 Task: Look for Airbnb options in Vlagtwedde, Netherlands from 6th December, 2023 to 10th December, 2023 for 1 adult.1  bedroom having 1 bed and 1 bathroom. Property type can be hotel. Look for 3 properties as per requirement.
Action: Mouse moved to (513, 77)
Screenshot: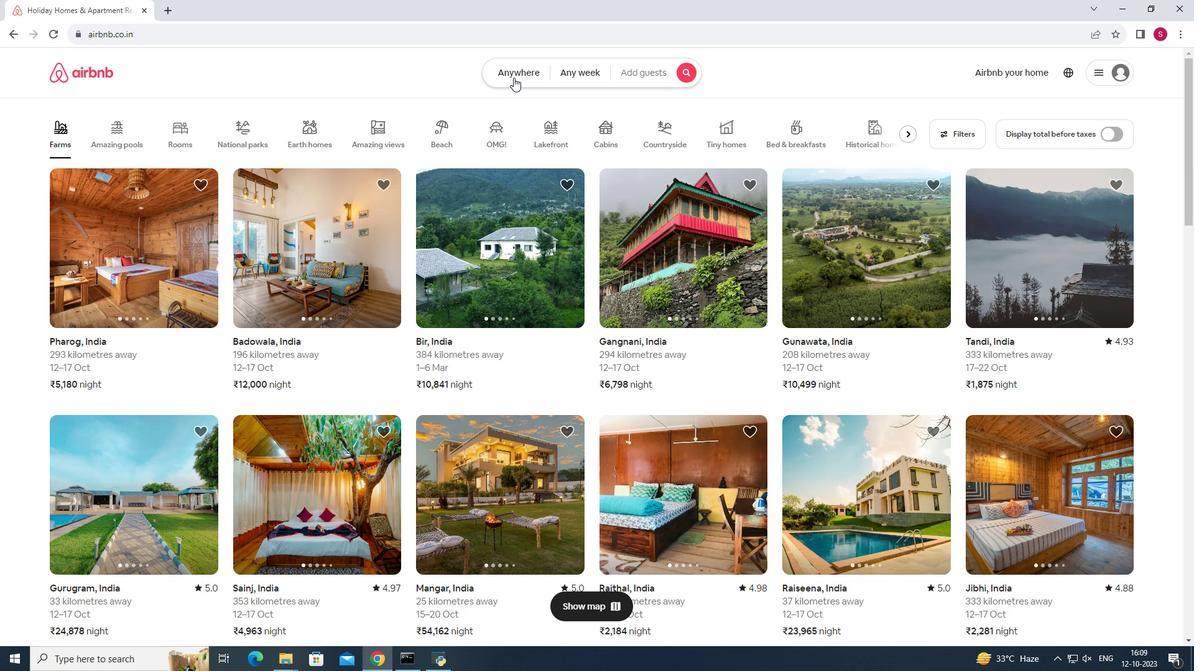 
Action: Mouse pressed left at (513, 77)
Screenshot: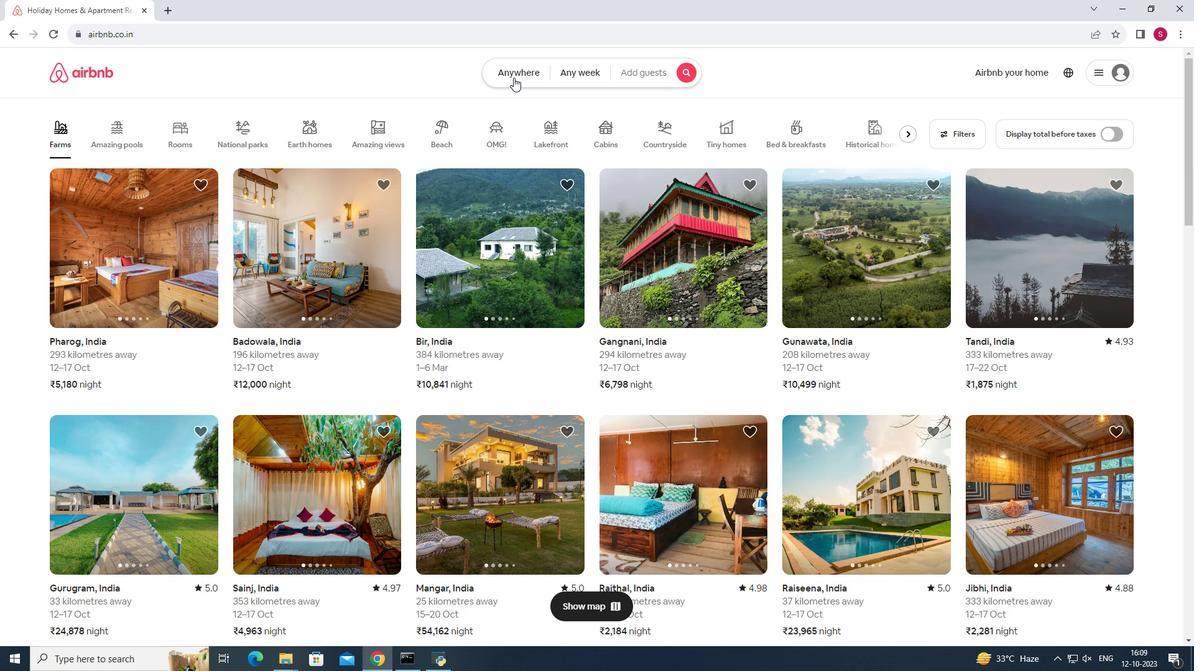 
Action: Mouse moved to (391, 121)
Screenshot: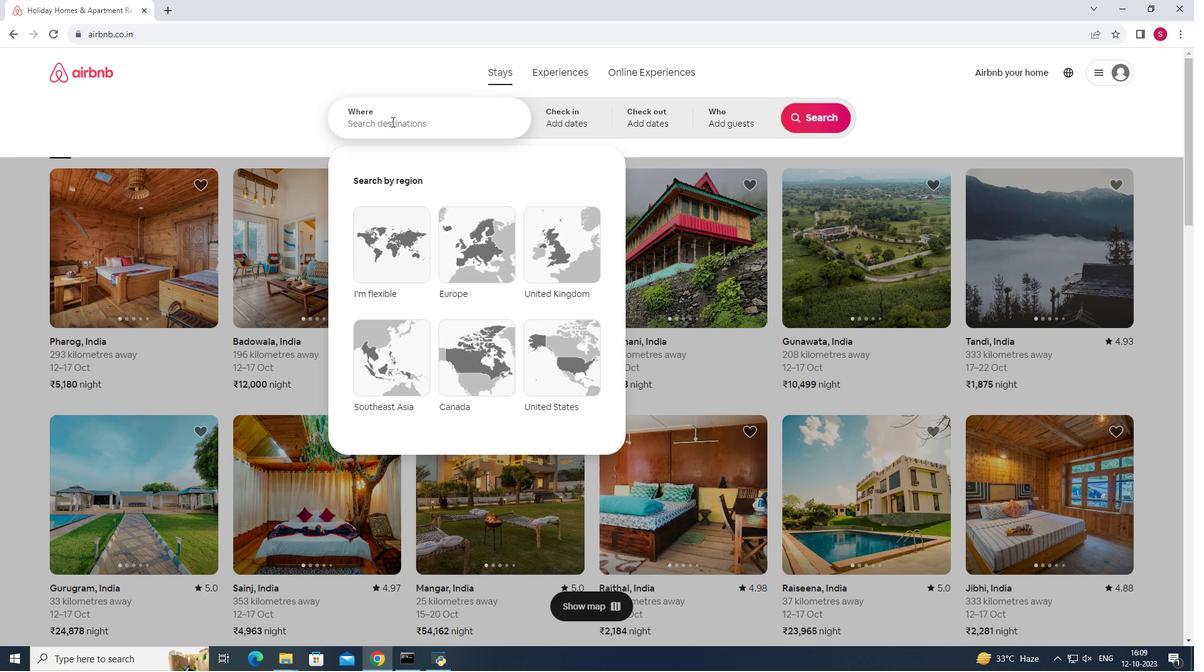
Action: Mouse pressed left at (391, 121)
Screenshot: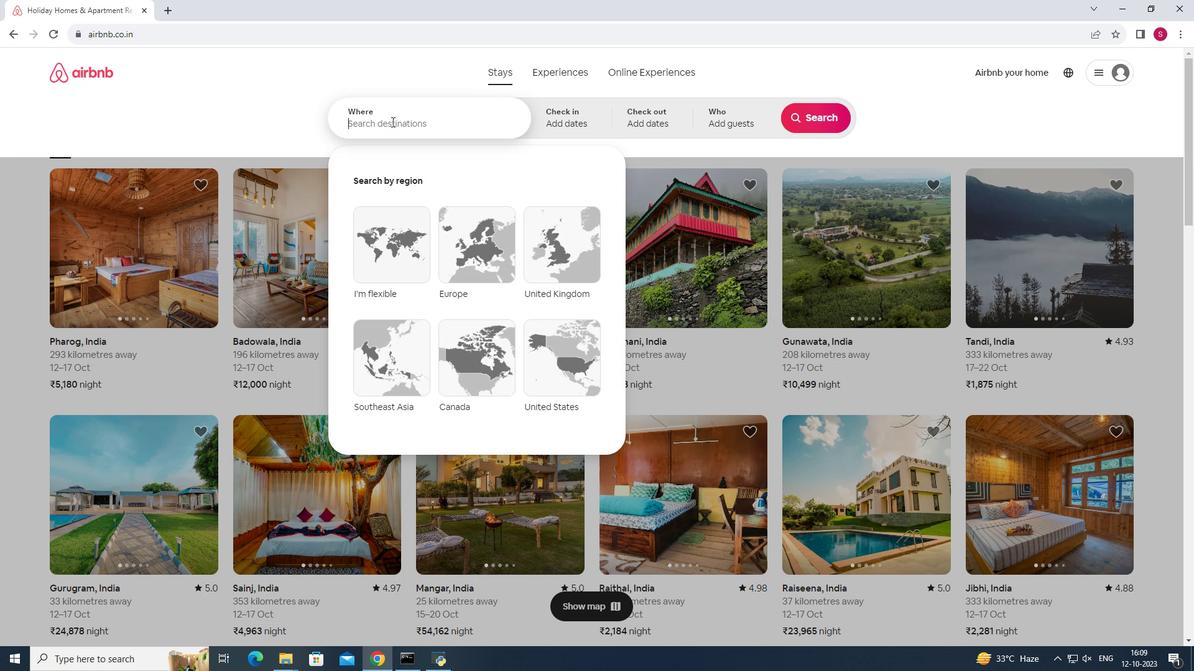 
Action: Key pressed <Key.shift><Key.shift><Key.shift><Key.shift><Key.shift>Vlagtwedde,<Key.space><Key.shift>Netherlands
Screenshot: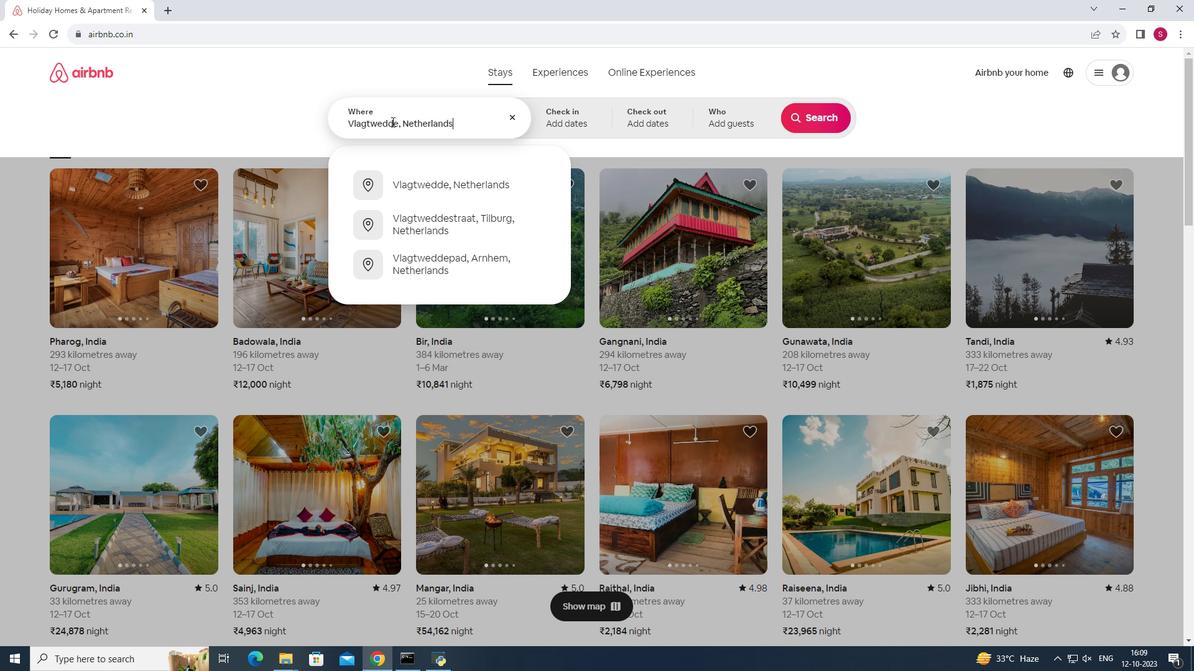 
Action: Mouse moved to (431, 189)
Screenshot: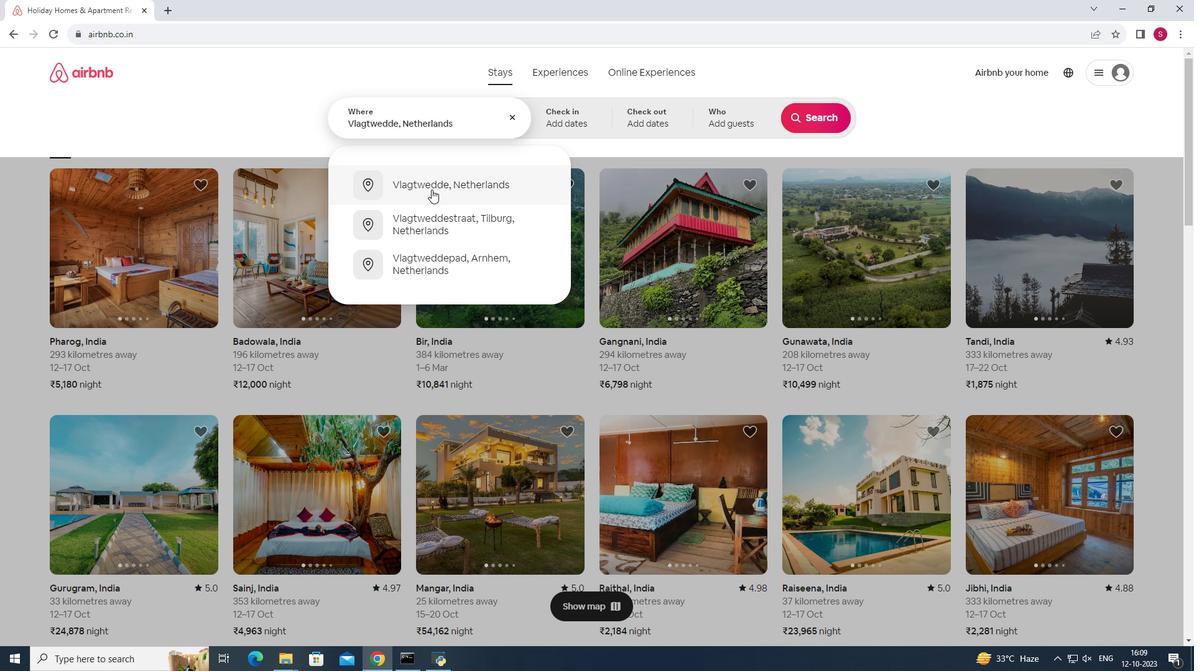 
Action: Mouse pressed left at (431, 189)
Screenshot: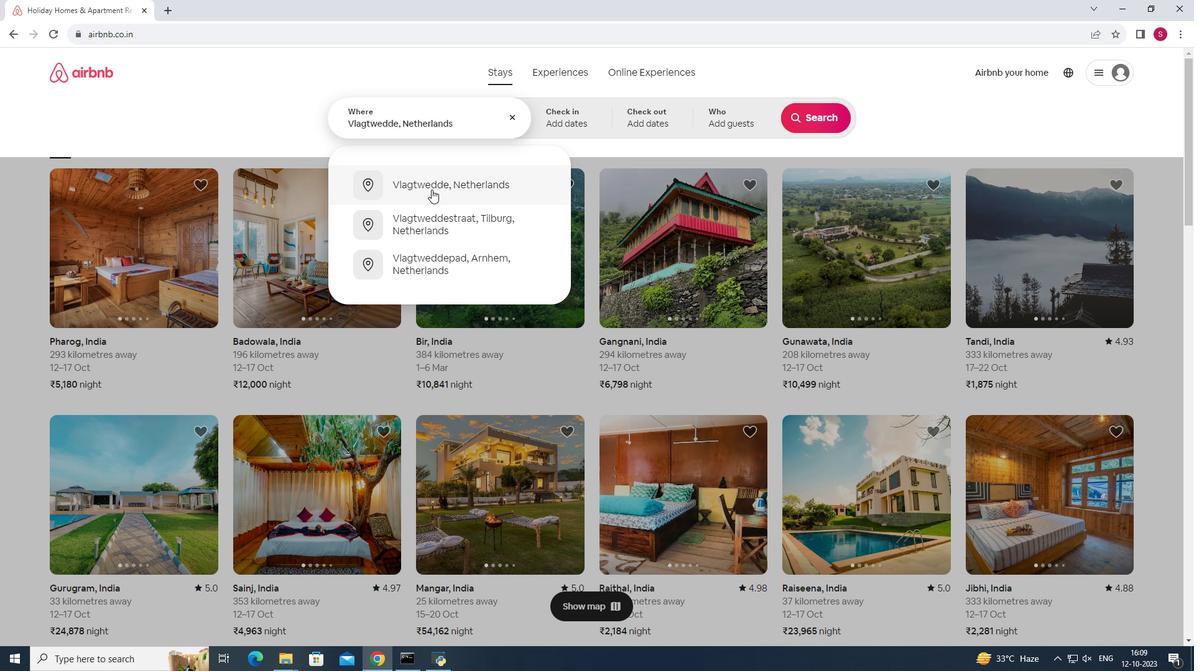 
Action: Mouse moved to (803, 216)
Screenshot: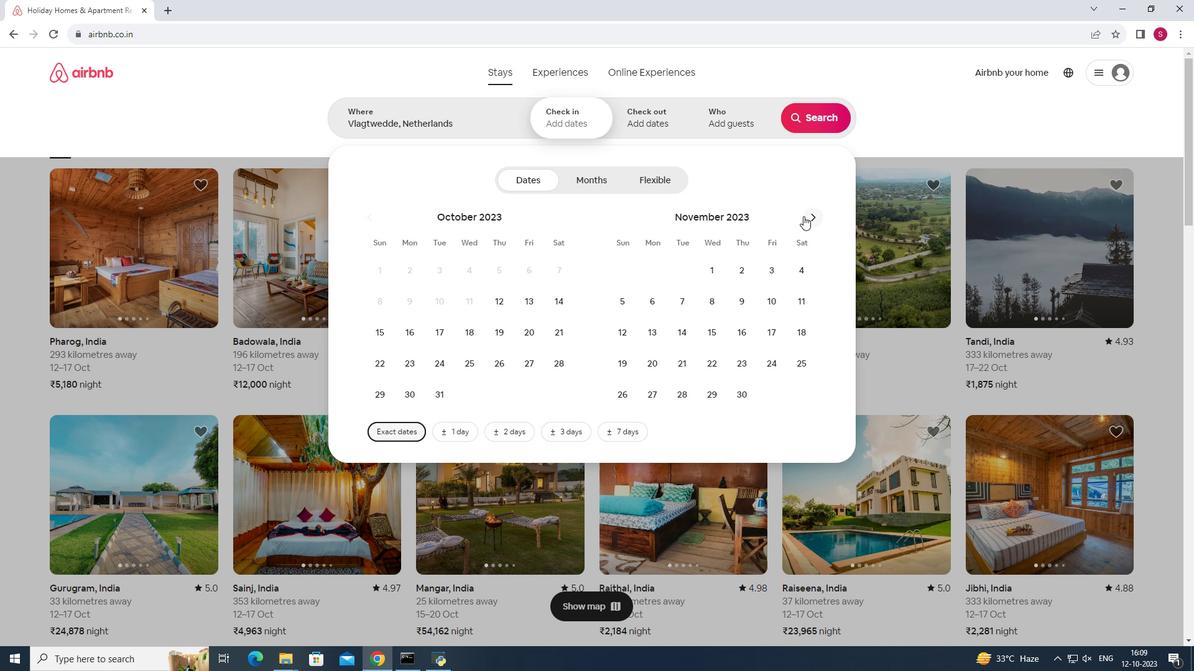 
Action: Mouse pressed left at (803, 216)
Screenshot: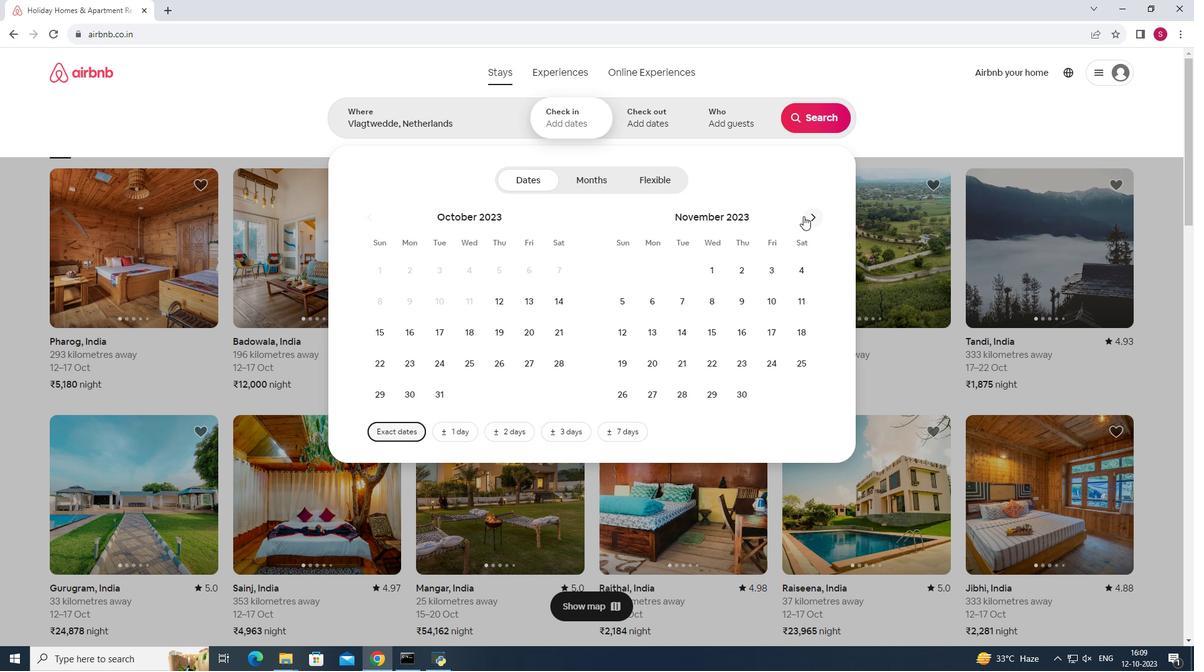 
Action: Mouse moved to (814, 220)
Screenshot: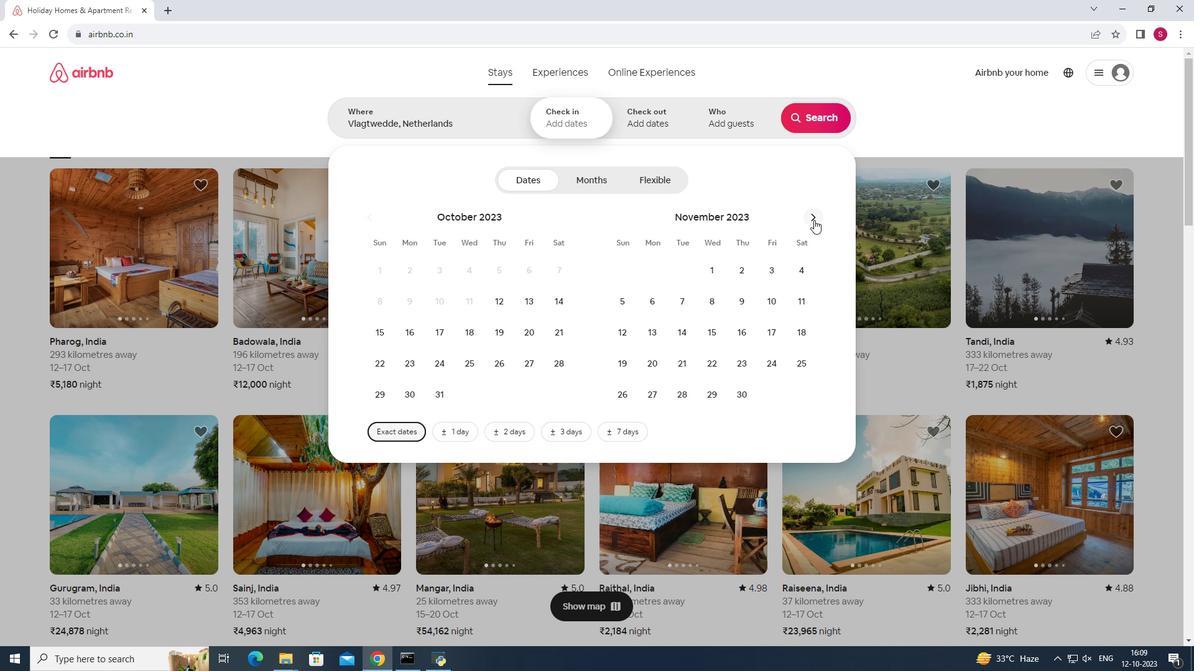 
Action: Mouse pressed left at (814, 220)
Screenshot: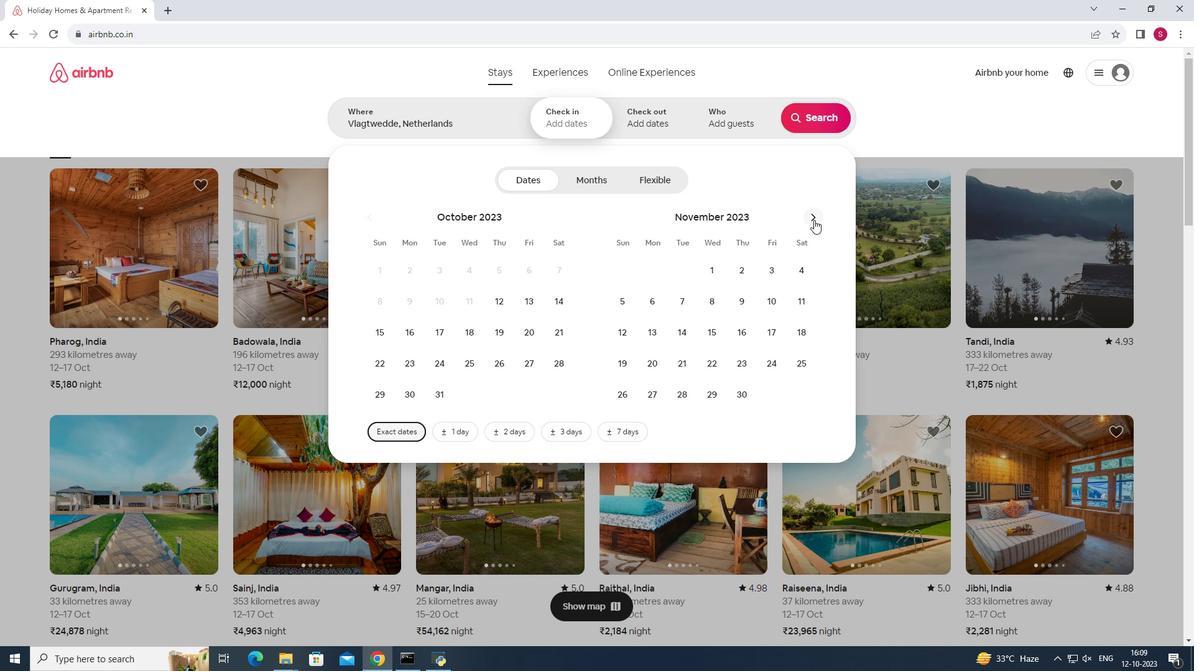 
Action: Mouse moved to (712, 307)
Screenshot: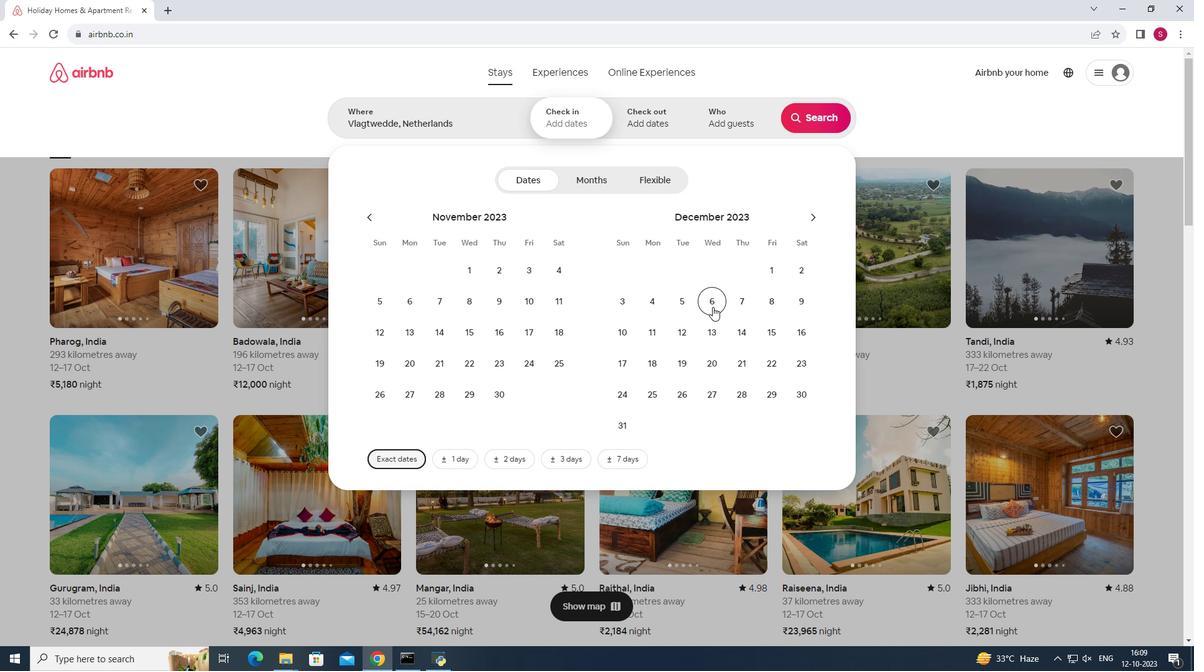 
Action: Mouse pressed left at (712, 307)
Screenshot: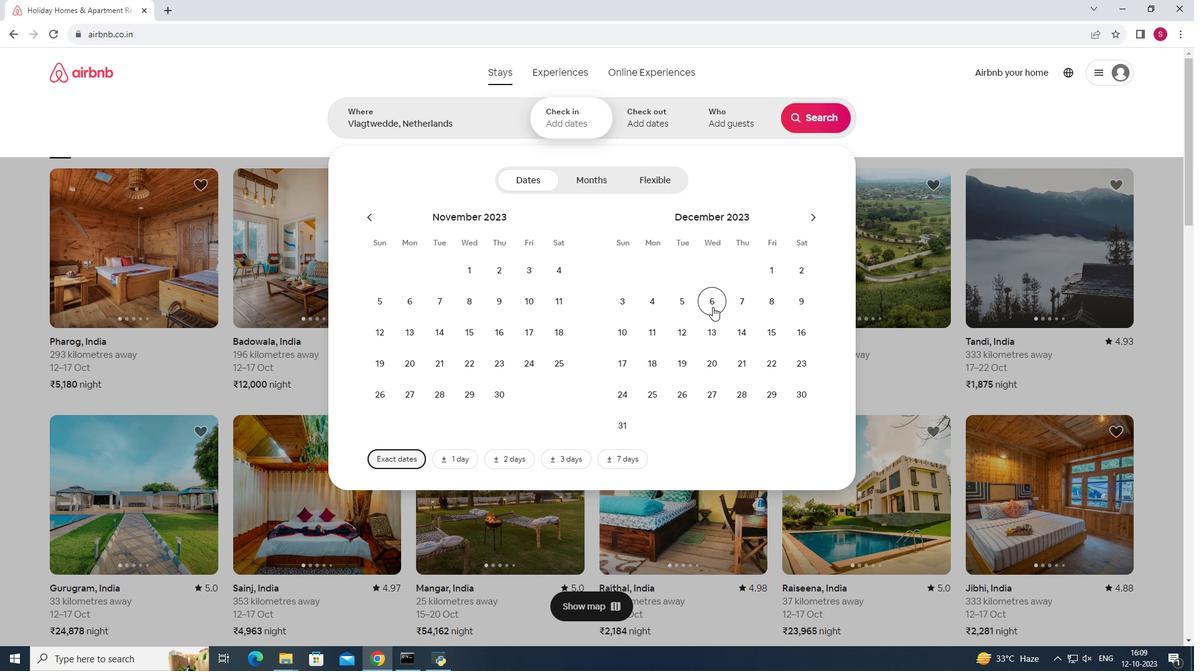 
Action: Mouse moved to (622, 334)
Screenshot: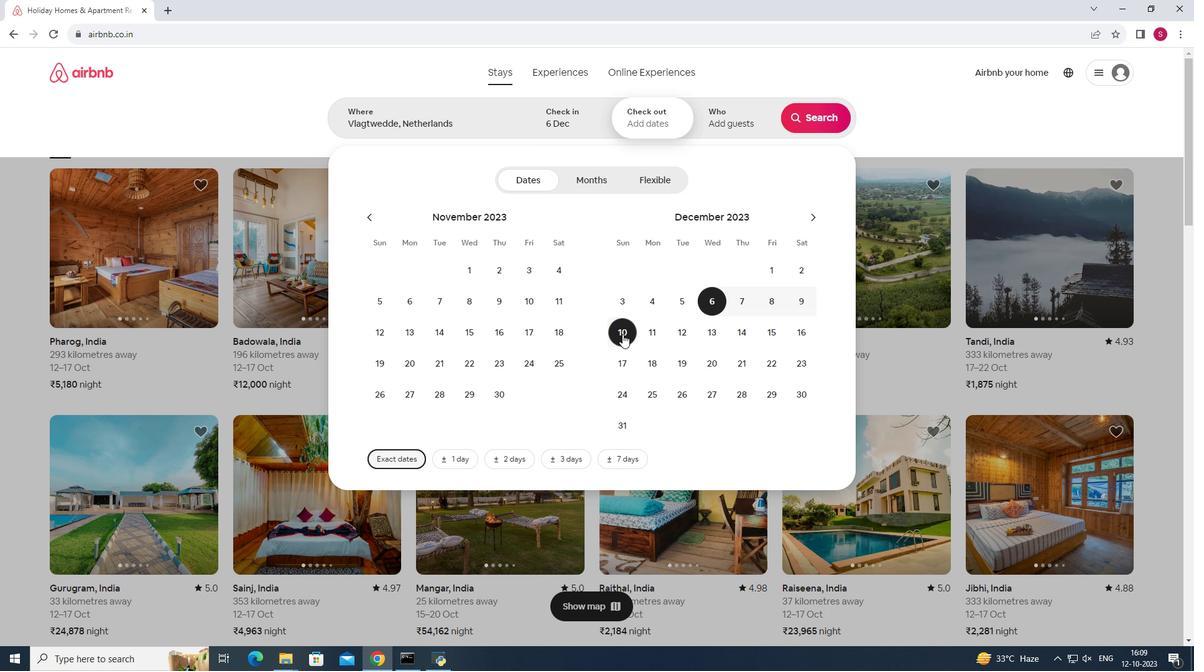 
Action: Mouse pressed left at (622, 334)
Screenshot: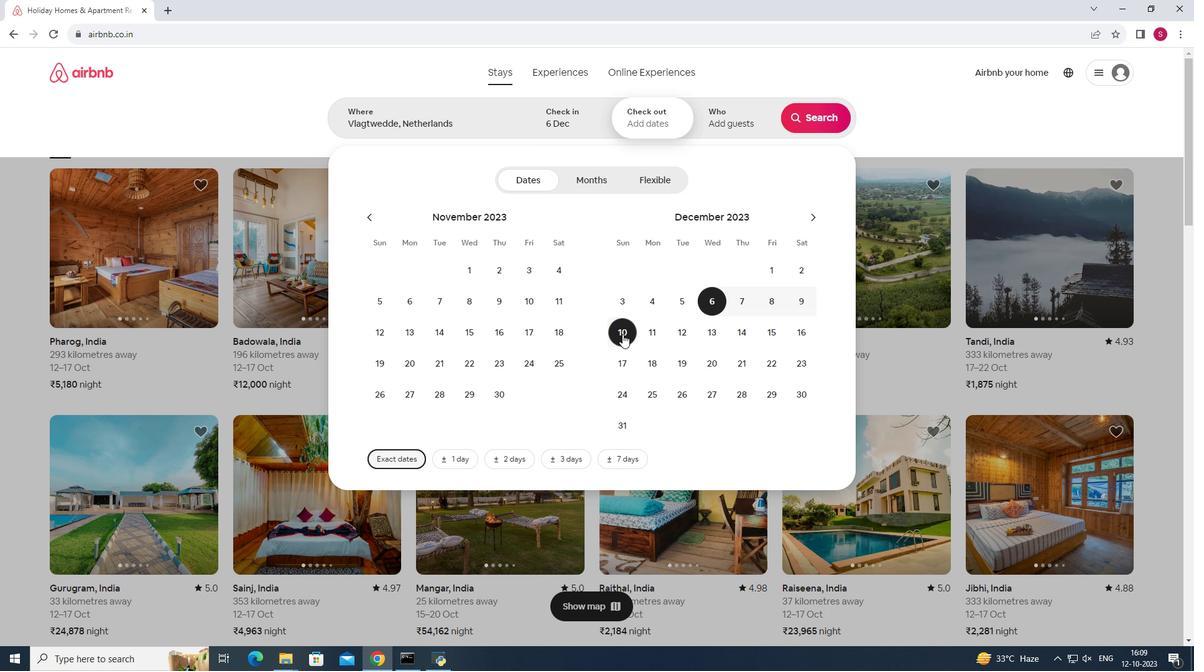 
Action: Mouse moved to (719, 113)
Screenshot: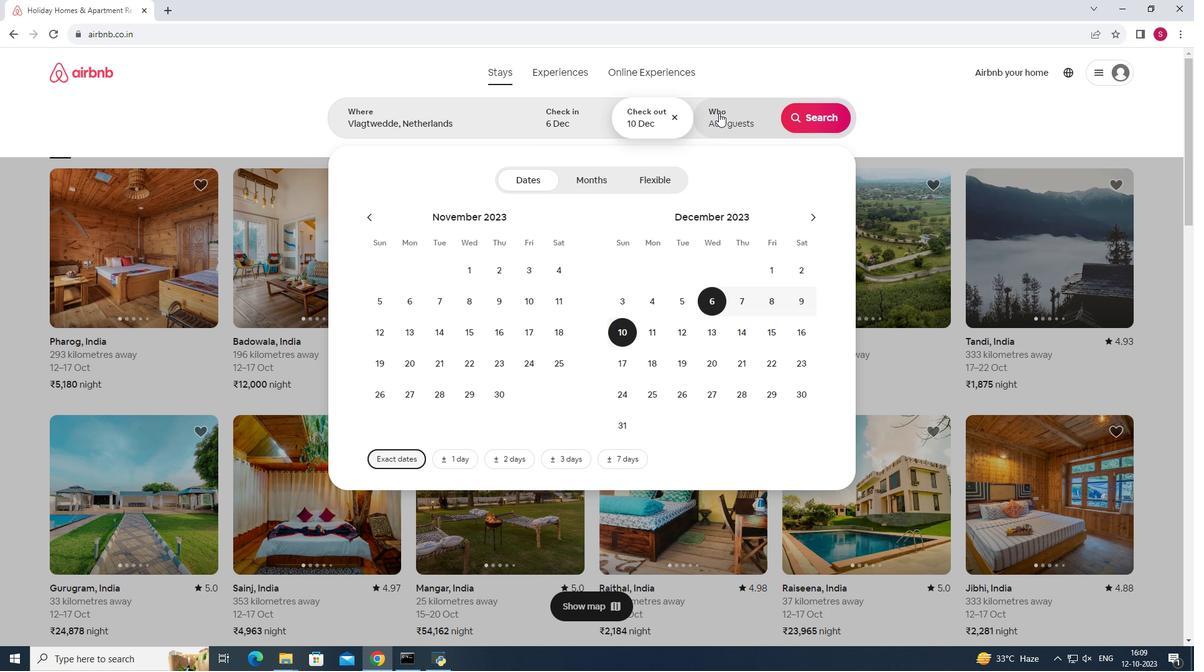 
Action: Mouse pressed left at (719, 113)
Screenshot: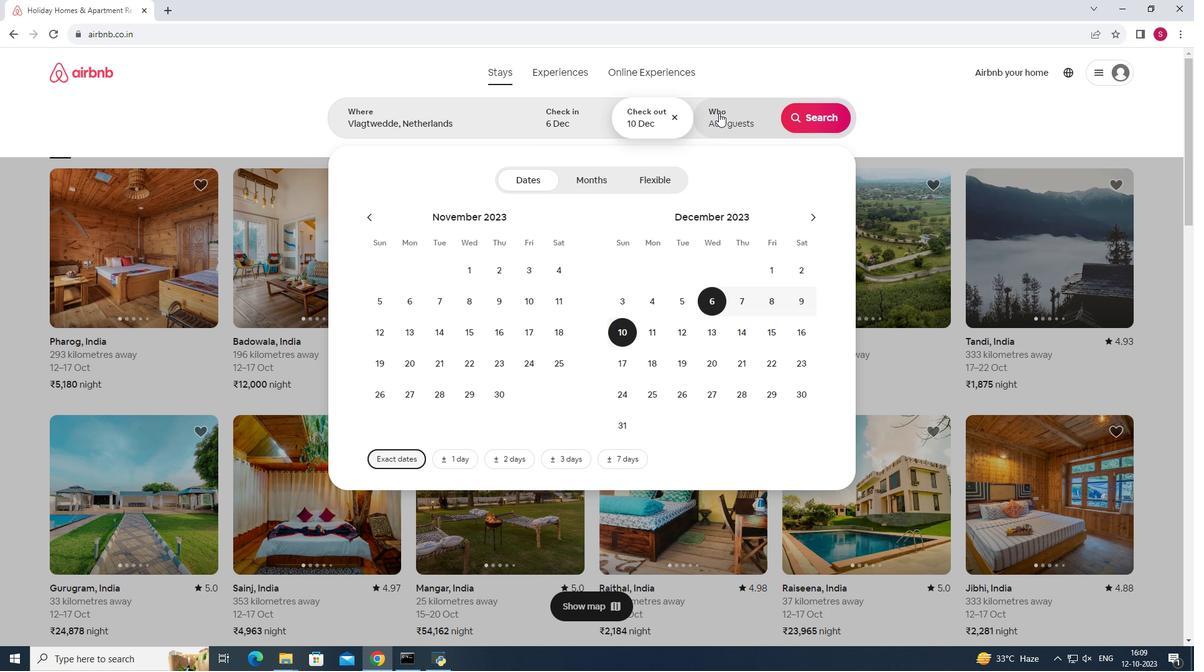 
Action: Mouse moved to (813, 186)
Screenshot: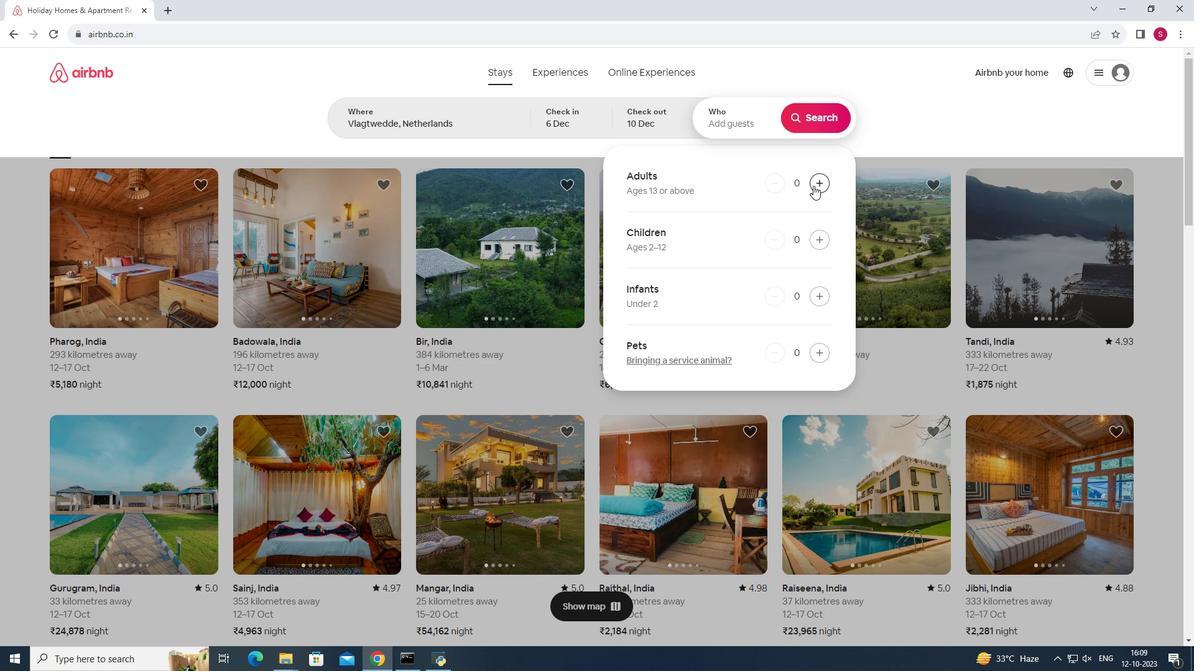 
Action: Mouse pressed left at (813, 186)
Screenshot: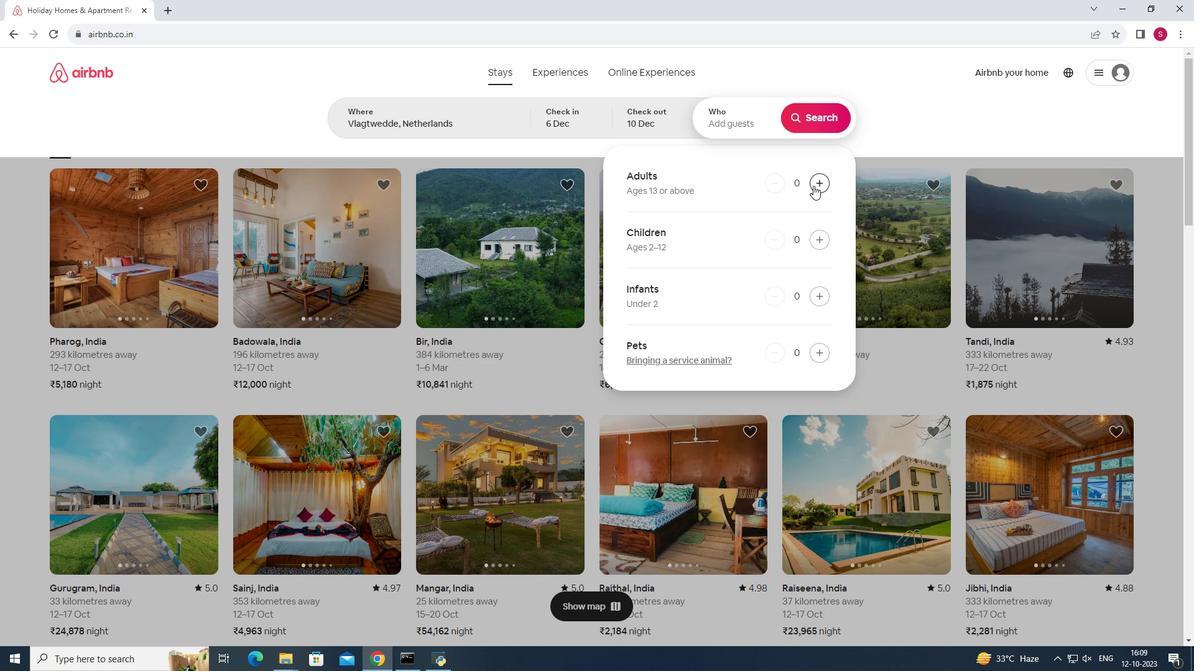 
Action: Mouse moved to (824, 124)
Screenshot: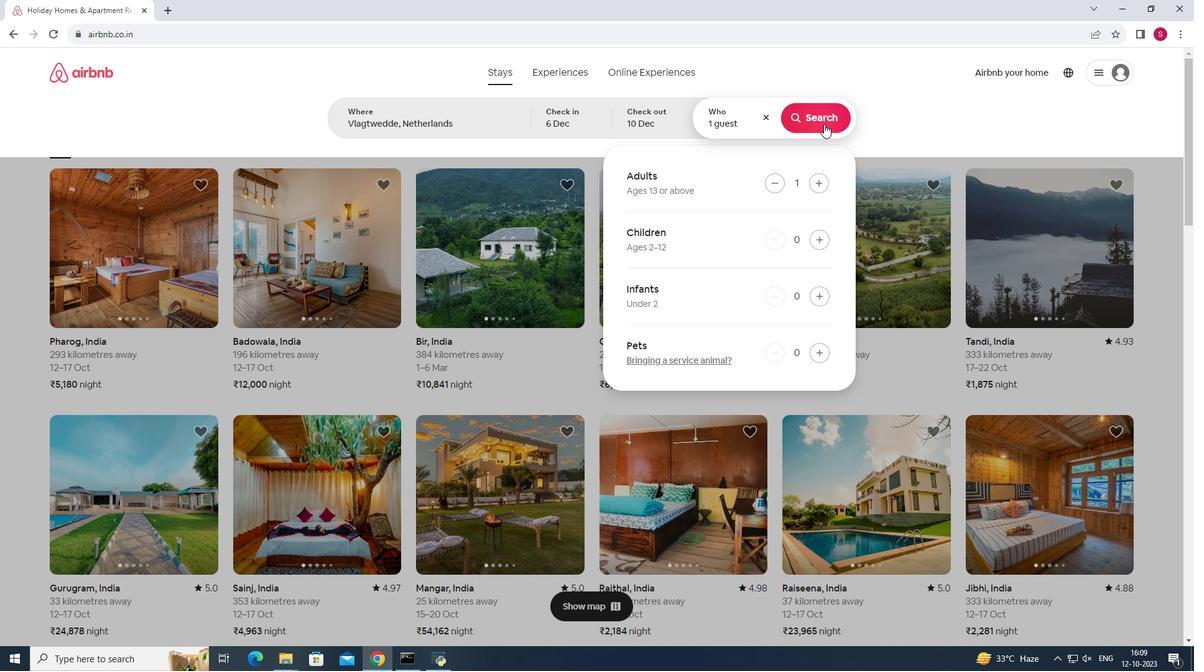 
Action: Mouse pressed left at (824, 124)
Screenshot: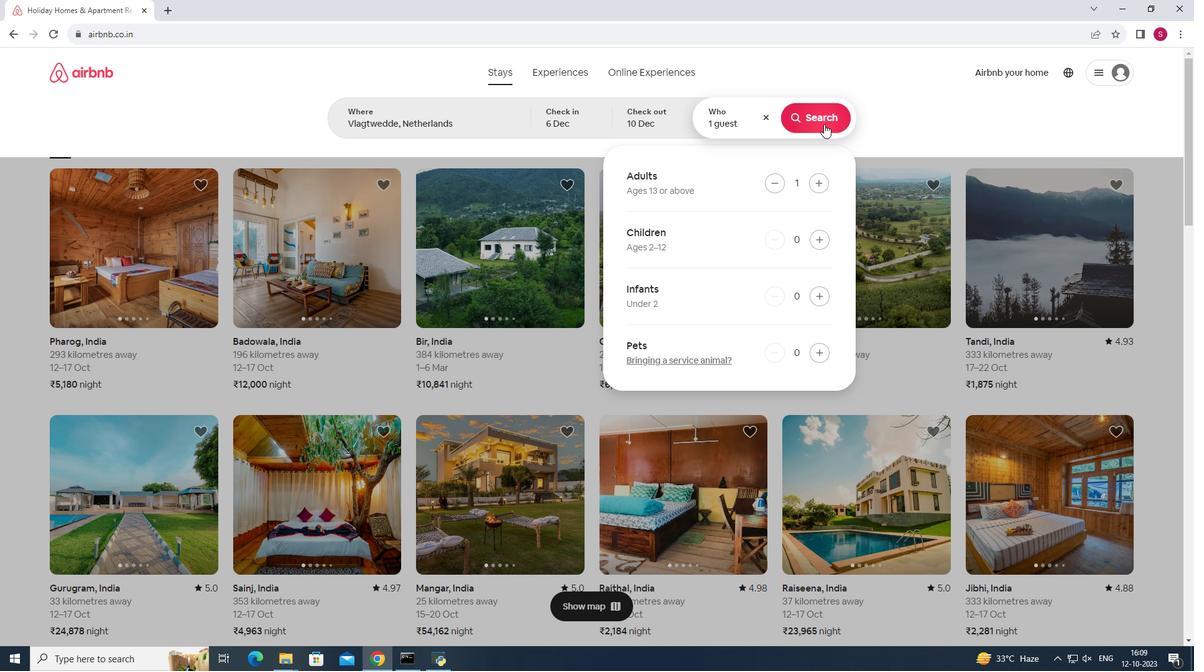 
Action: Mouse moved to (991, 123)
Screenshot: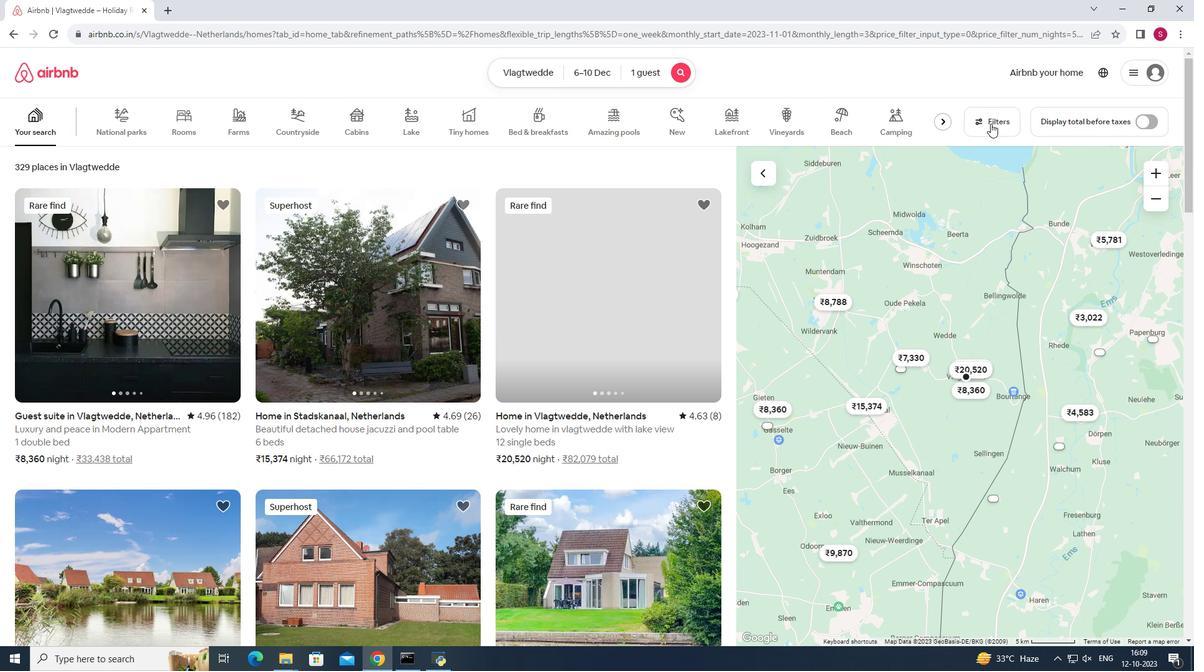 
Action: Mouse pressed left at (991, 123)
Screenshot: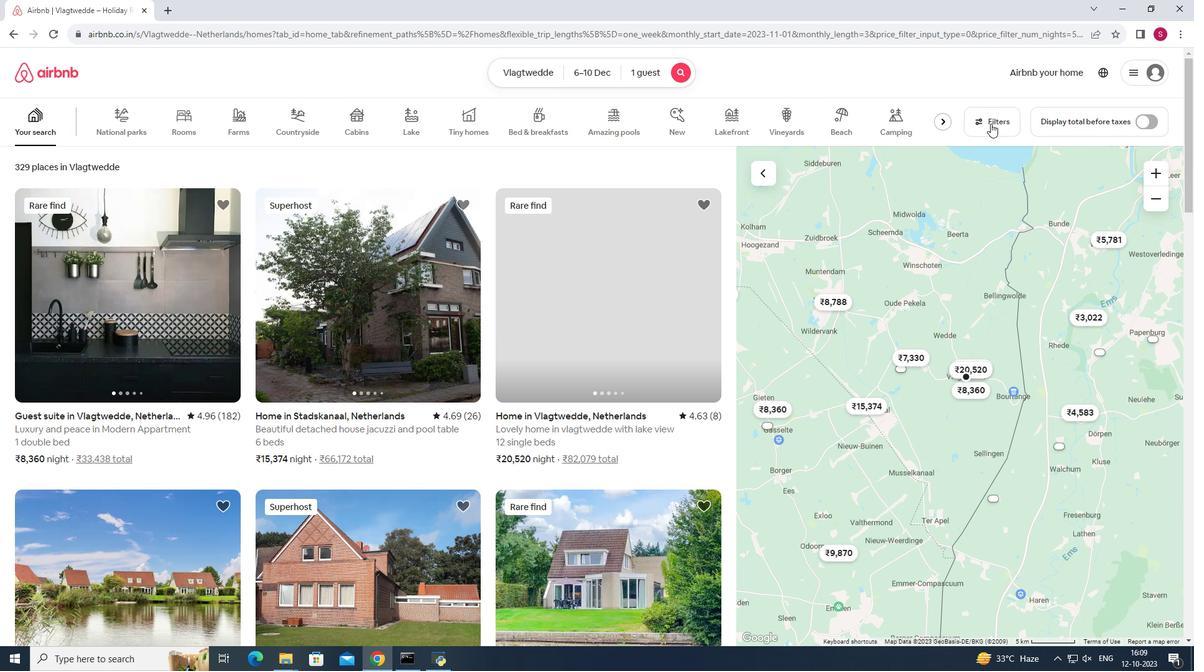 
Action: Mouse moved to (574, 339)
Screenshot: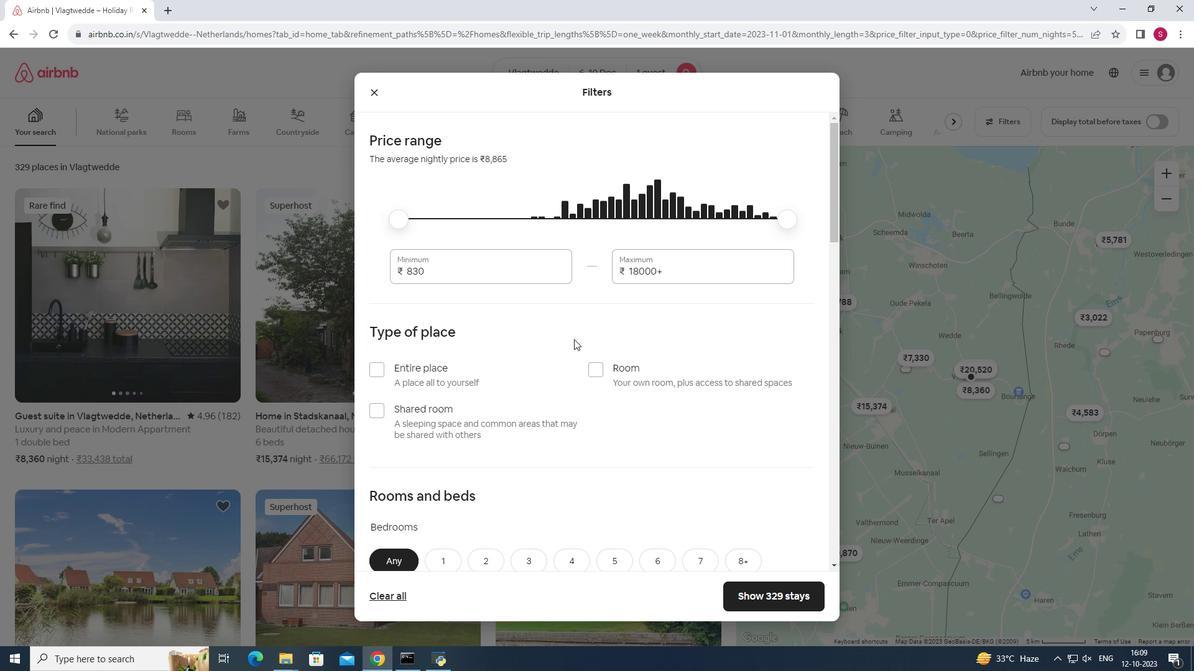 
Action: Mouse scrolled (574, 339) with delta (0, 0)
Screenshot: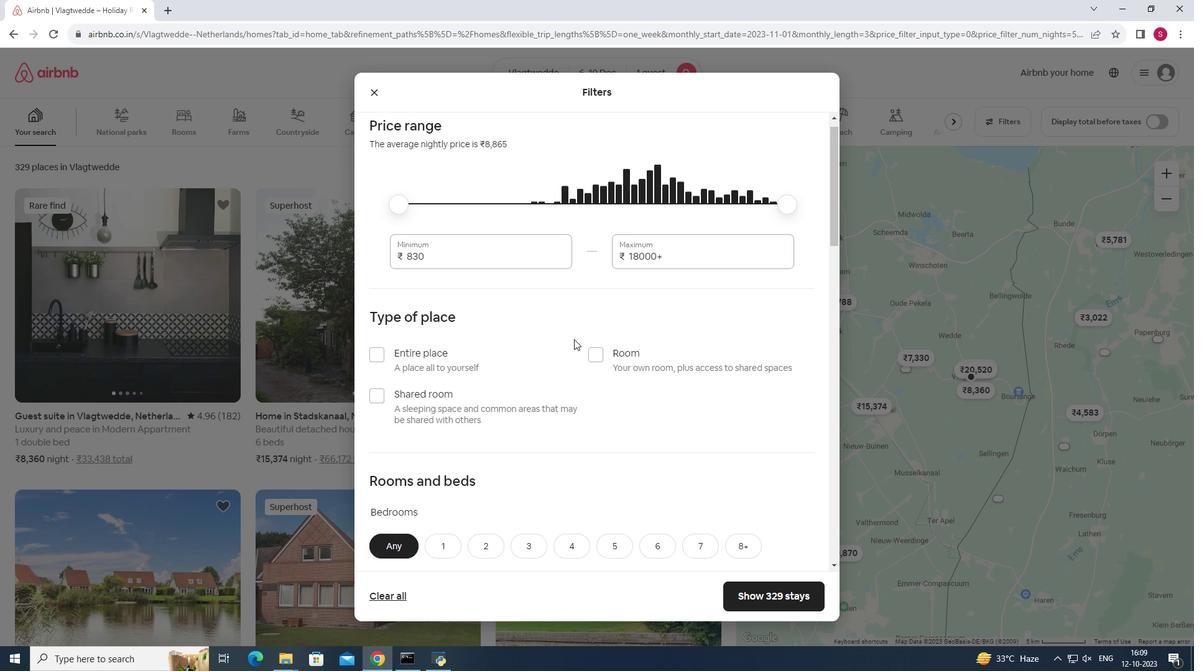
Action: Mouse scrolled (574, 339) with delta (0, 0)
Screenshot: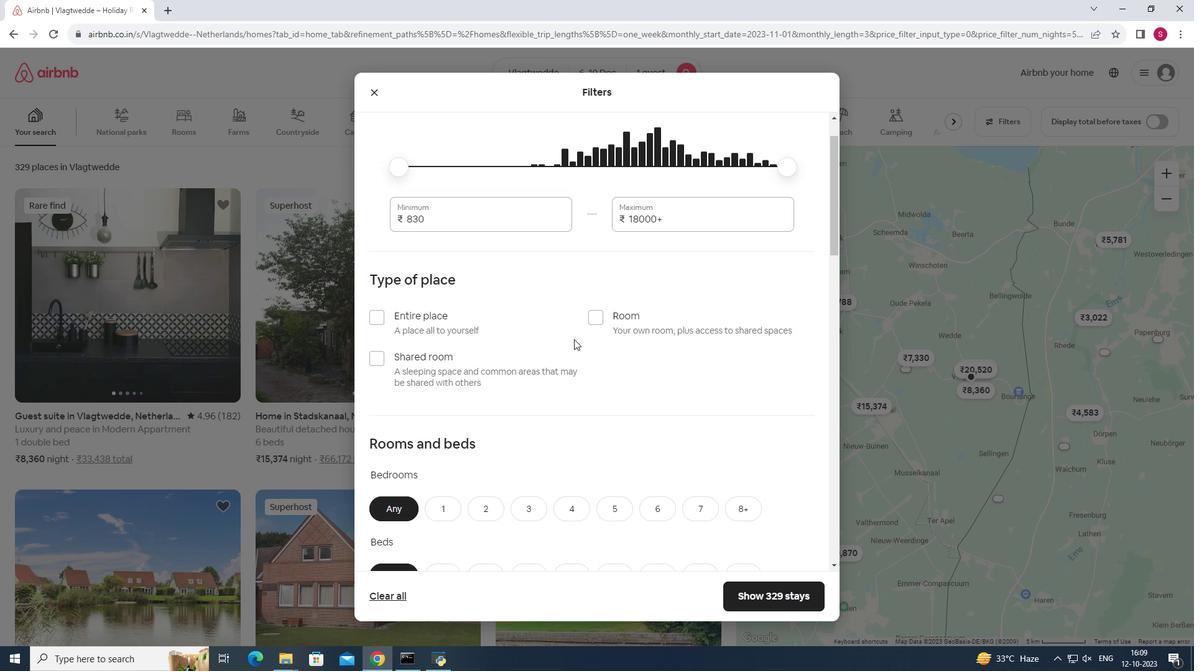 
Action: Mouse scrolled (574, 339) with delta (0, 0)
Screenshot: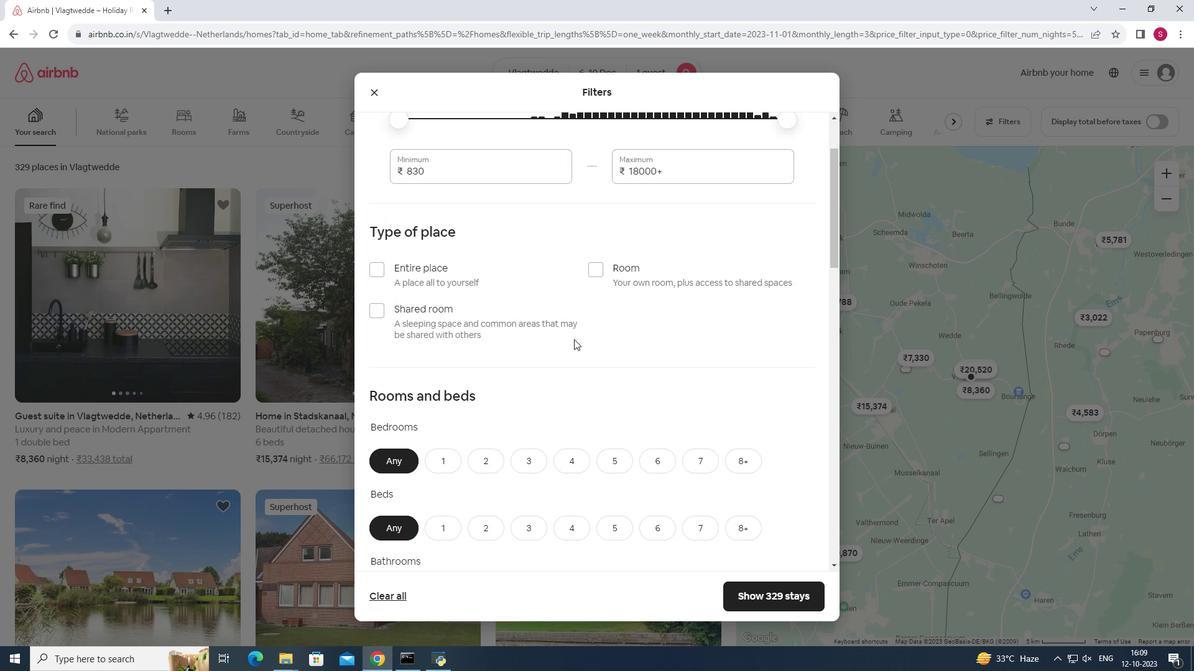 
Action: Mouse scrolled (574, 339) with delta (0, 0)
Screenshot: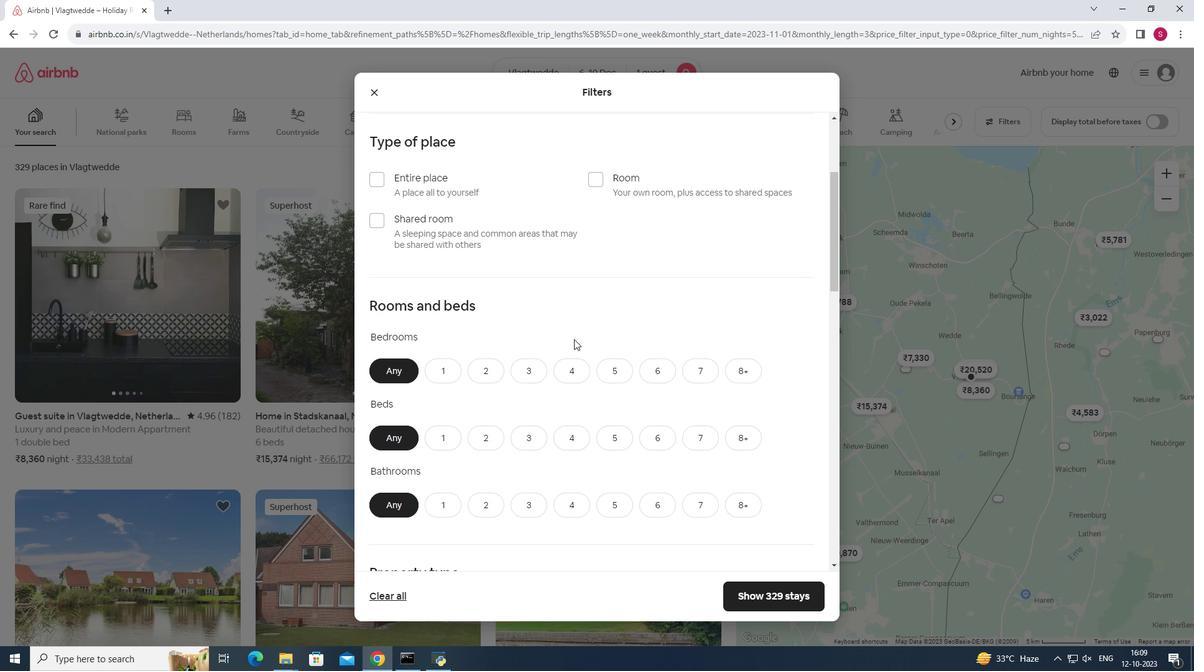
Action: Mouse scrolled (574, 339) with delta (0, 0)
Screenshot: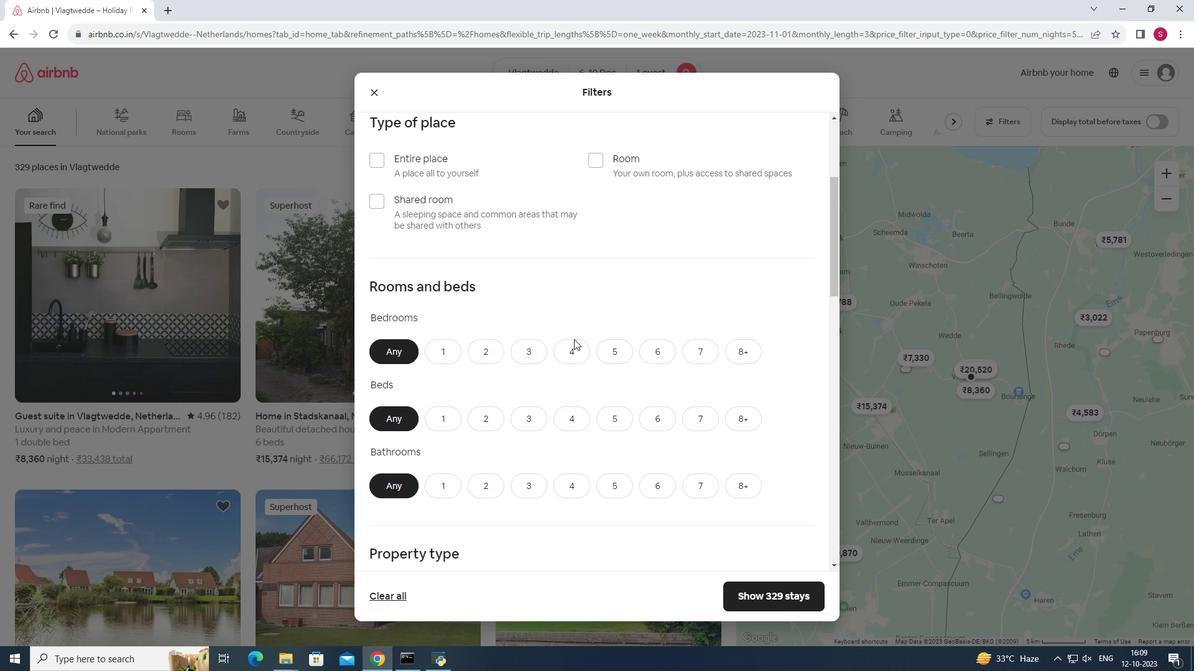 
Action: Mouse moved to (445, 255)
Screenshot: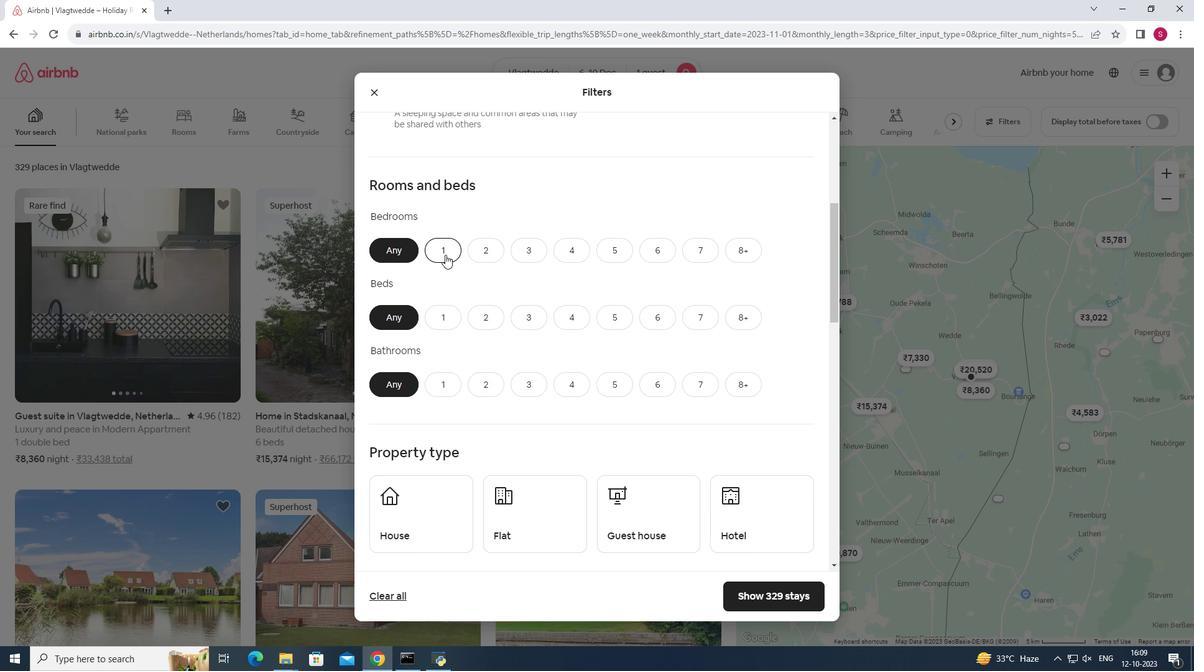
Action: Mouse pressed left at (445, 255)
Screenshot: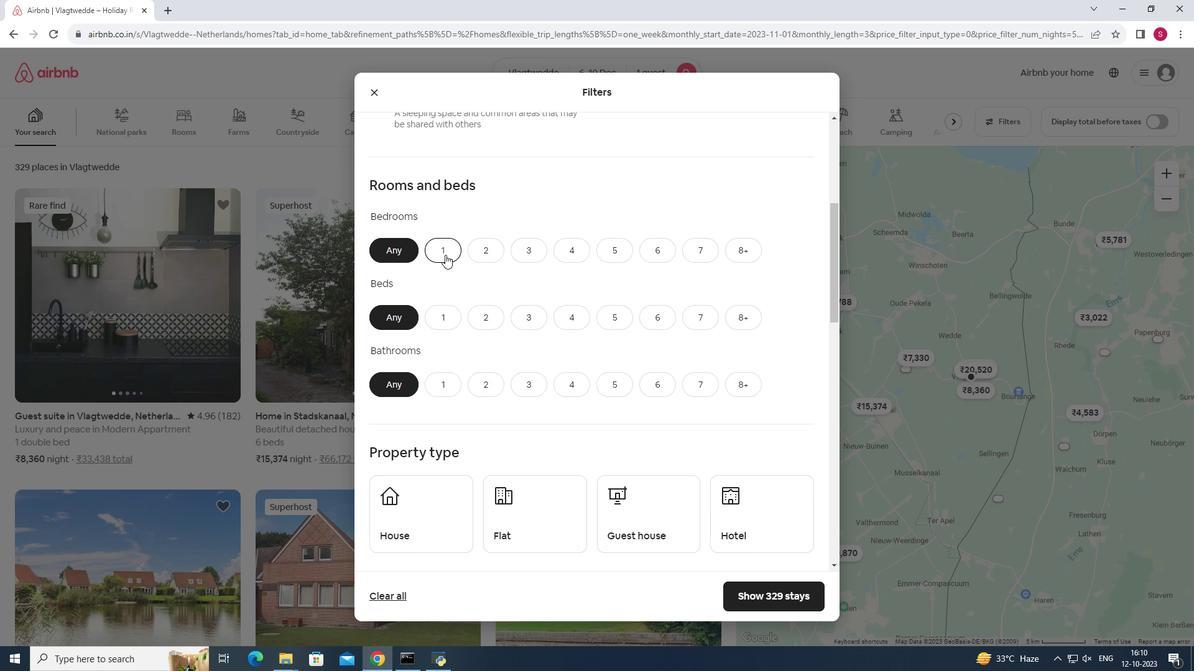 
Action: Mouse moved to (449, 323)
Screenshot: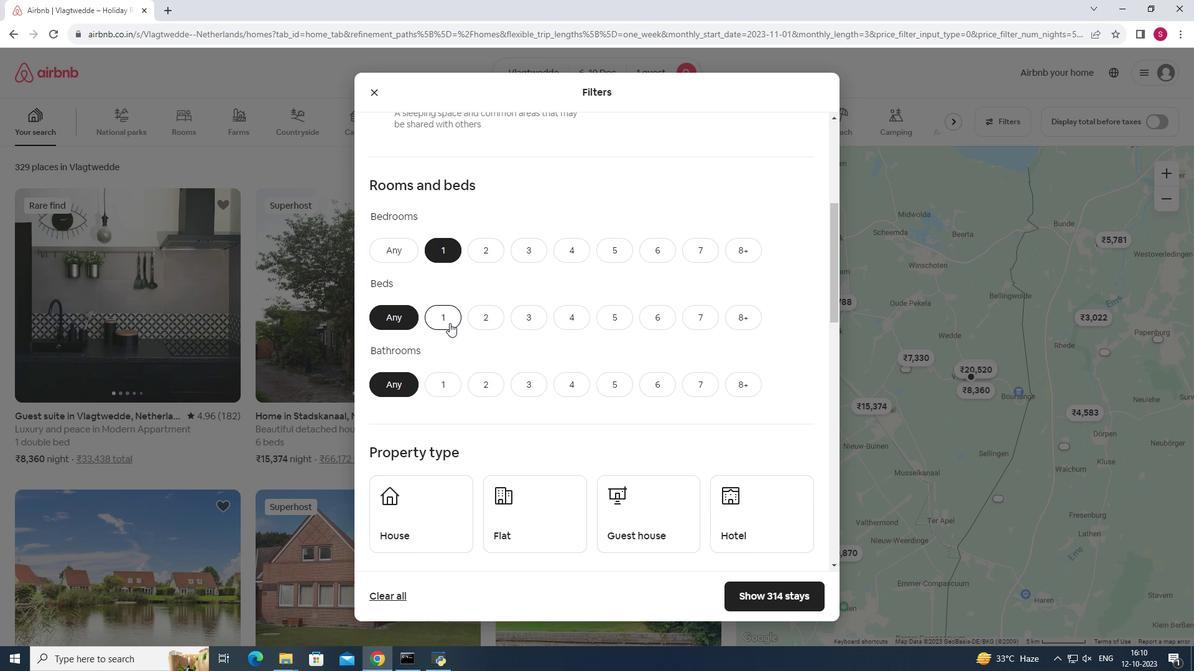 
Action: Mouse pressed left at (449, 323)
Screenshot: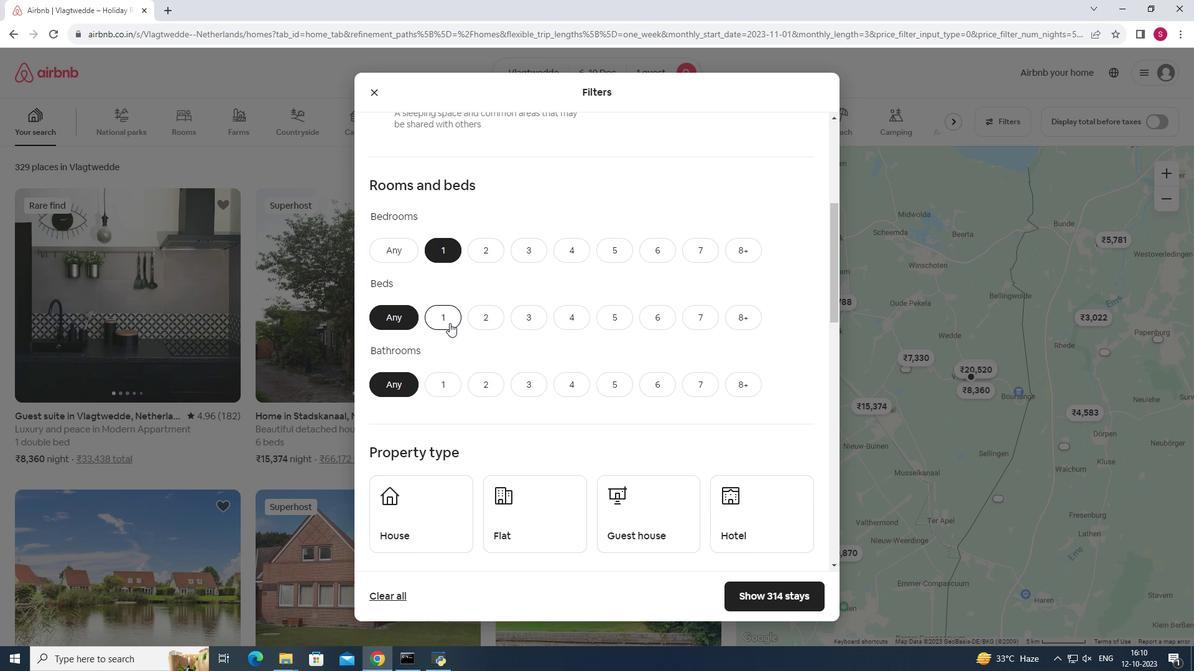 
Action: Mouse moved to (449, 395)
Screenshot: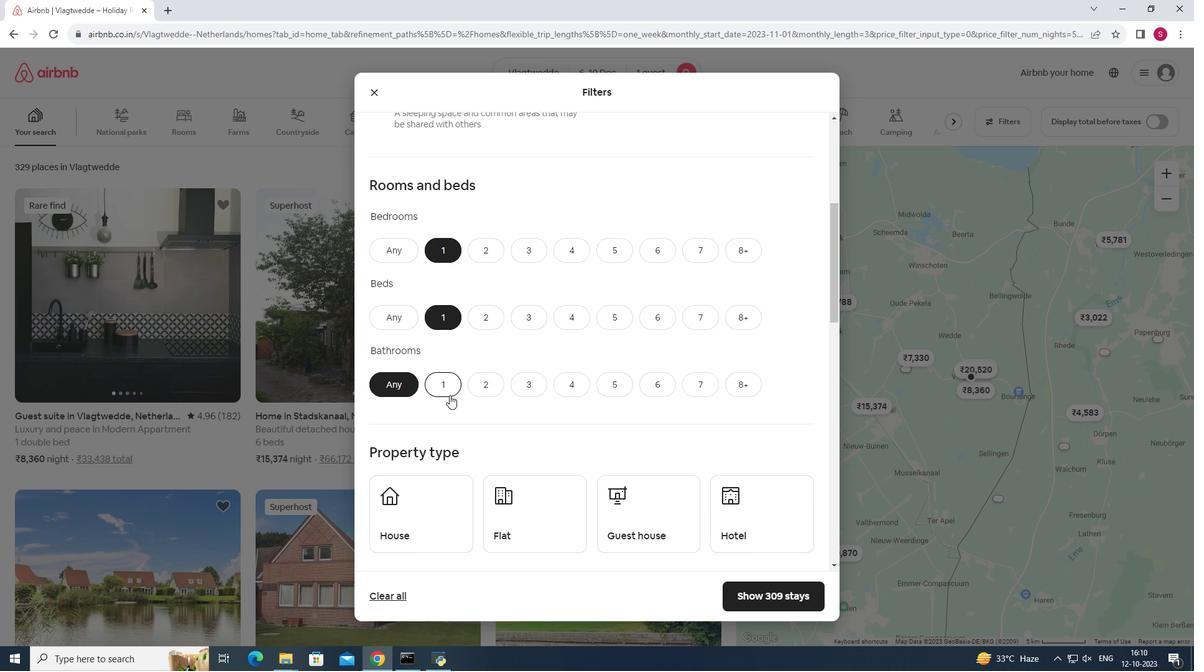 
Action: Mouse pressed left at (449, 395)
Screenshot: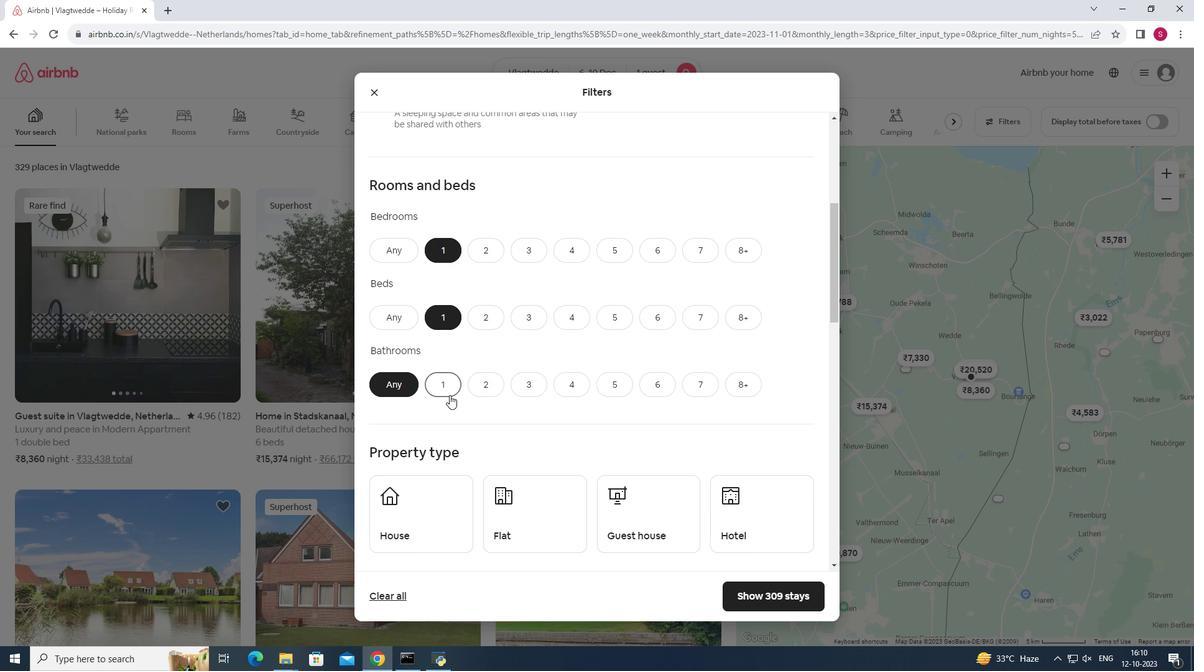 
Action: Mouse moved to (462, 391)
Screenshot: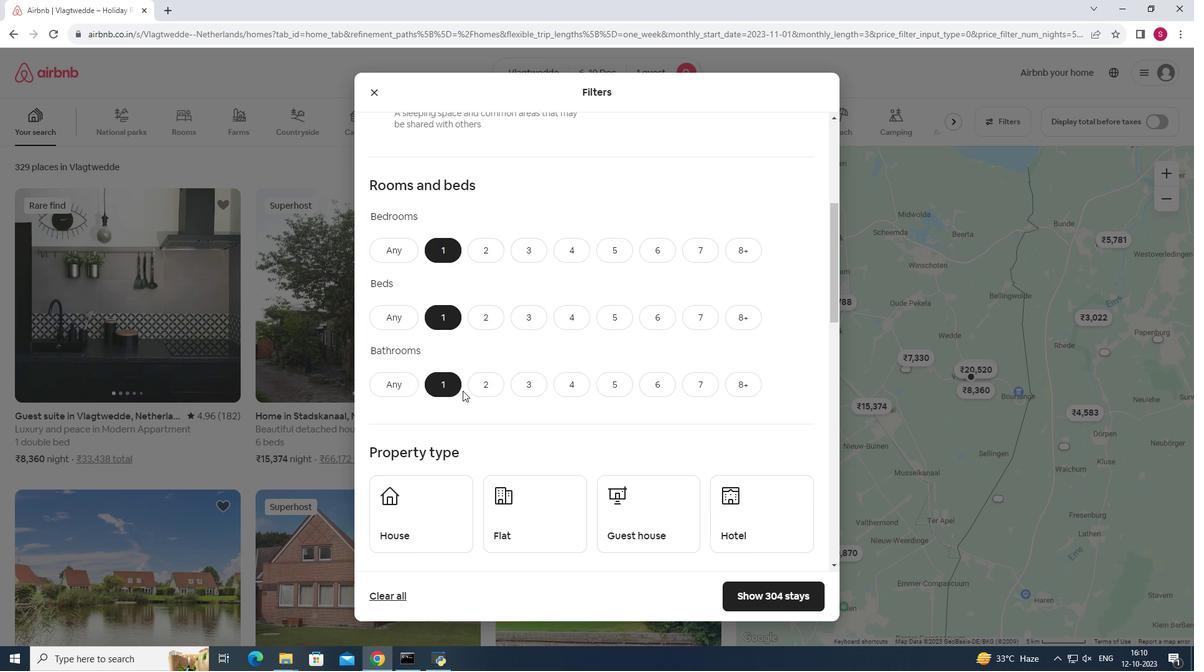 
Action: Mouse scrolled (462, 390) with delta (0, 0)
Screenshot: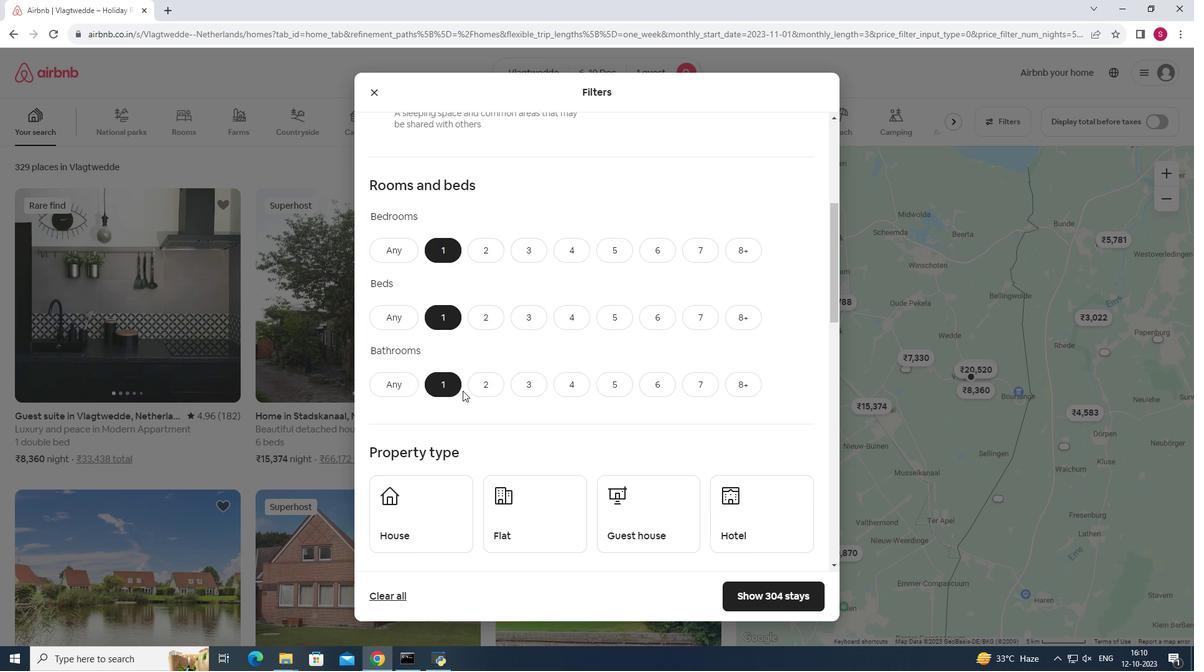 
Action: Mouse moved to (462, 391)
Screenshot: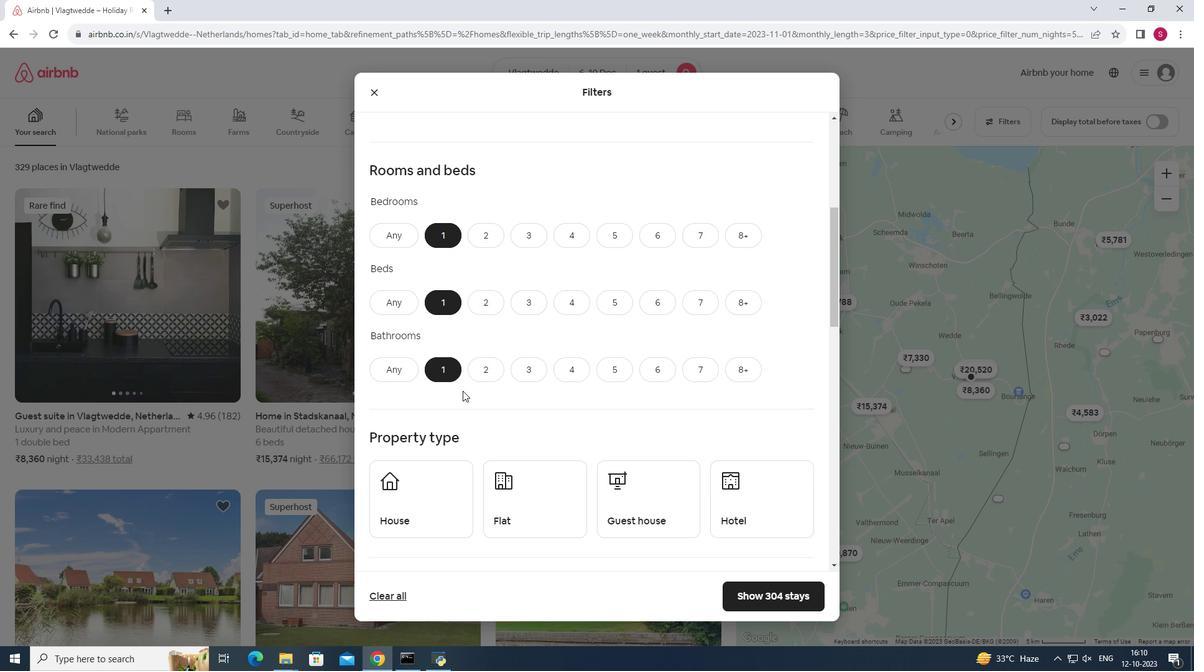 
Action: Mouse scrolled (462, 390) with delta (0, 0)
Screenshot: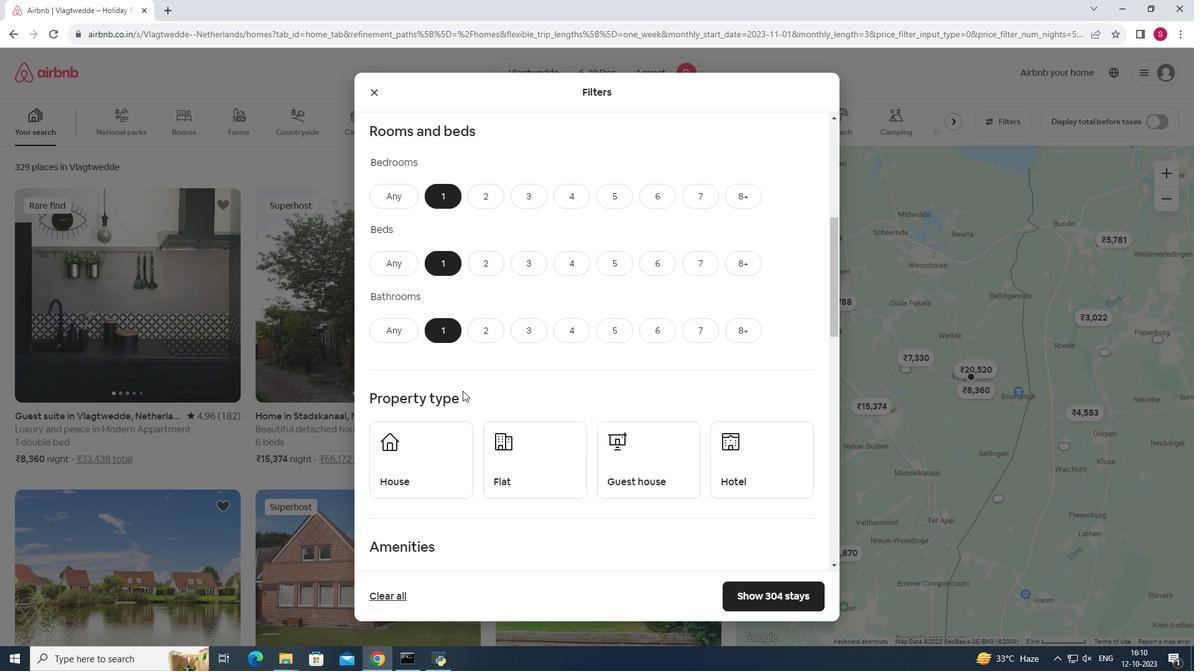 
Action: Mouse moved to (736, 402)
Screenshot: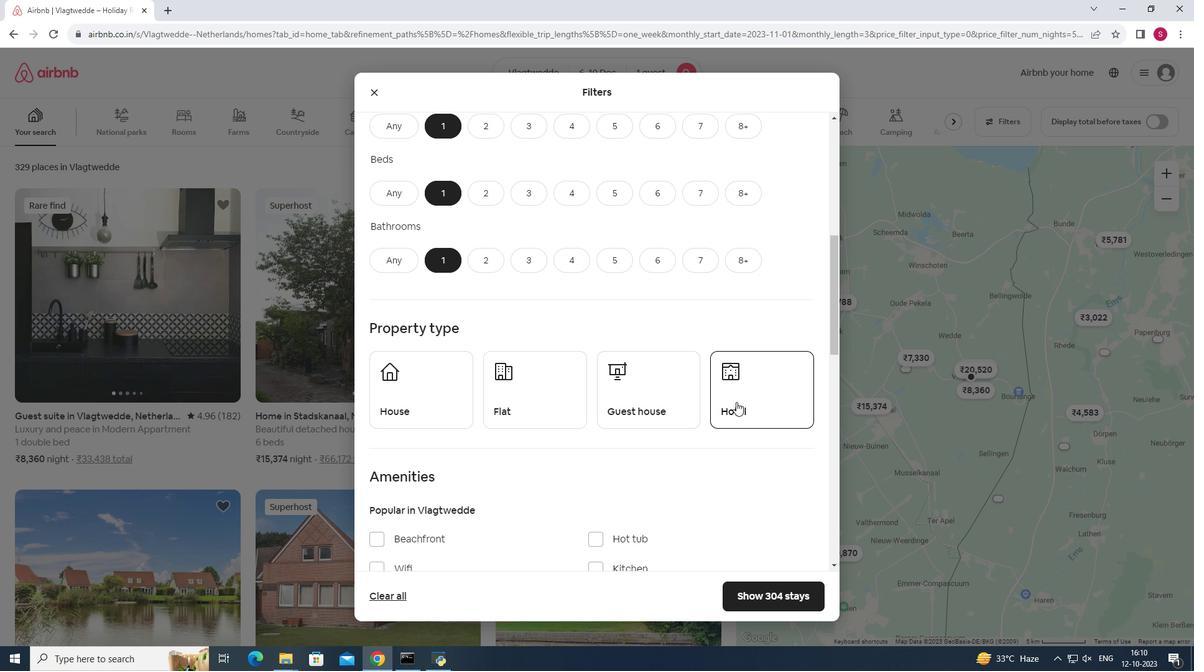 
Action: Mouse pressed left at (736, 402)
Screenshot: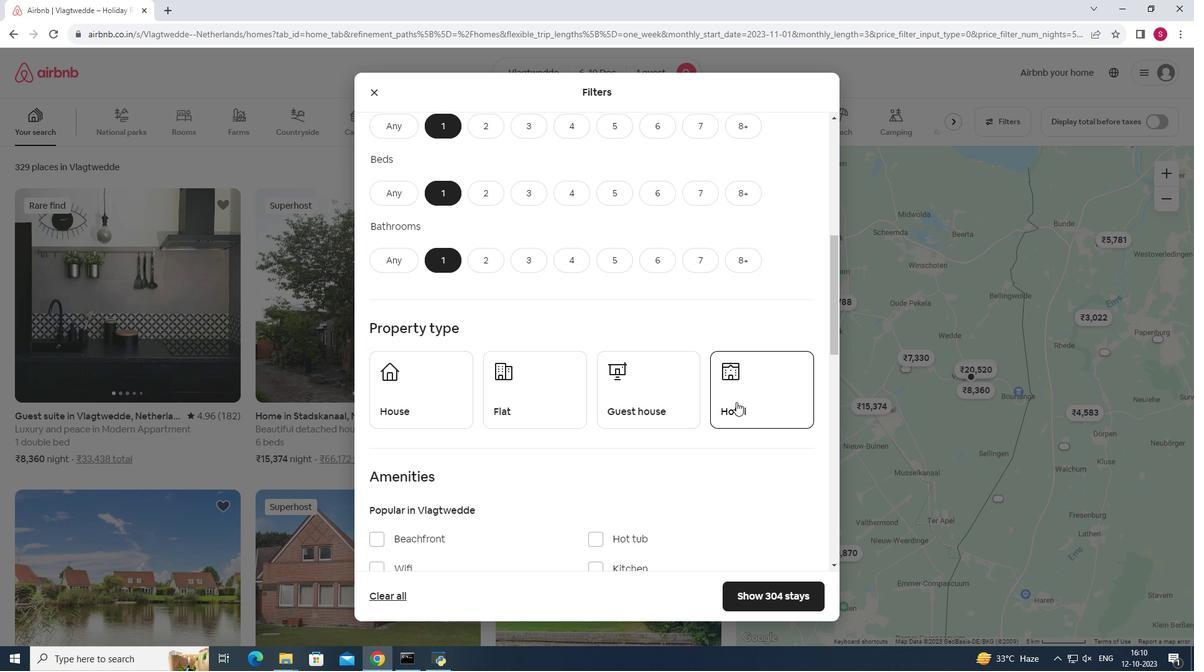 
Action: Mouse scrolled (736, 401) with delta (0, 0)
Screenshot: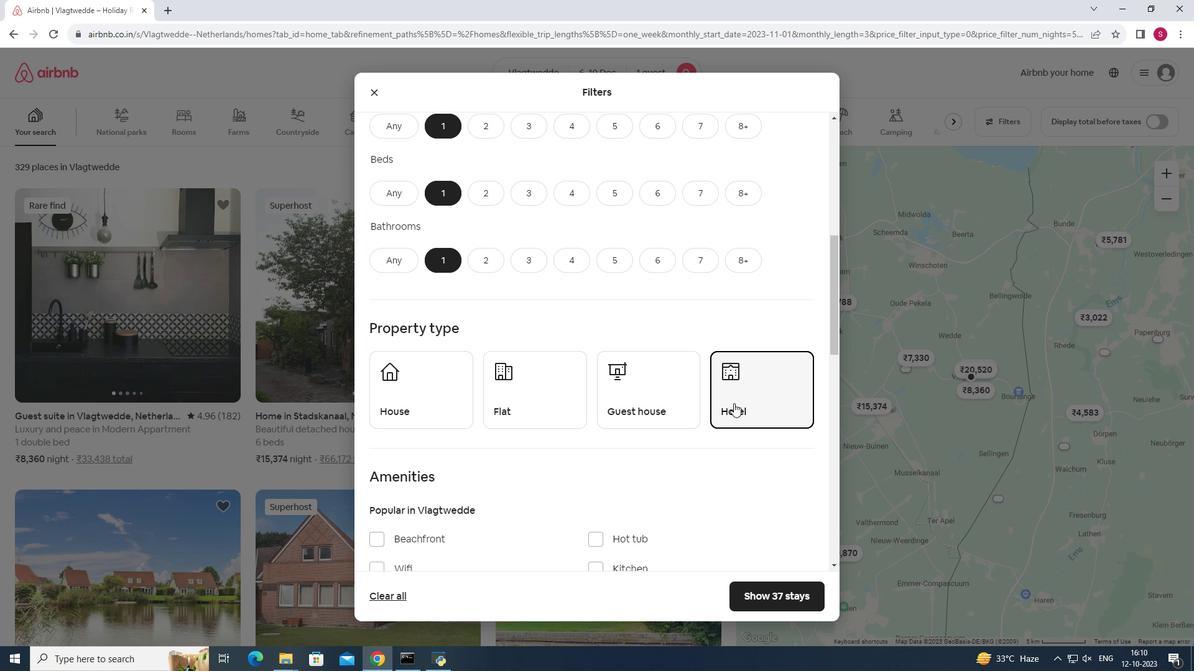 
Action: Mouse moved to (768, 596)
Screenshot: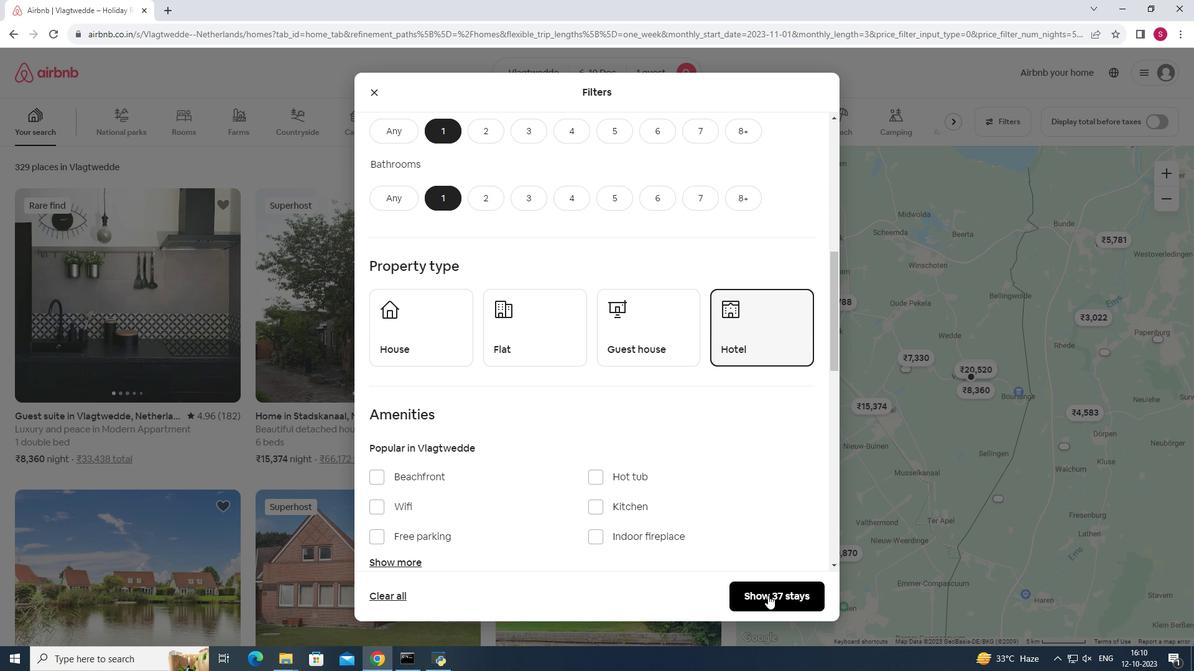 
Action: Mouse pressed left at (768, 596)
Screenshot: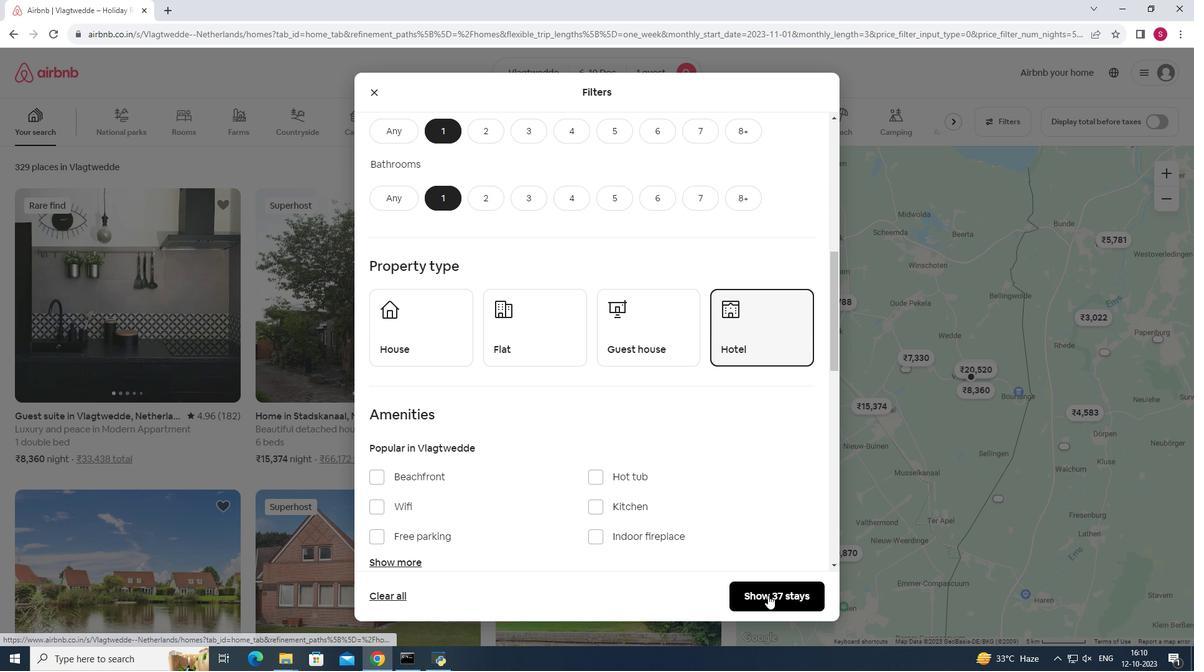 
Action: Mouse moved to (319, 452)
Screenshot: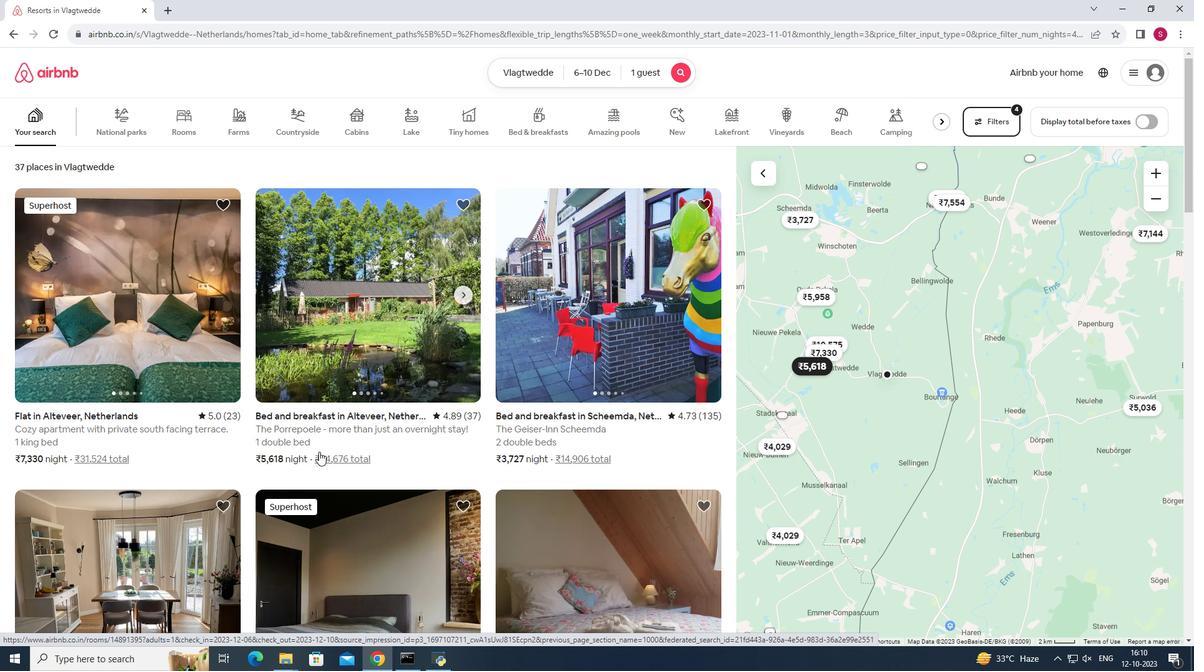 
Action: Mouse scrolled (319, 451) with delta (0, 0)
Screenshot: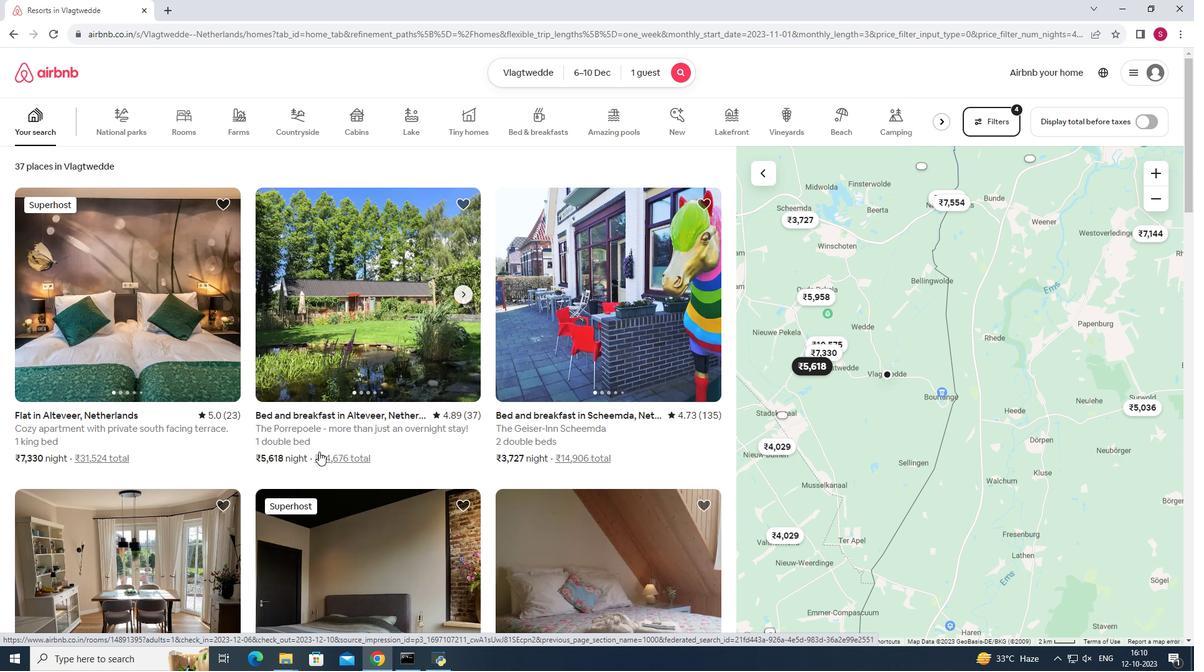 
Action: Mouse moved to (319, 452)
Screenshot: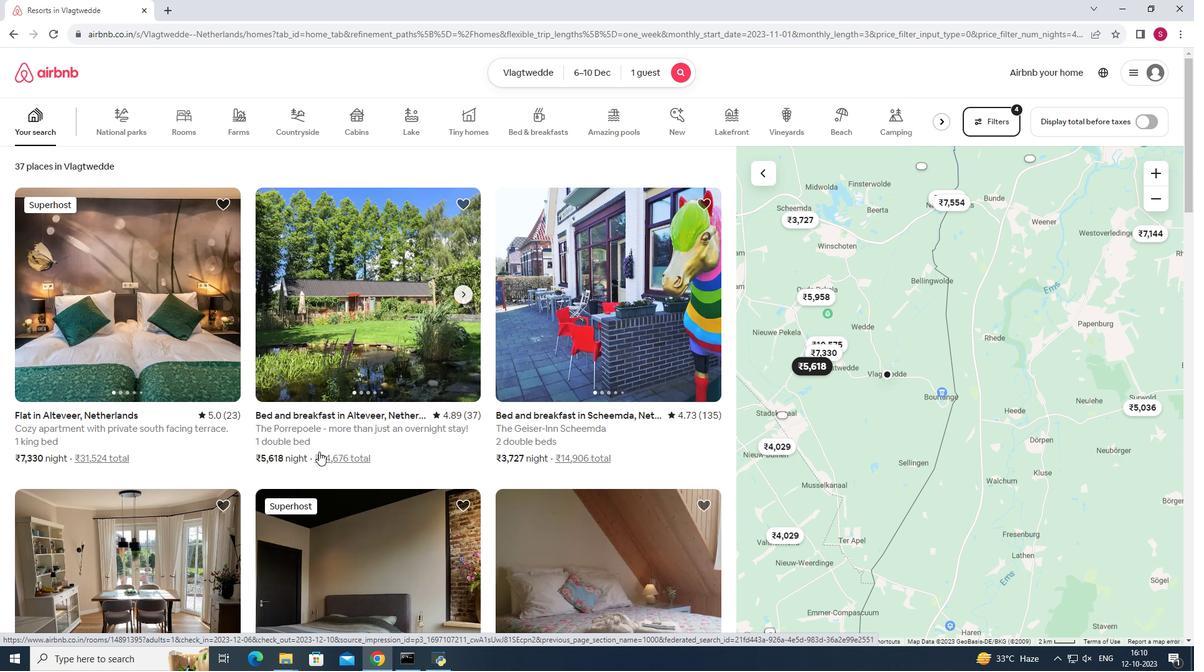 
Action: Mouse scrolled (319, 451) with delta (0, 0)
Screenshot: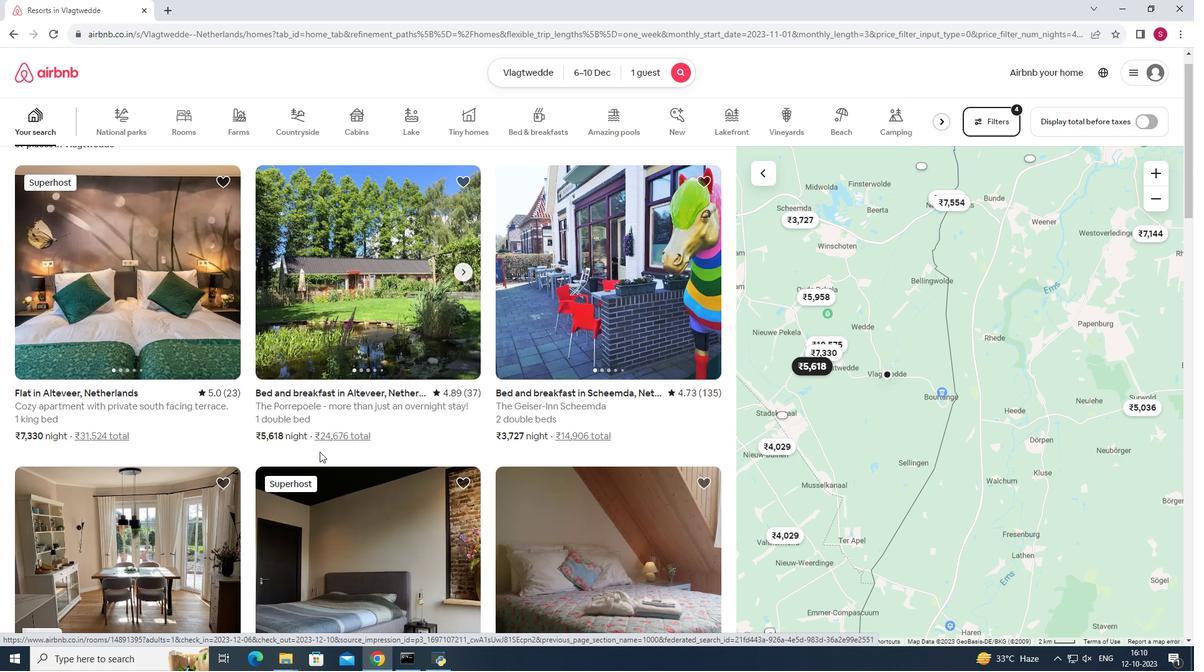 
Action: Mouse moved to (320, 452)
Screenshot: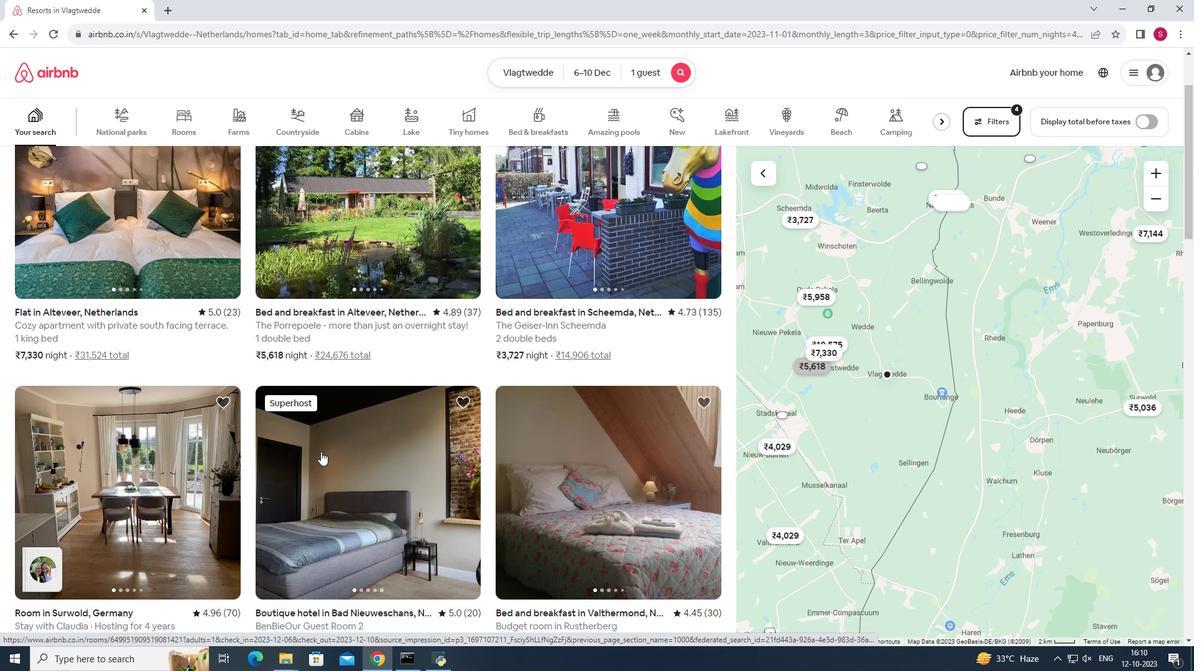 
Action: Mouse scrolled (320, 451) with delta (0, 0)
Screenshot: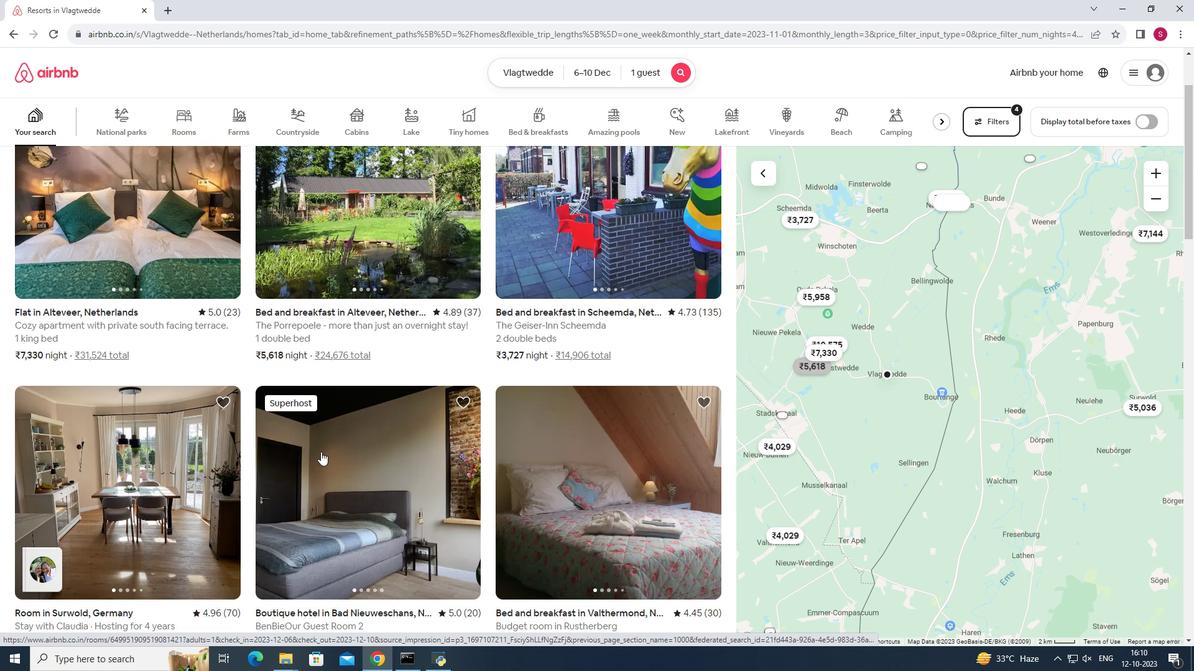 
Action: Mouse moved to (321, 451)
Screenshot: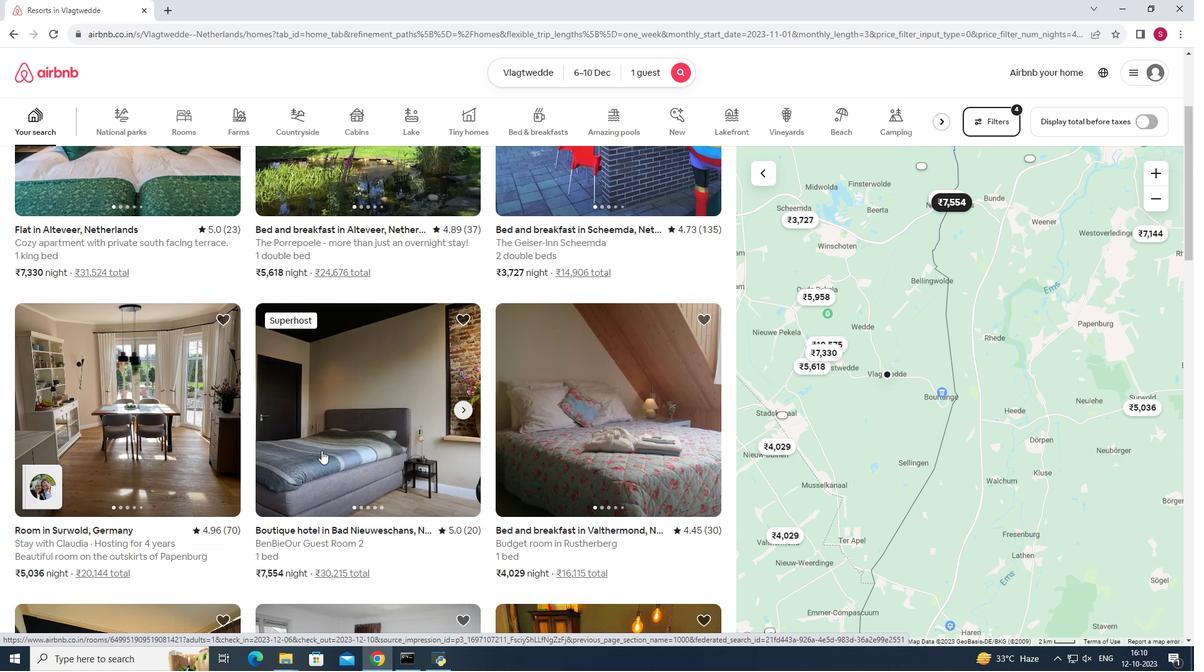
Action: Mouse scrolled (321, 450) with delta (0, 0)
Screenshot: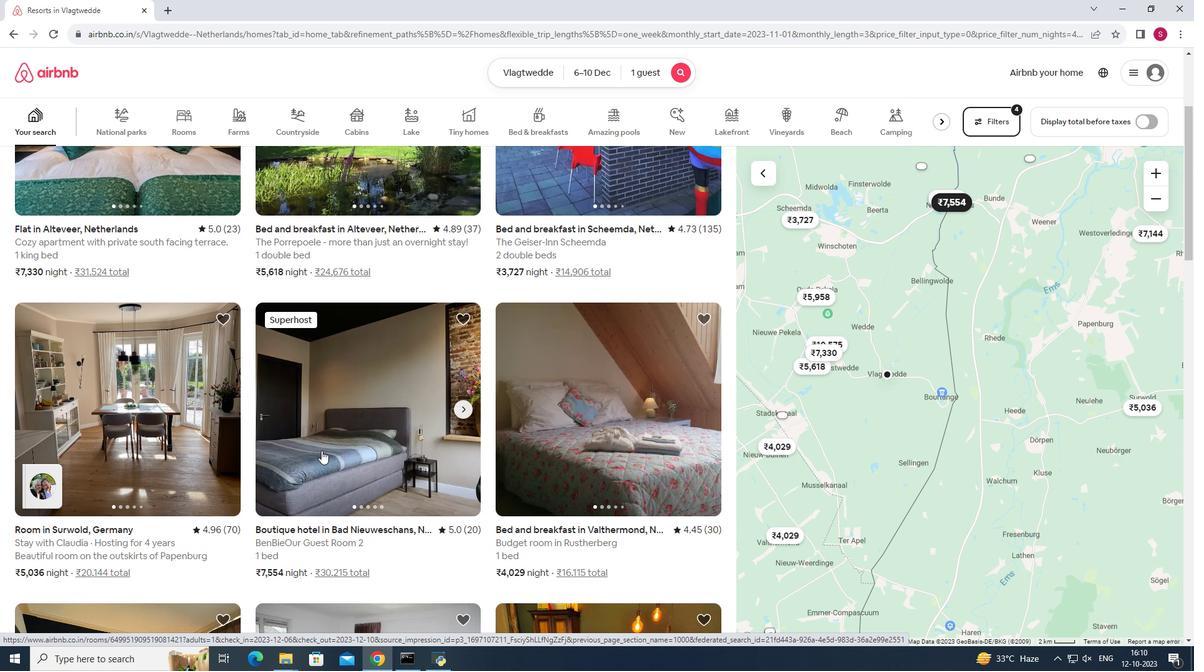 
Action: Mouse scrolled (321, 450) with delta (0, 0)
Screenshot: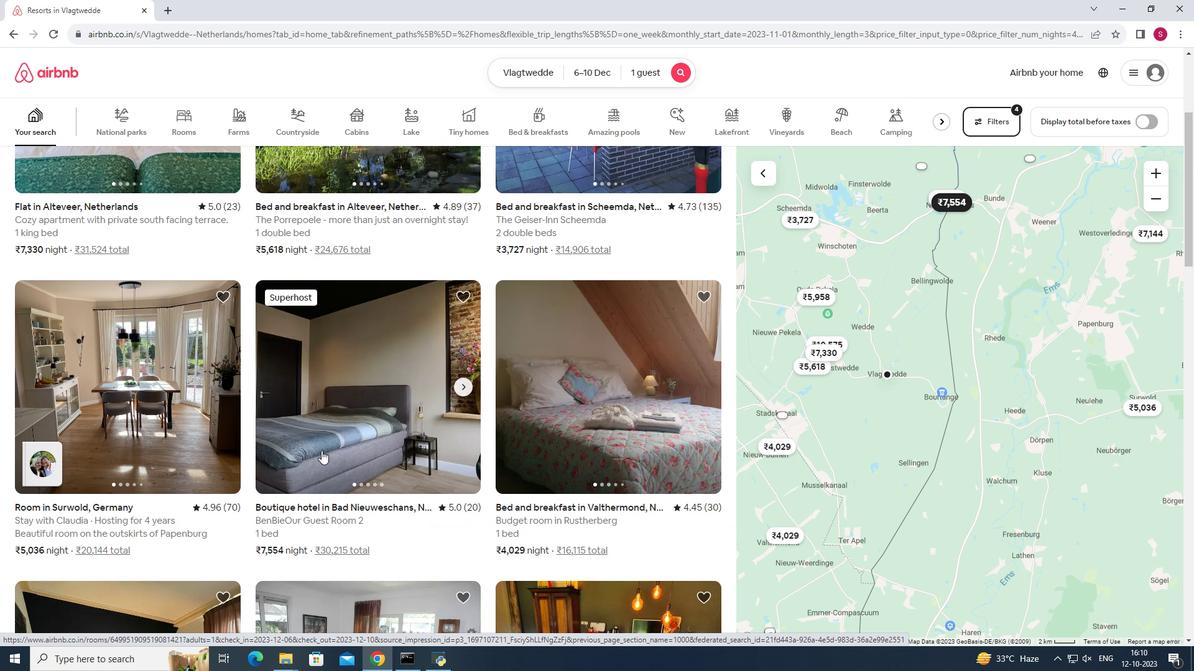 
Action: Mouse scrolled (321, 450) with delta (0, 0)
Screenshot: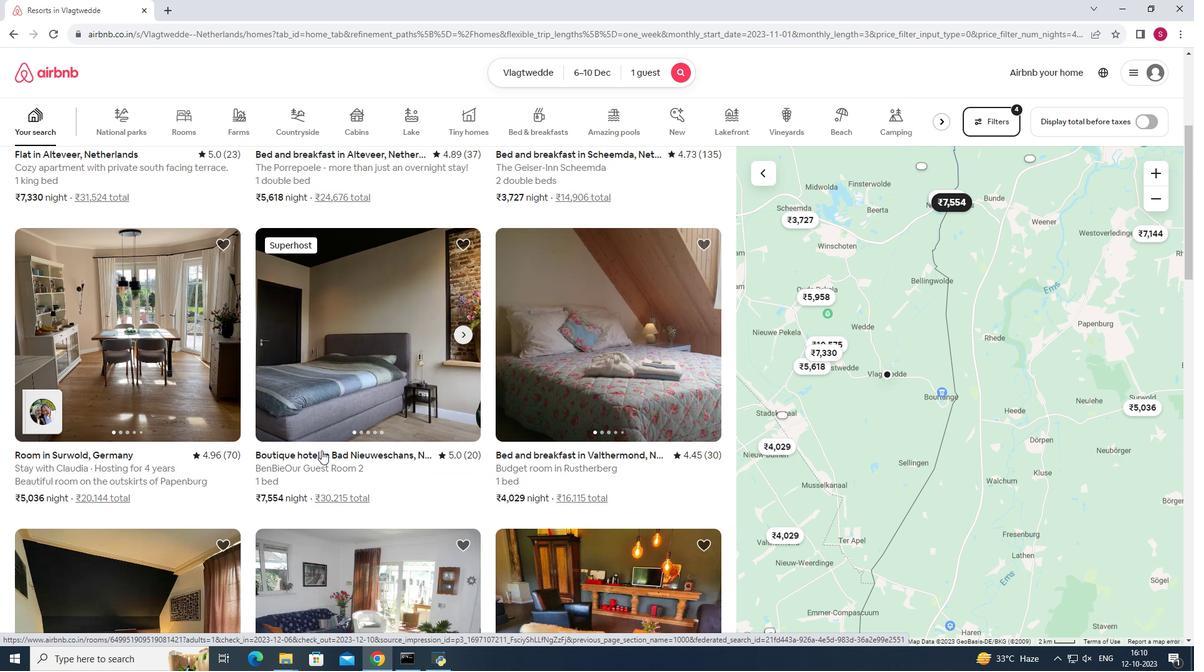 
Action: Mouse moved to (322, 450)
Screenshot: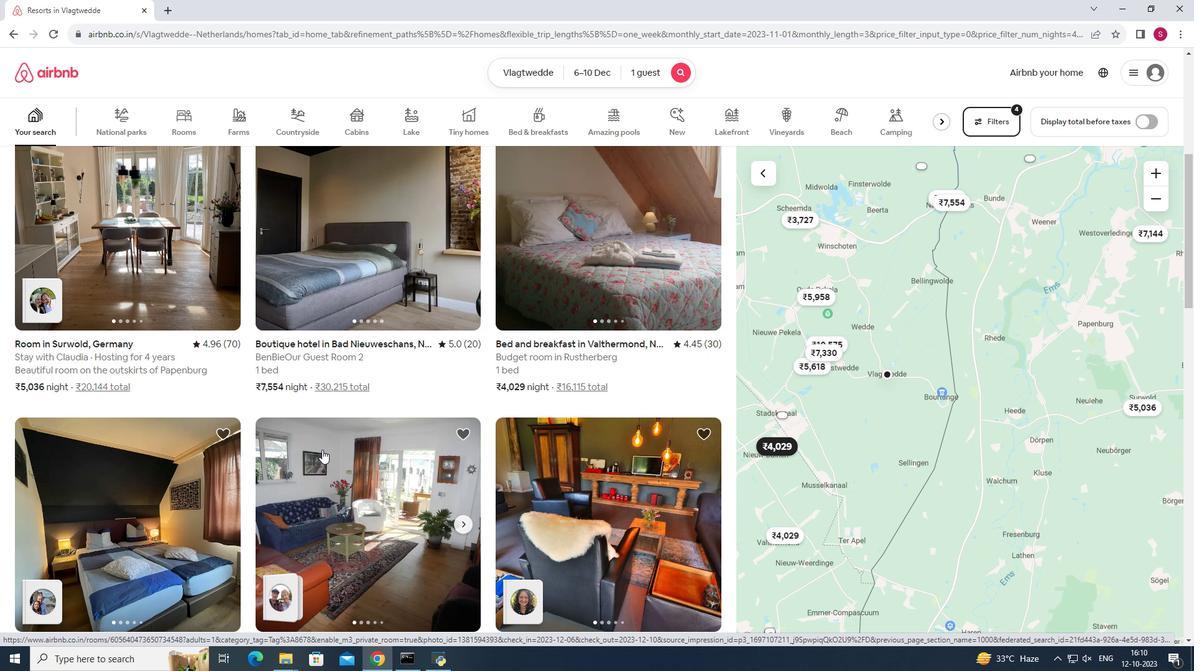 
Action: Mouse scrolled (322, 449) with delta (0, 0)
Screenshot: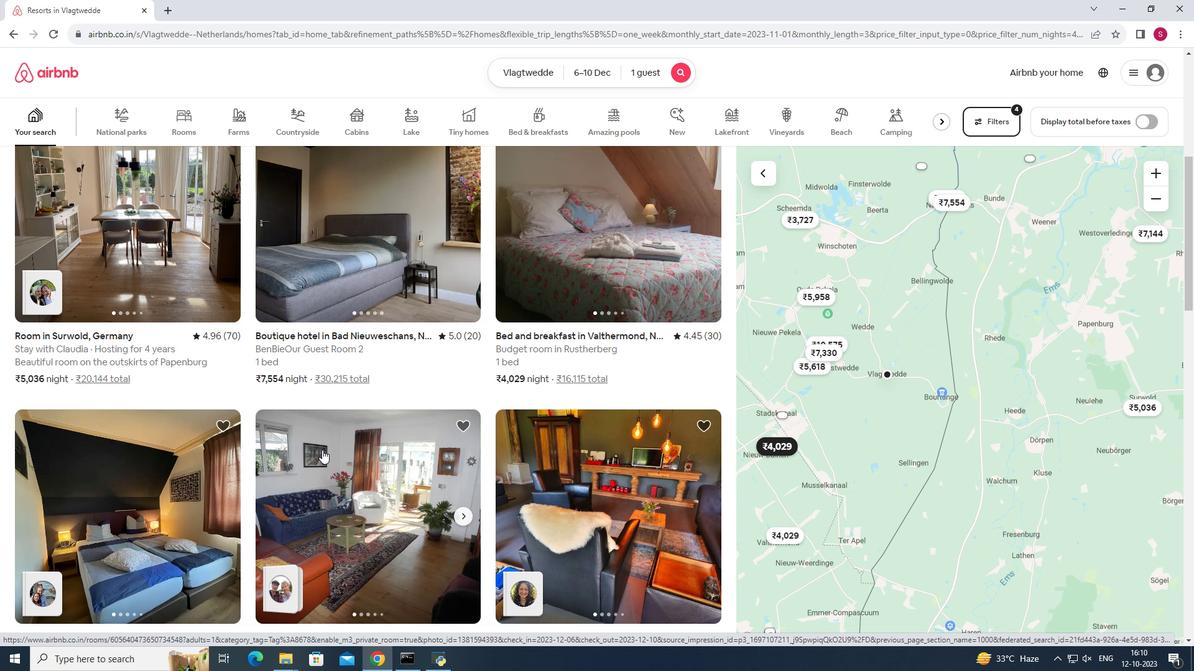 
Action: Mouse scrolled (322, 449) with delta (0, 0)
Screenshot: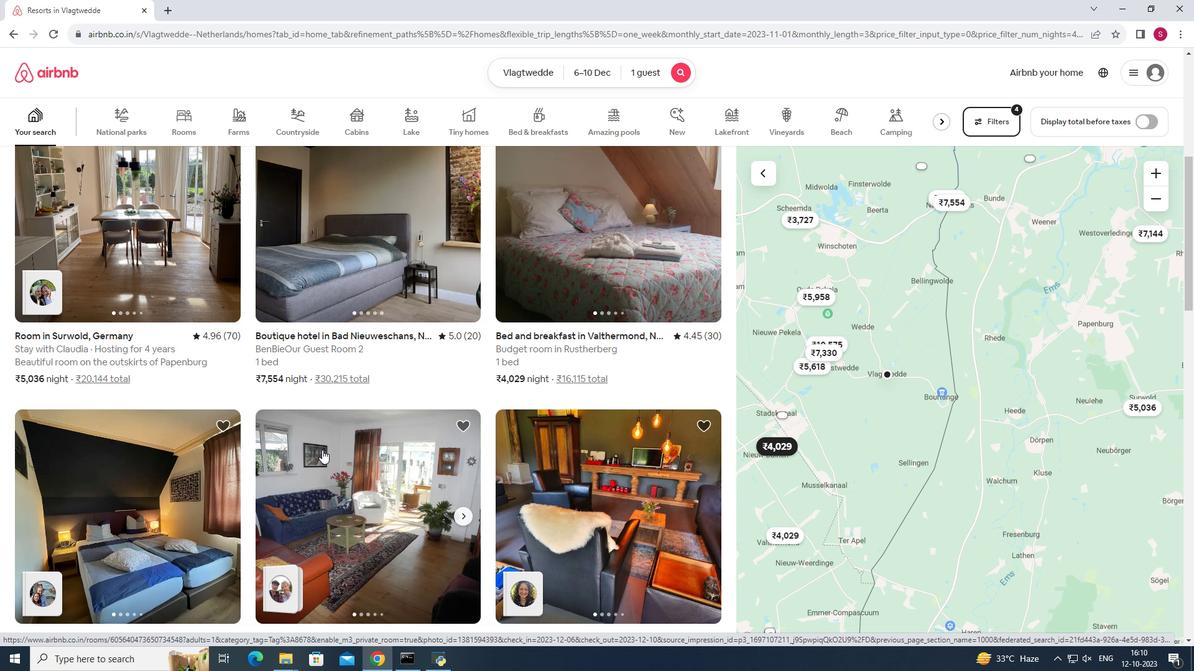 
Action: Mouse scrolled (322, 449) with delta (0, 0)
Screenshot: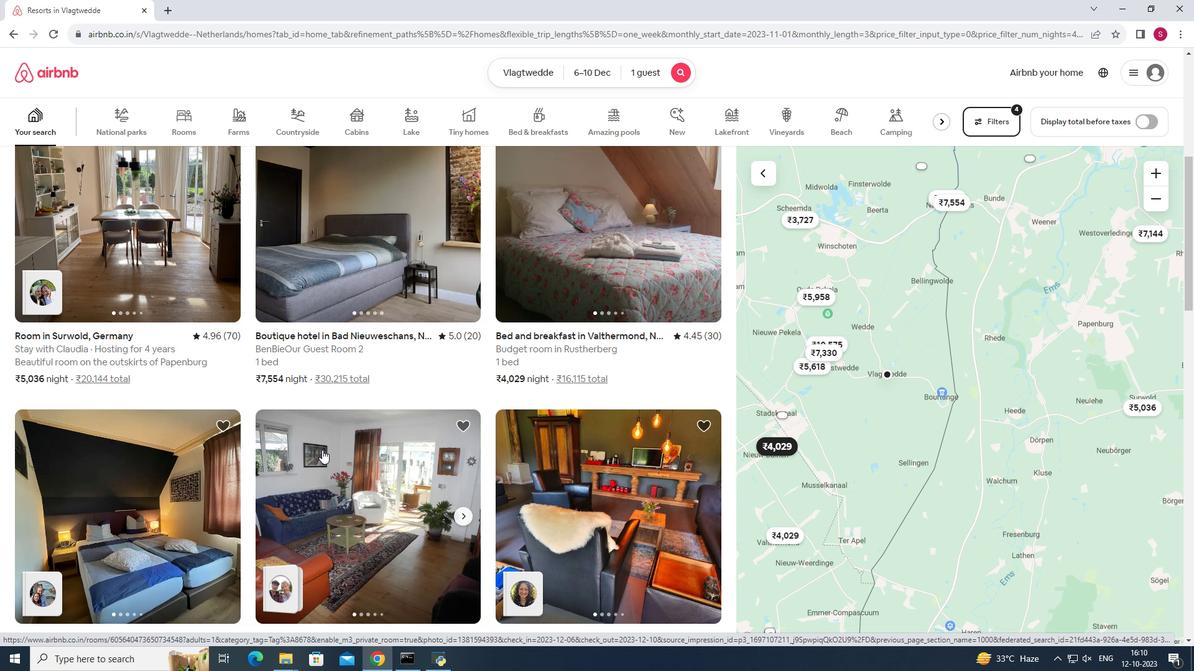 
Action: Mouse scrolled (322, 449) with delta (0, 0)
Screenshot: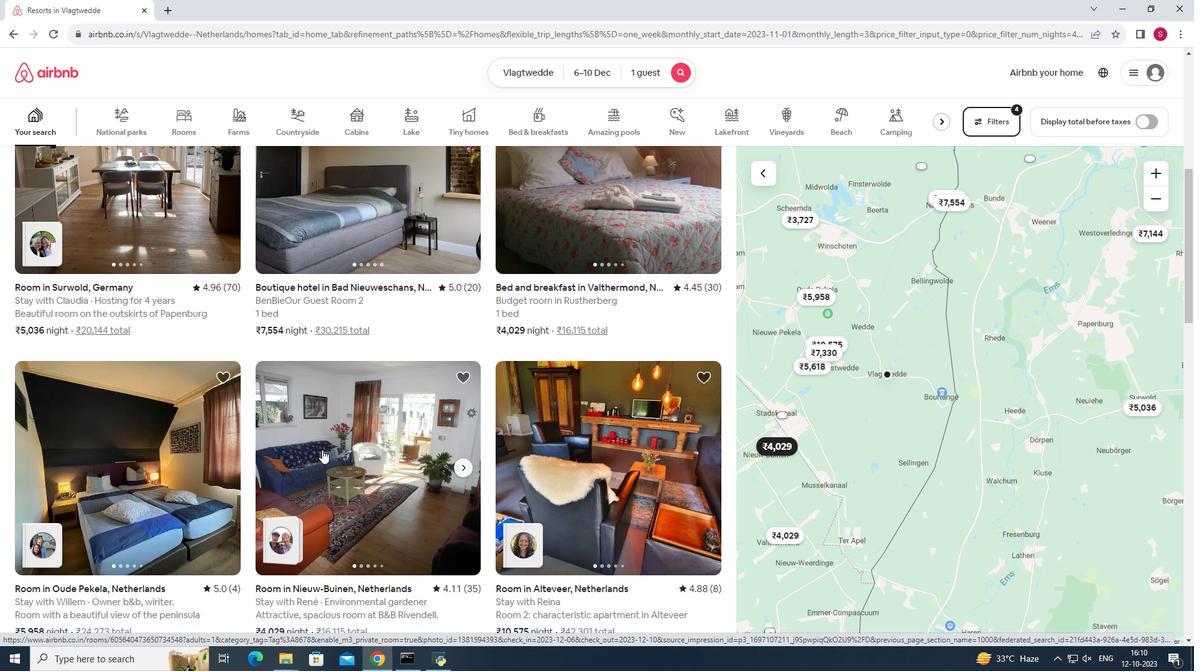 
Action: Mouse moved to (604, 467)
Screenshot: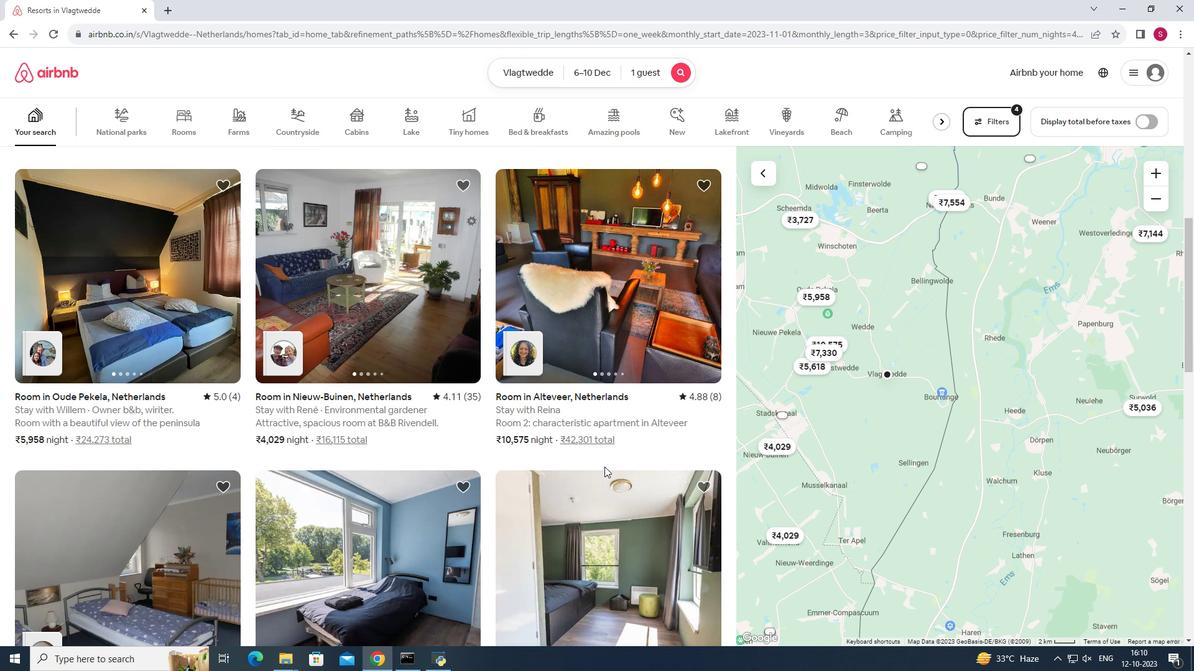 
Action: Mouse scrolled (604, 466) with delta (0, 0)
Screenshot: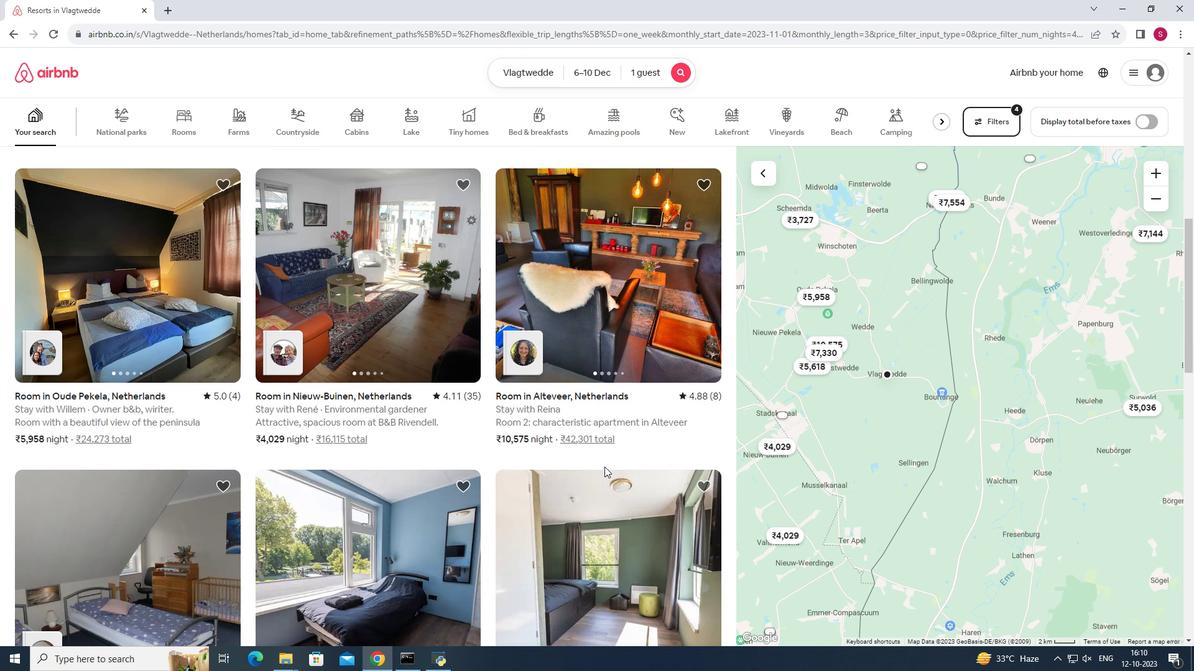 
Action: Mouse scrolled (604, 466) with delta (0, 0)
Screenshot: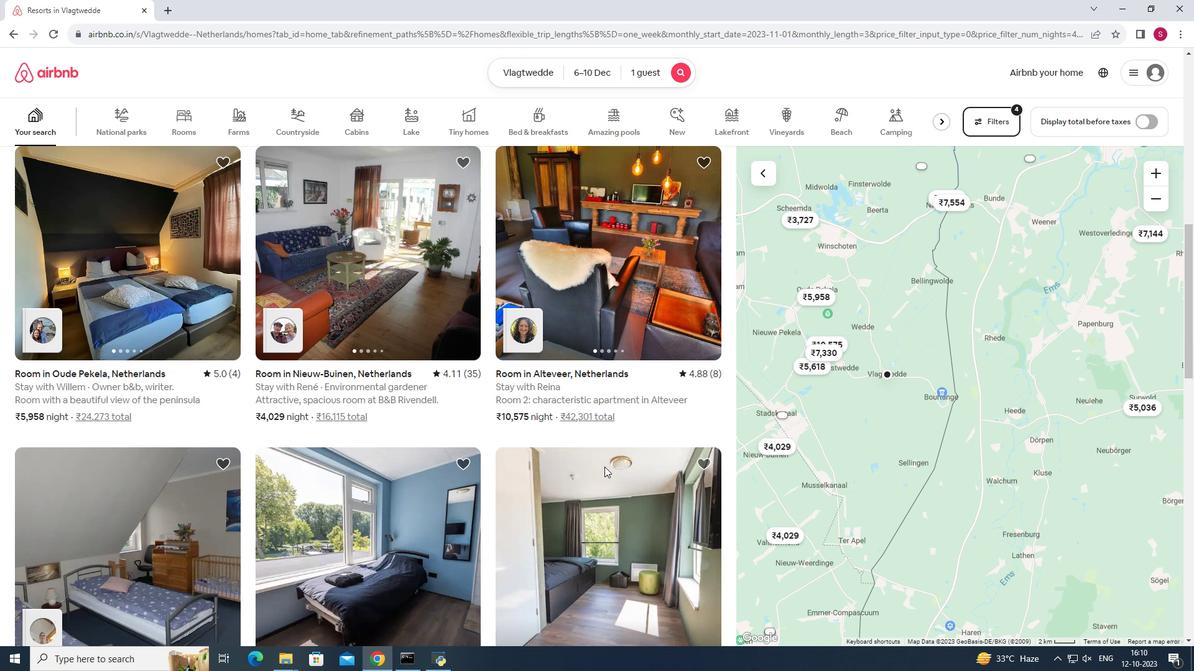 
Action: Mouse scrolled (604, 466) with delta (0, 0)
Screenshot: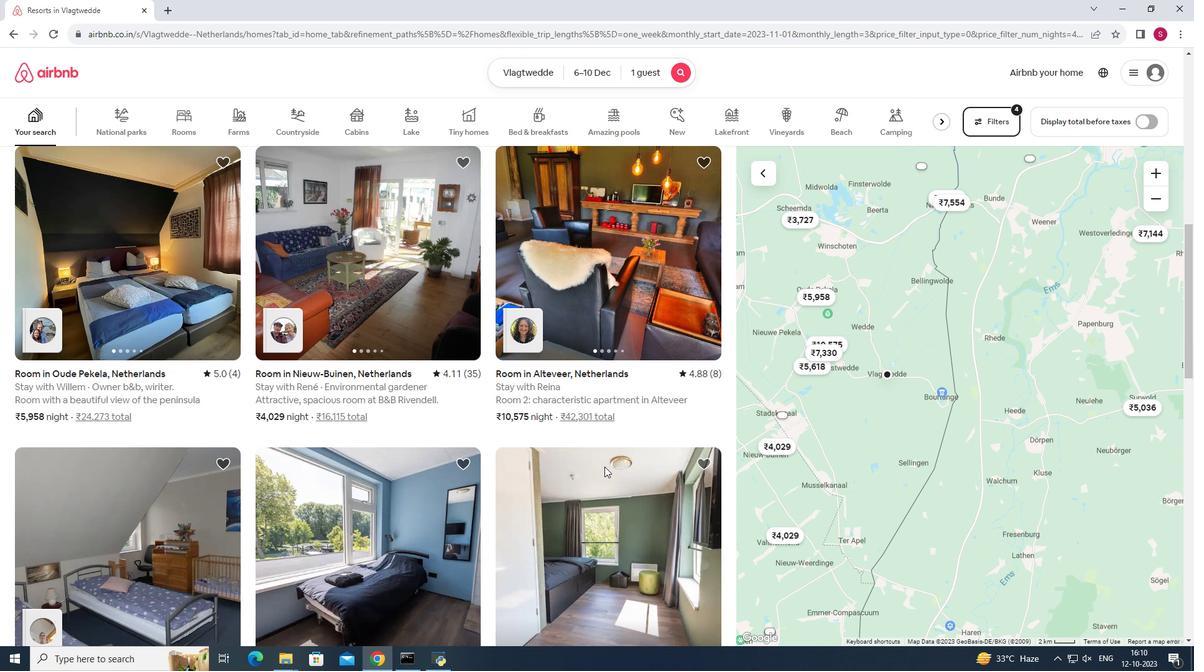 
Action: Mouse scrolled (604, 466) with delta (0, 0)
Screenshot: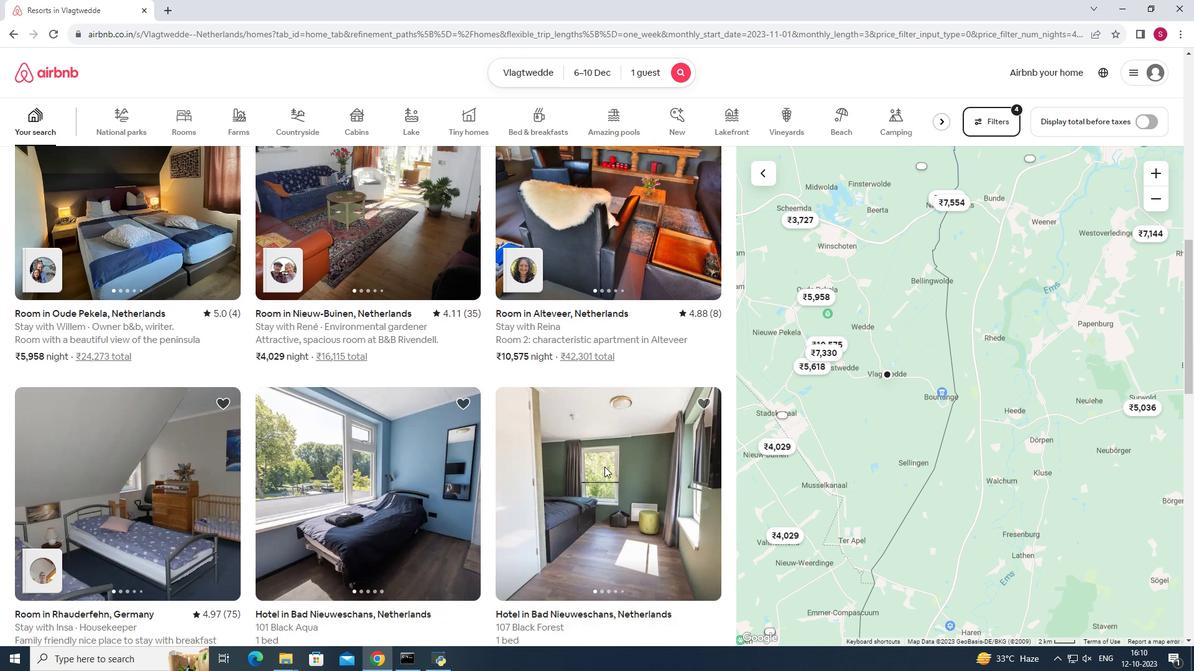 
Action: Mouse moved to (396, 360)
Screenshot: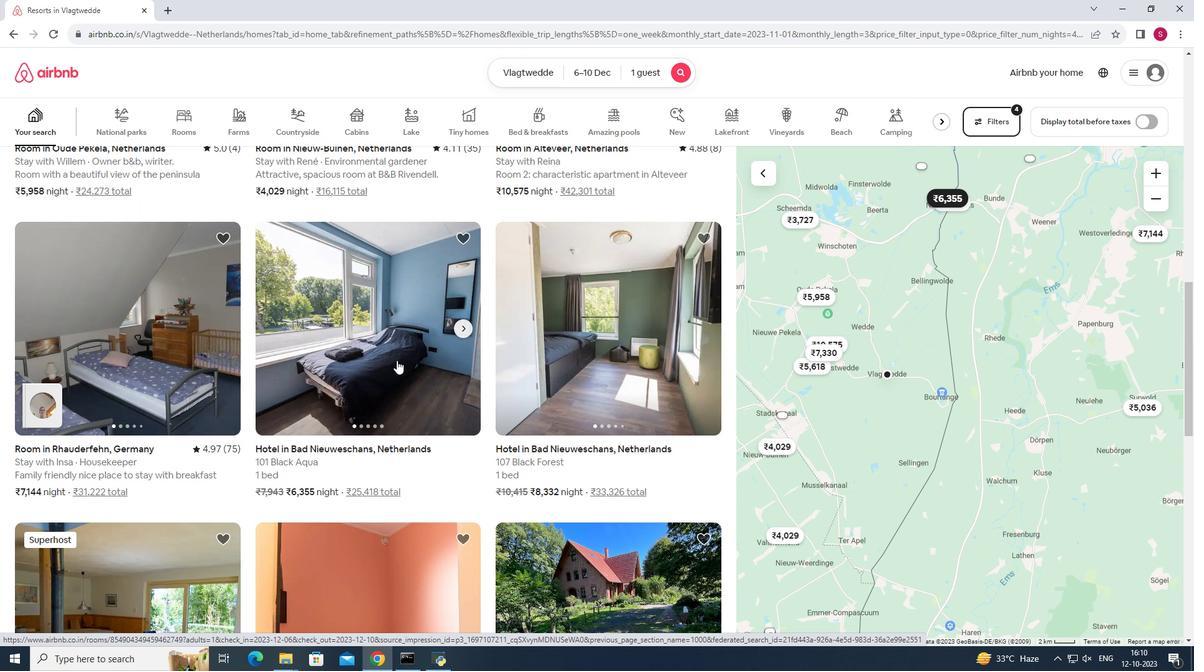 
Action: Mouse scrolled (396, 359) with delta (0, 0)
Screenshot: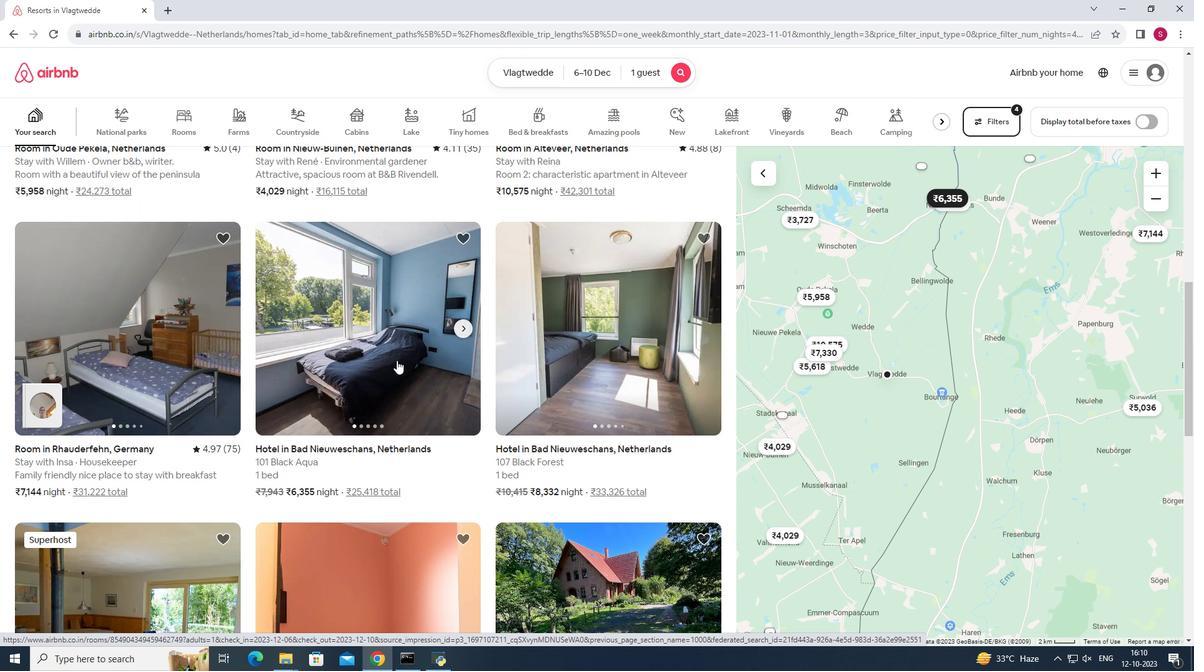 
Action: Mouse moved to (396, 361)
Screenshot: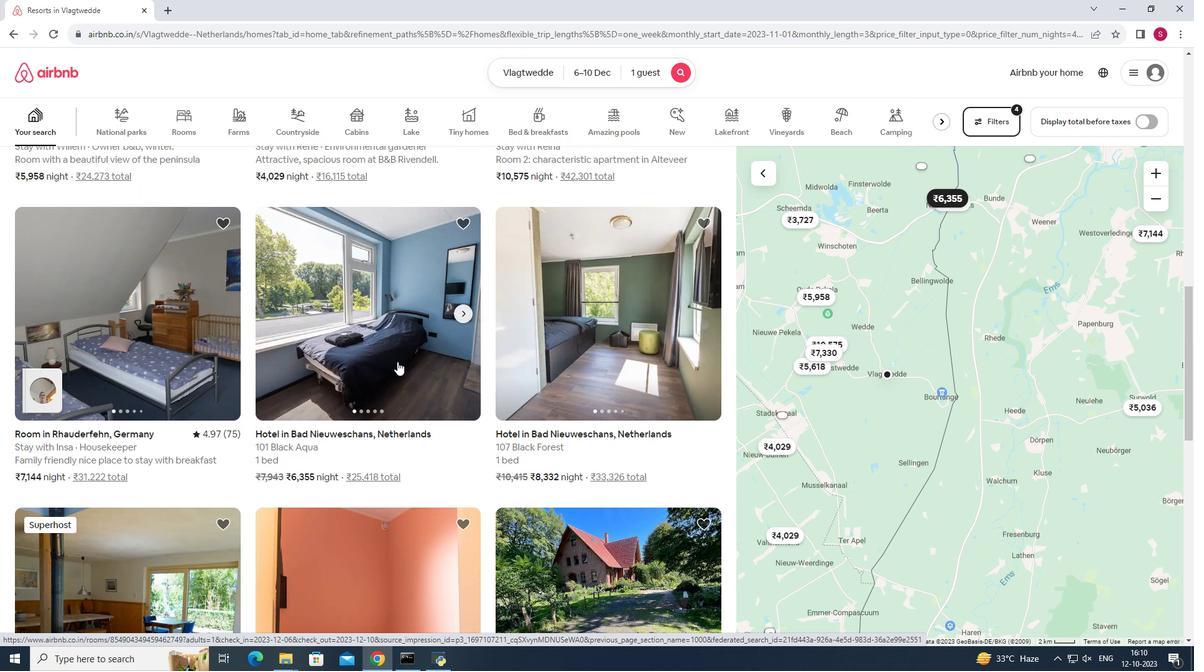 
Action: Mouse scrolled (396, 360) with delta (0, 0)
Screenshot: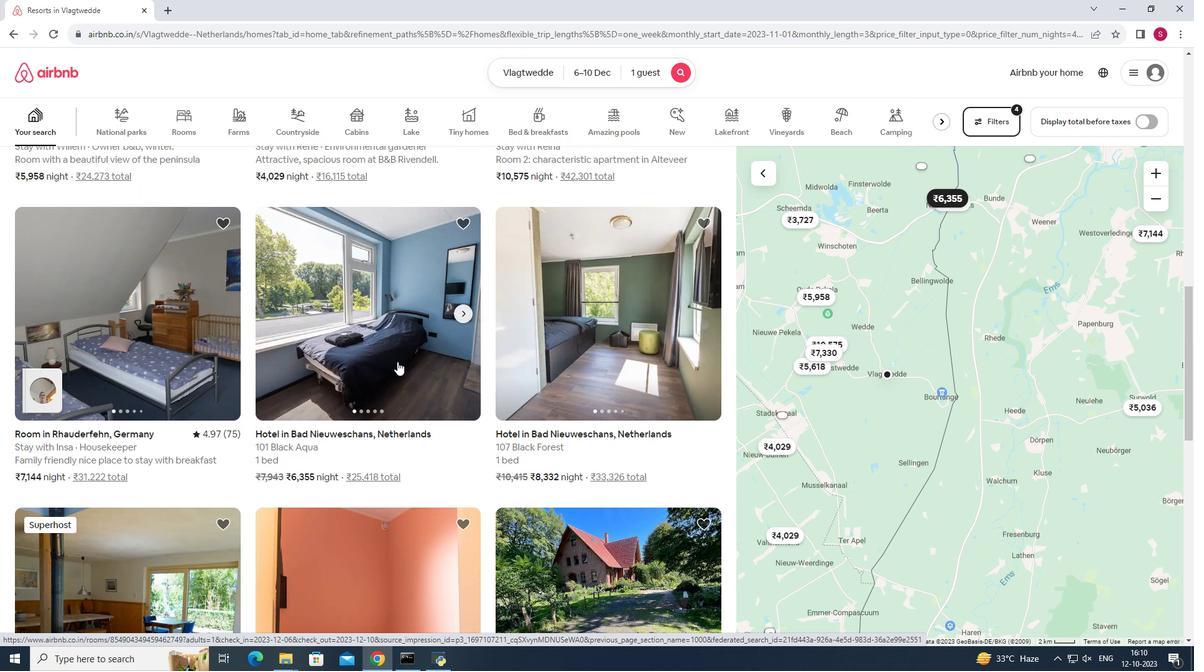 
Action: Mouse moved to (397, 362)
Screenshot: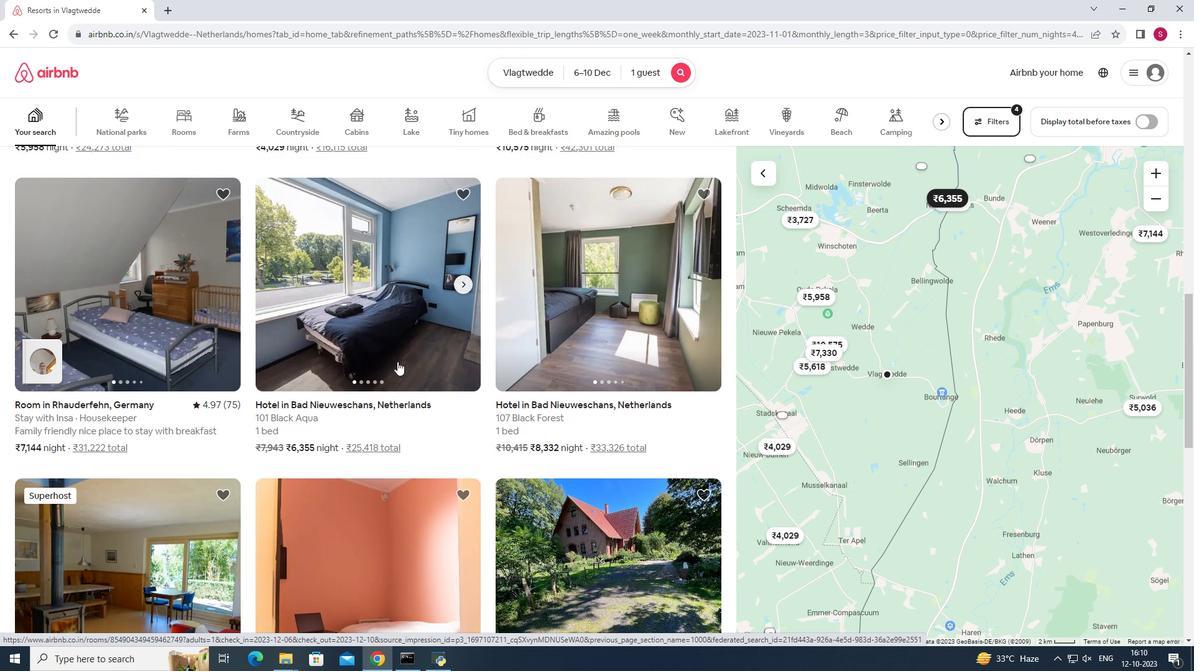 
Action: Mouse scrolled (397, 361) with delta (0, 0)
Screenshot: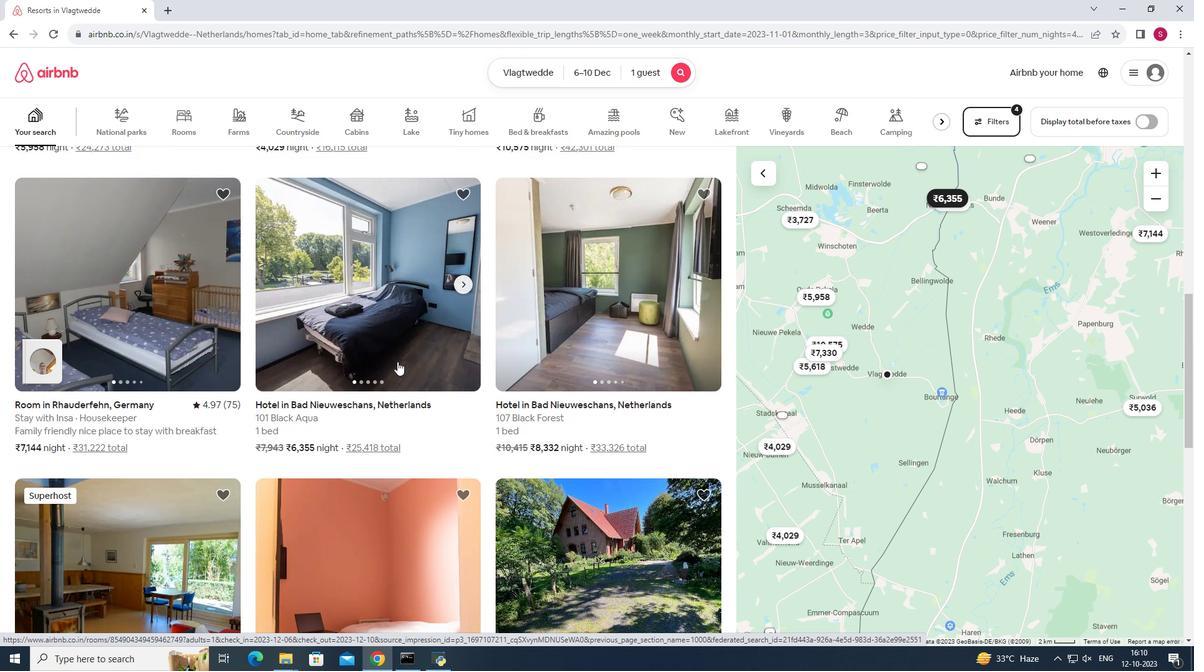 
Action: Mouse scrolled (397, 362) with delta (0, 0)
Screenshot: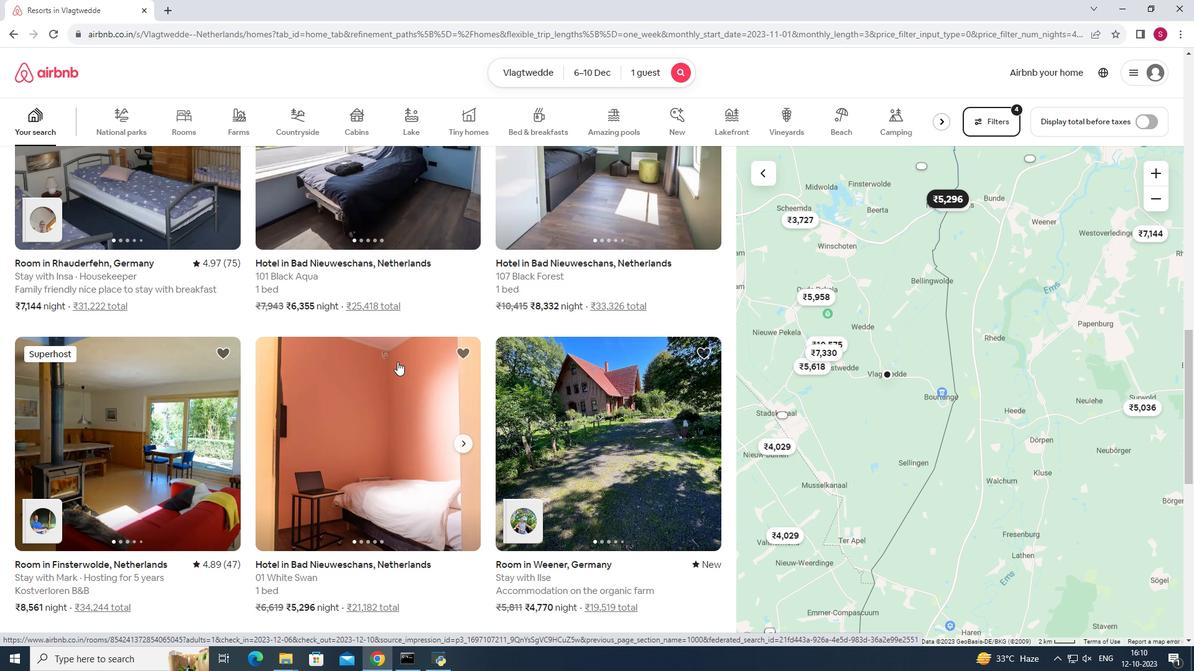 
Action: Mouse moved to (355, 239)
Screenshot: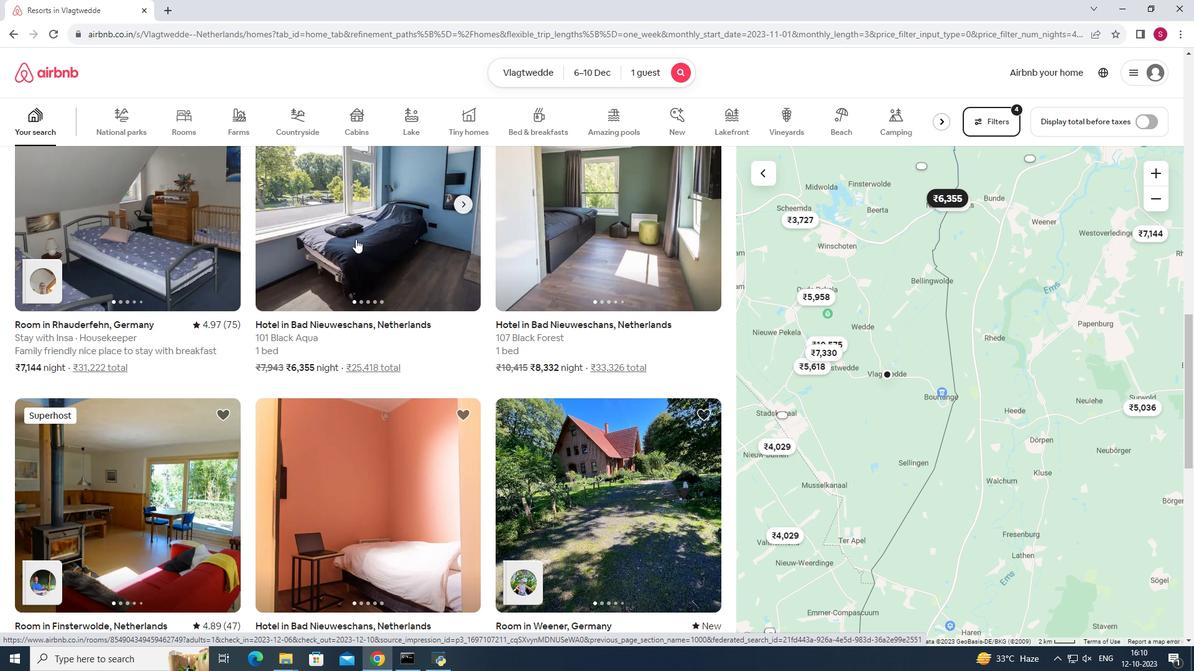 
Action: Mouse pressed left at (355, 239)
Screenshot: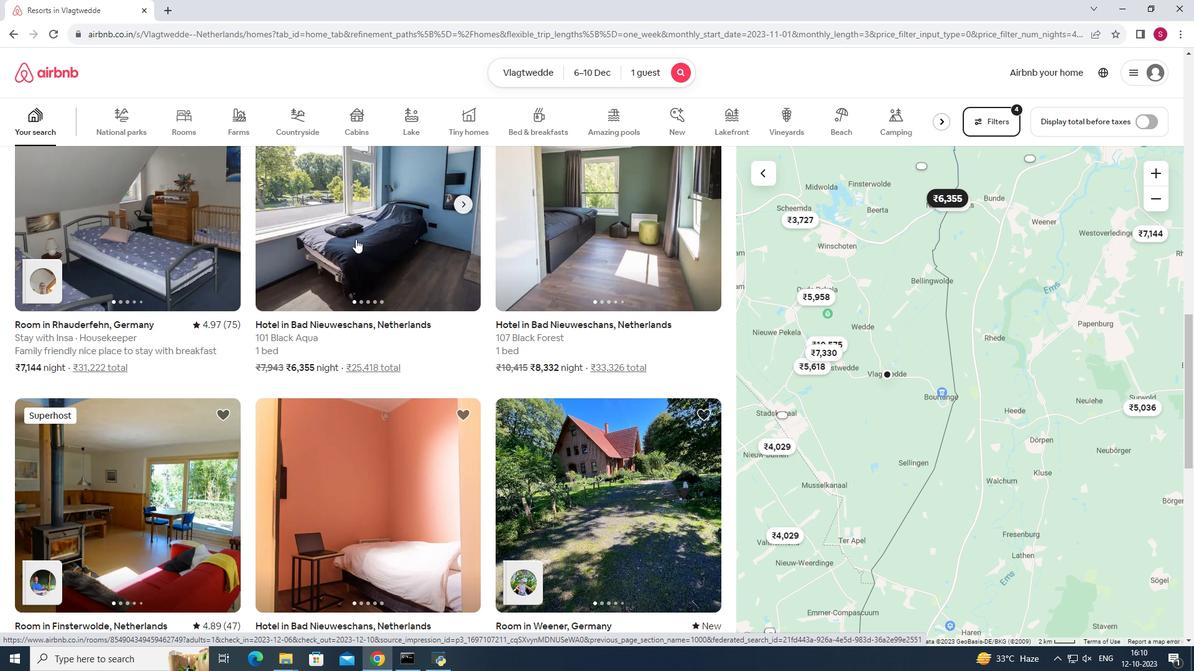
Action: Mouse moved to (902, 462)
Screenshot: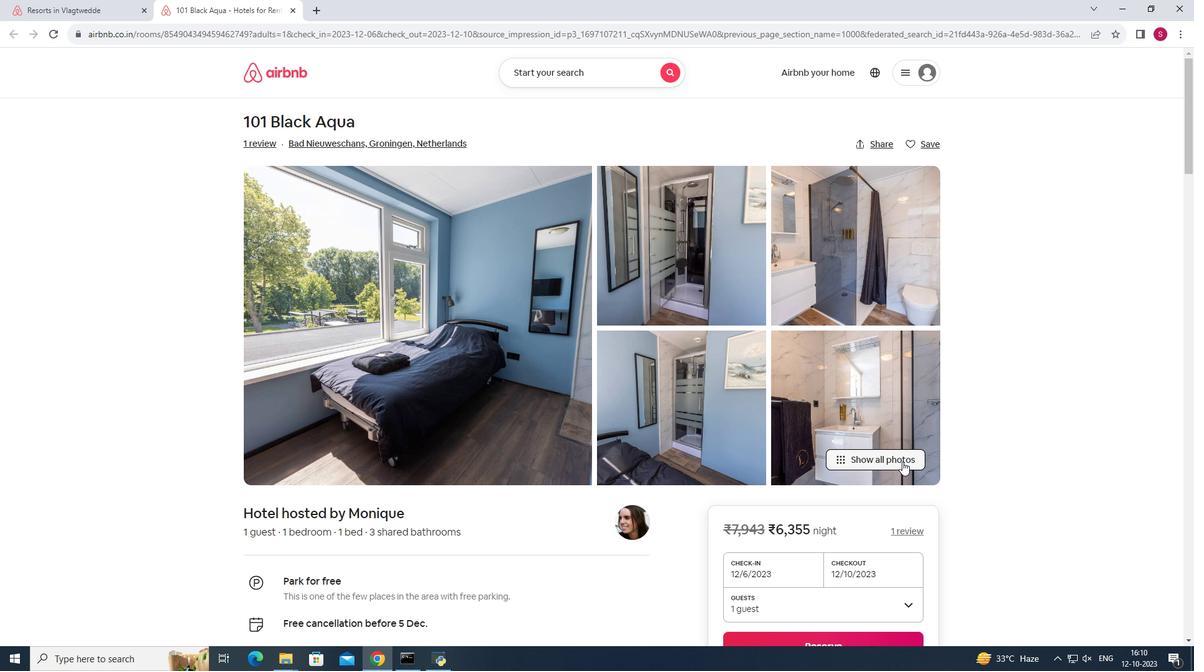 
Action: Mouse pressed left at (902, 462)
Screenshot: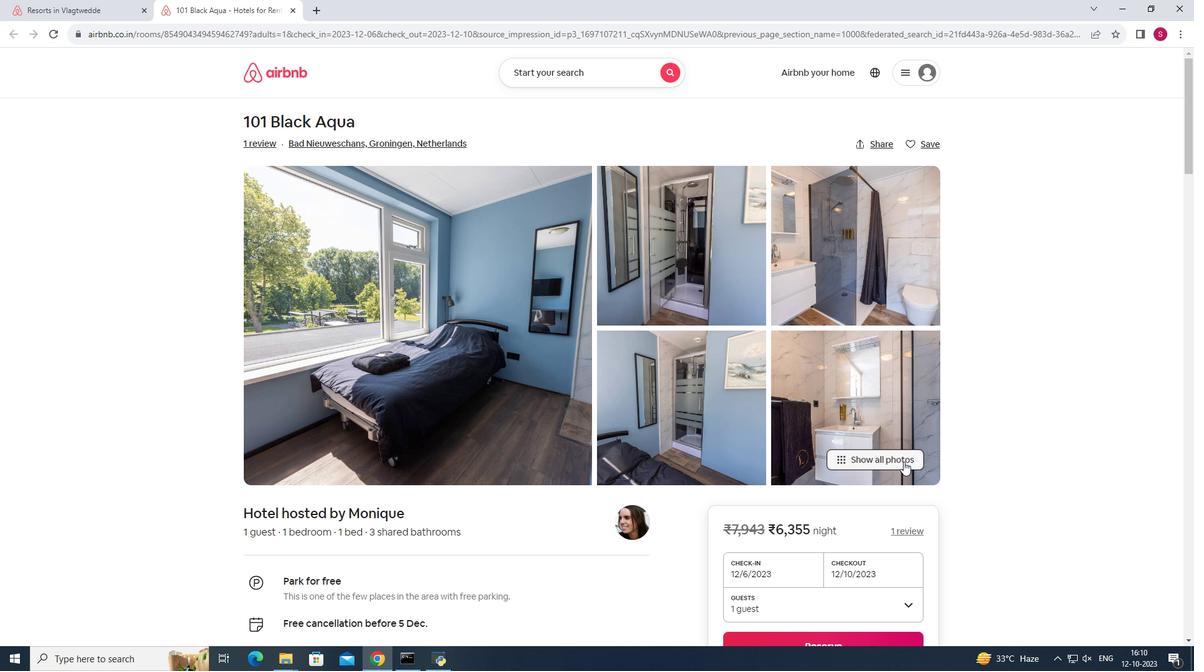 
Action: Mouse moved to (885, 483)
Screenshot: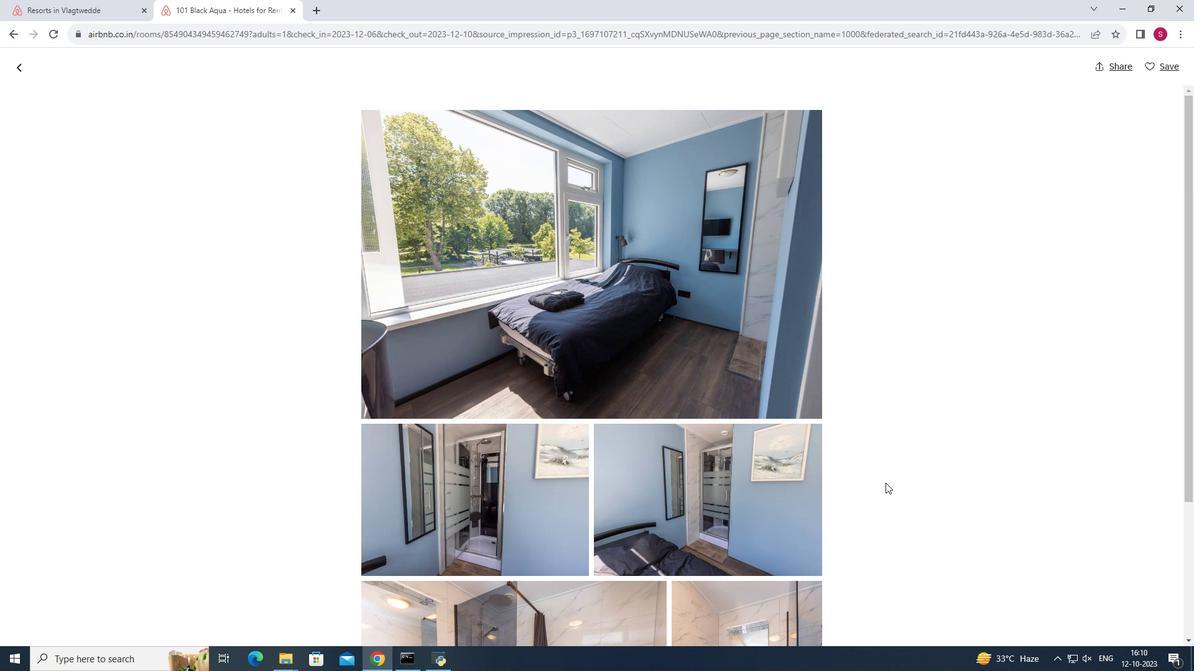 
Action: Mouse scrolled (885, 482) with delta (0, 0)
Screenshot: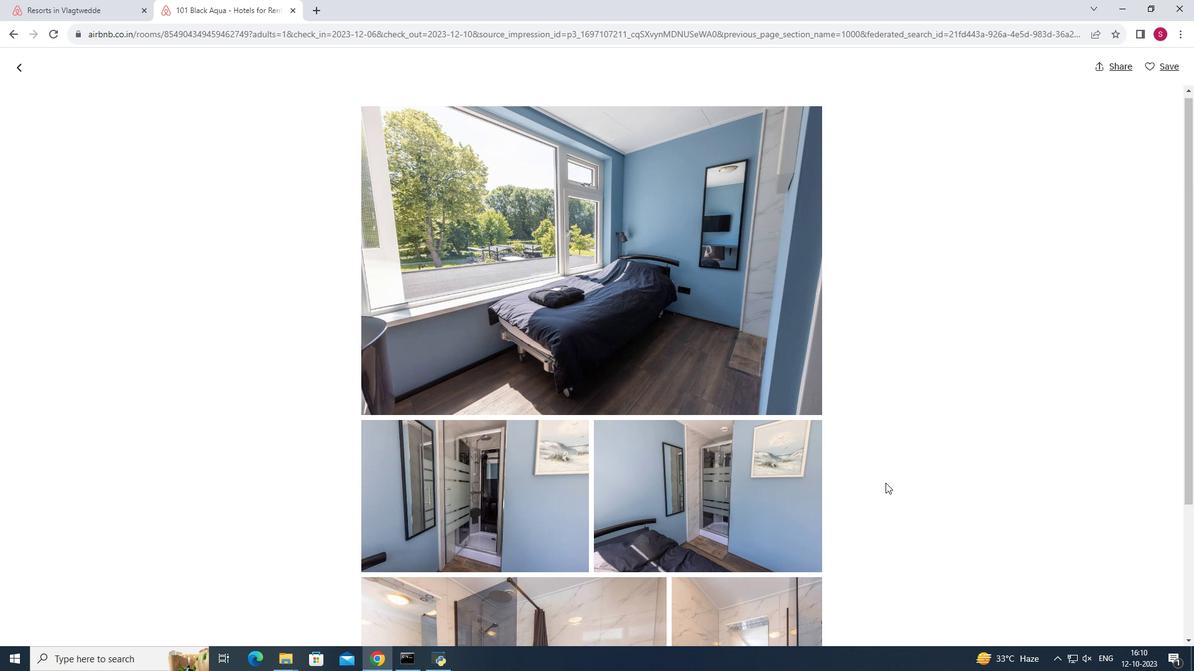 
Action: Mouse scrolled (885, 482) with delta (0, 0)
Screenshot: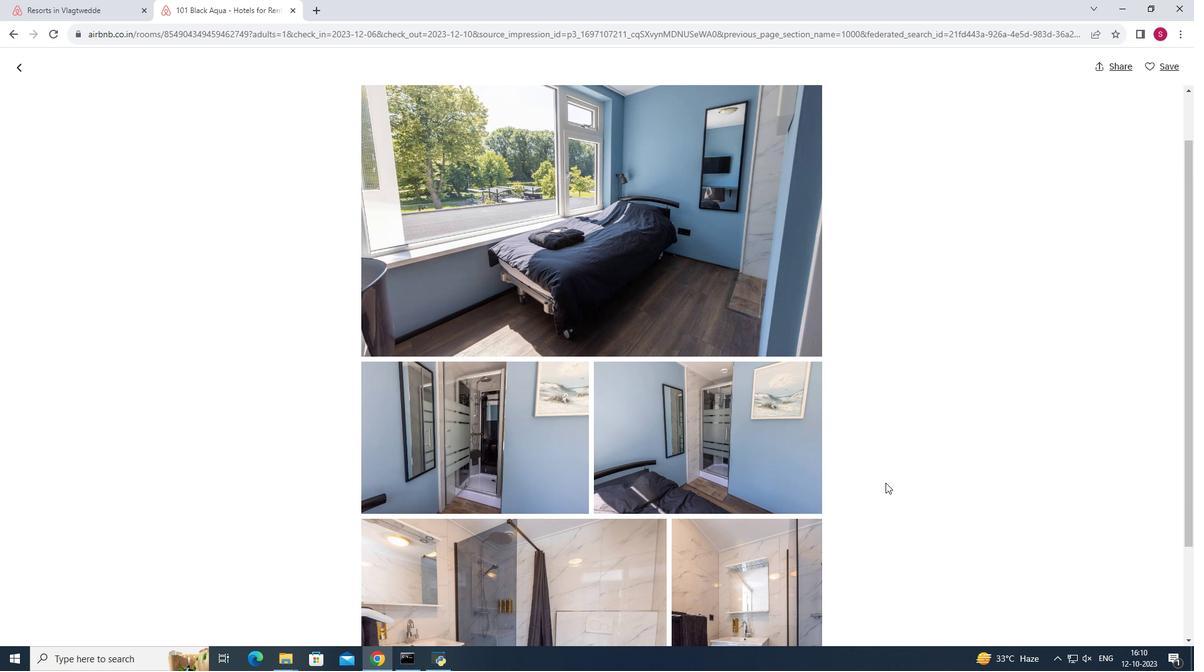 
Action: Mouse scrolled (885, 482) with delta (0, 0)
Screenshot: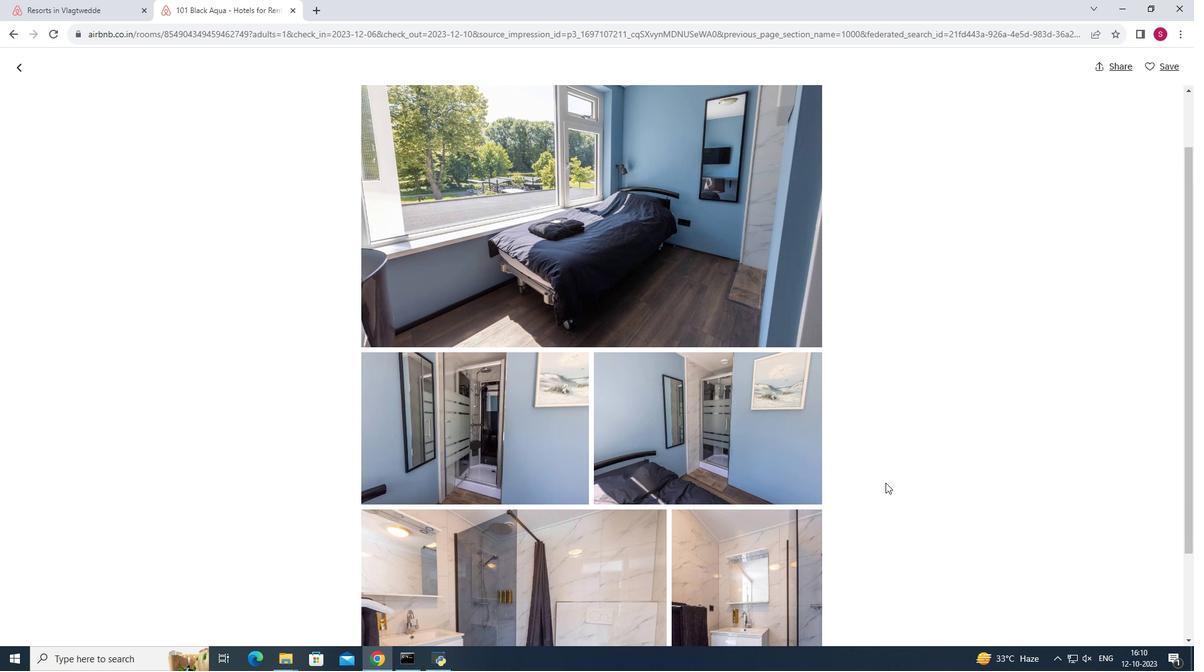 
Action: Mouse scrolled (885, 482) with delta (0, 0)
Screenshot: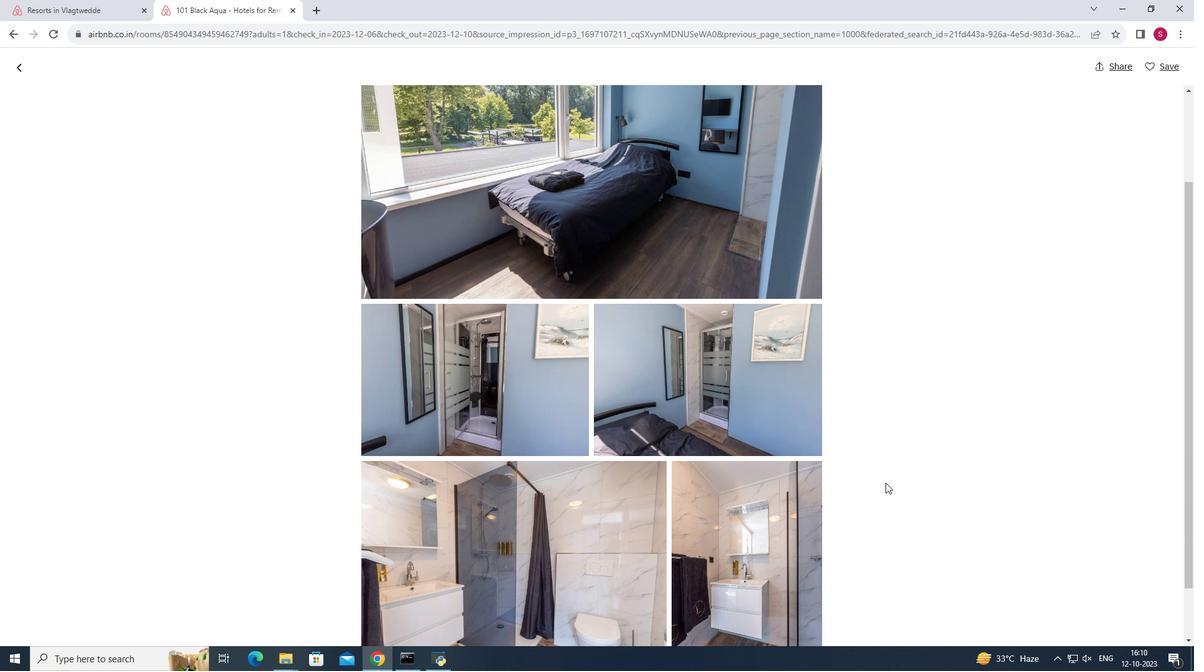 
Action: Mouse moved to (887, 484)
Screenshot: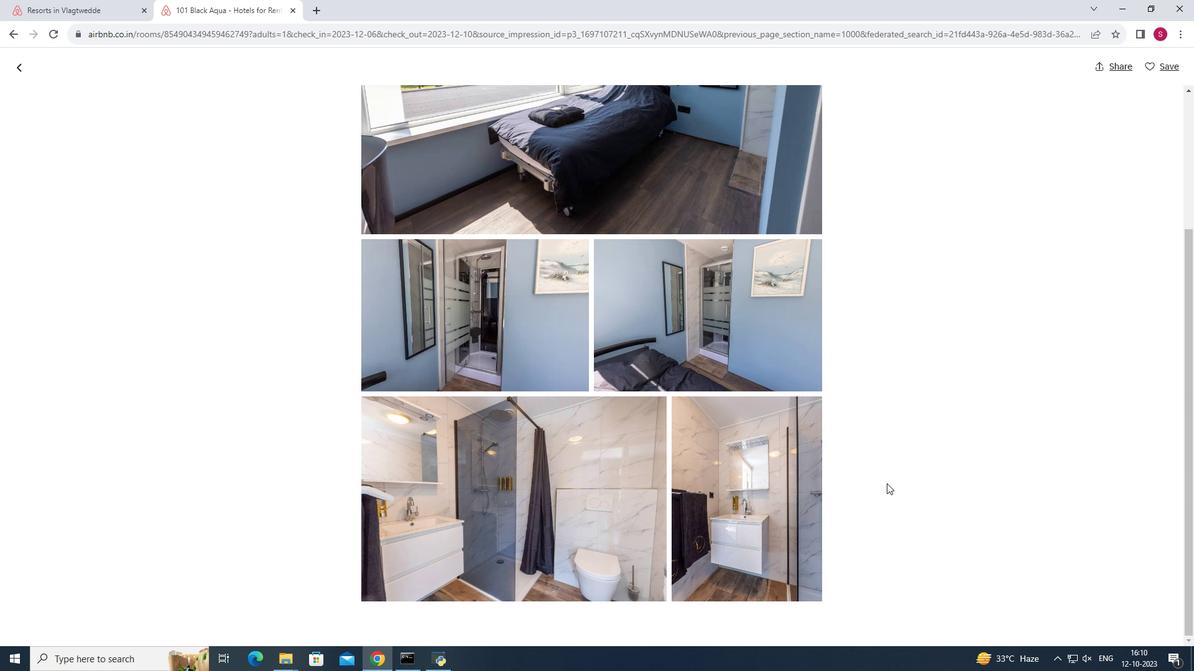 
Action: Mouse scrolled (887, 484) with delta (0, 0)
Screenshot: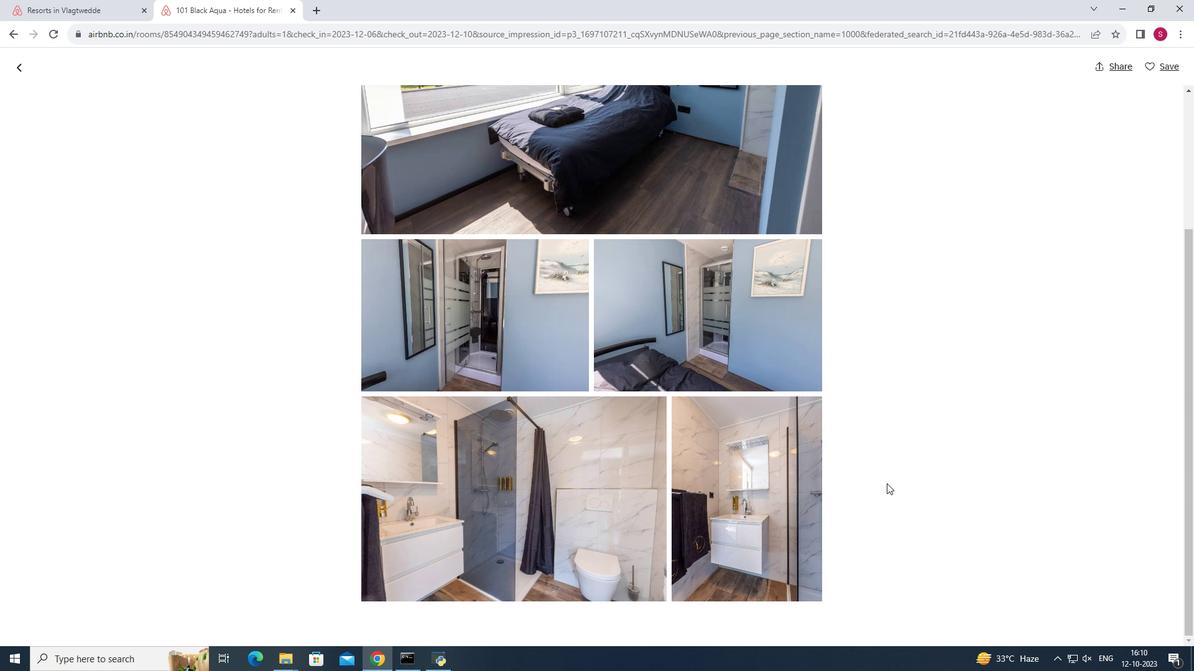 
Action: Mouse scrolled (887, 484) with delta (0, 0)
Screenshot: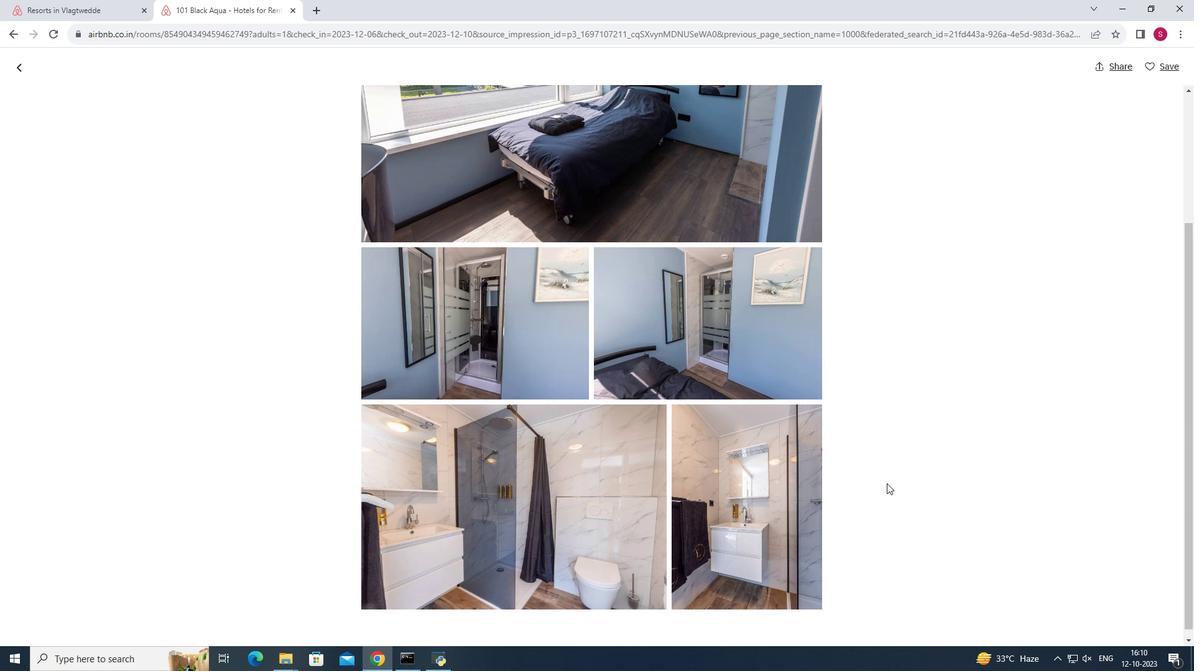 
Action: Mouse scrolled (887, 484) with delta (0, 0)
Screenshot: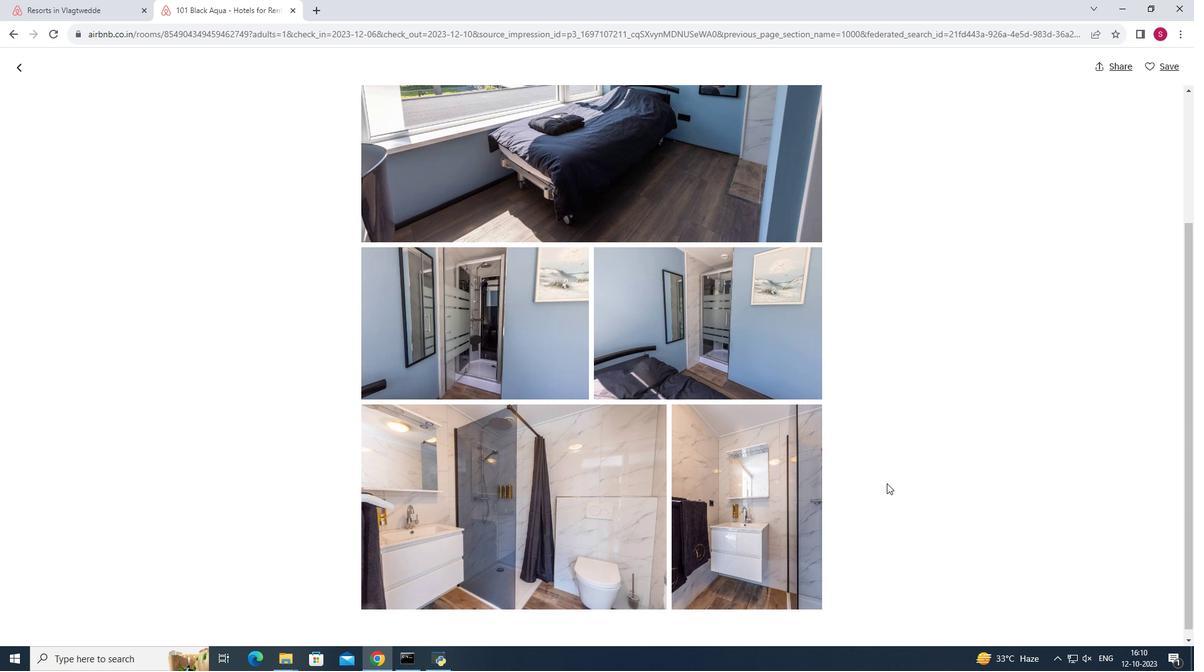 
Action: Mouse moved to (23, 65)
Screenshot: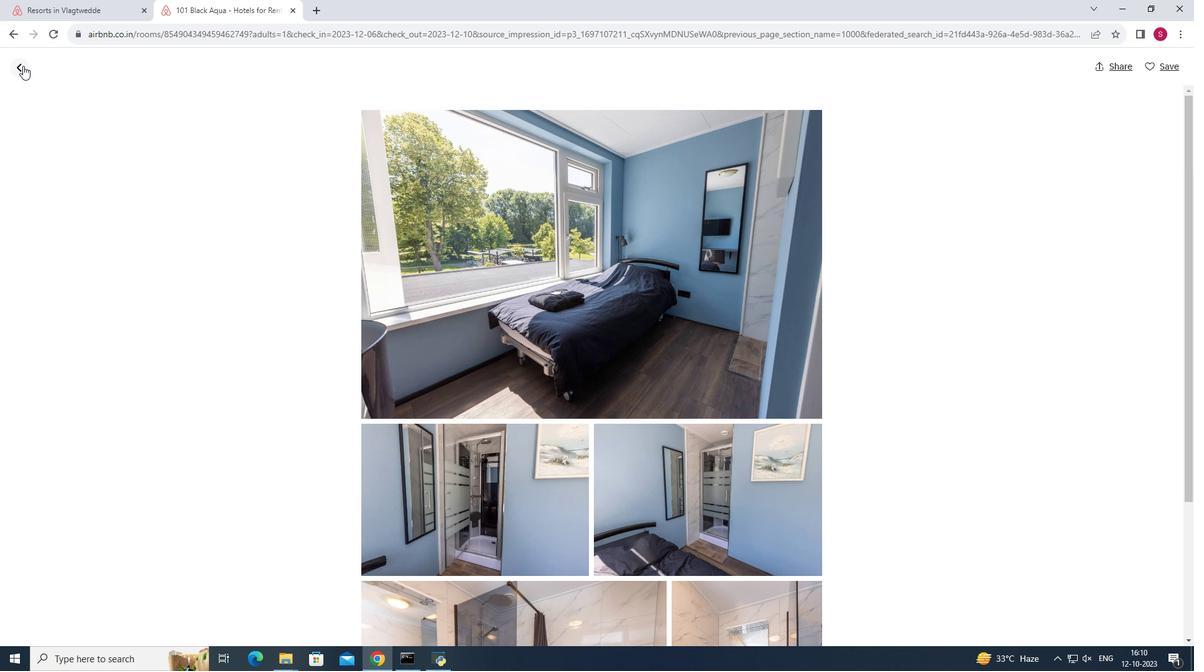 
Action: Mouse pressed left at (23, 65)
Screenshot: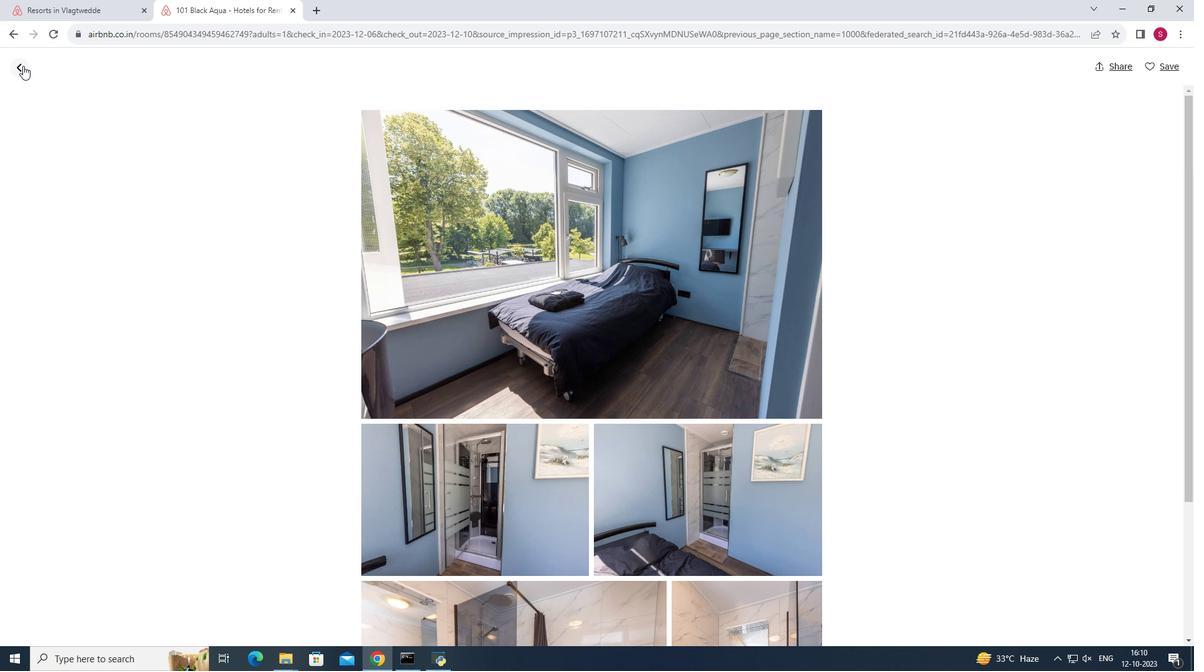 
Action: Mouse moved to (1068, 486)
Screenshot: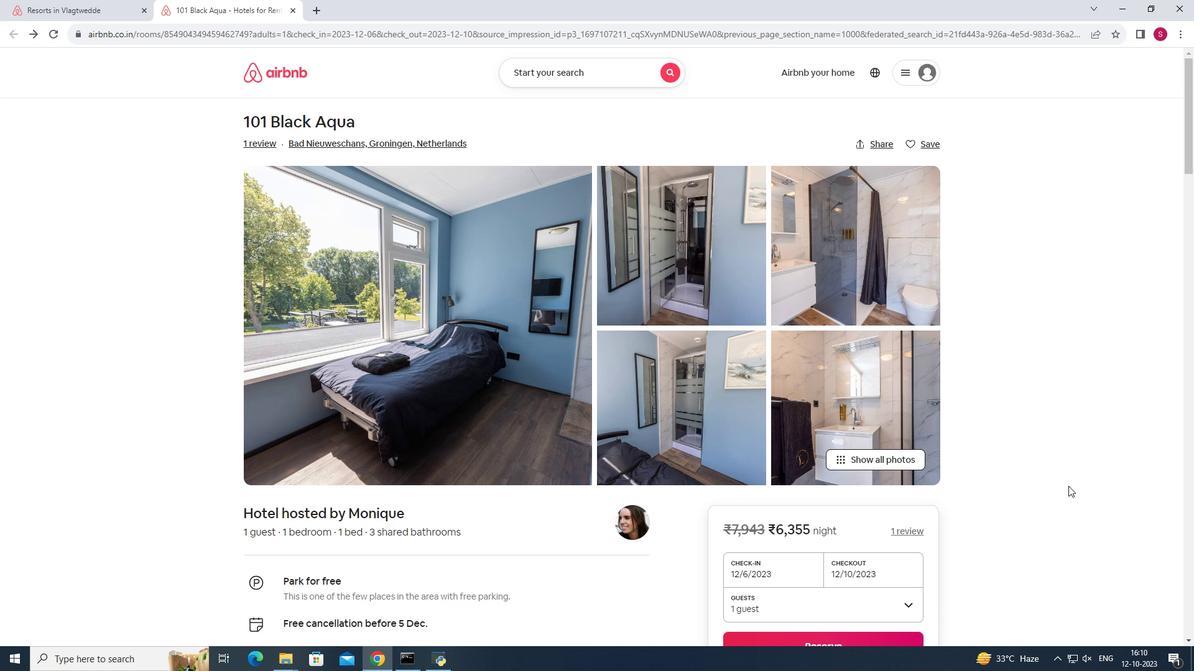 
Action: Mouse scrolled (1068, 485) with delta (0, 0)
Screenshot: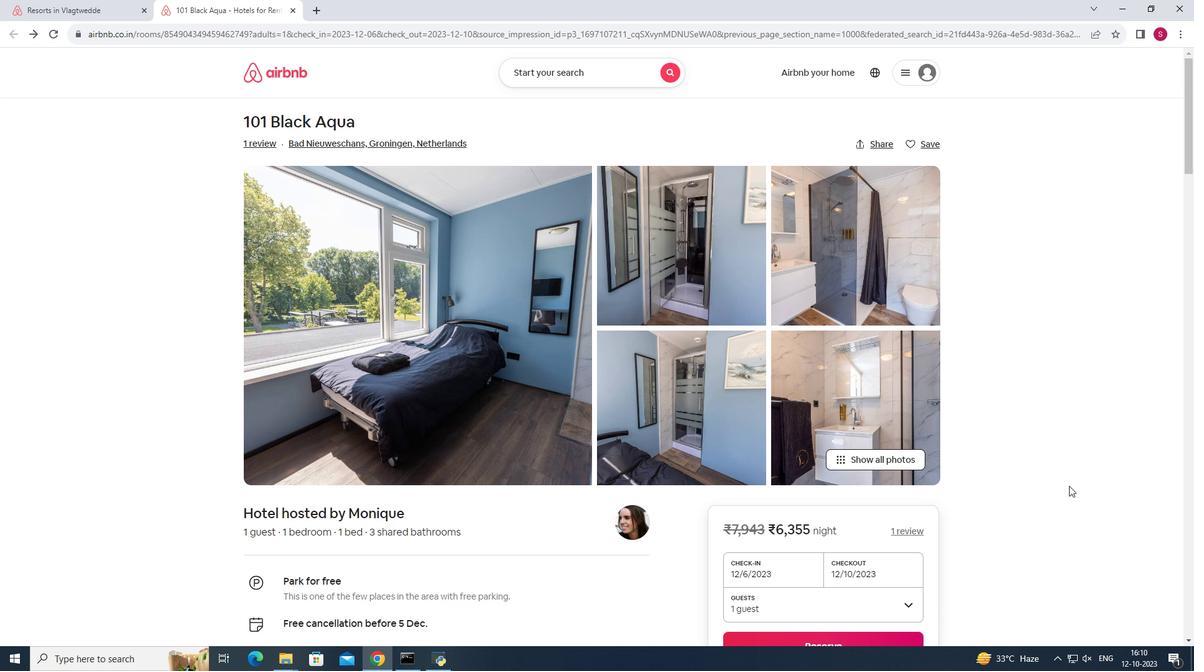 
Action: Mouse moved to (1069, 486)
Screenshot: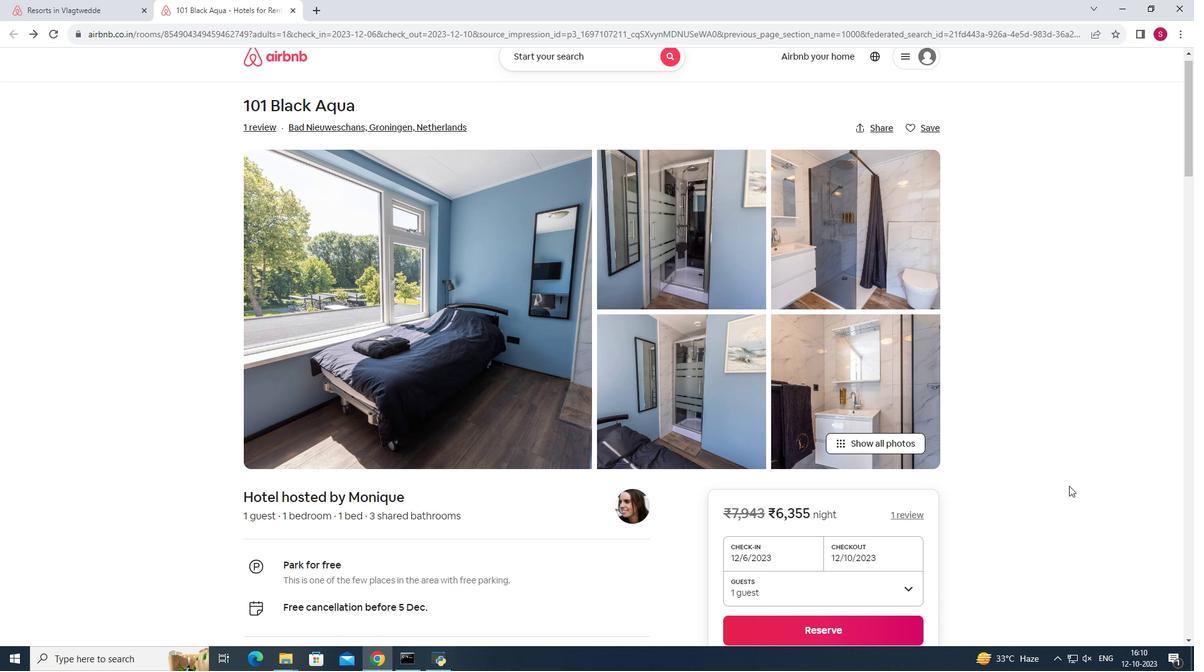 
Action: Mouse scrolled (1069, 485) with delta (0, 0)
Screenshot: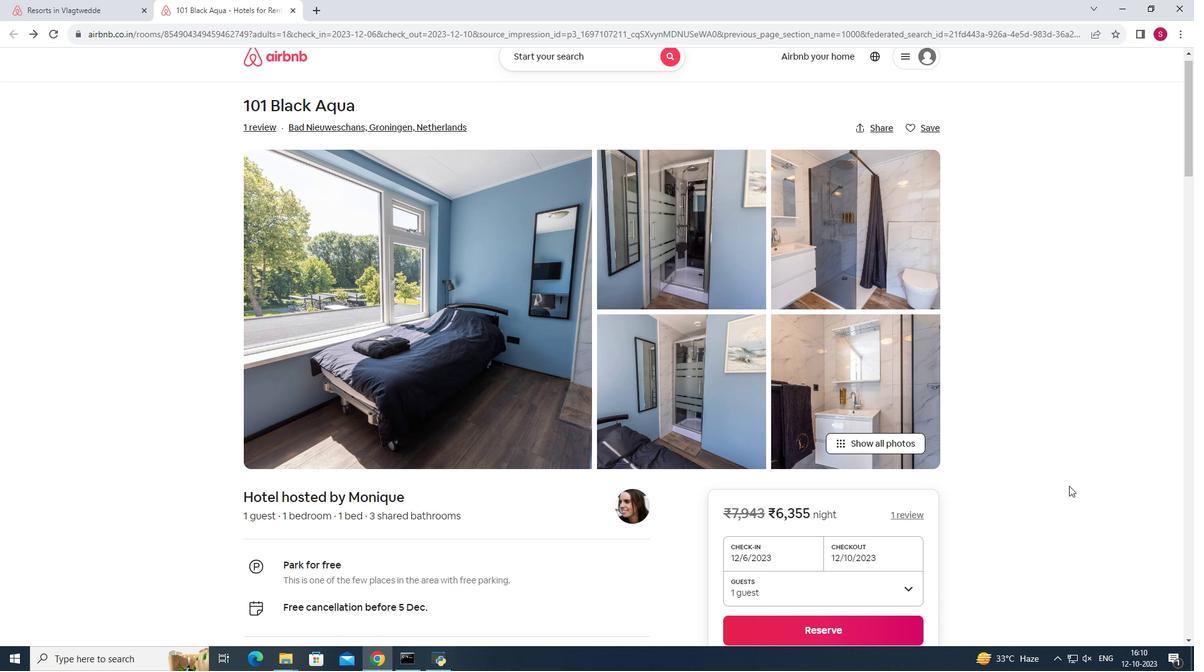 
Action: Mouse scrolled (1069, 485) with delta (0, 0)
Screenshot: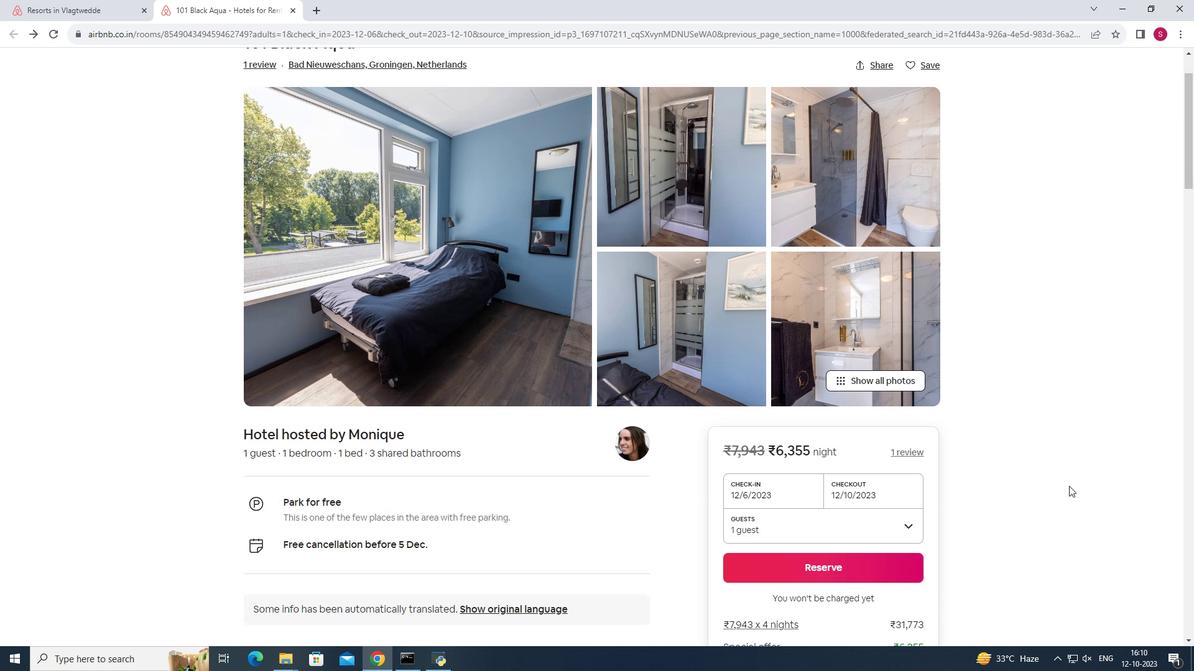 
Action: Mouse scrolled (1069, 485) with delta (0, 0)
Screenshot: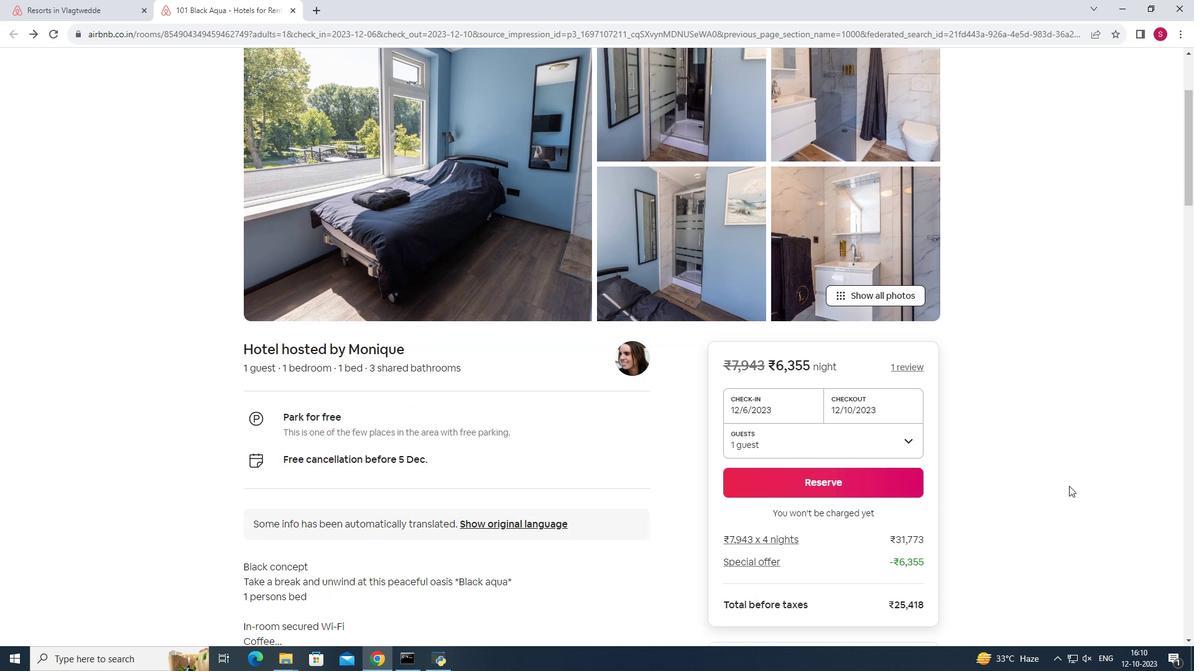 
Action: Mouse moved to (1070, 486)
Screenshot: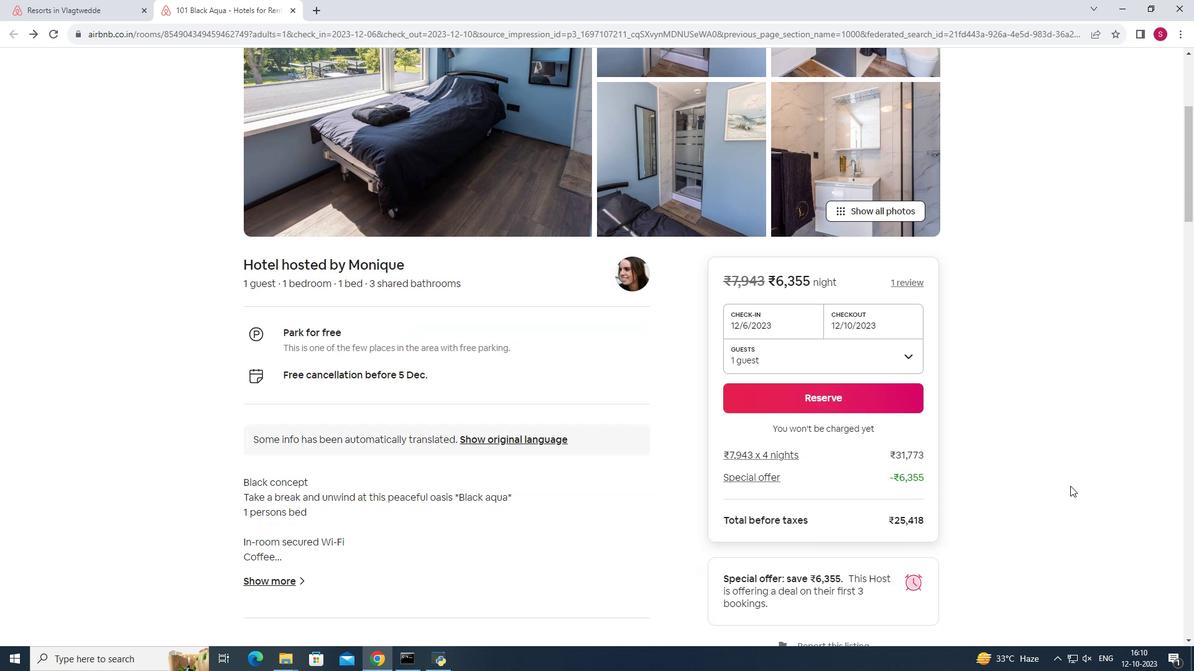 
Action: Mouse scrolled (1070, 485) with delta (0, 0)
Screenshot: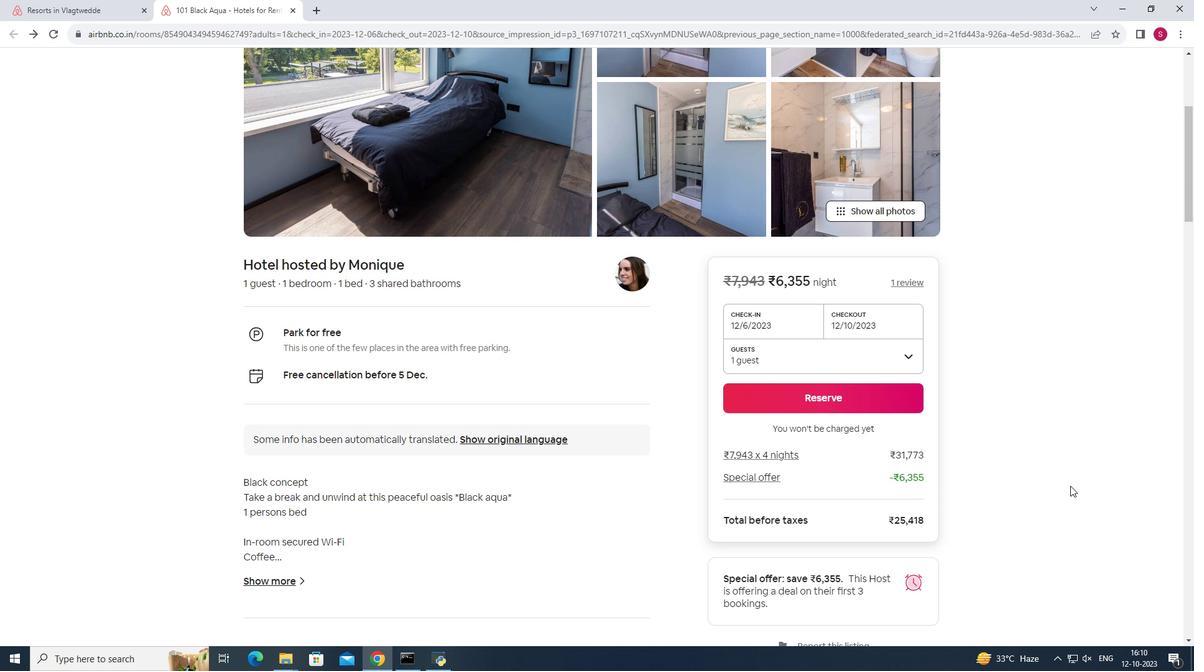 
Action: Mouse scrolled (1070, 485) with delta (0, 0)
Screenshot: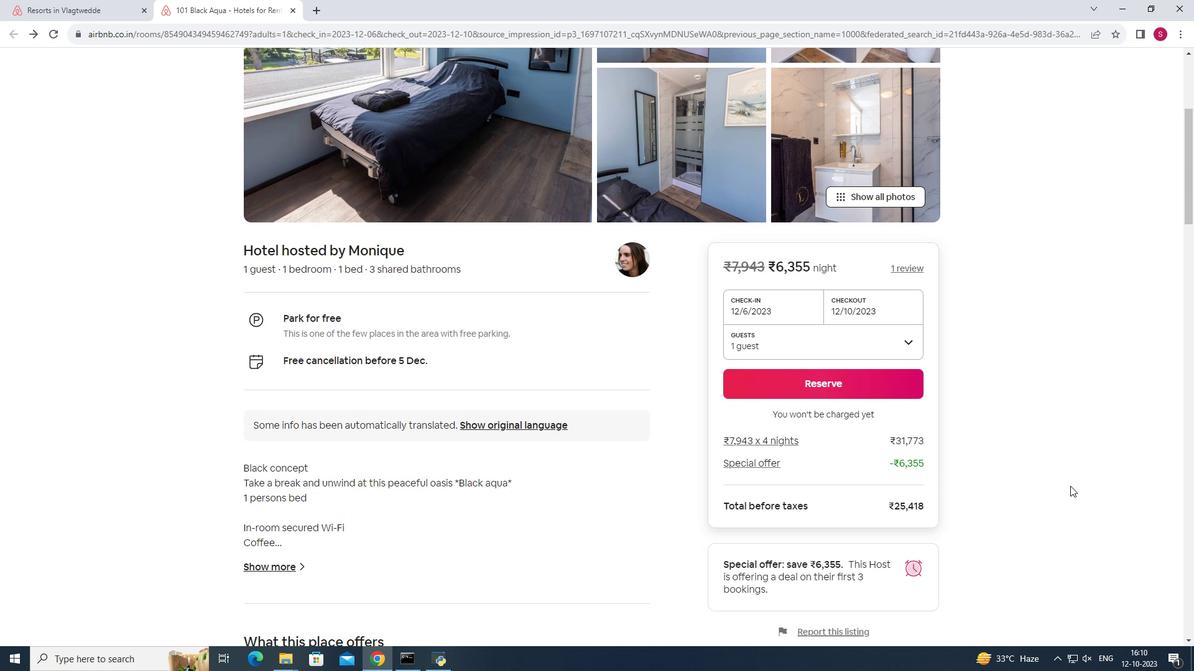 
Action: Mouse scrolled (1070, 485) with delta (0, 0)
Screenshot: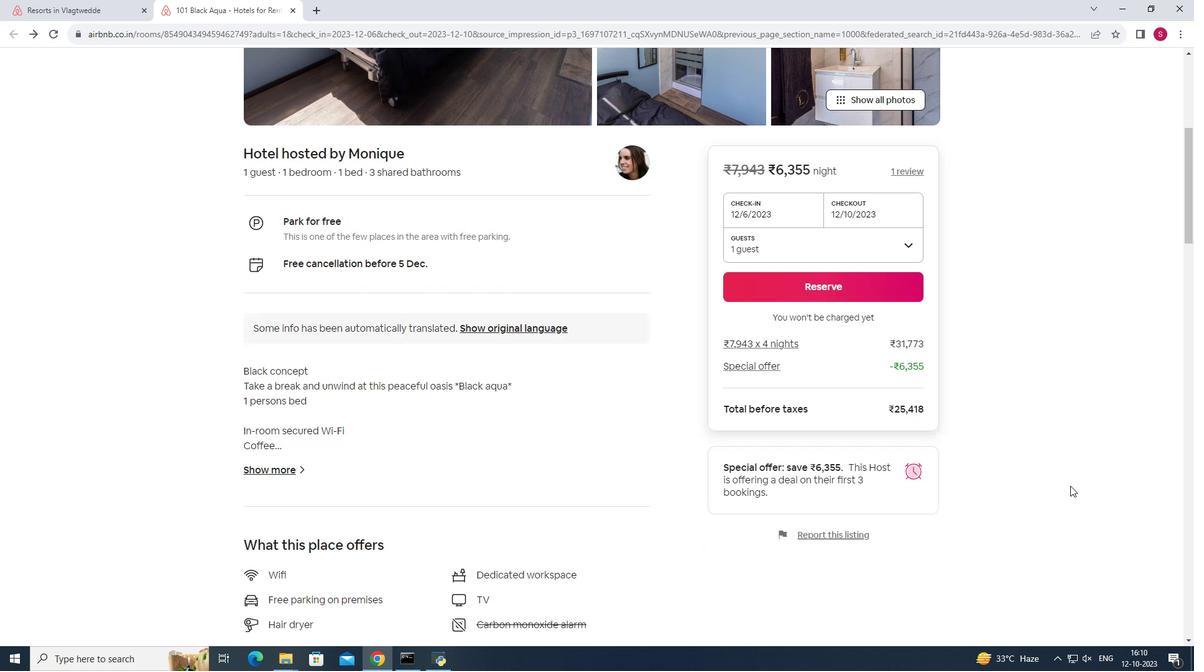 
Action: Mouse moved to (287, 395)
Screenshot: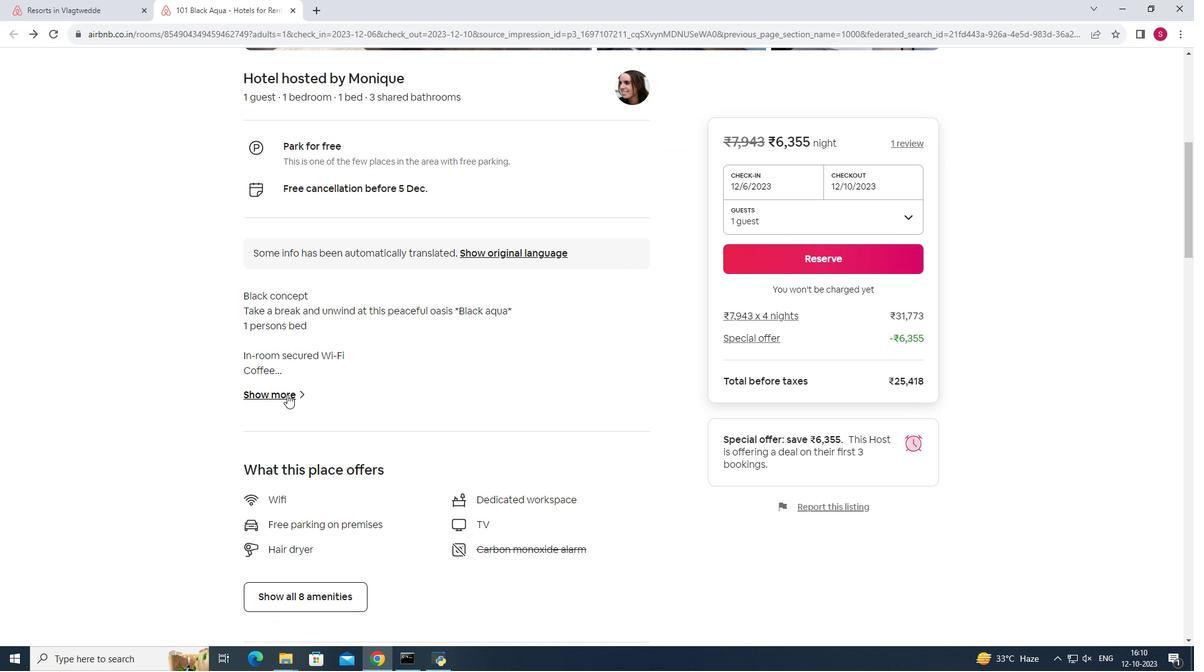 
Action: Mouse pressed left at (287, 395)
Screenshot: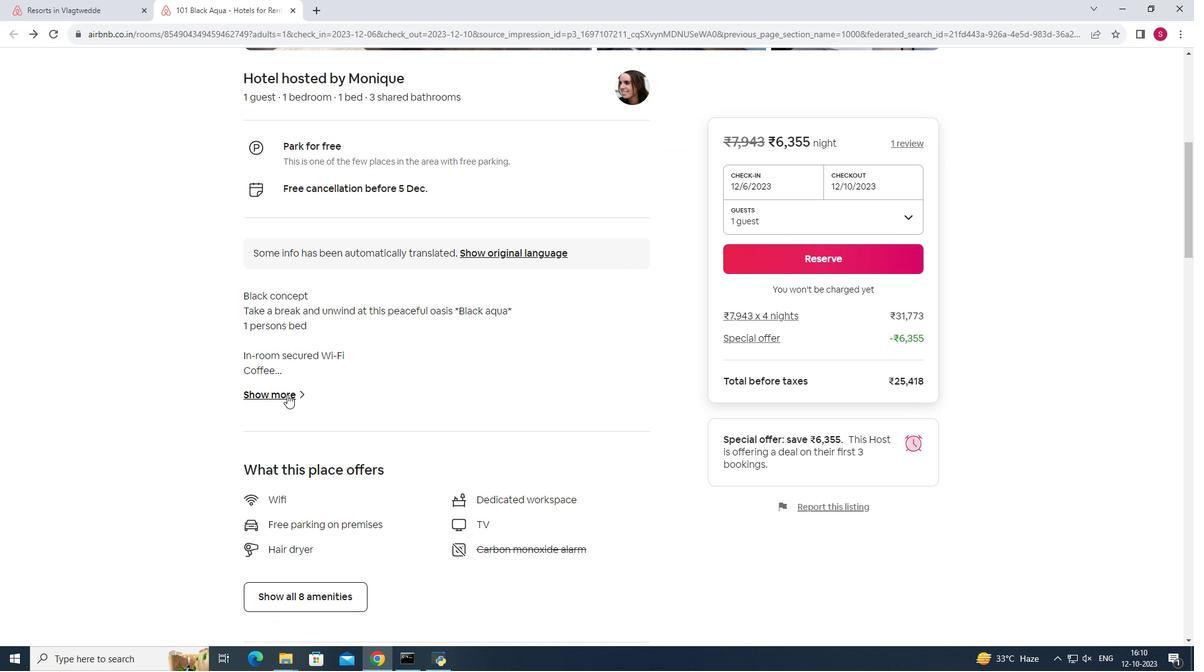 
Action: Mouse moved to (373, 222)
Screenshot: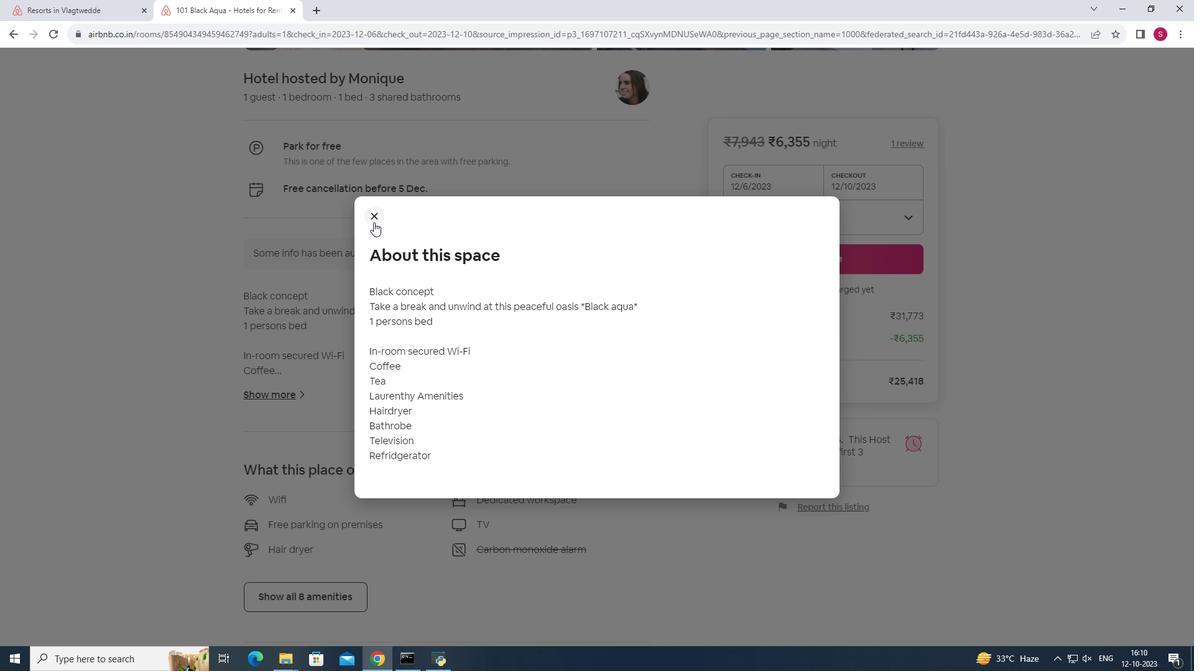 
Action: Mouse pressed left at (373, 222)
Screenshot: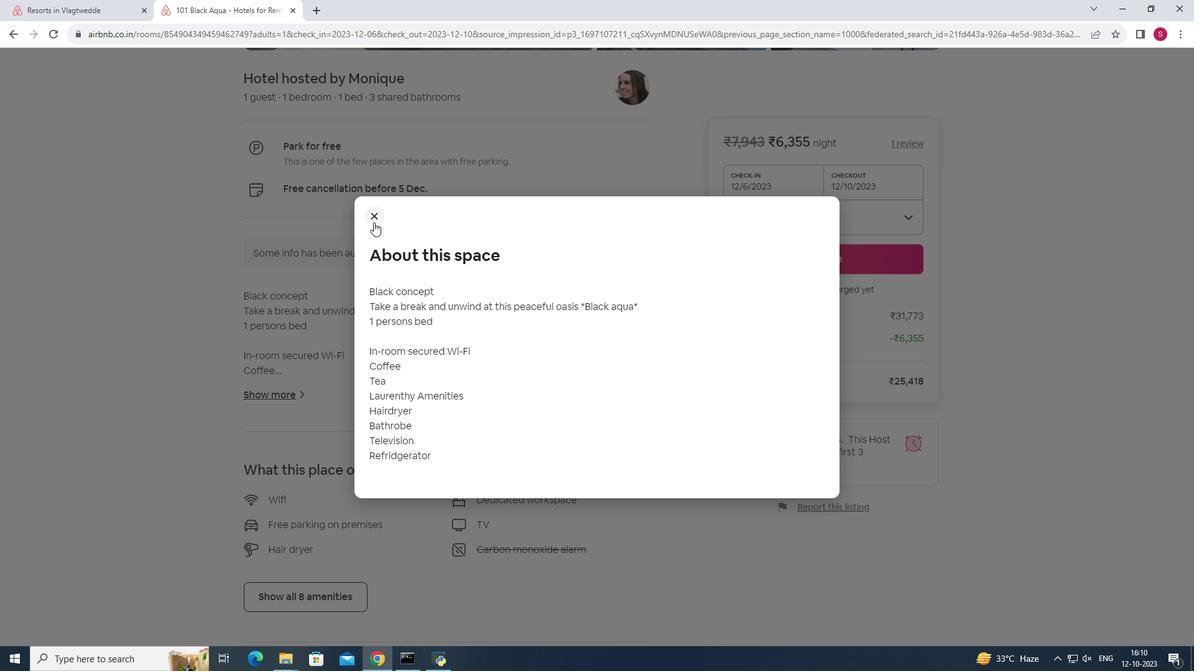 
Action: Mouse moved to (304, 592)
Screenshot: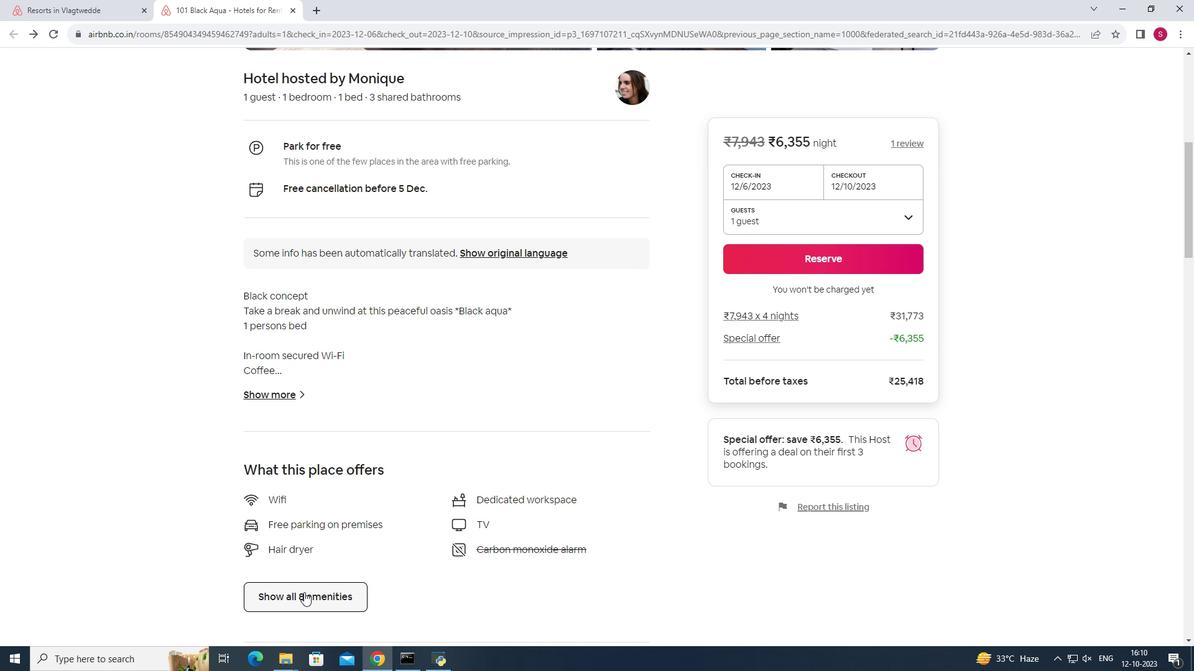 
Action: Mouse pressed left at (304, 592)
Screenshot: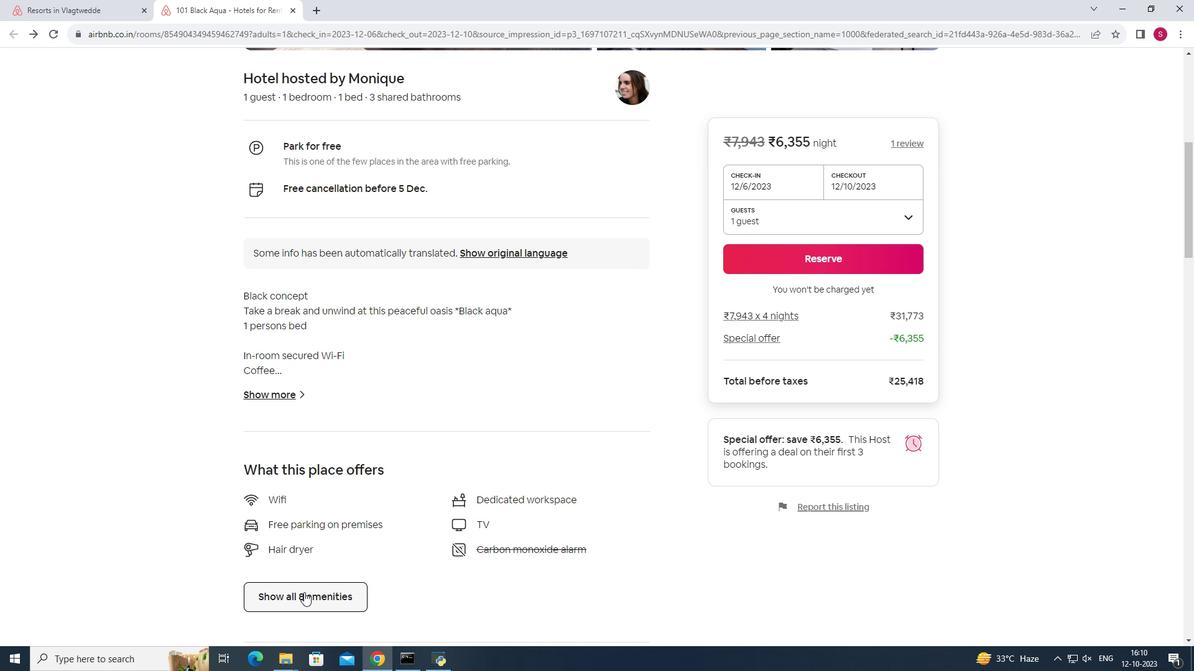 
Action: Mouse moved to (643, 577)
Screenshot: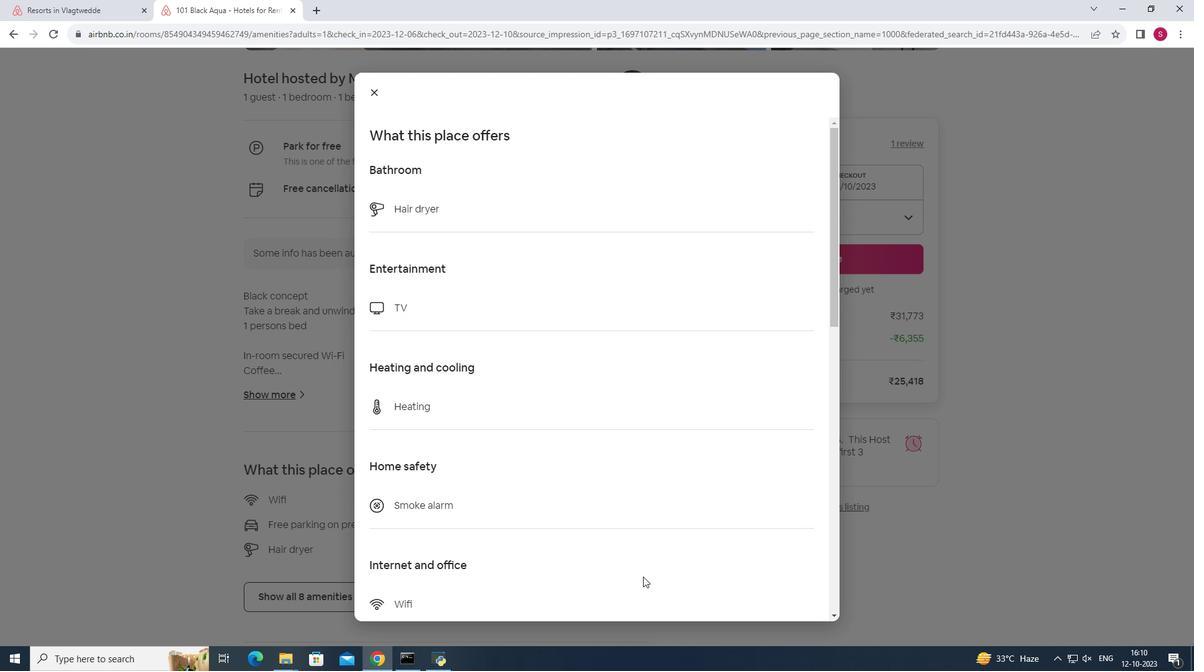 
Action: Mouse scrolled (643, 576) with delta (0, 0)
Screenshot: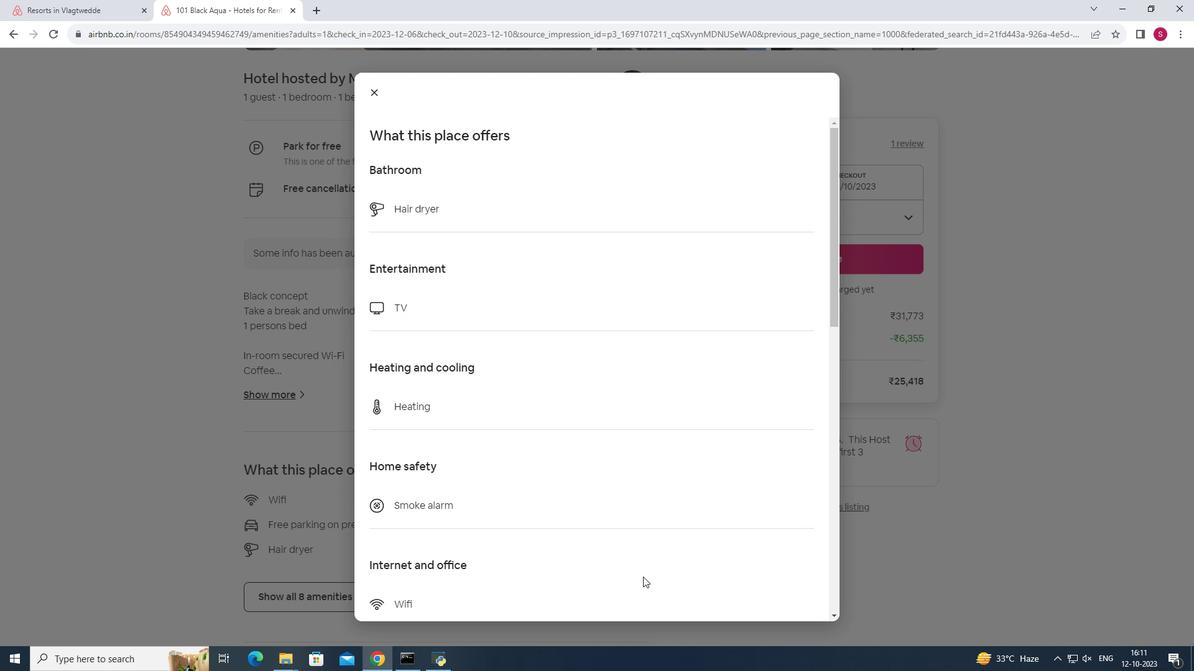 
Action: Mouse scrolled (643, 576) with delta (0, 0)
Screenshot: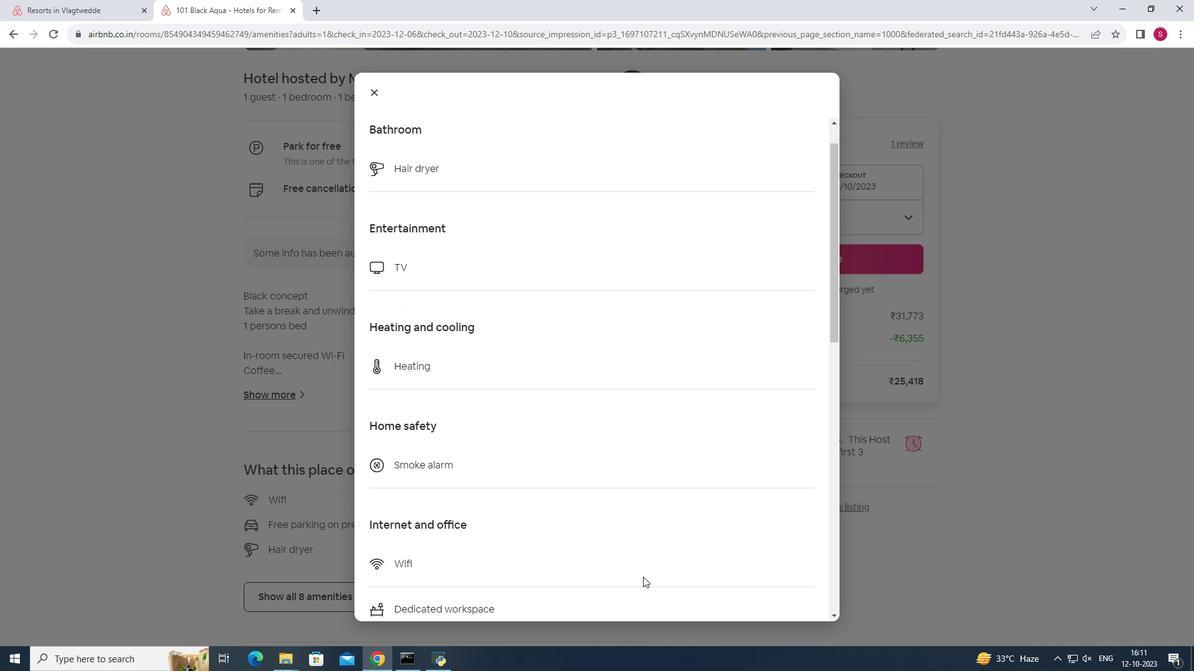 
Action: Mouse scrolled (643, 576) with delta (0, 0)
Screenshot: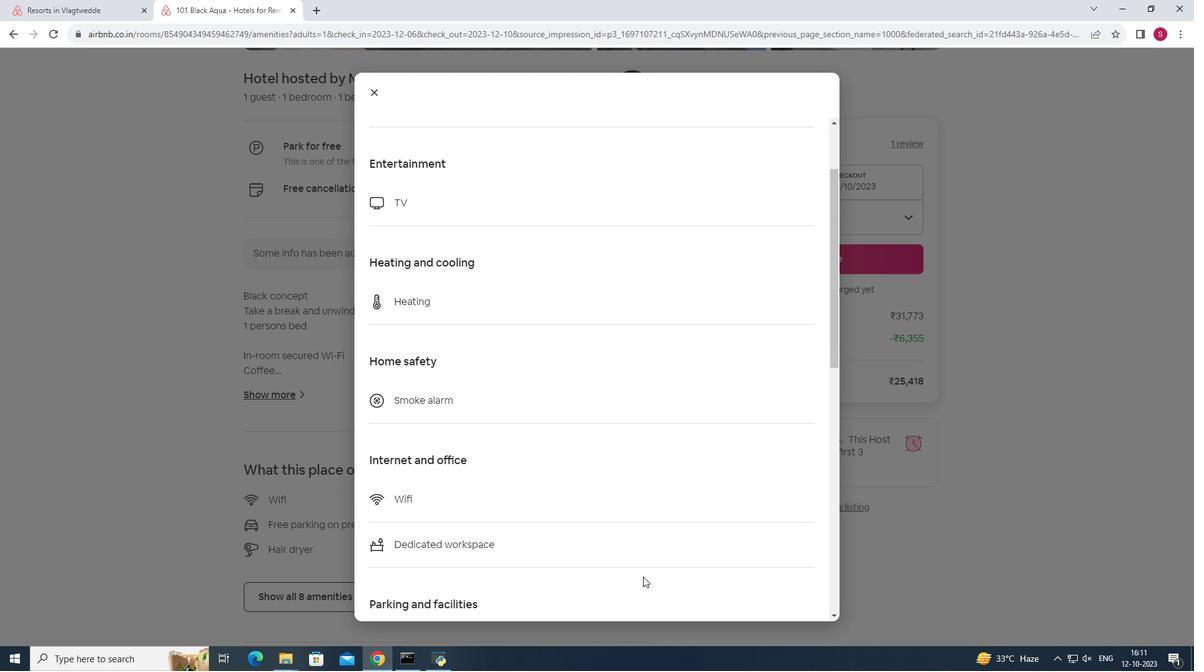 
Action: Mouse scrolled (643, 576) with delta (0, 0)
Screenshot: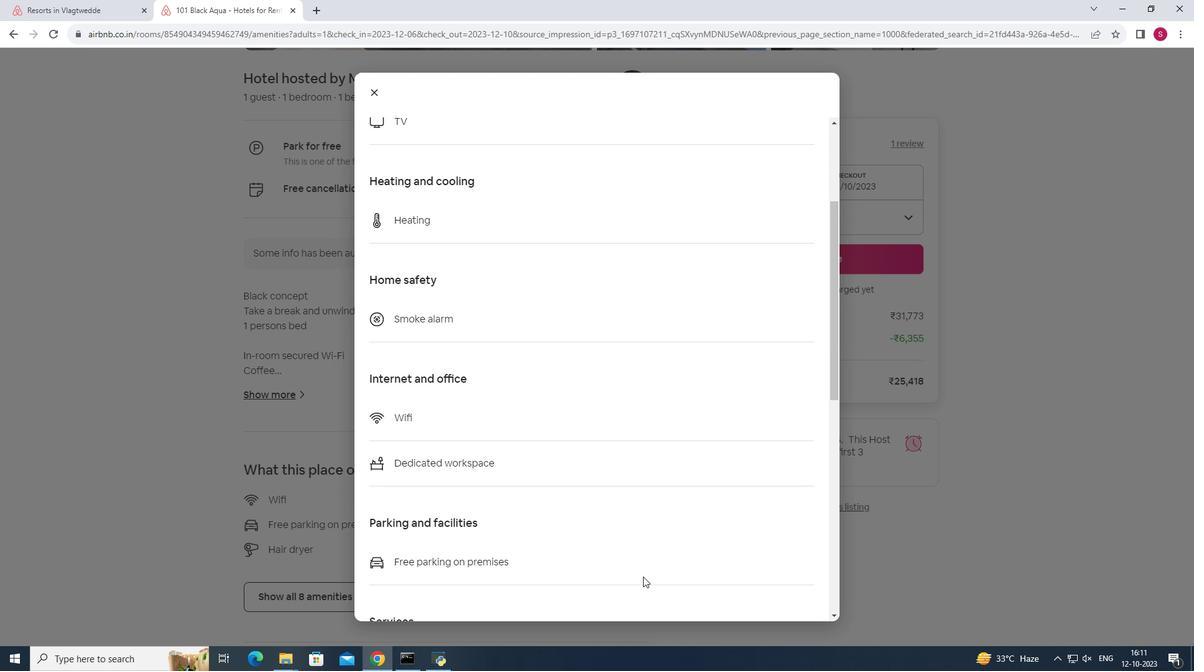 
Action: Mouse scrolled (643, 576) with delta (0, 0)
Screenshot: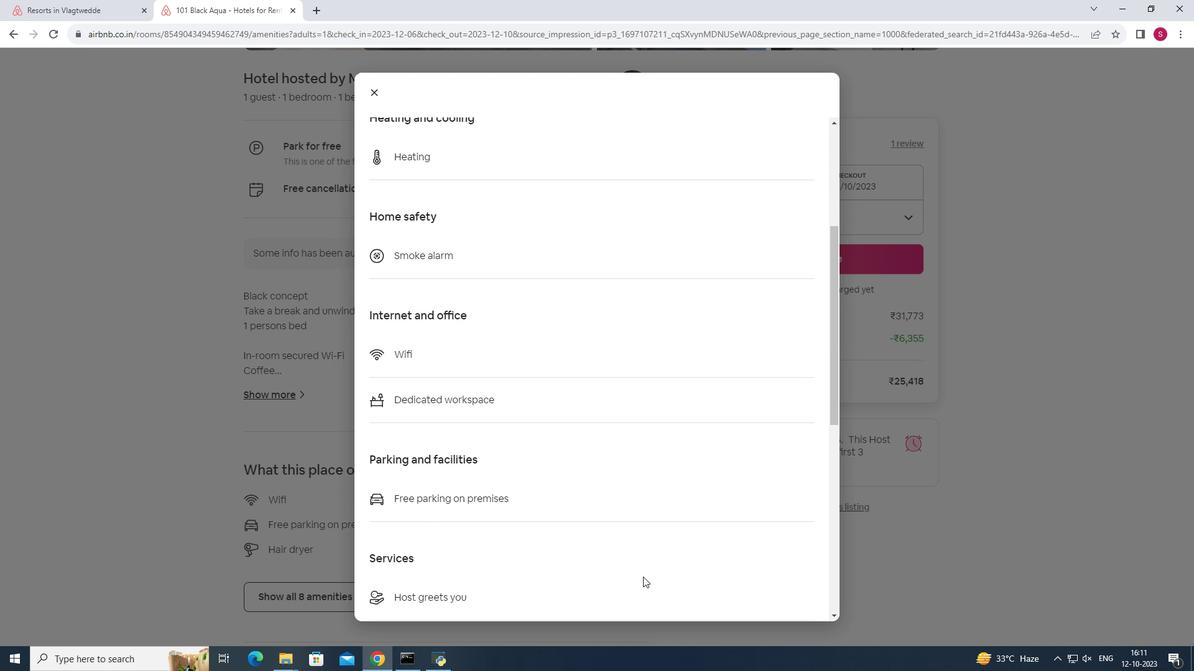 
Action: Mouse moved to (645, 577)
Screenshot: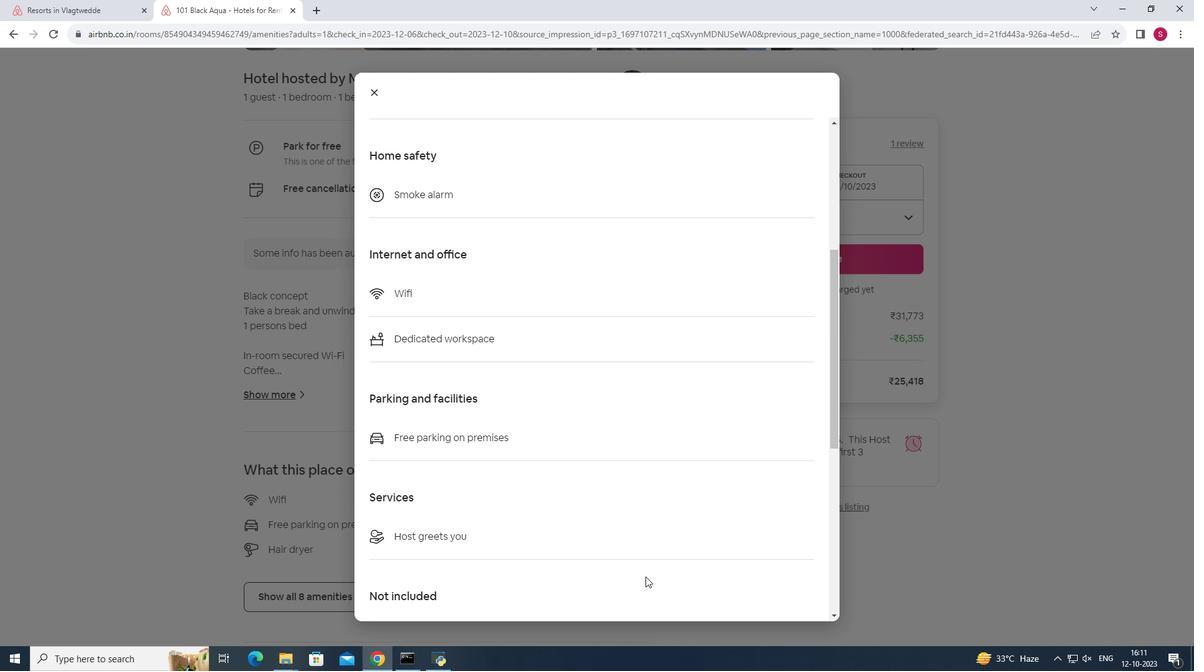 
Action: Mouse scrolled (645, 576) with delta (0, 0)
Screenshot: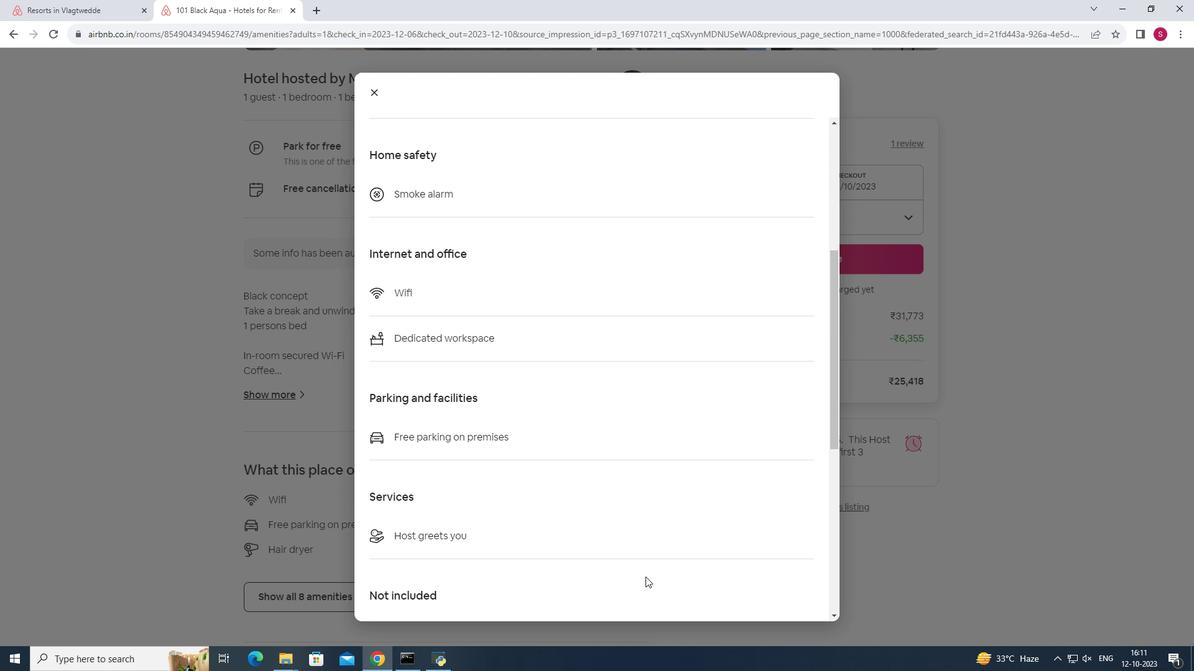 
Action: Mouse scrolled (645, 576) with delta (0, 0)
Screenshot: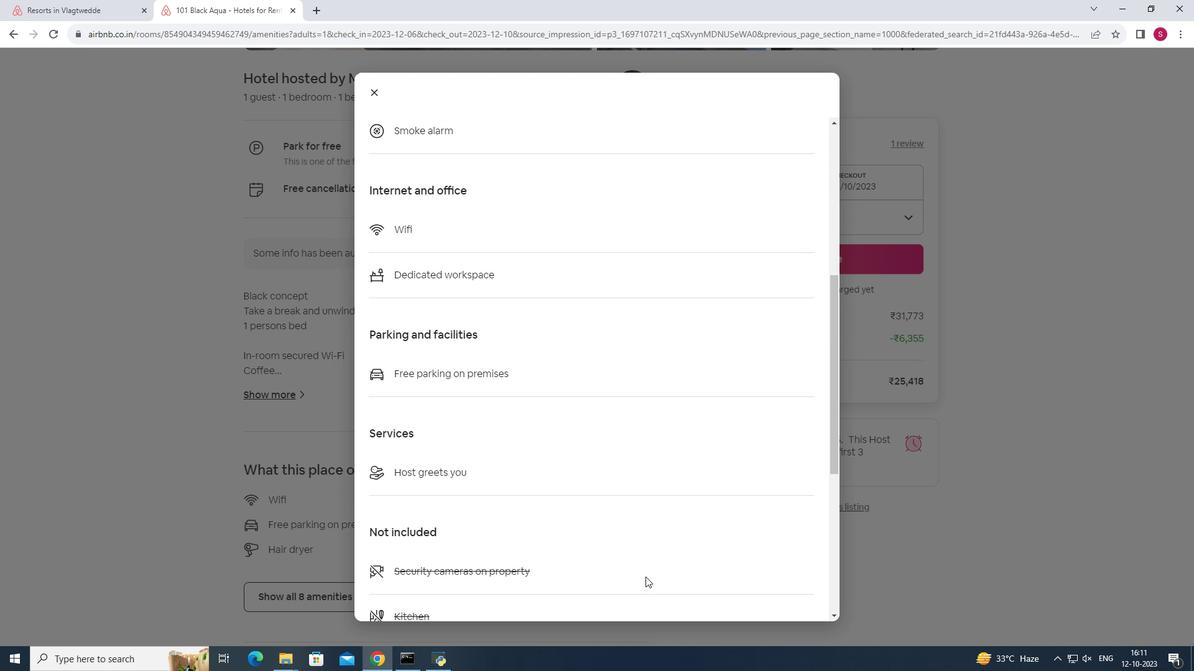 
Action: Mouse scrolled (645, 576) with delta (0, 0)
Screenshot: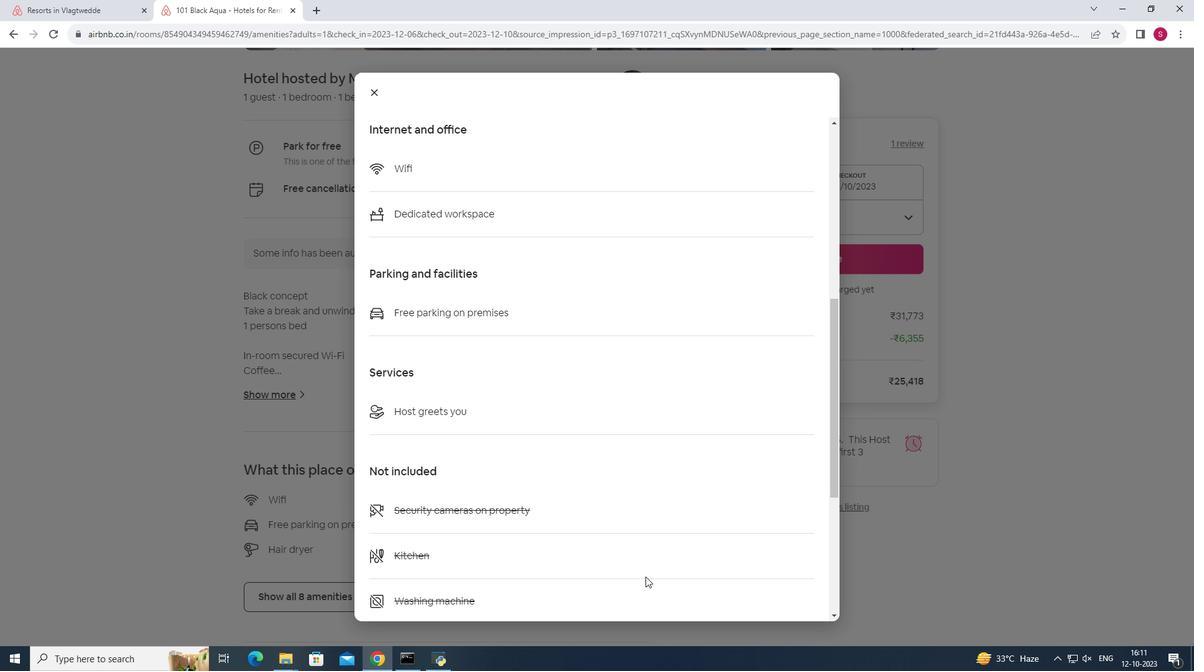 
Action: Mouse scrolled (645, 576) with delta (0, 0)
Screenshot: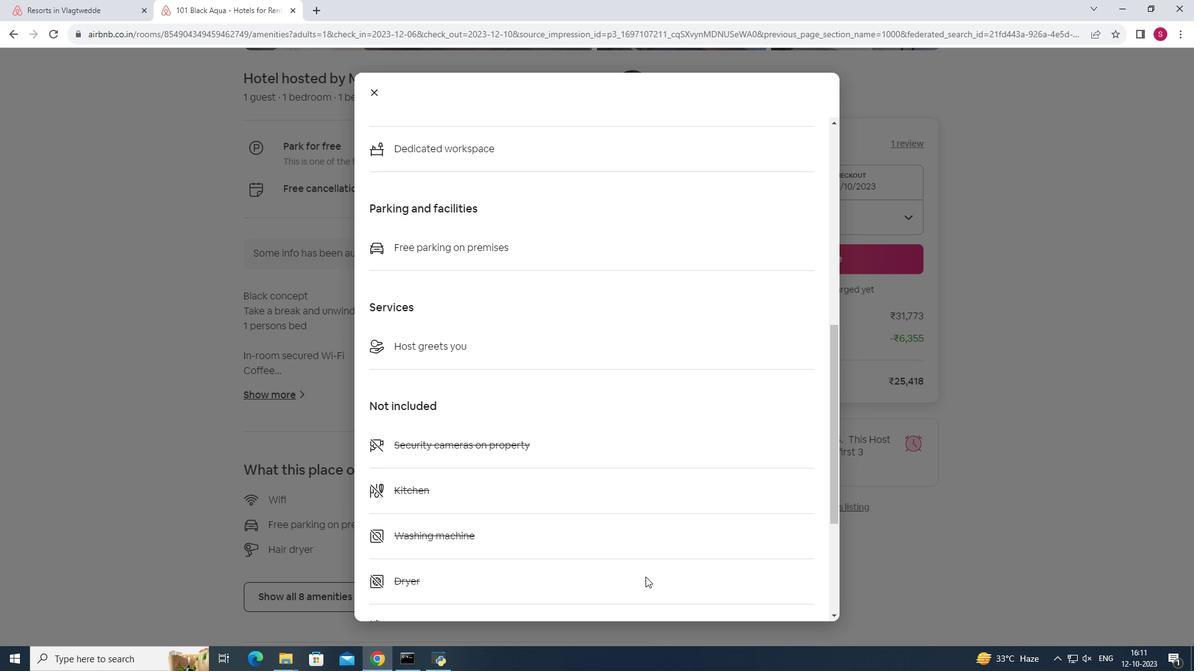 
Action: Mouse scrolled (645, 576) with delta (0, 0)
Screenshot: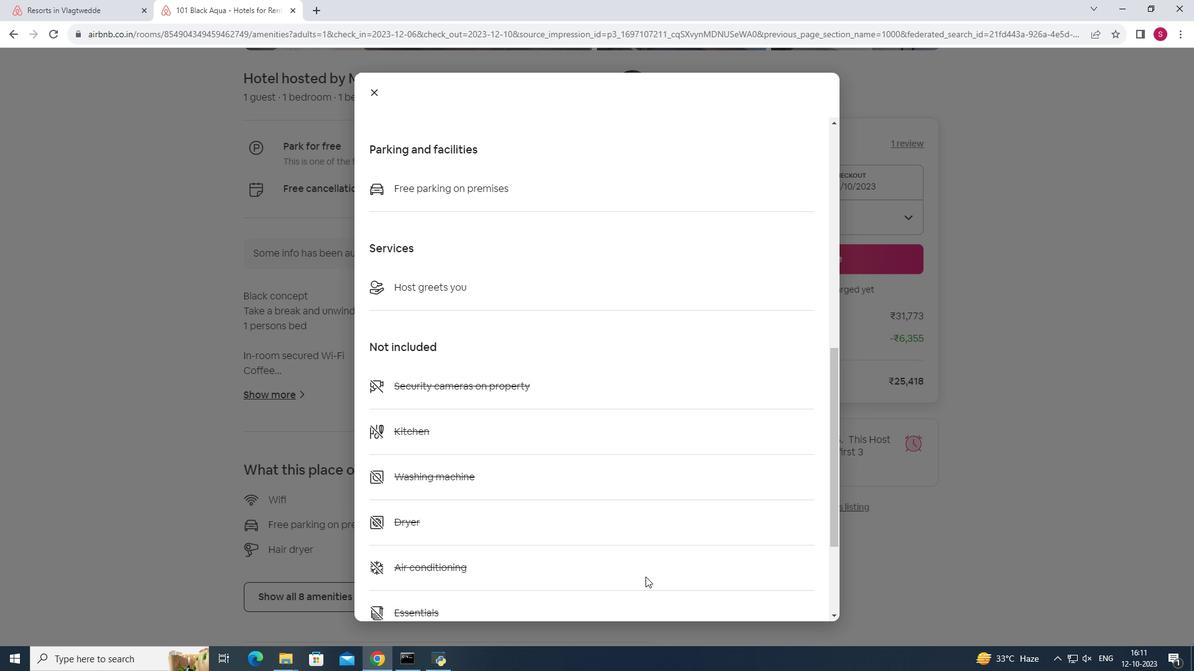 
Action: Mouse scrolled (645, 576) with delta (0, 0)
Screenshot: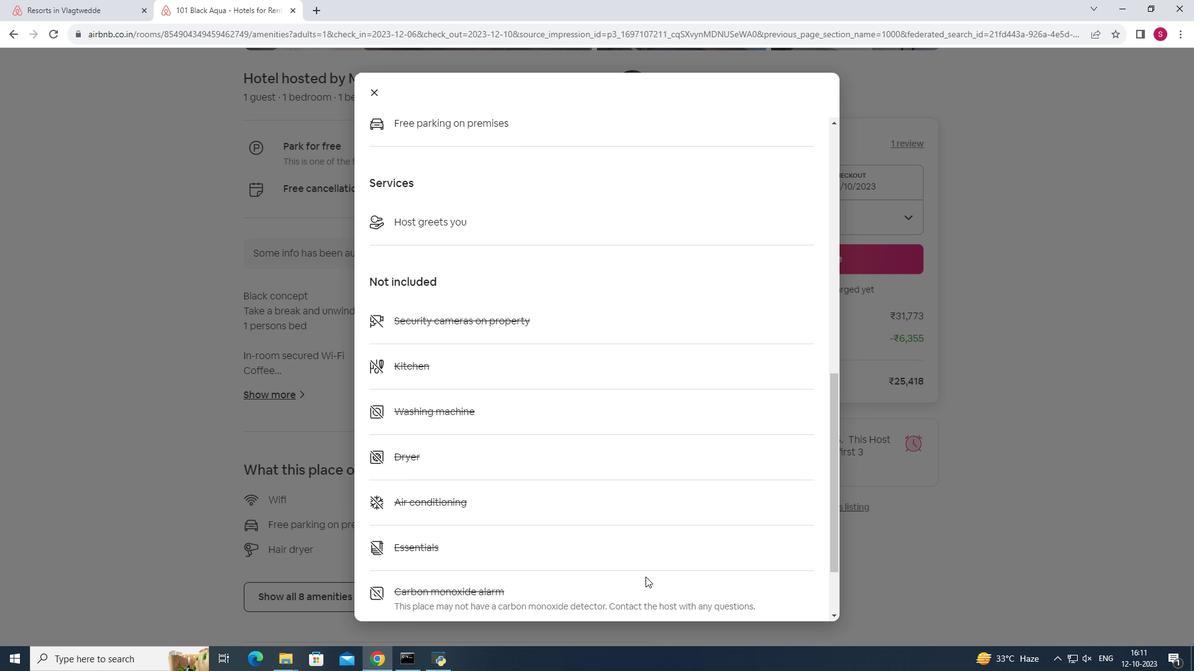 
Action: Mouse scrolled (645, 576) with delta (0, 0)
Screenshot: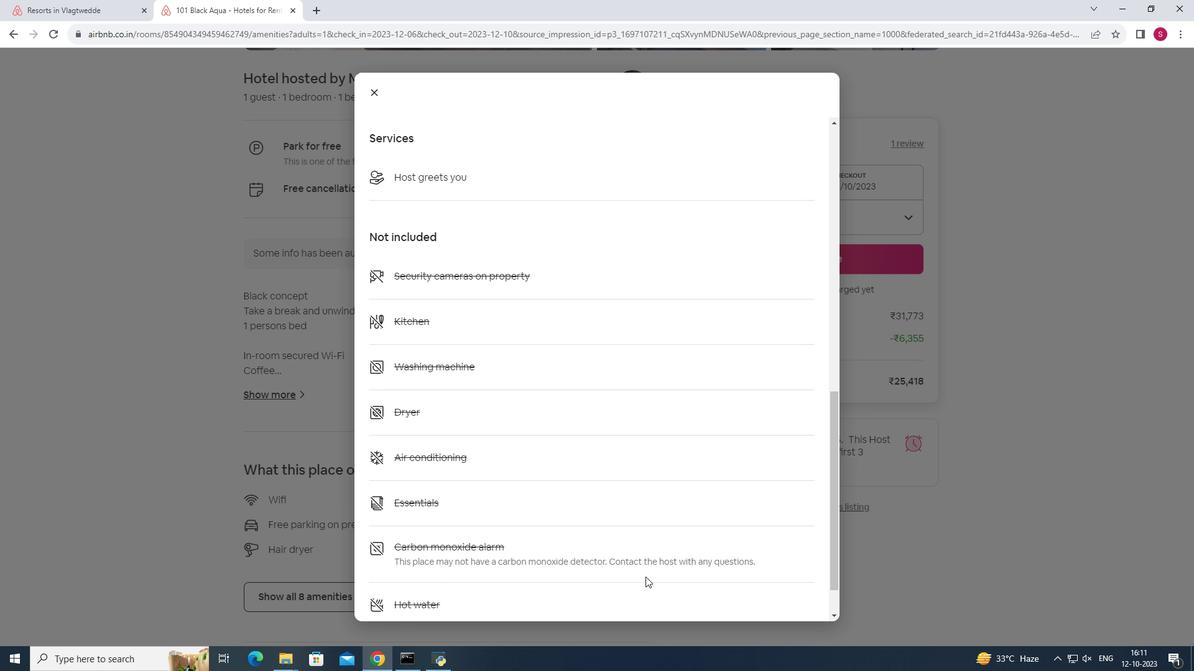 
Action: Mouse scrolled (645, 576) with delta (0, 0)
Screenshot: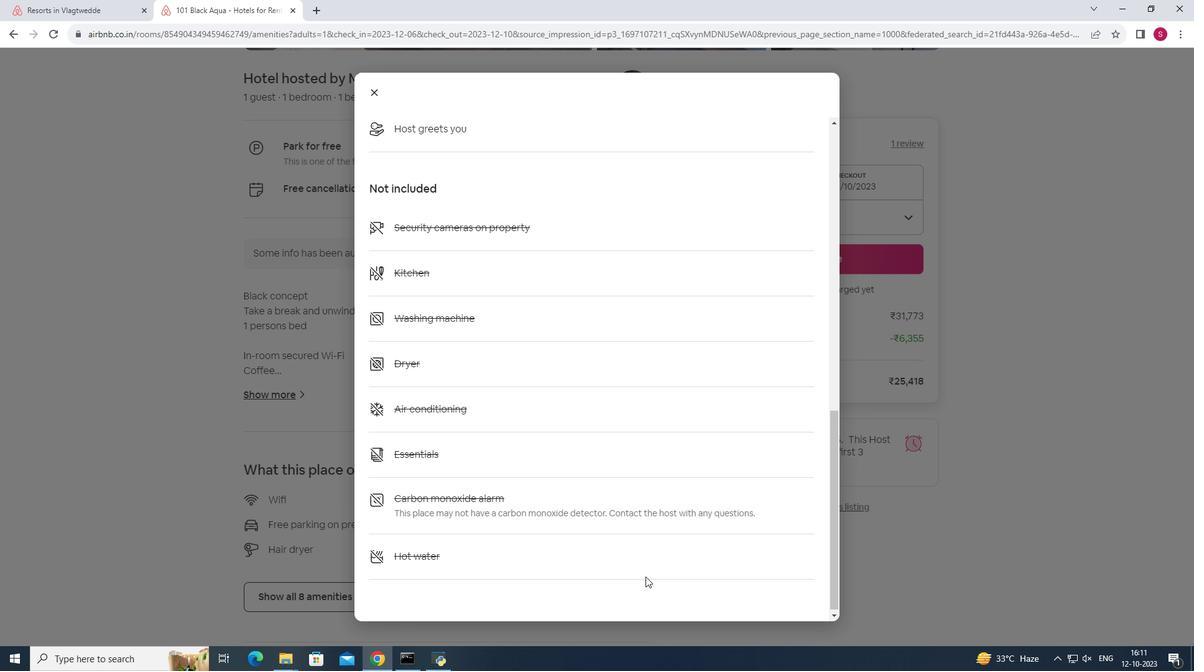 
Action: Mouse moved to (637, 500)
Screenshot: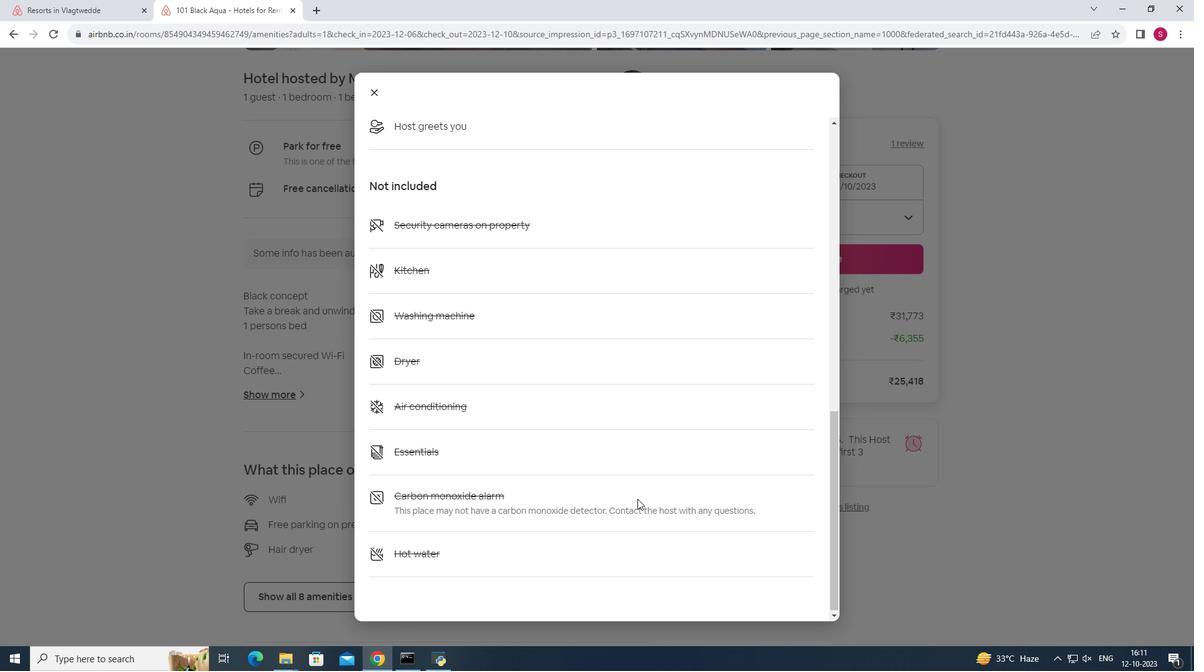 
Action: Mouse scrolled (637, 500) with delta (0, 0)
Screenshot: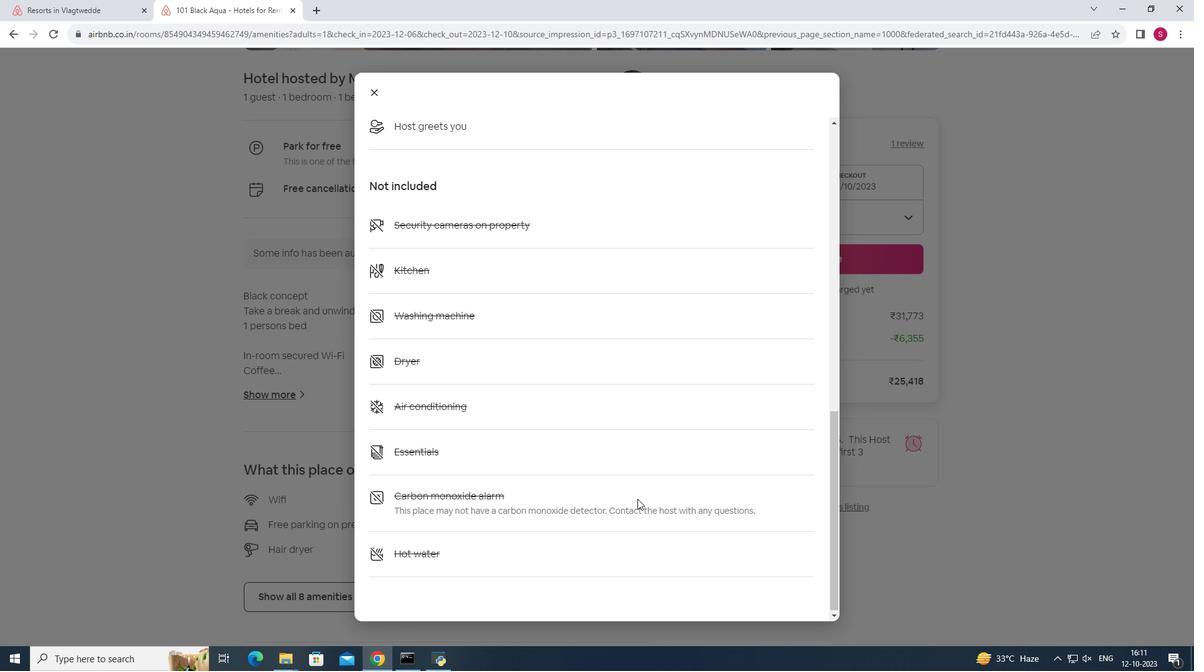 
Action: Mouse moved to (637, 499)
Screenshot: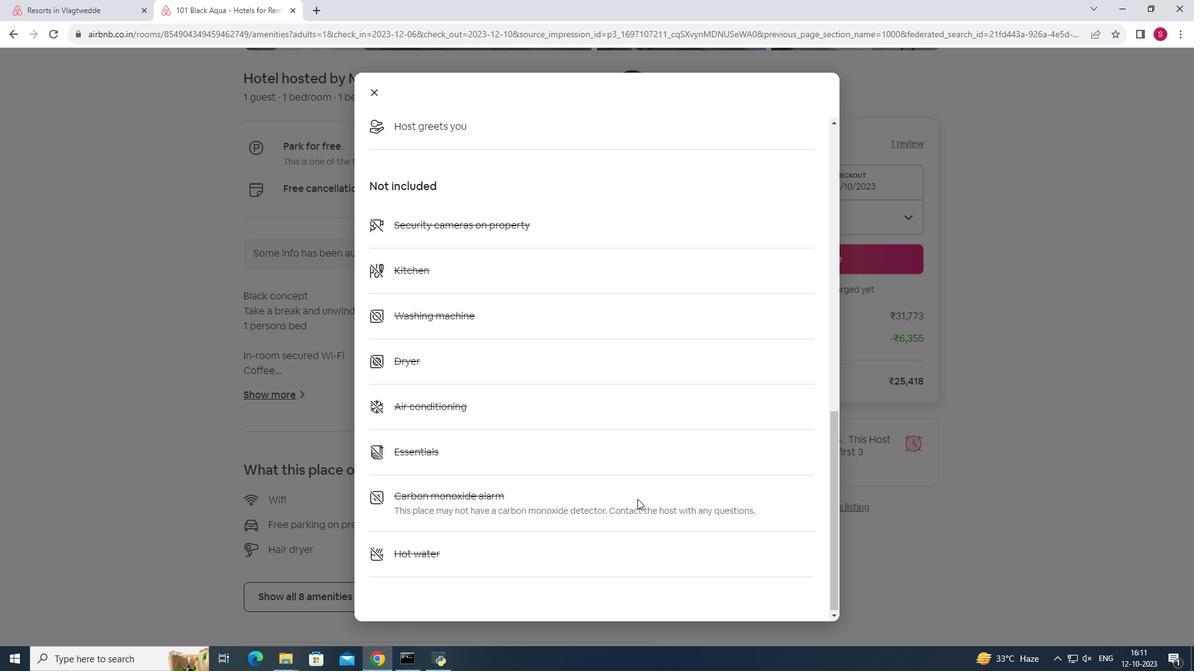 
Action: Mouse scrolled (637, 500) with delta (0, 0)
Screenshot: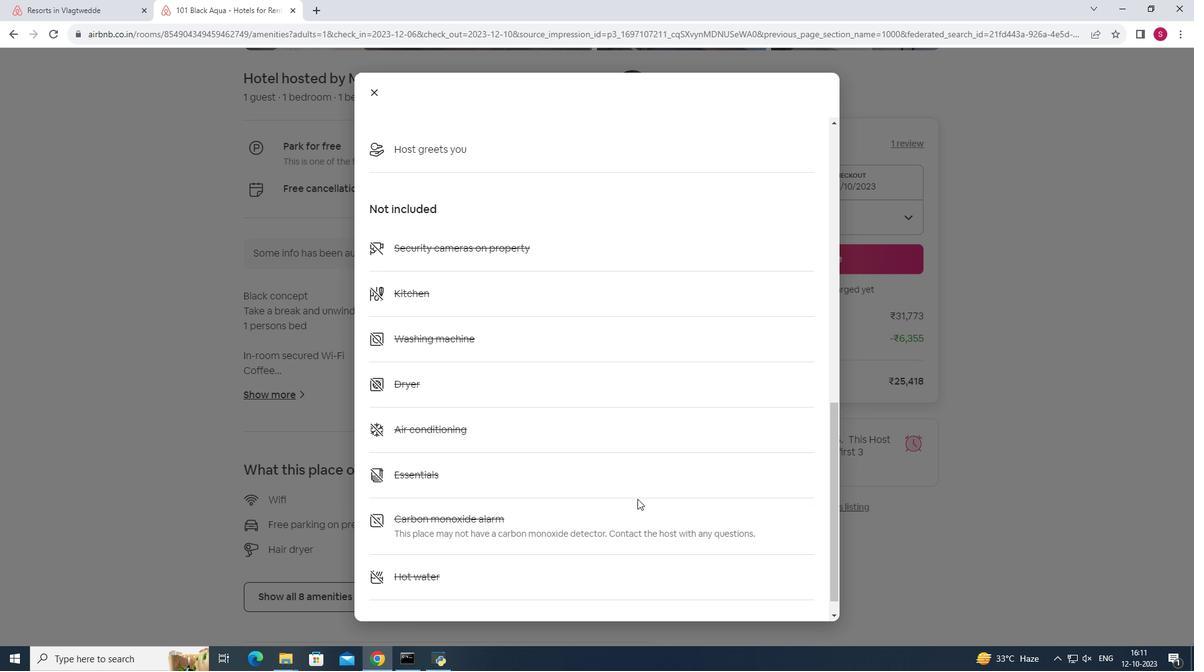 
Action: Mouse moved to (375, 91)
Screenshot: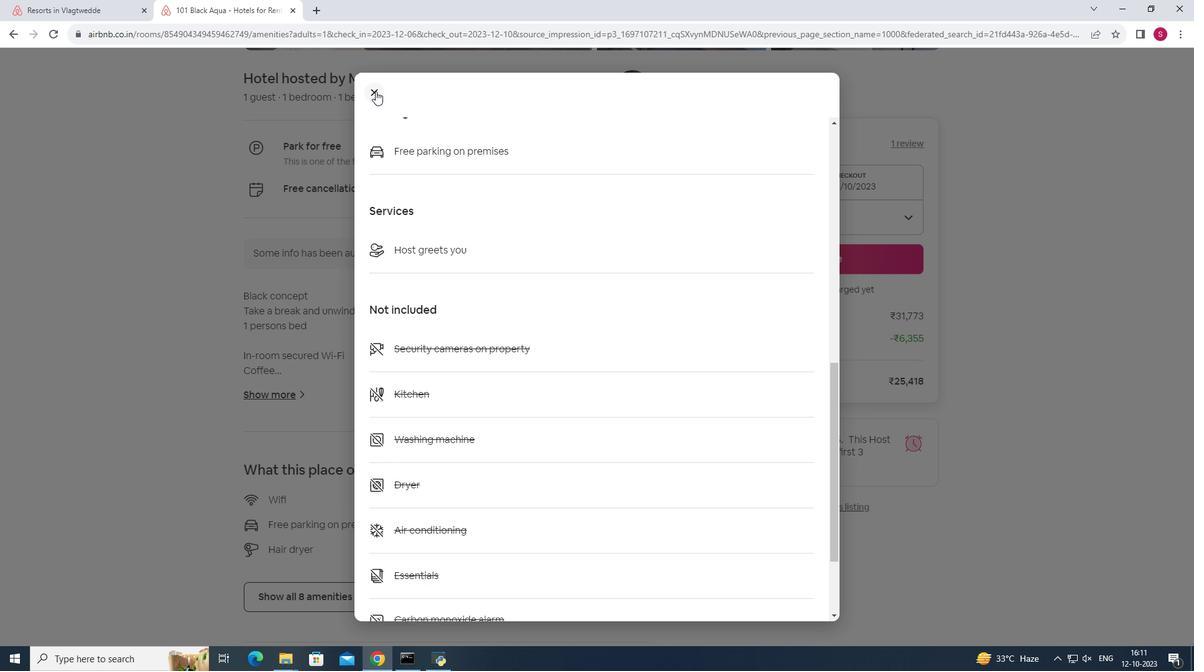 
Action: Mouse pressed left at (375, 91)
Screenshot: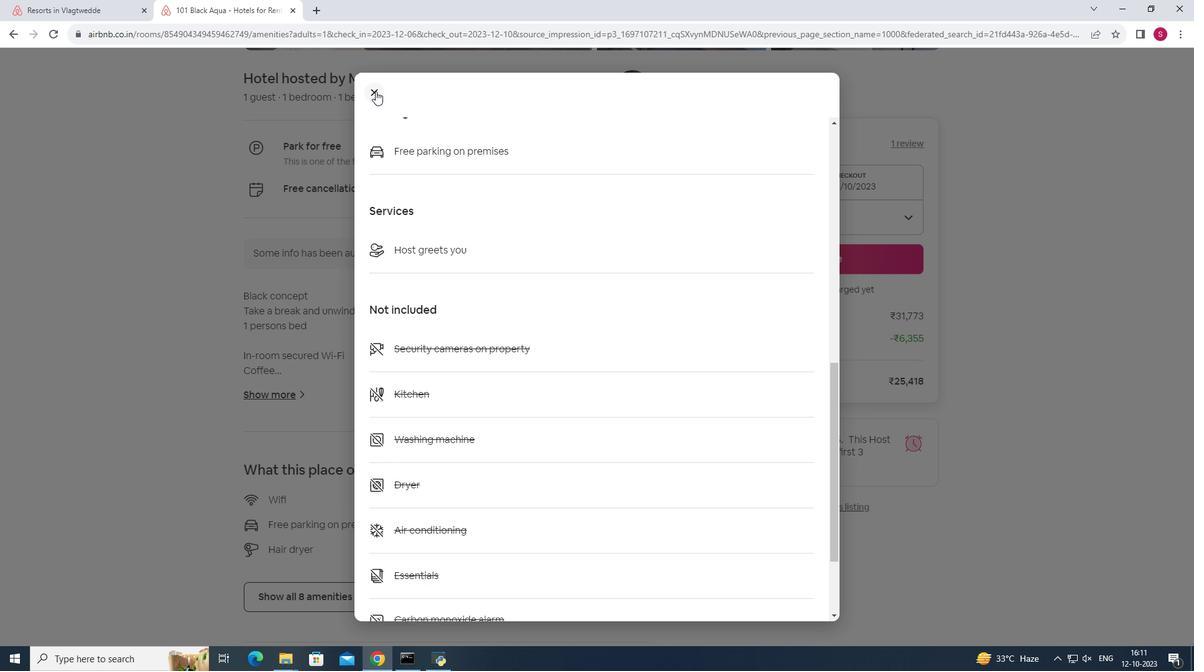 
Action: Mouse moved to (1028, 529)
Screenshot: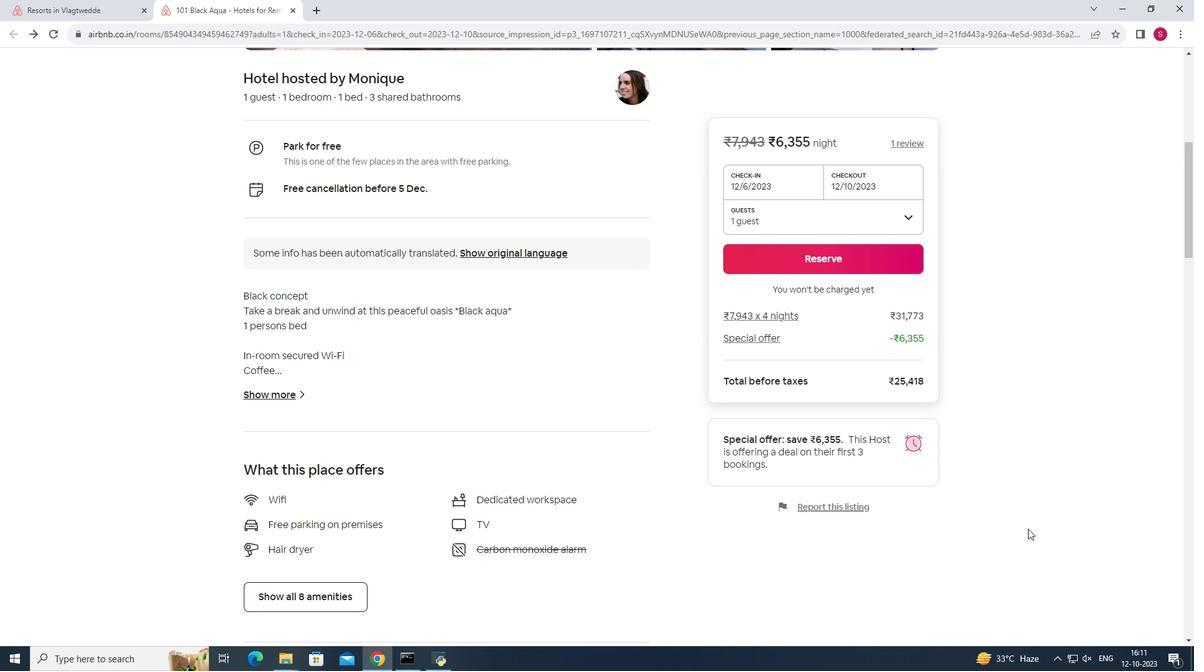 
Action: Mouse scrolled (1028, 528) with delta (0, 0)
Screenshot: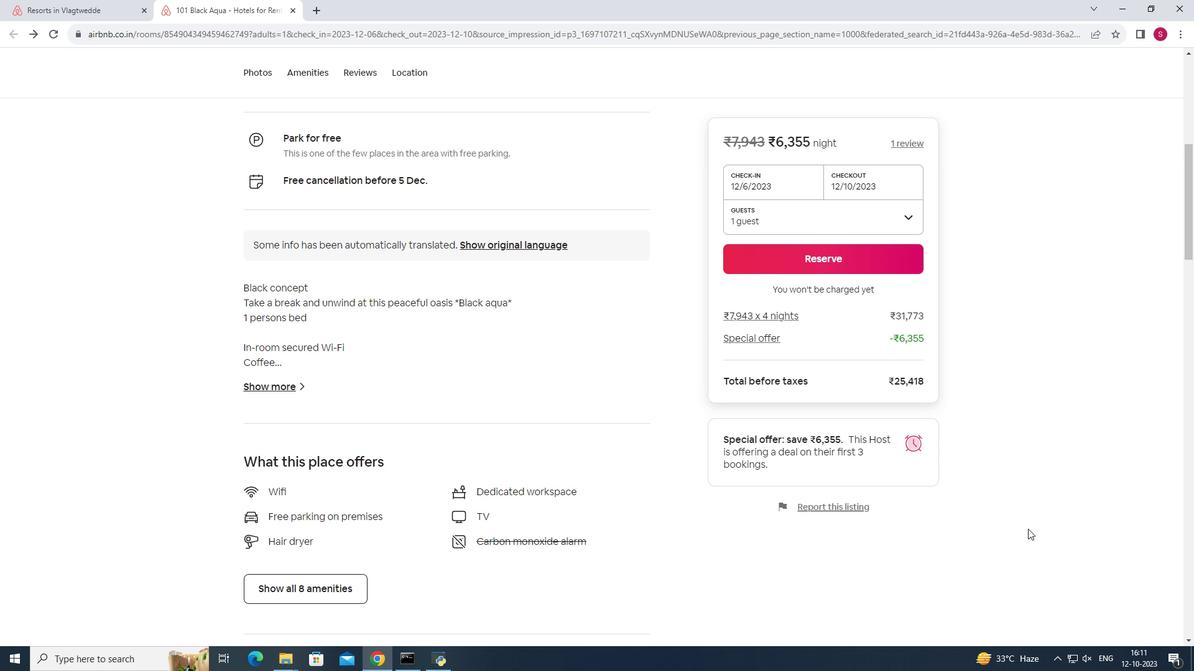 
Action: Mouse moved to (1028, 529)
Screenshot: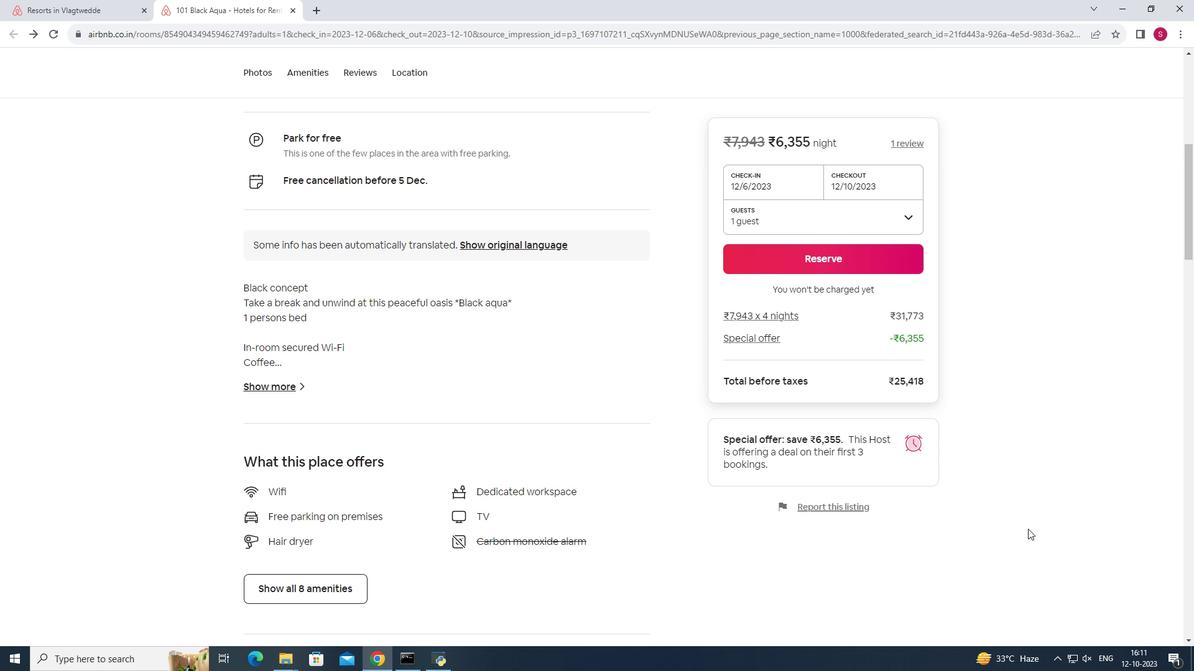 
Action: Mouse scrolled (1028, 528) with delta (0, 0)
Screenshot: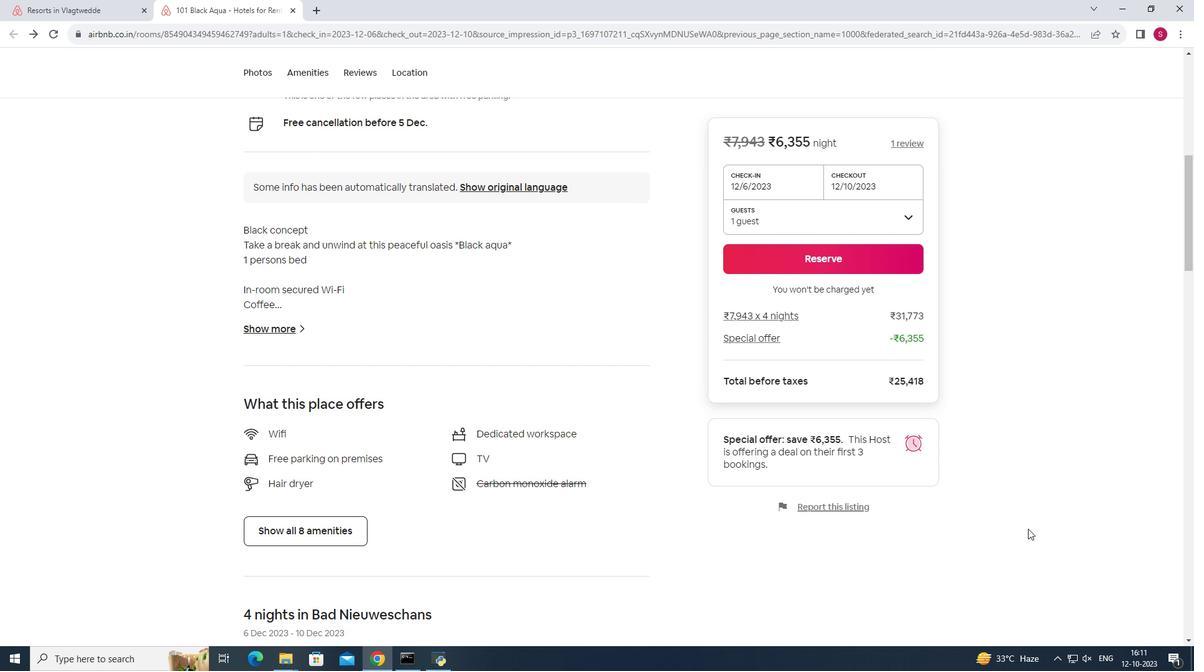 
Action: Mouse scrolled (1028, 528) with delta (0, 0)
Screenshot: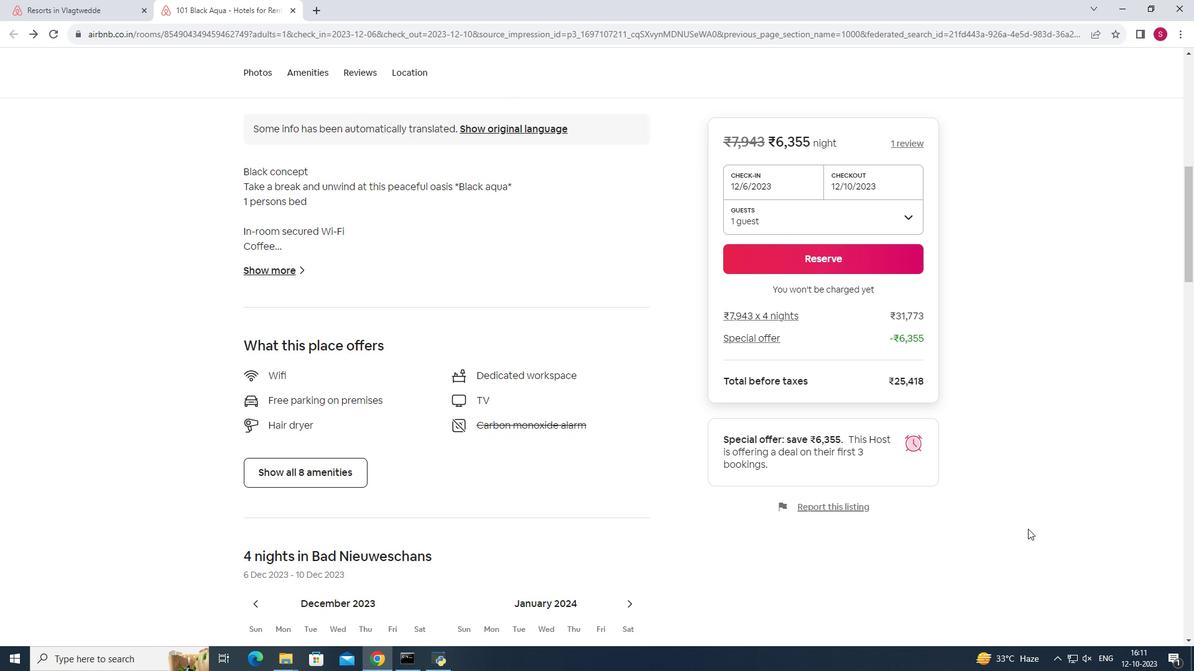 
Action: Mouse scrolled (1028, 528) with delta (0, 0)
Screenshot: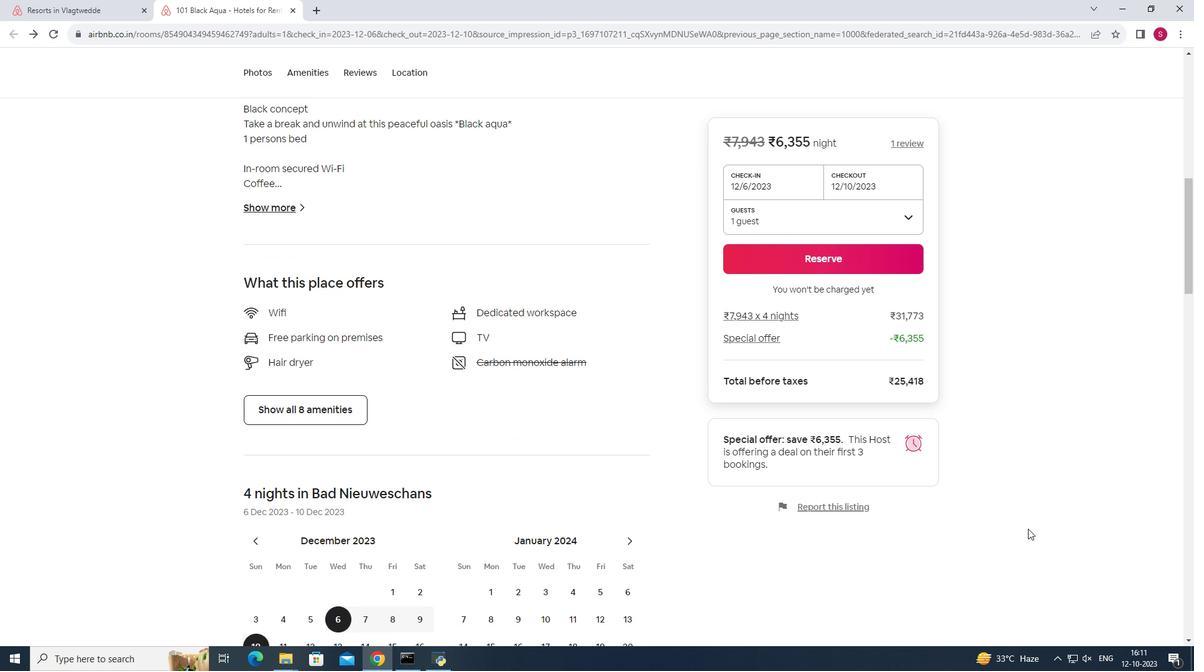 
Action: Mouse scrolled (1028, 528) with delta (0, 0)
Screenshot: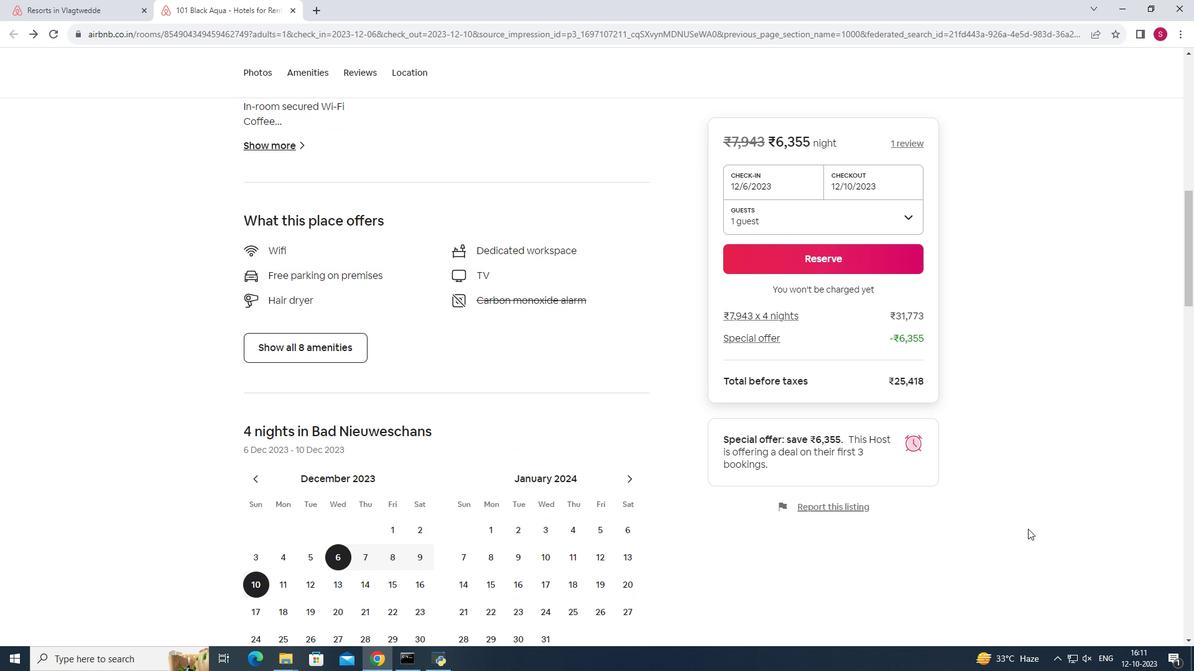 
Action: Mouse scrolled (1028, 528) with delta (0, 0)
Screenshot: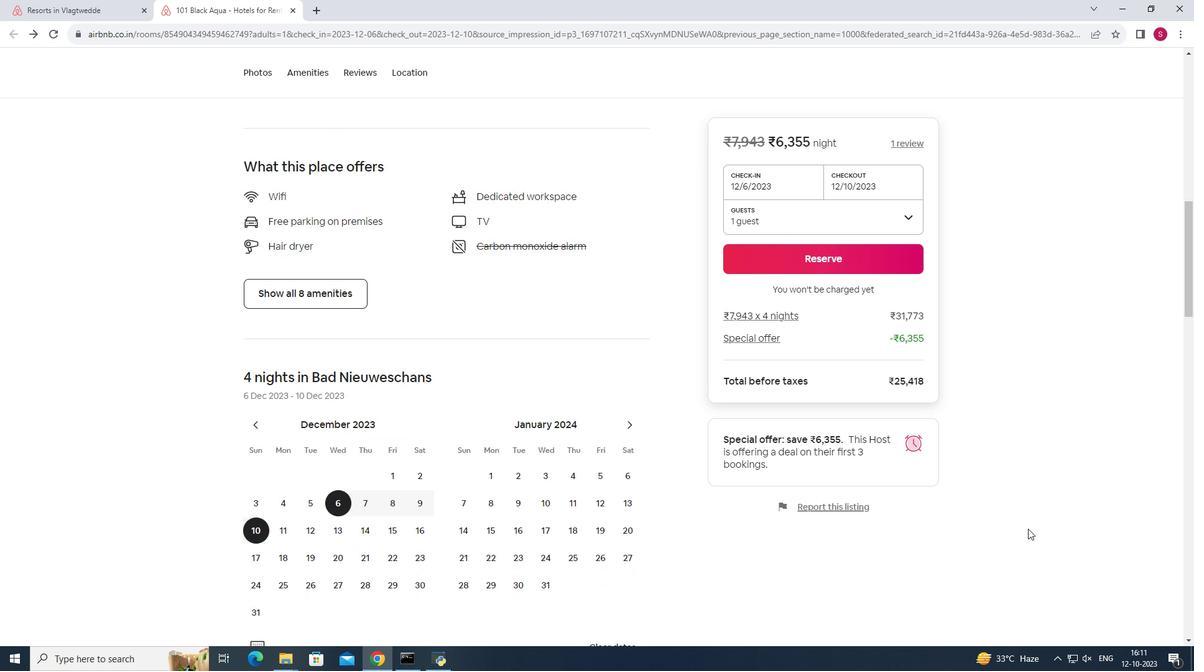 
Action: Mouse scrolled (1028, 528) with delta (0, 0)
Screenshot: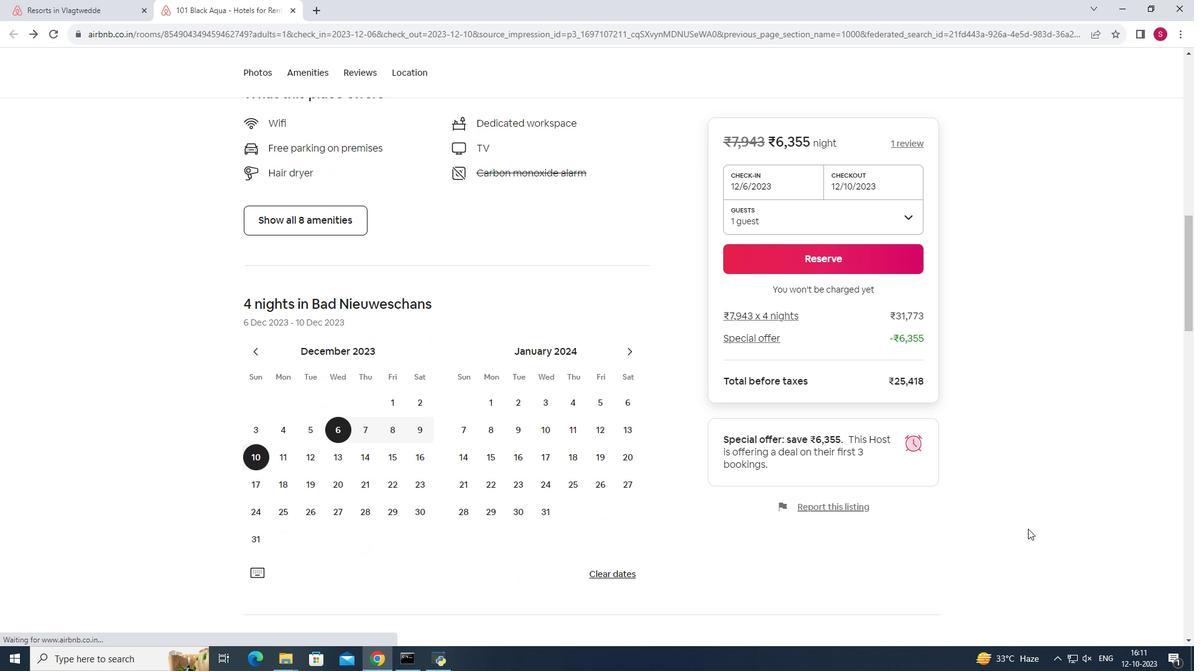
Action: Mouse scrolled (1028, 528) with delta (0, 0)
Screenshot: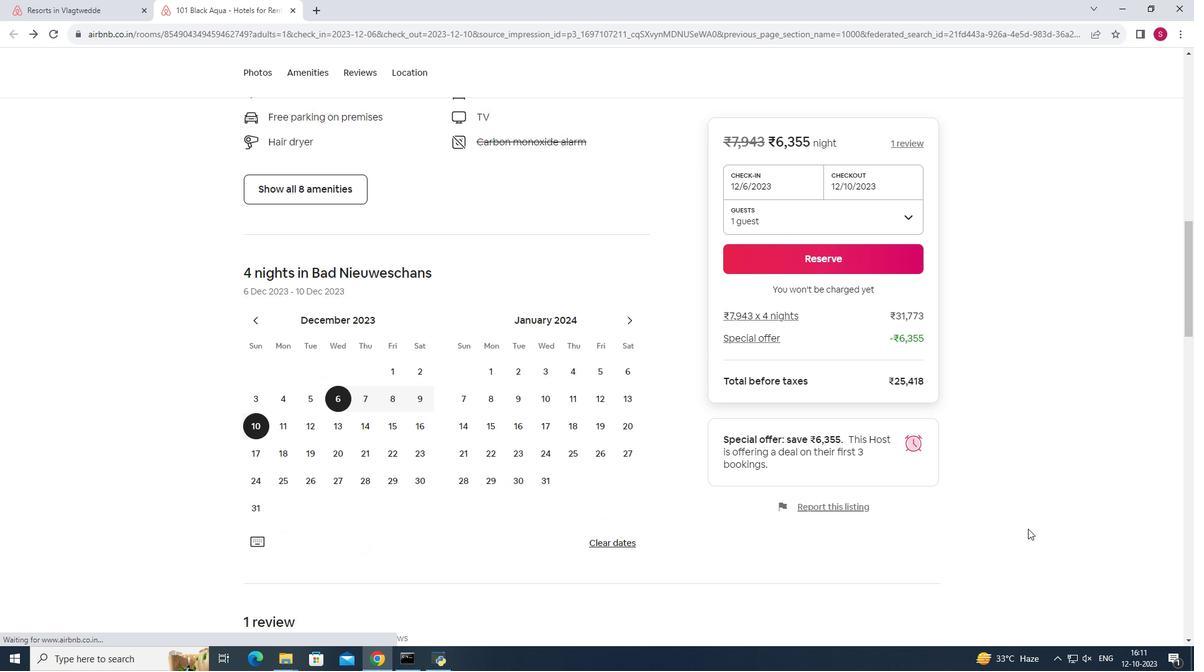 
Action: Mouse scrolled (1028, 528) with delta (0, 0)
Screenshot: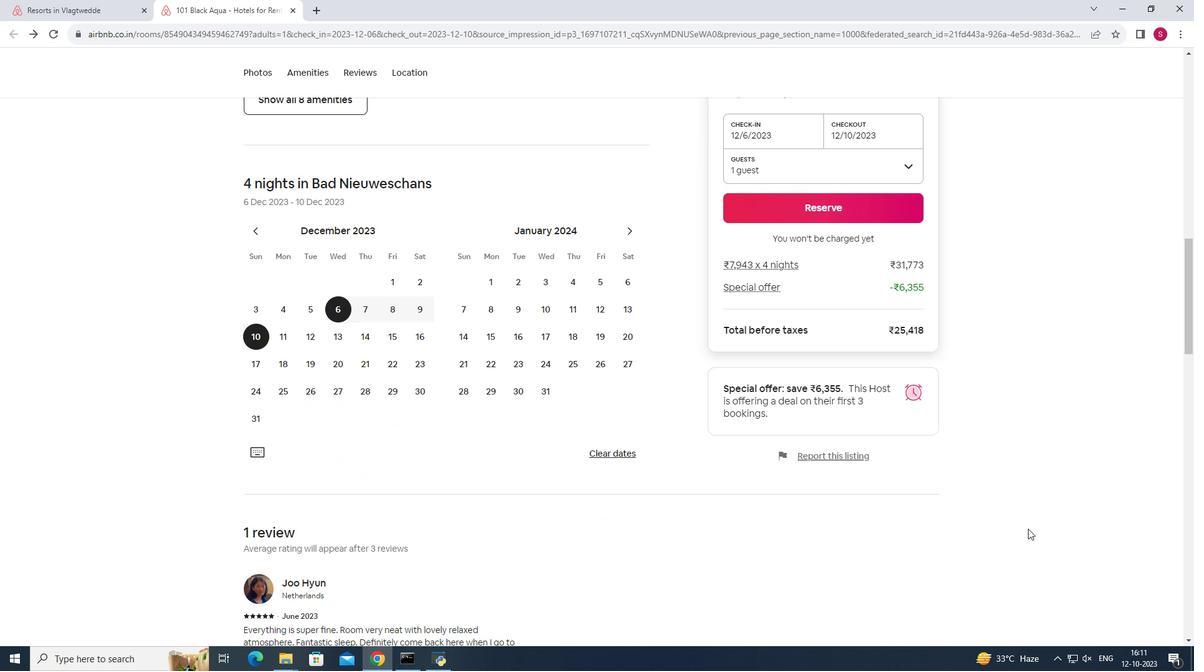 
Action: Mouse scrolled (1028, 528) with delta (0, 0)
Screenshot: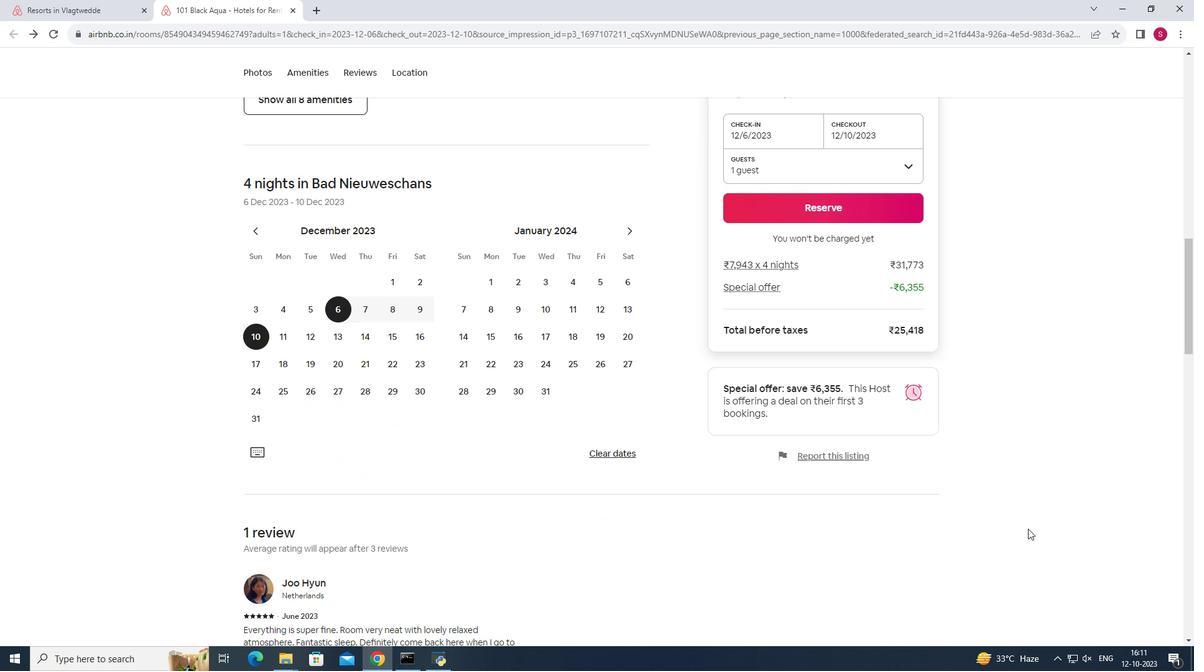 
Action: Mouse scrolled (1028, 528) with delta (0, 0)
Screenshot: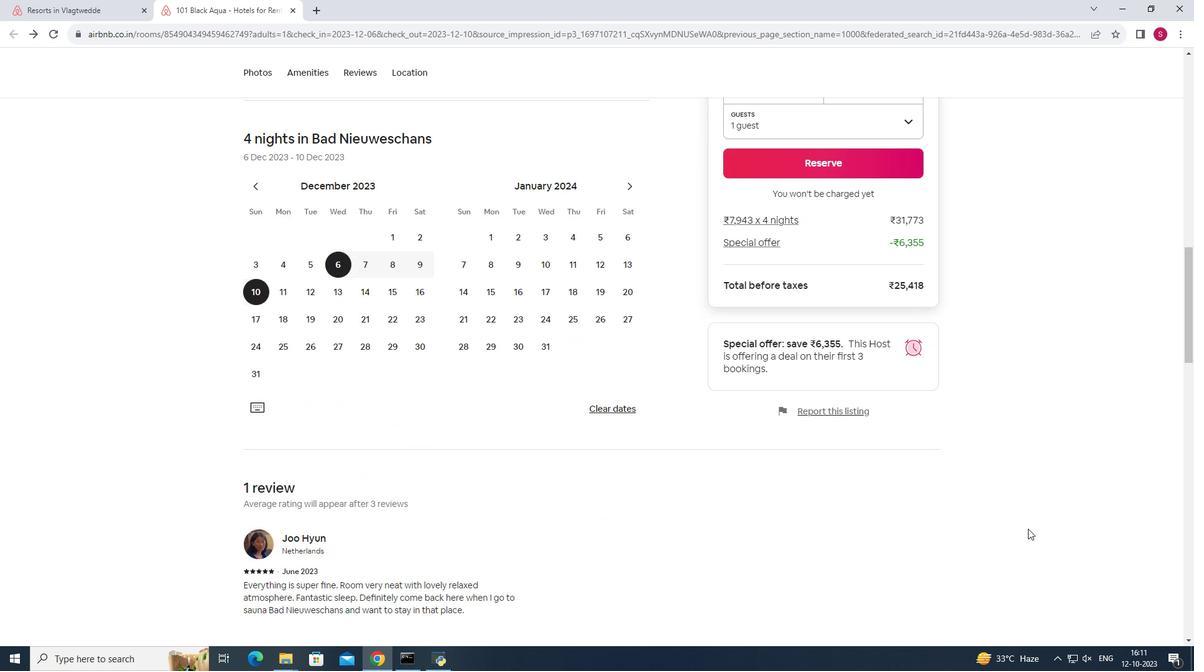 
Action: Mouse scrolled (1028, 528) with delta (0, 0)
Screenshot: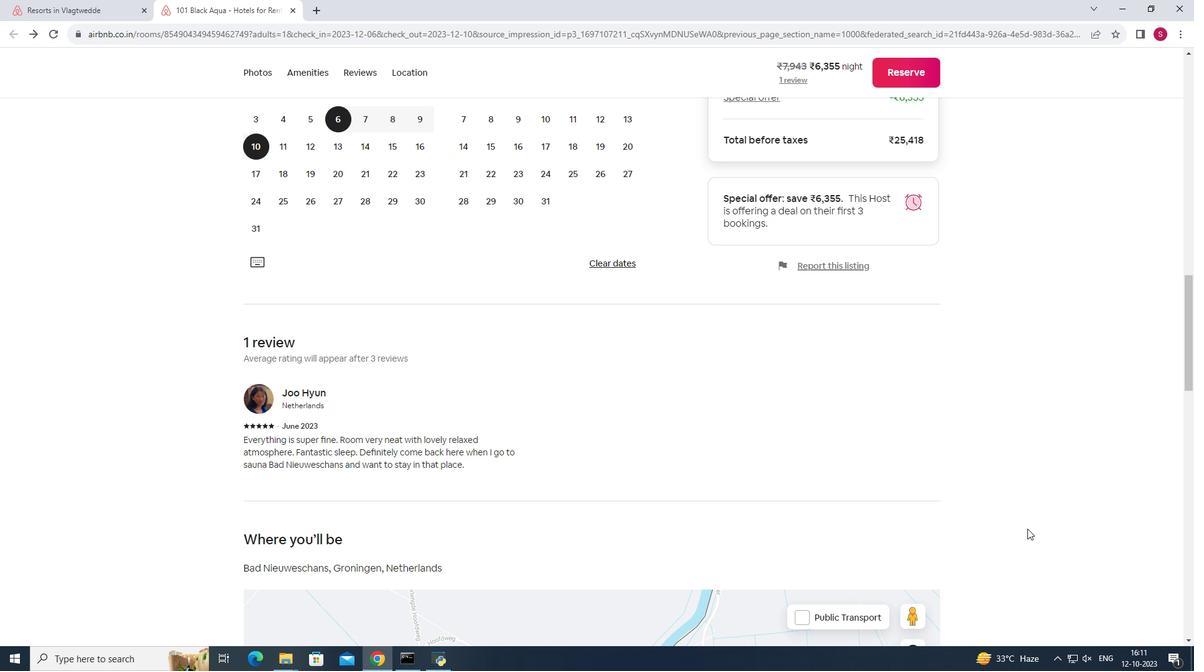 
Action: Mouse moved to (1027, 529)
Screenshot: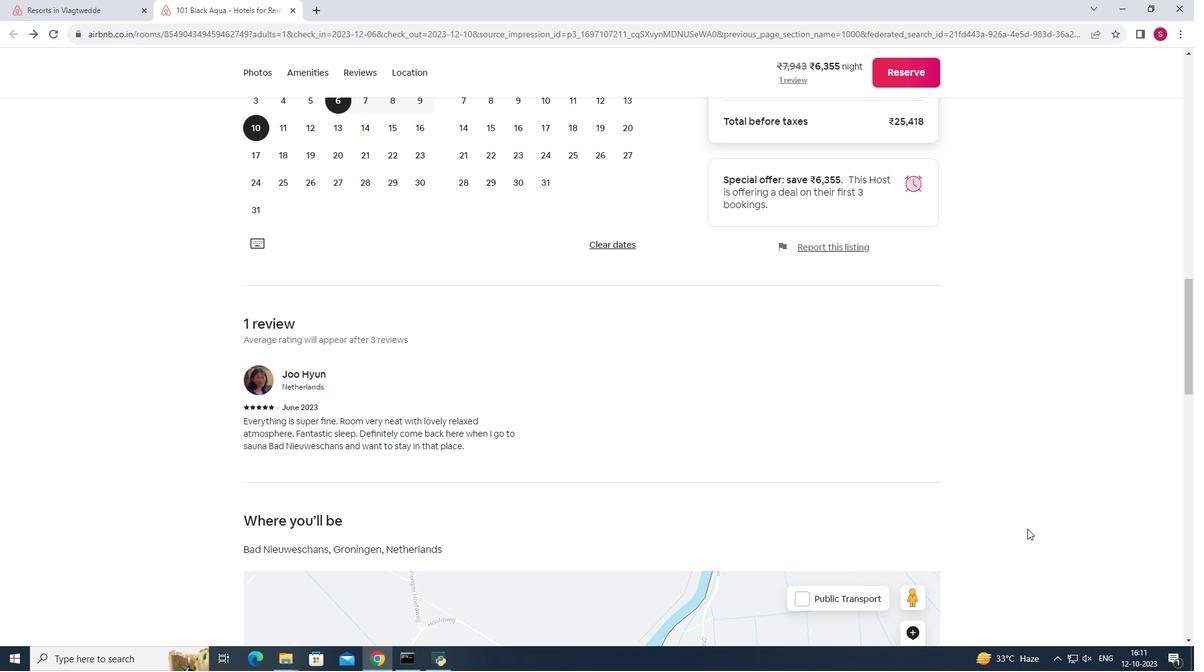 
Action: Mouse scrolled (1027, 528) with delta (0, 0)
Screenshot: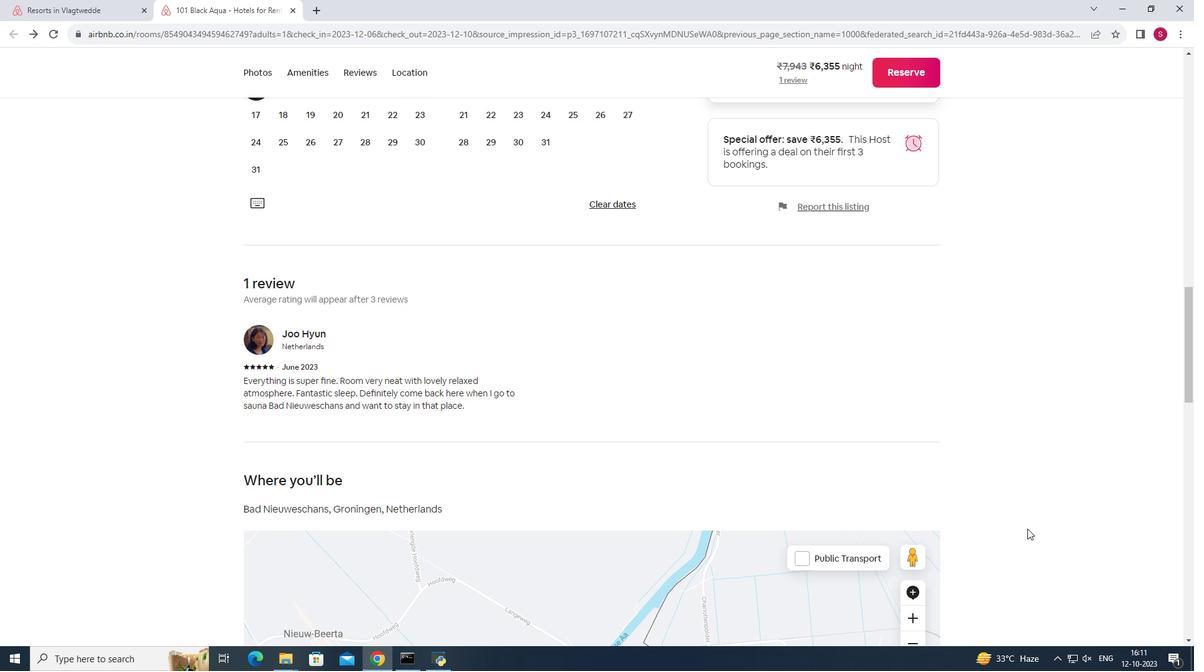 
Action: Mouse scrolled (1027, 528) with delta (0, 0)
Screenshot: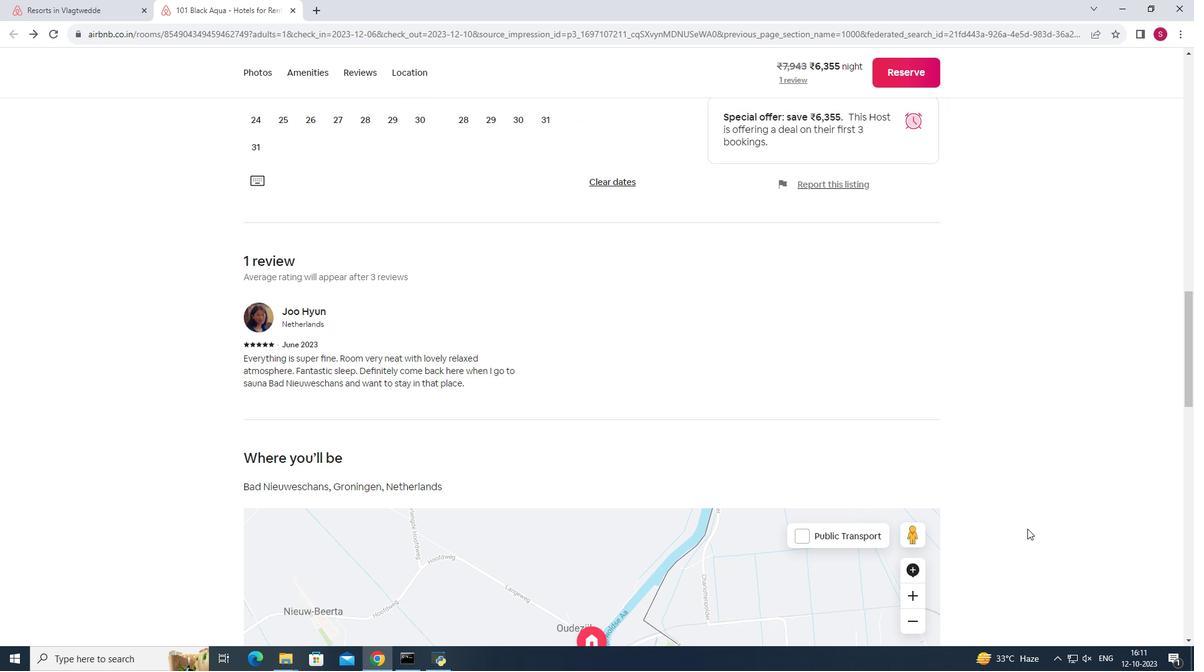 
Action: Mouse scrolled (1027, 528) with delta (0, 0)
Screenshot: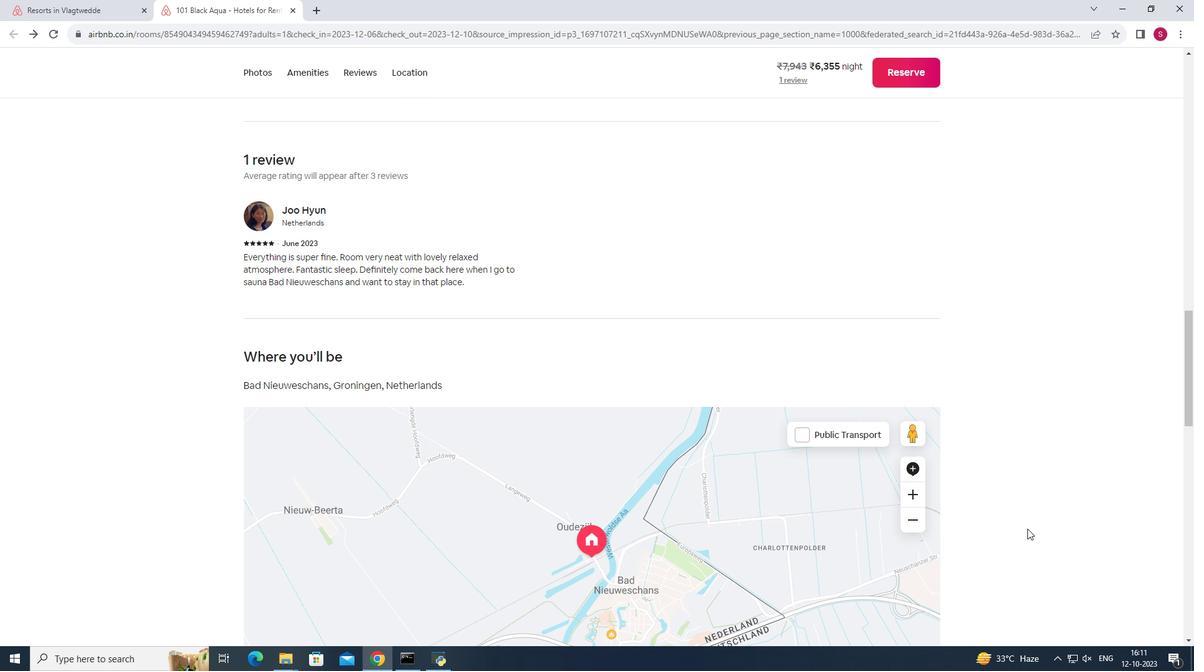 
Action: Mouse scrolled (1027, 528) with delta (0, 0)
Screenshot: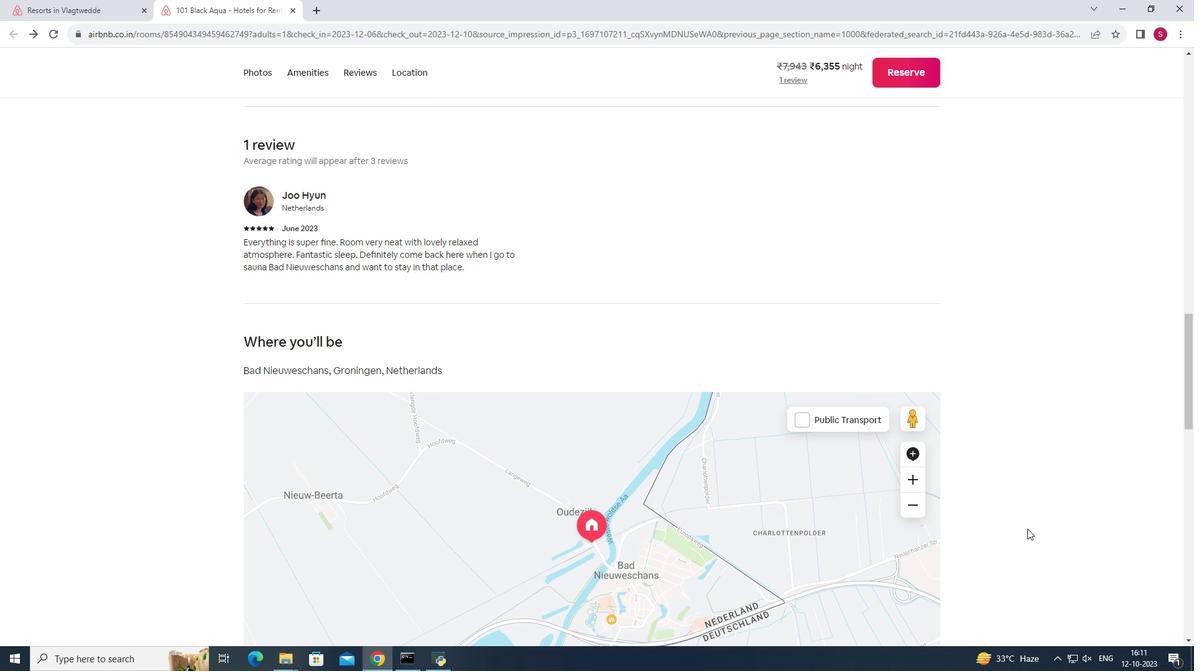 
Action: Mouse scrolled (1027, 528) with delta (0, 0)
Screenshot: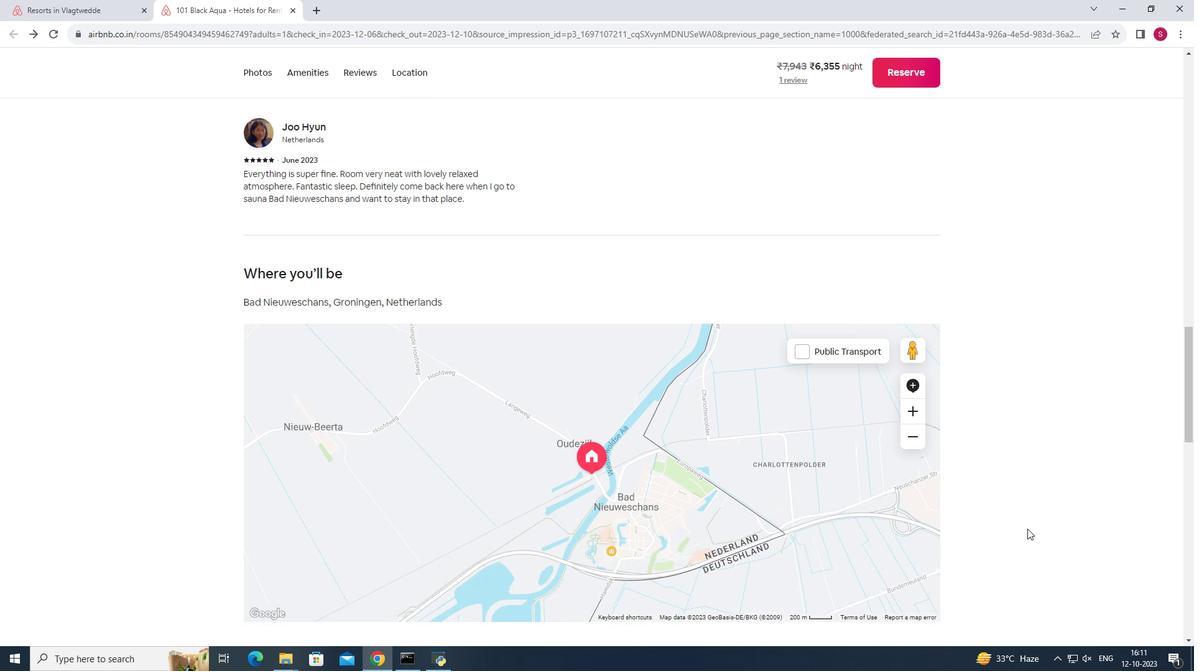 
Action: Mouse scrolled (1027, 528) with delta (0, 0)
Screenshot: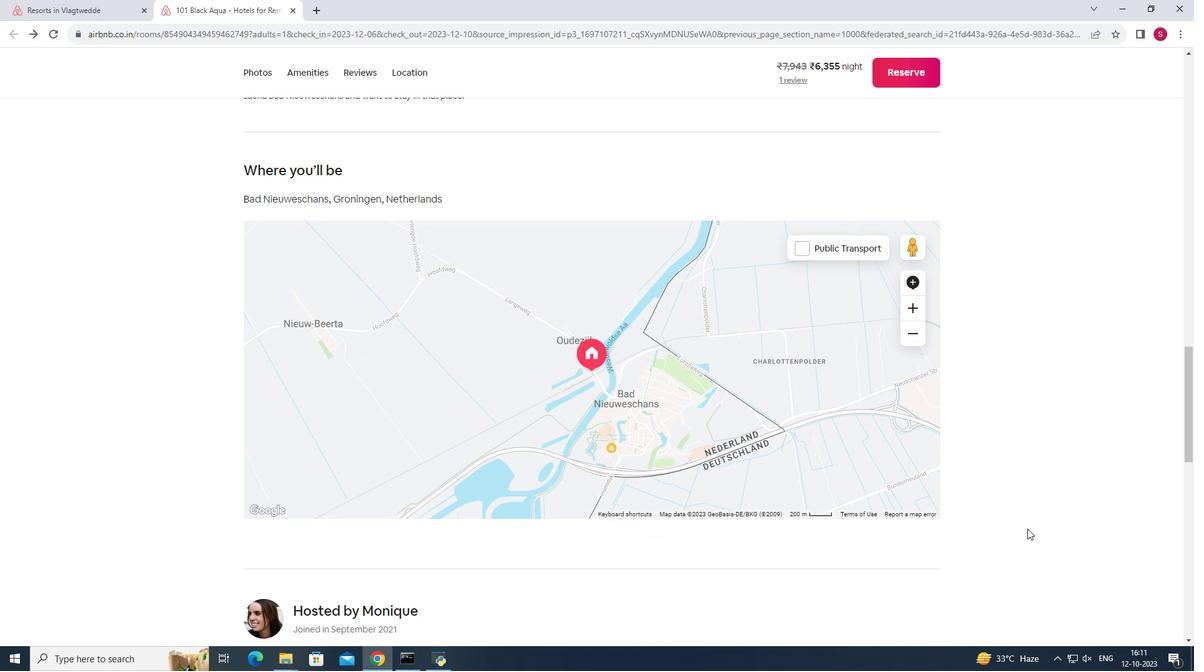 
Action: Mouse scrolled (1027, 528) with delta (0, 0)
Screenshot: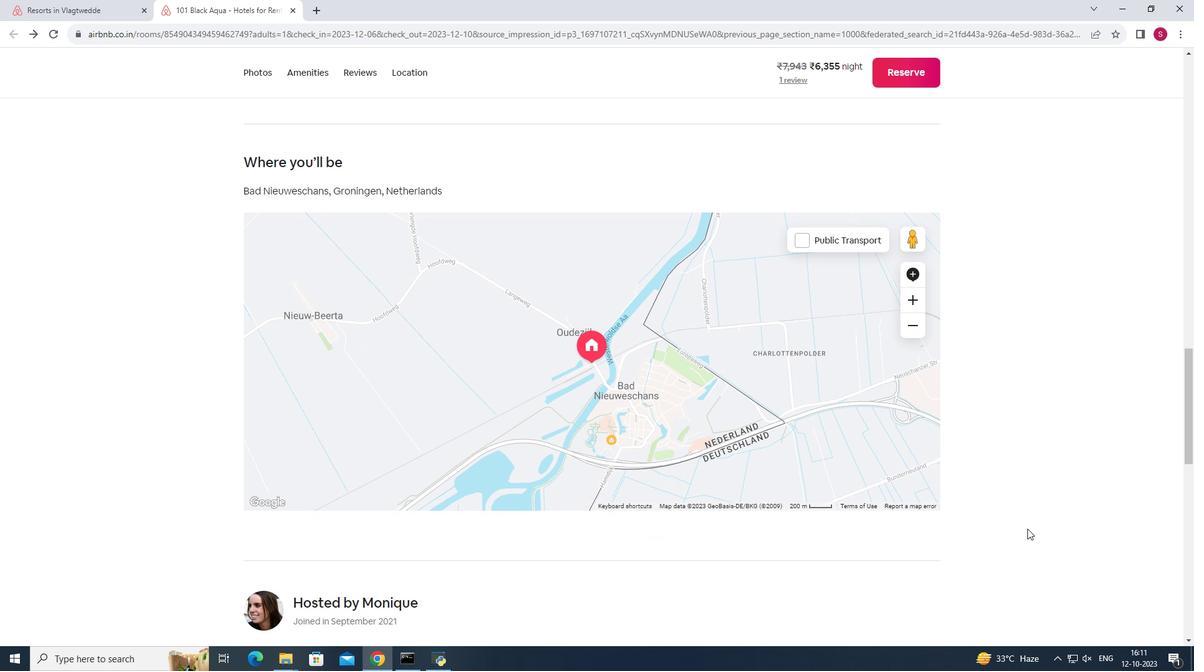 
Action: Mouse scrolled (1027, 528) with delta (0, 0)
Screenshot: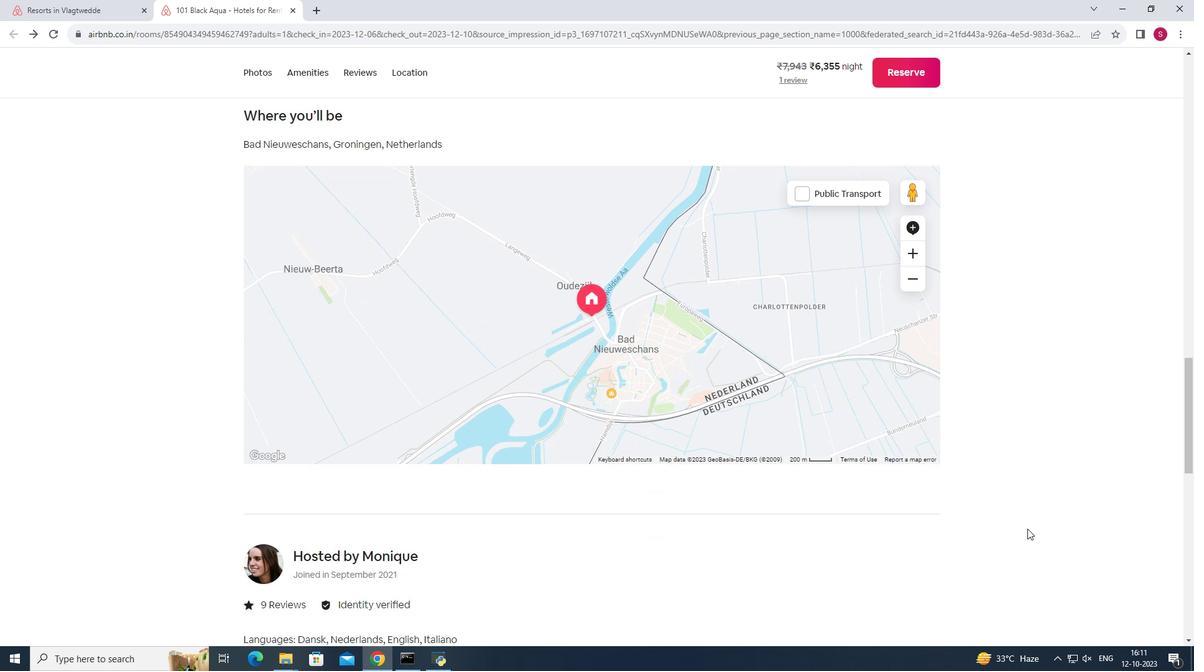 
Action: Mouse scrolled (1027, 528) with delta (0, 0)
Screenshot: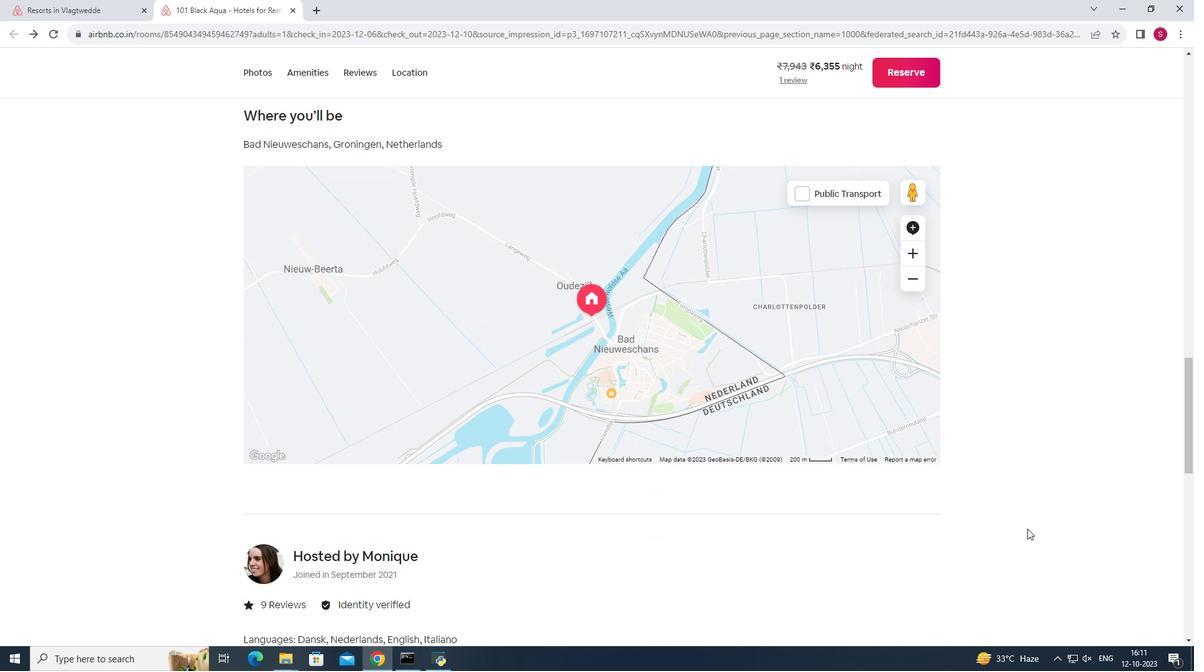 
Action: Mouse scrolled (1027, 528) with delta (0, 0)
Screenshot: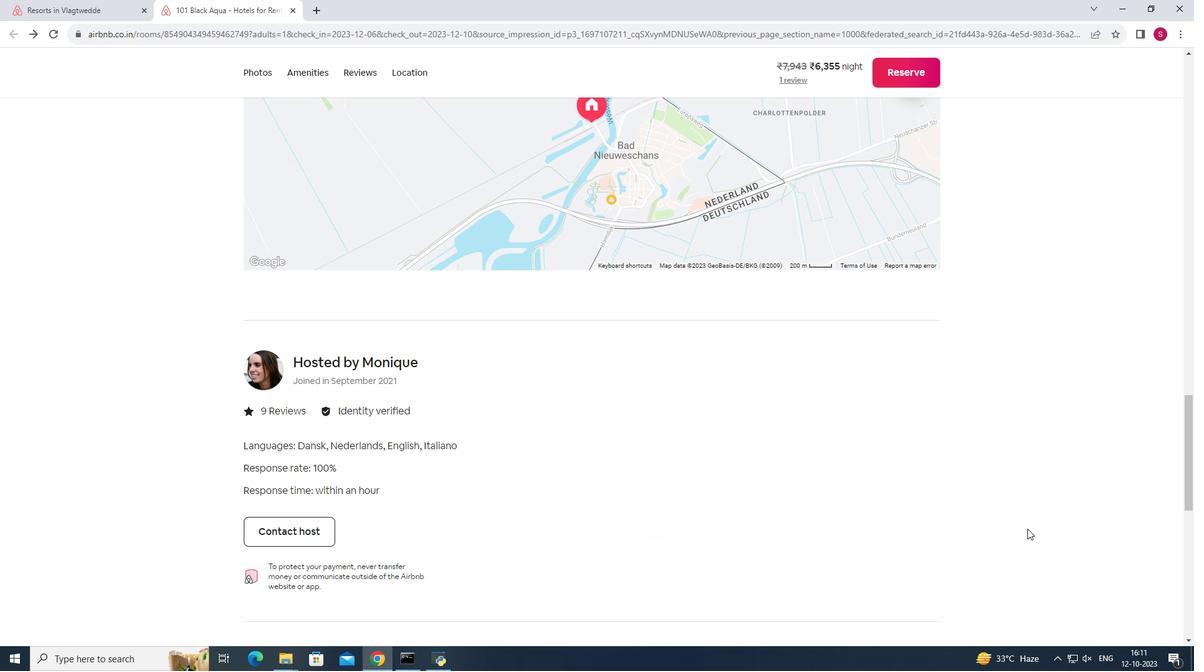 
Action: Mouse scrolled (1027, 528) with delta (0, 0)
Screenshot: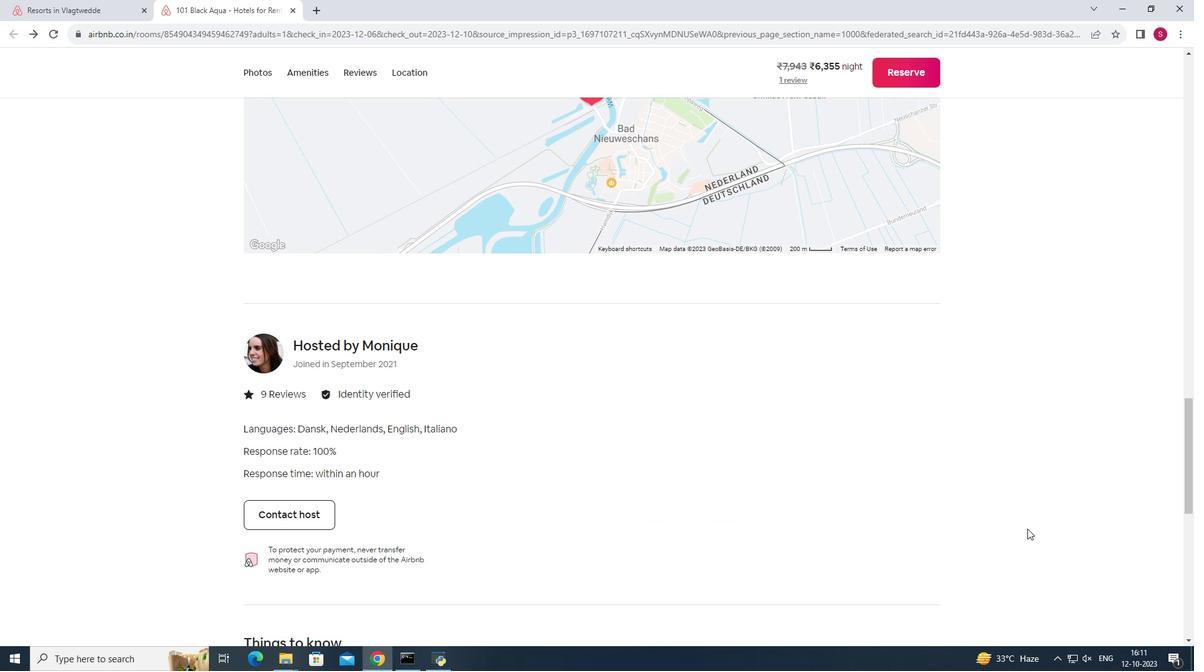 
Action: Mouse scrolled (1027, 528) with delta (0, 0)
Screenshot: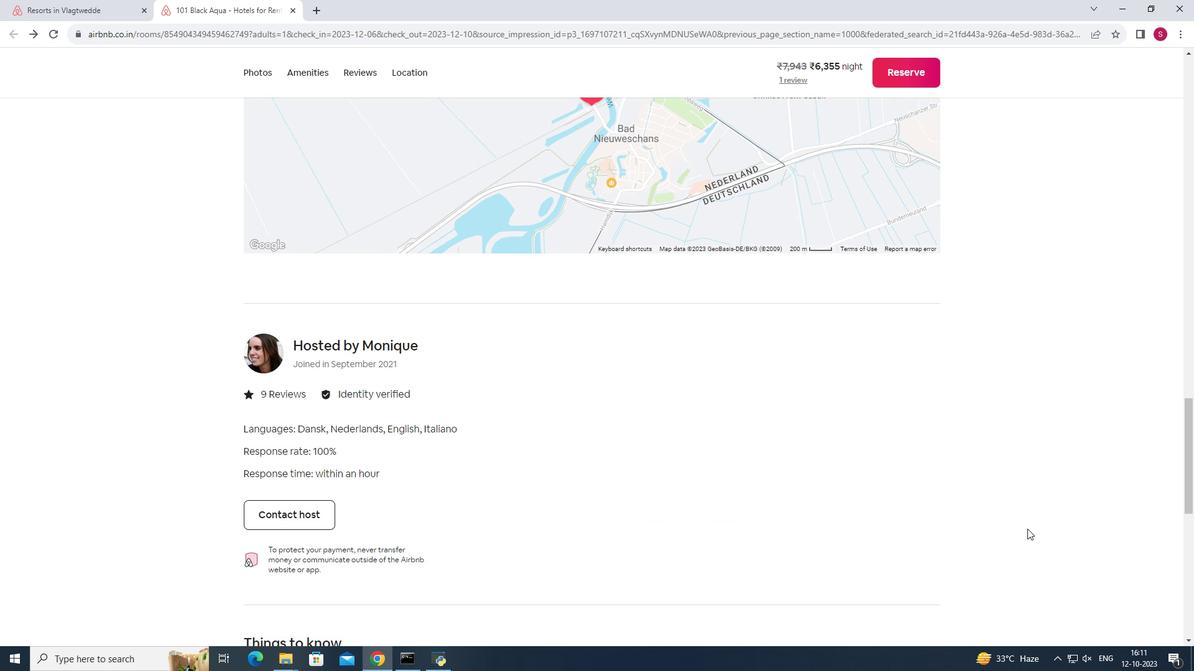 
Action: Mouse scrolled (1027, 528) with delta (0, 0)
Screenshot: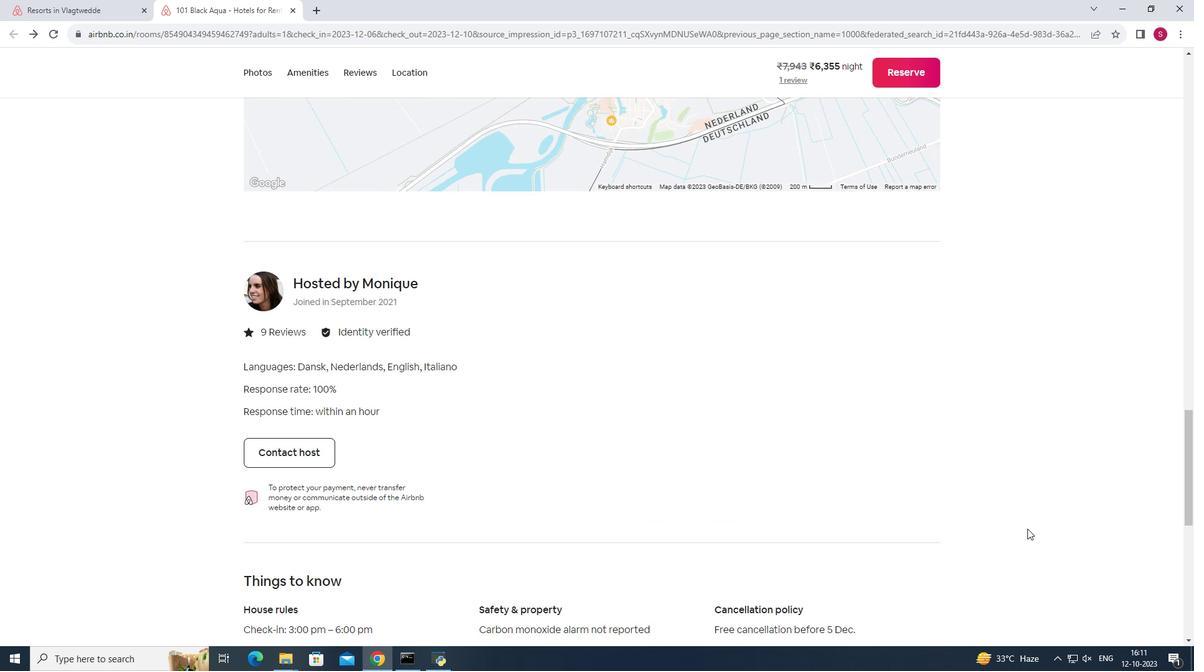
Action: Mouse scrolled (1027, 528) with delta (0, 0)
Screenshot: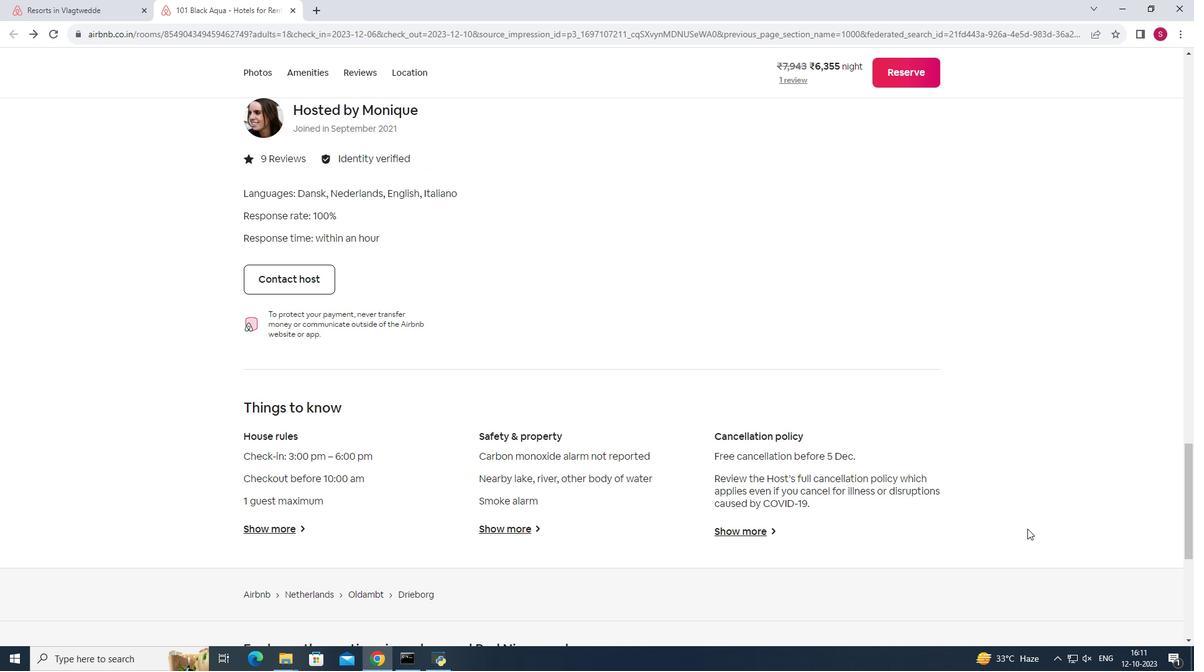 
Action: Mouse scrolled (1027, 528) with delta (0, 0)
Screenshot: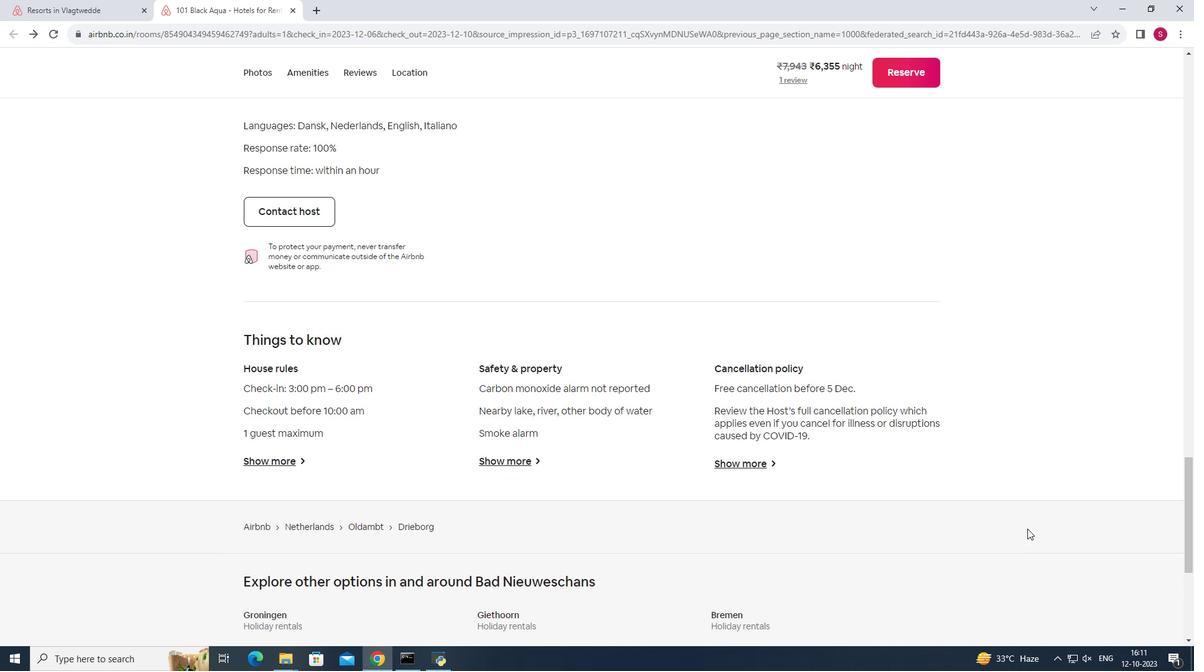 
Action: Mouse moved to (284, 409)
Screenshot: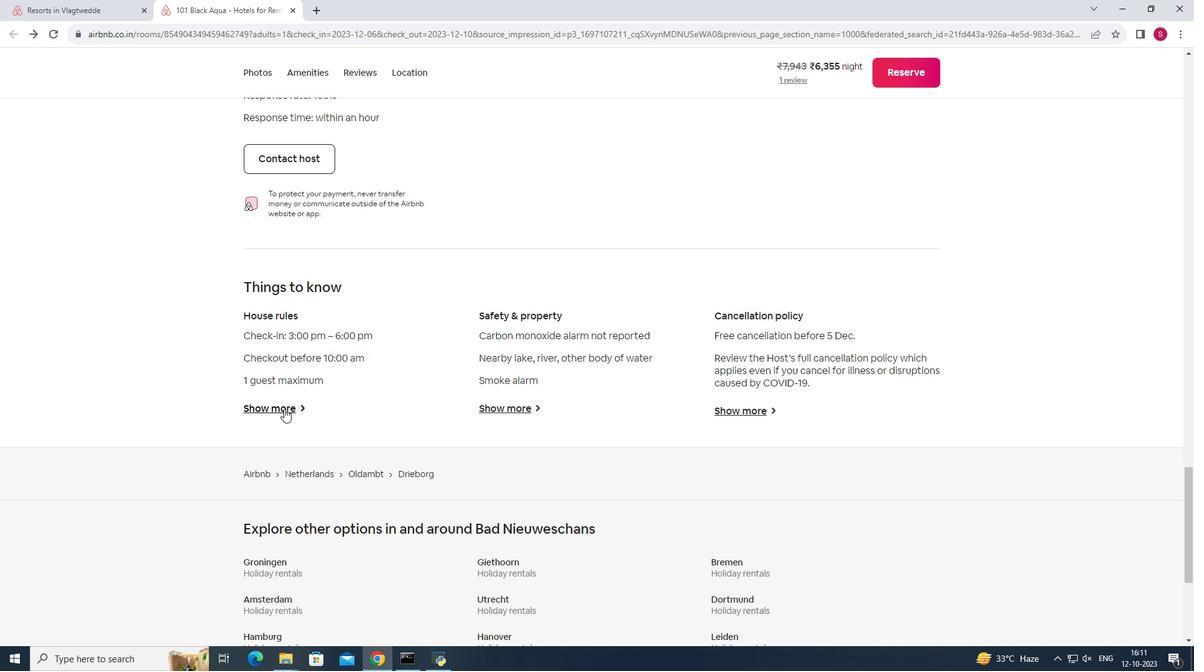 
Action: Mouse pressed left at (284, 409)
Screenshot: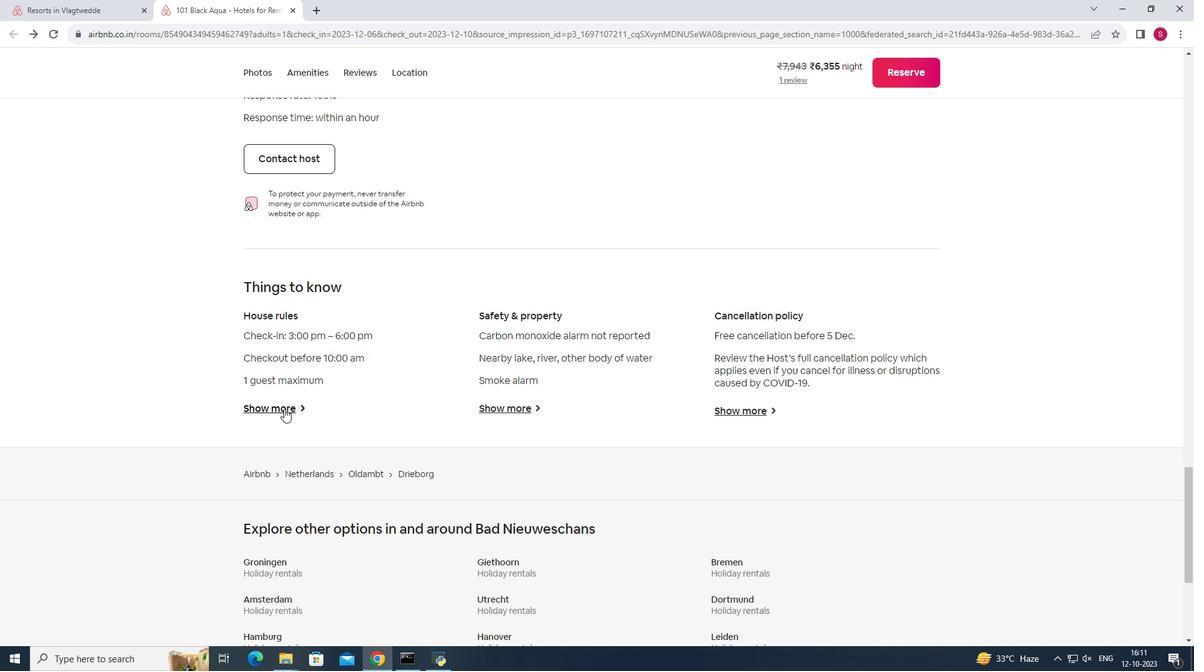 
Action: Mouse moved to (799, 563)
Screenshot: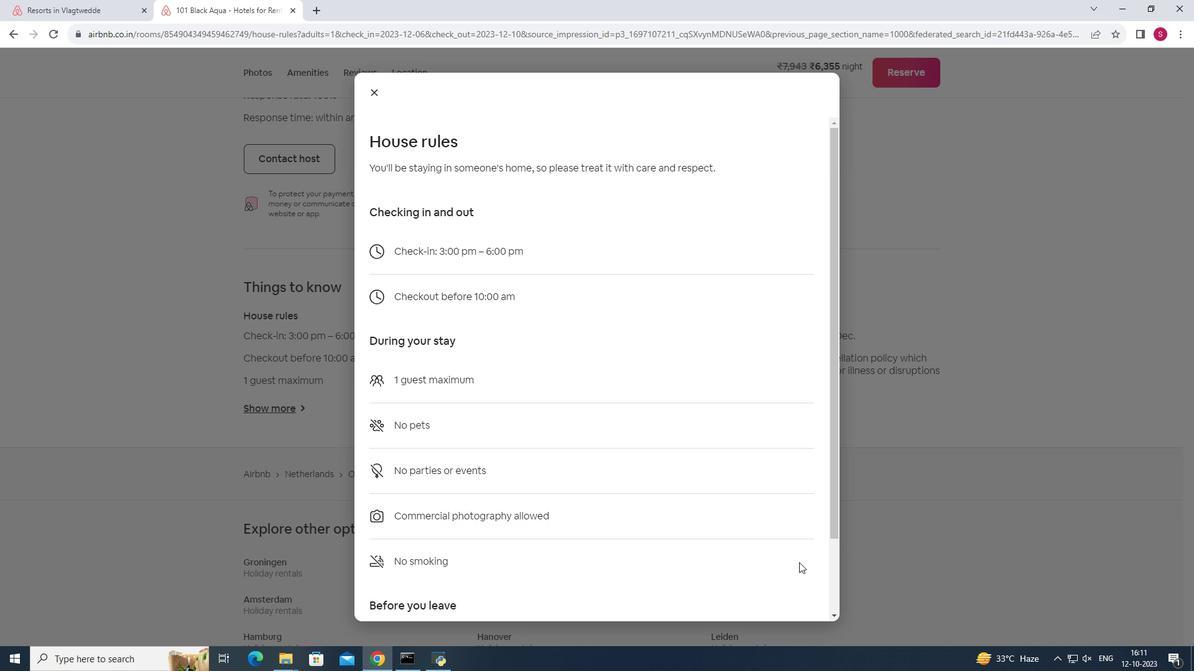 
Action: Mouse scrolled (799, 562) with delta (0, 0)
Screenshot: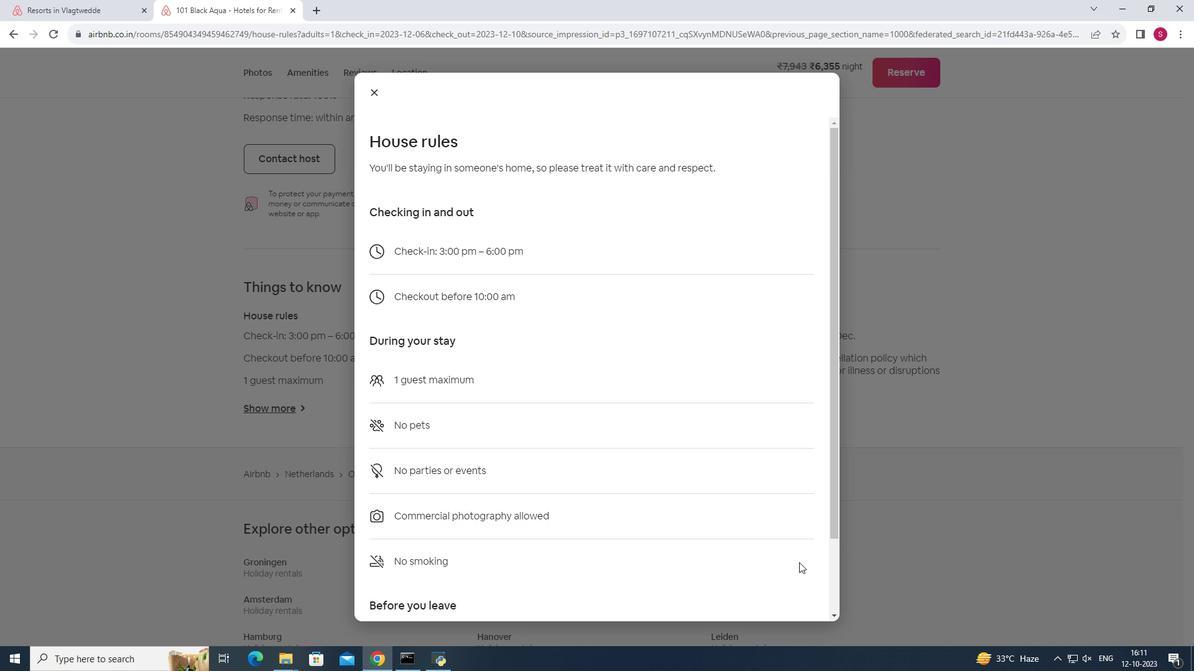 
Action: Mouse scrolled (799, 562) with delta (0, 0)
Screenshot: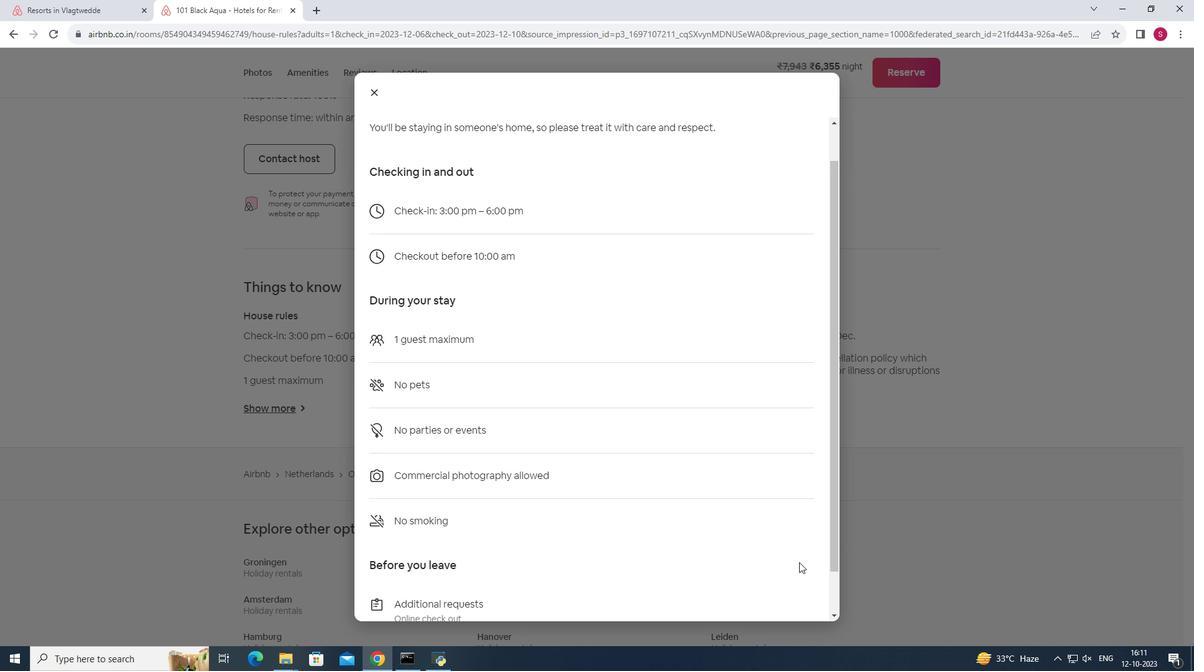 
Action: Mouse scrolled (799, 562) with delta (0, 0)
Screenshot: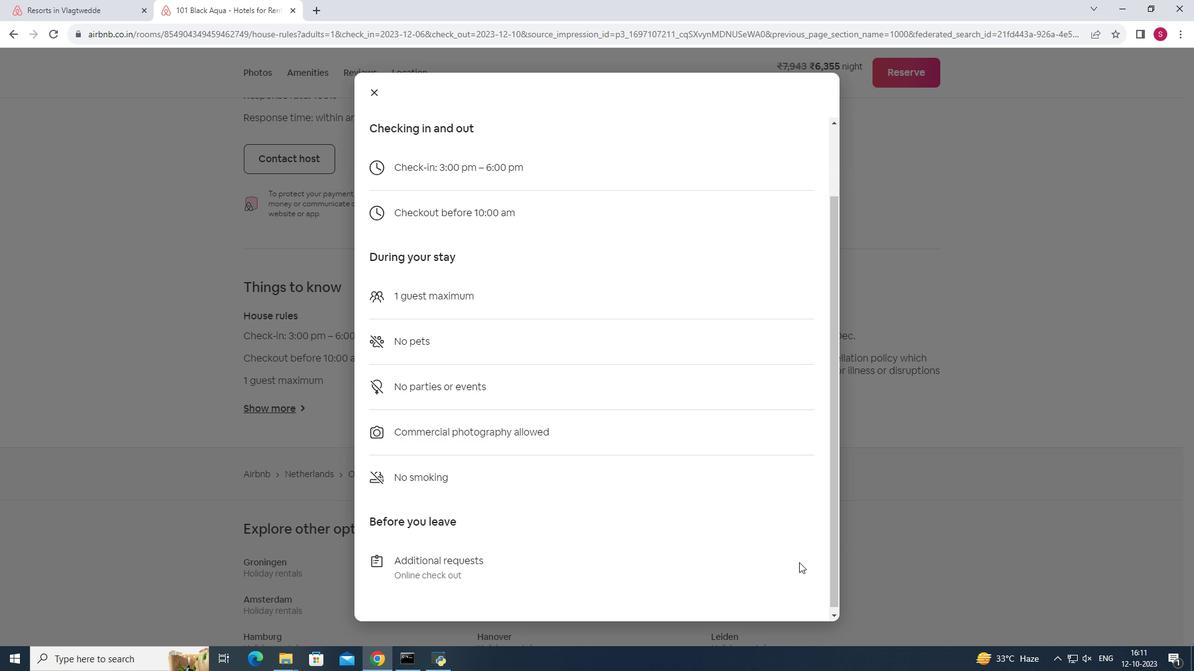 
Action: Mouse moved to (798, 563)
Screenshot: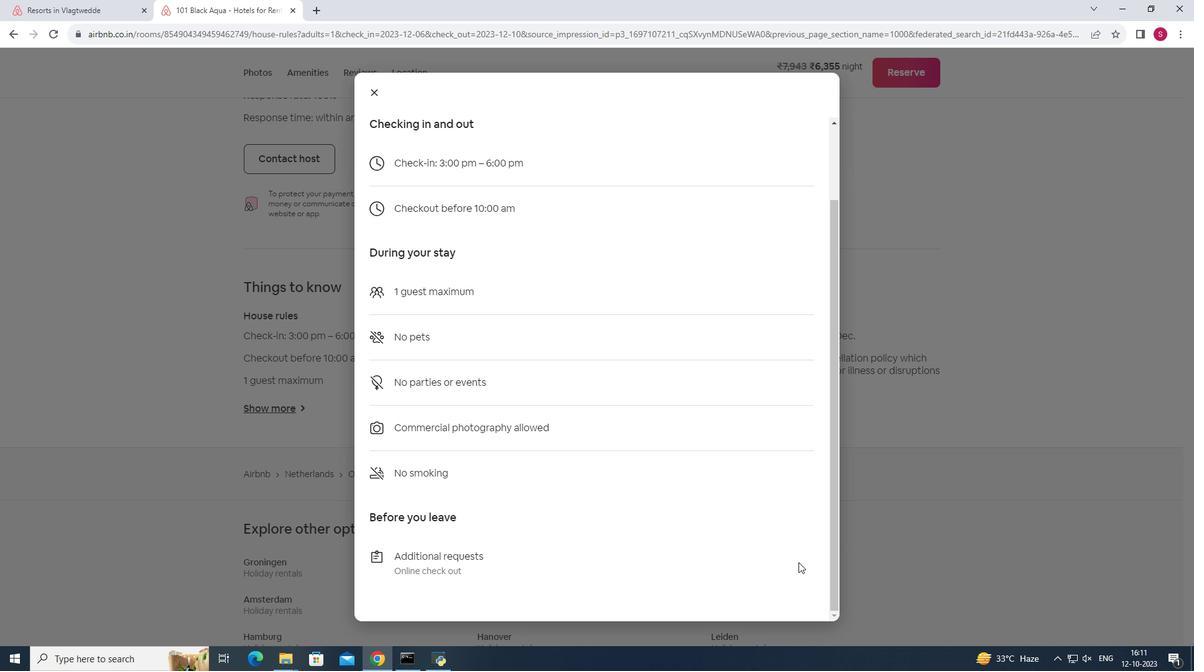 
Action: Mouse scrolled (798, 562) with delta (0, 0)
Screenshot: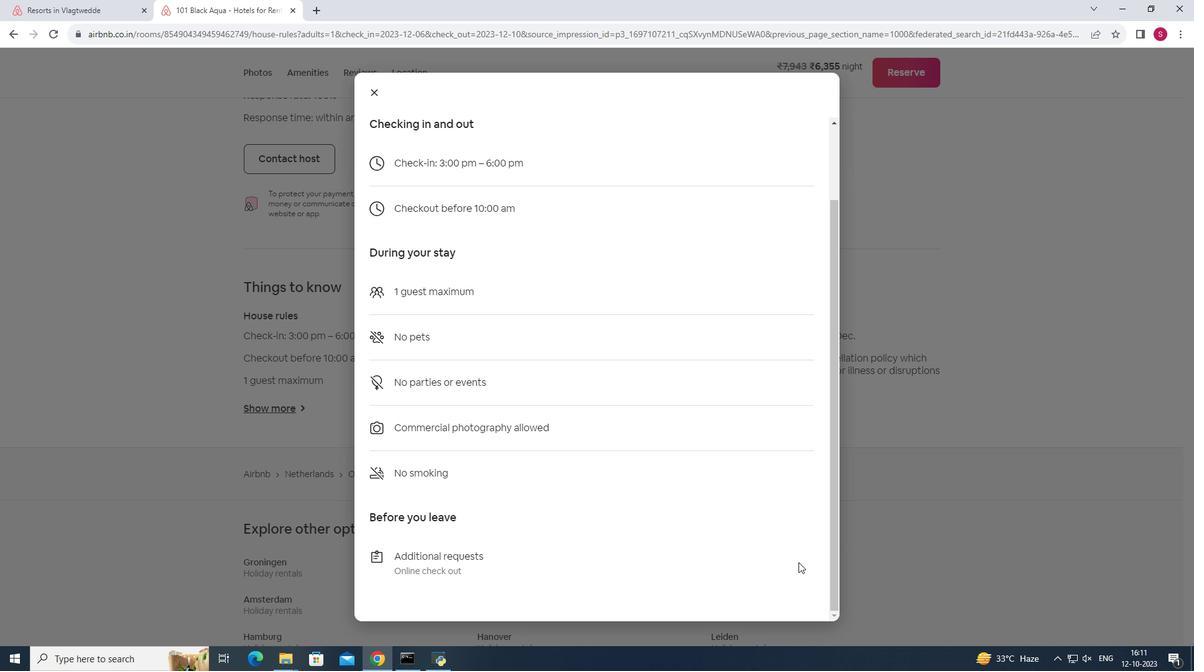 
Action: Mouse moved to (795, 560)
Screenshot: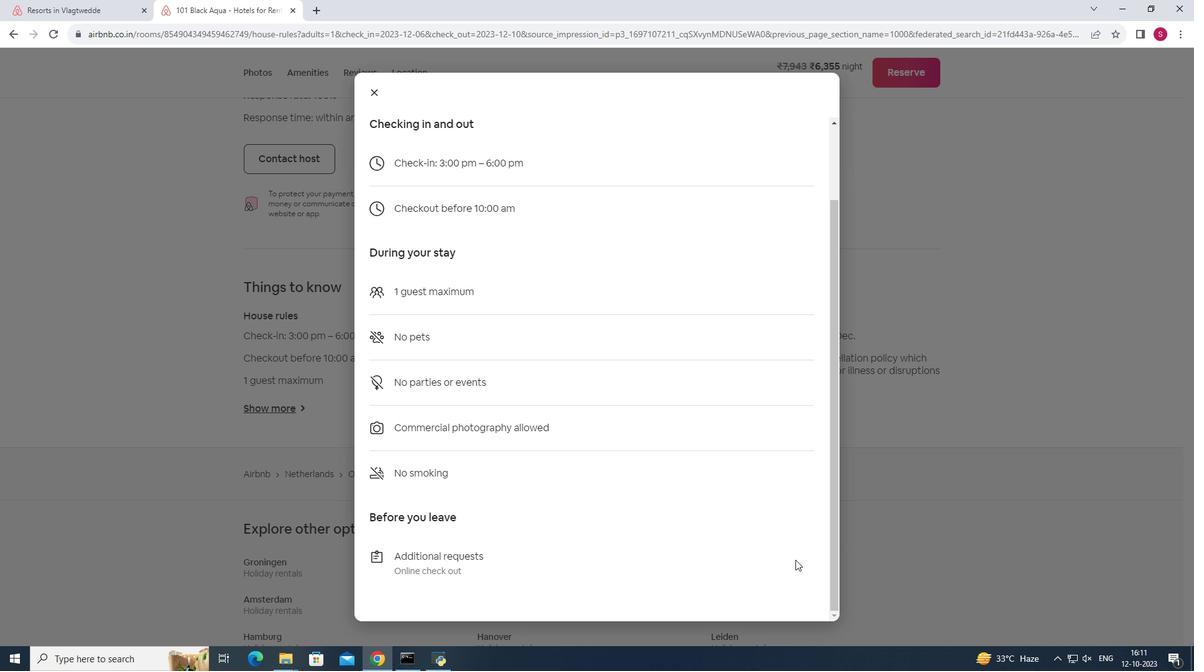 
Action: Mouse scrolled (795, 561) with delta (0, 0)
Screenshot: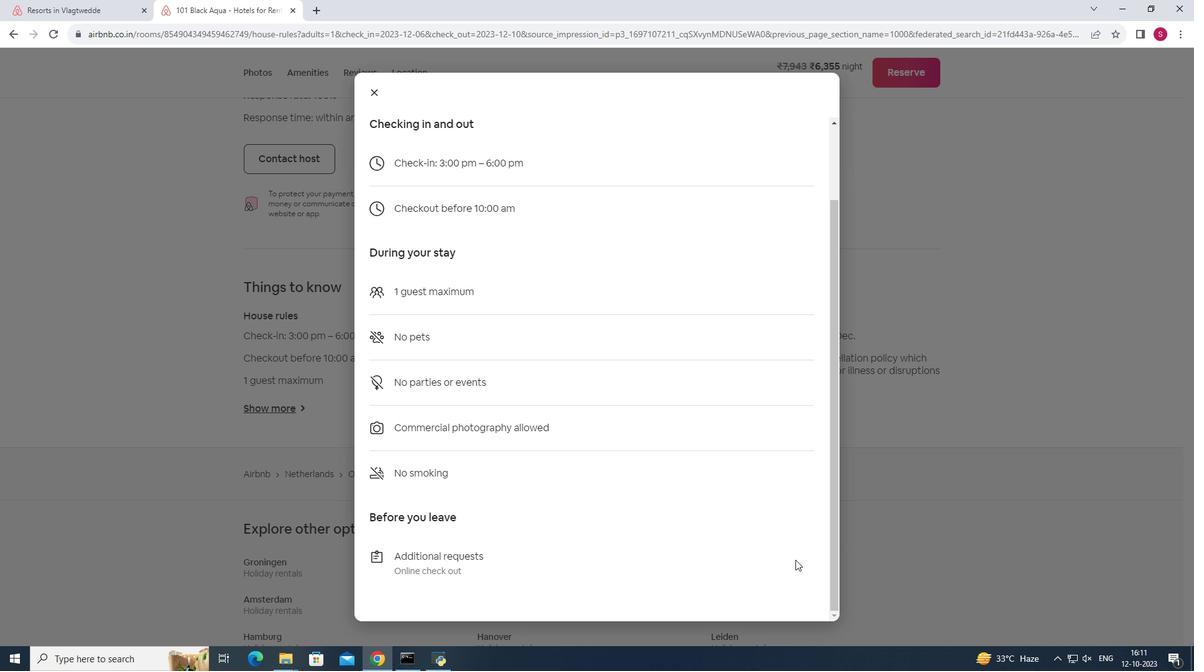 
Action: Mouse moved to (795, 559)
Screenshot: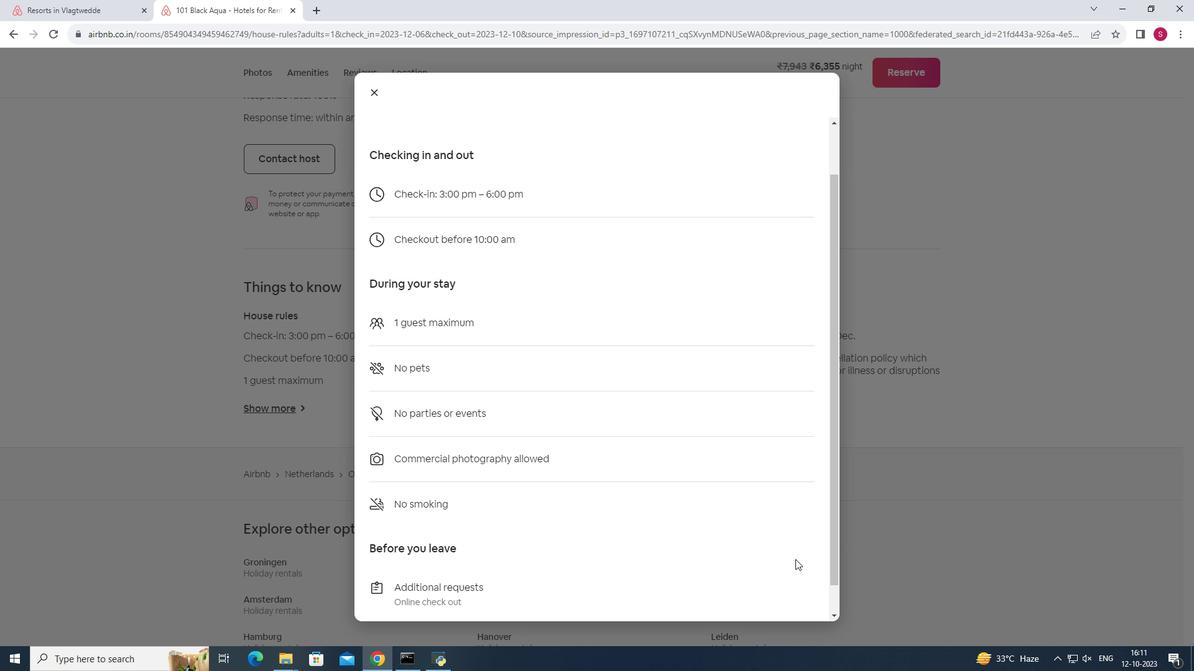 
Action: Mouse scrolled (795, 560) with delta (0, 0)
Screenshot: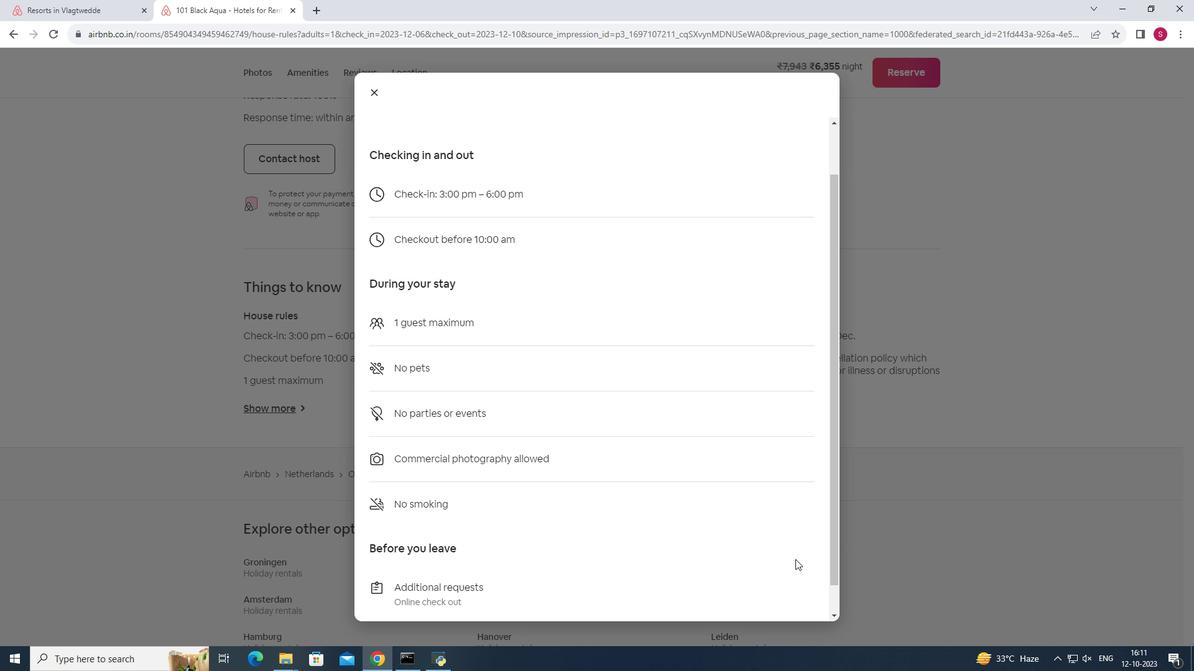 
Action: Mouse scrolled (795, 560) with delta (0, 0)
Screenshot: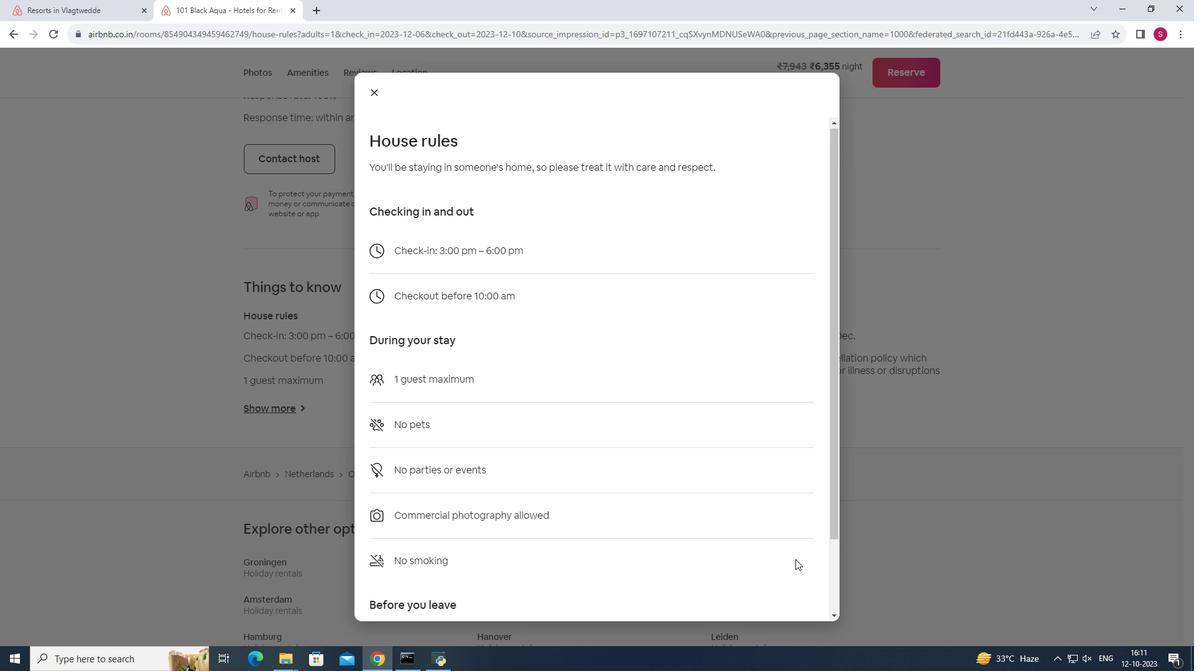 
Action: Mouse moved to (378, 92)
Screenshot: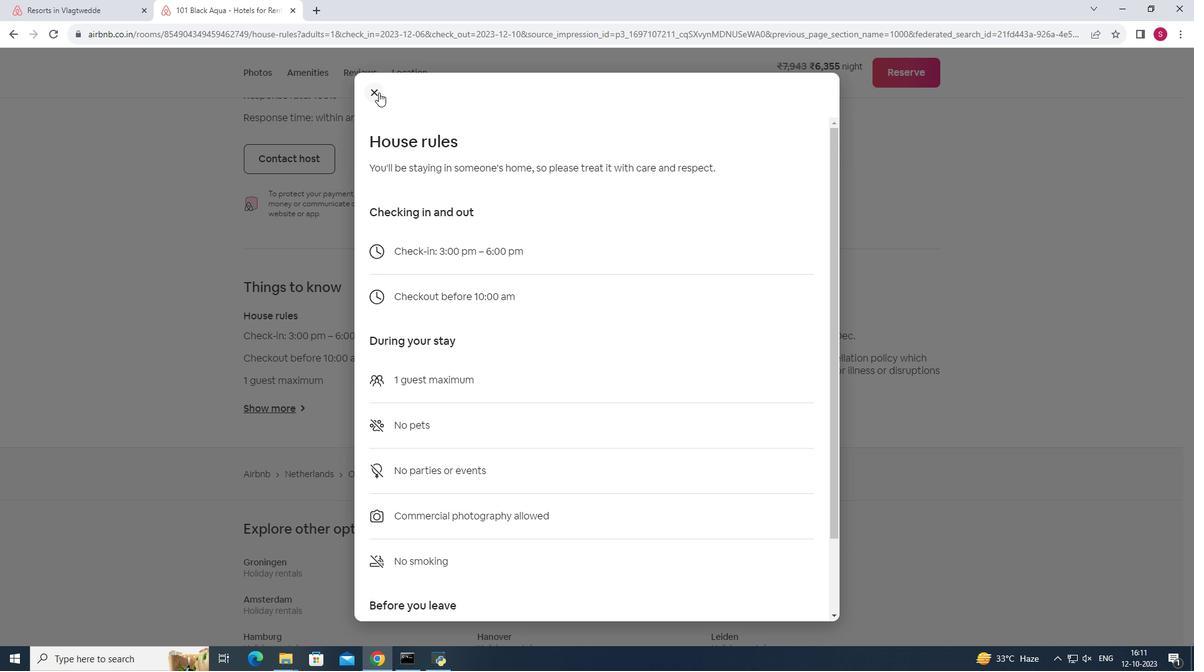 
Action: Mouse pressed left at (378, 92)
Screenshot: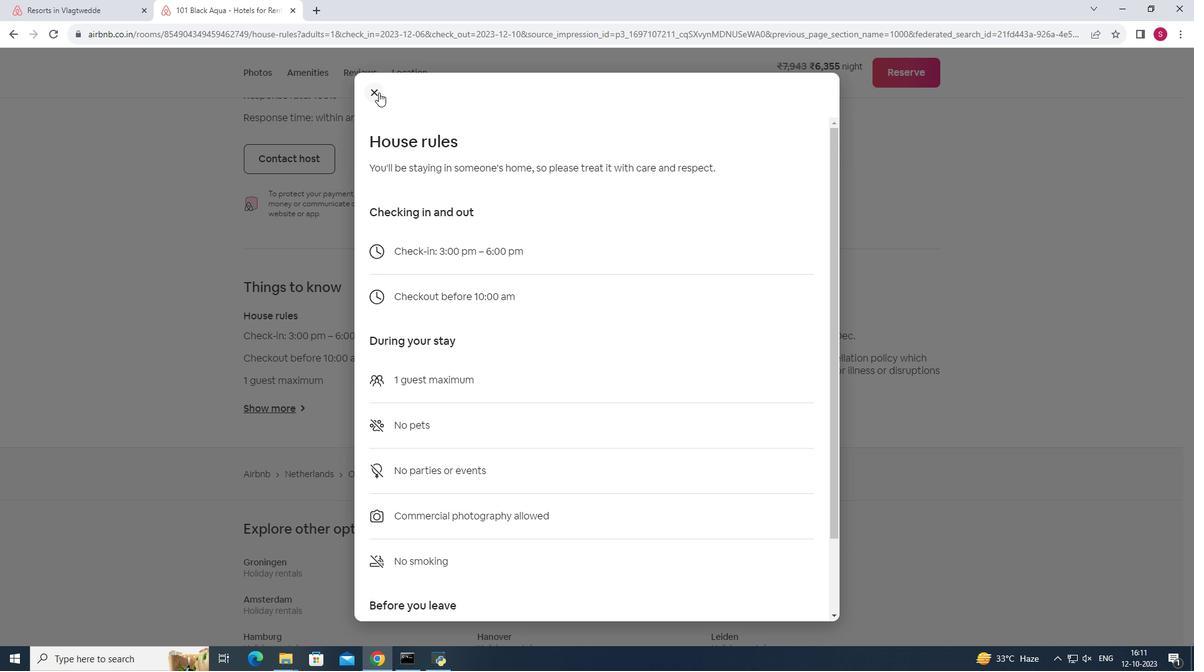 
Action: Mouse moved to (526, 411)
Screenshot: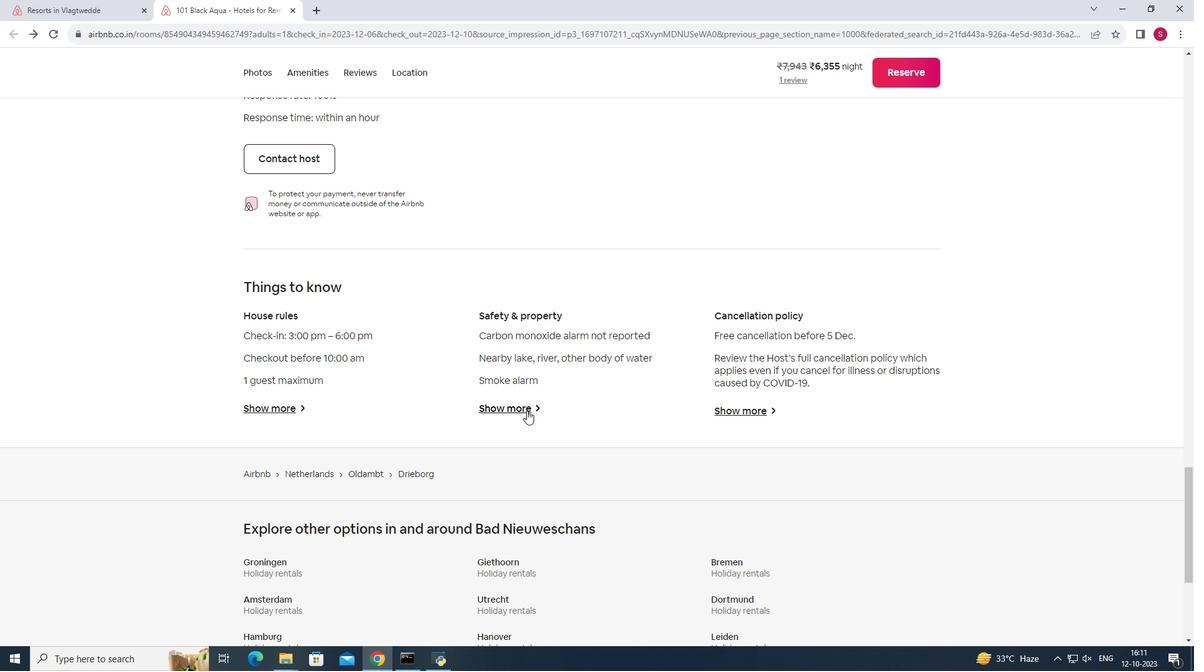 
Action: Mouse pressed left at (526, 411)
Screenshot: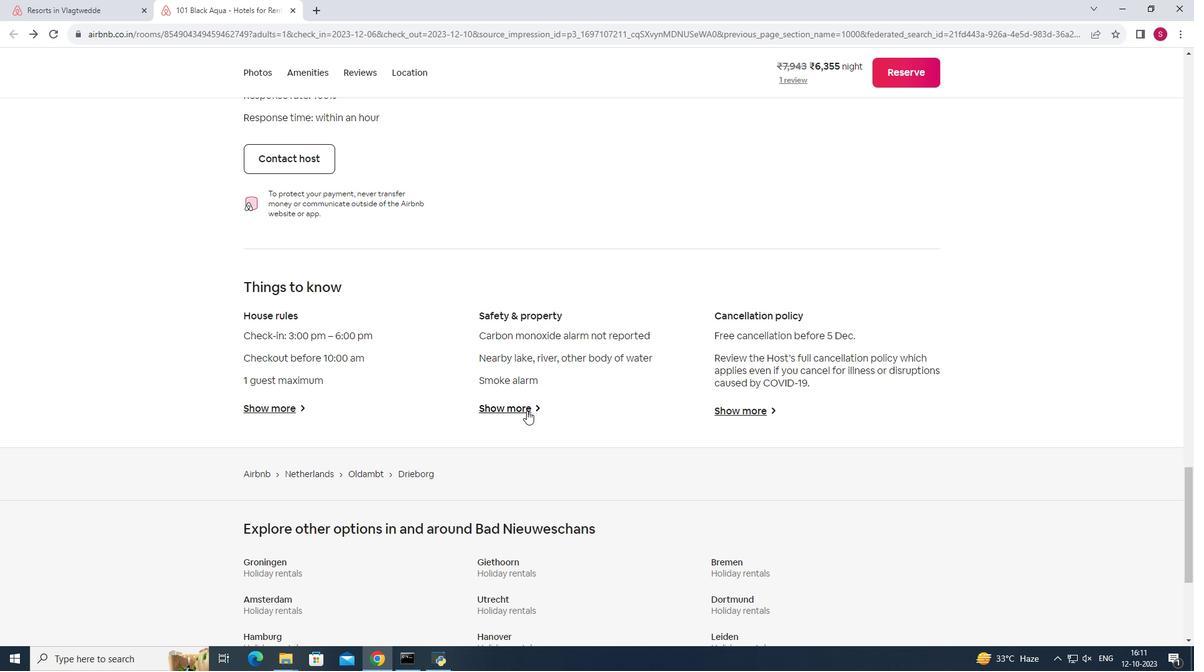 
Action: Mouse moved to (632, 414)
Screenshot: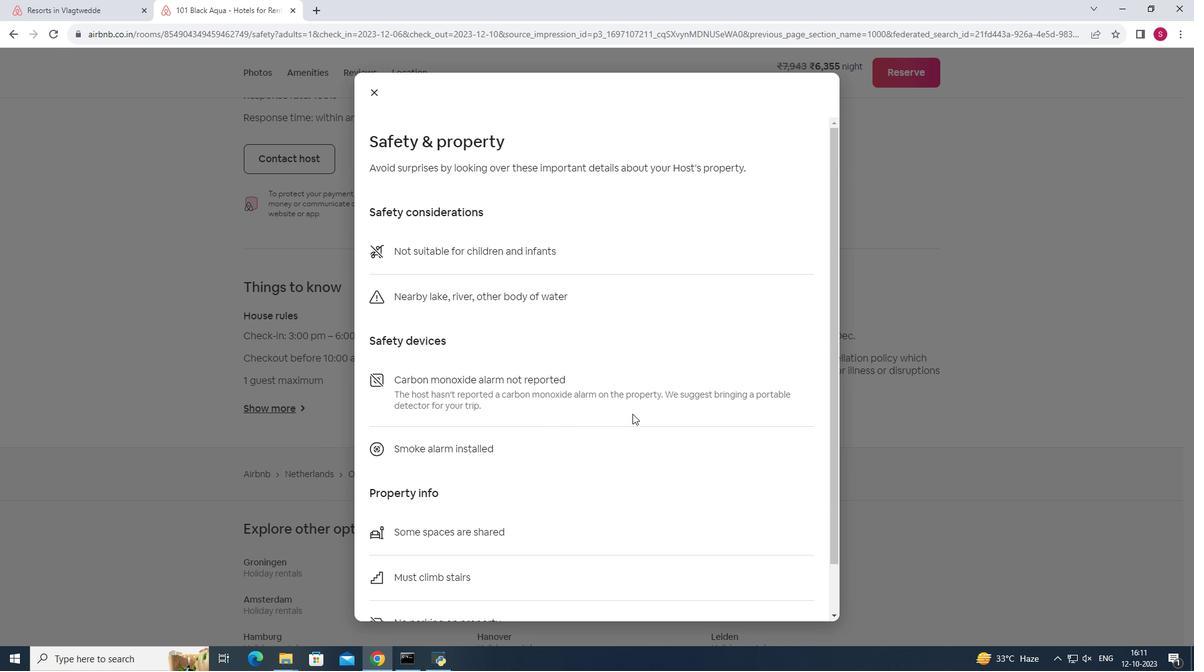 
Action: Mouse scrolled (632, 413) with delta (0, 0)
Screenshot: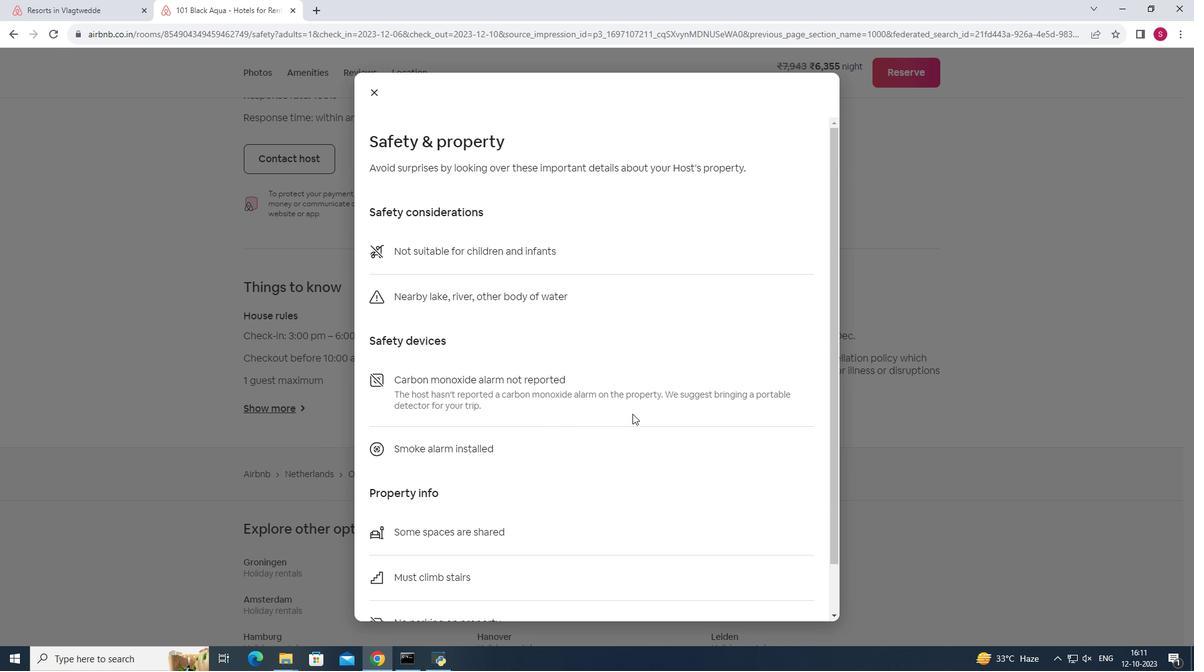 
Action: Mouse moved to (633, 414)
Screenshot: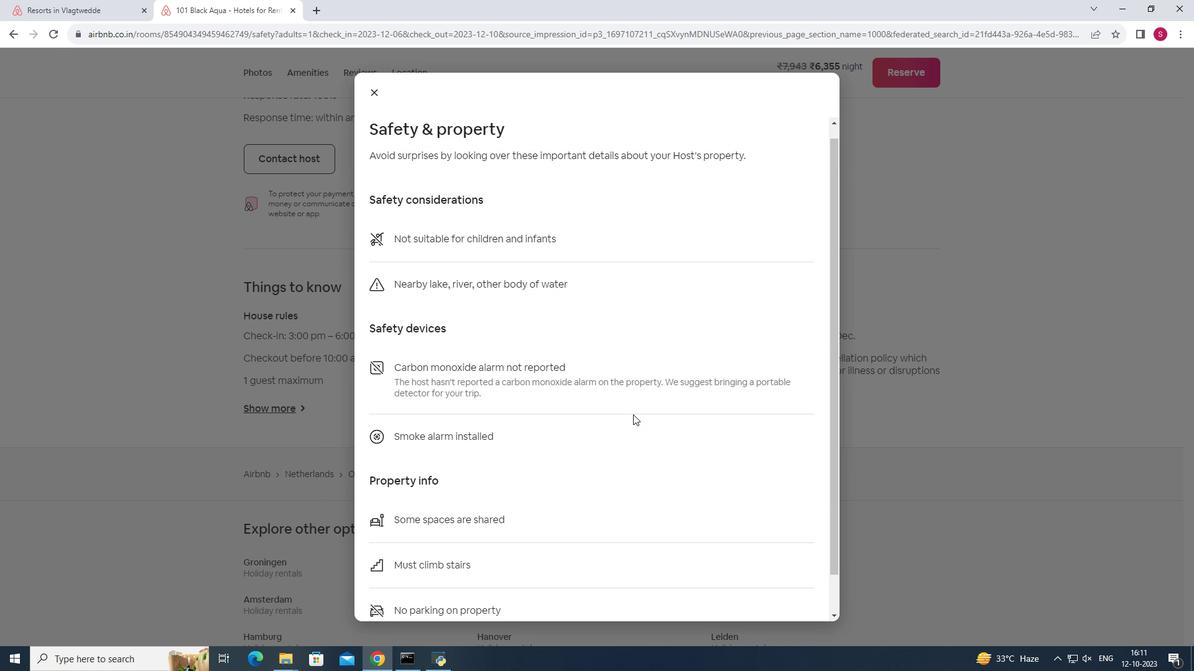 
Action: Mouse scrolled (633, 414) with delta (0, 0)
Screenshot: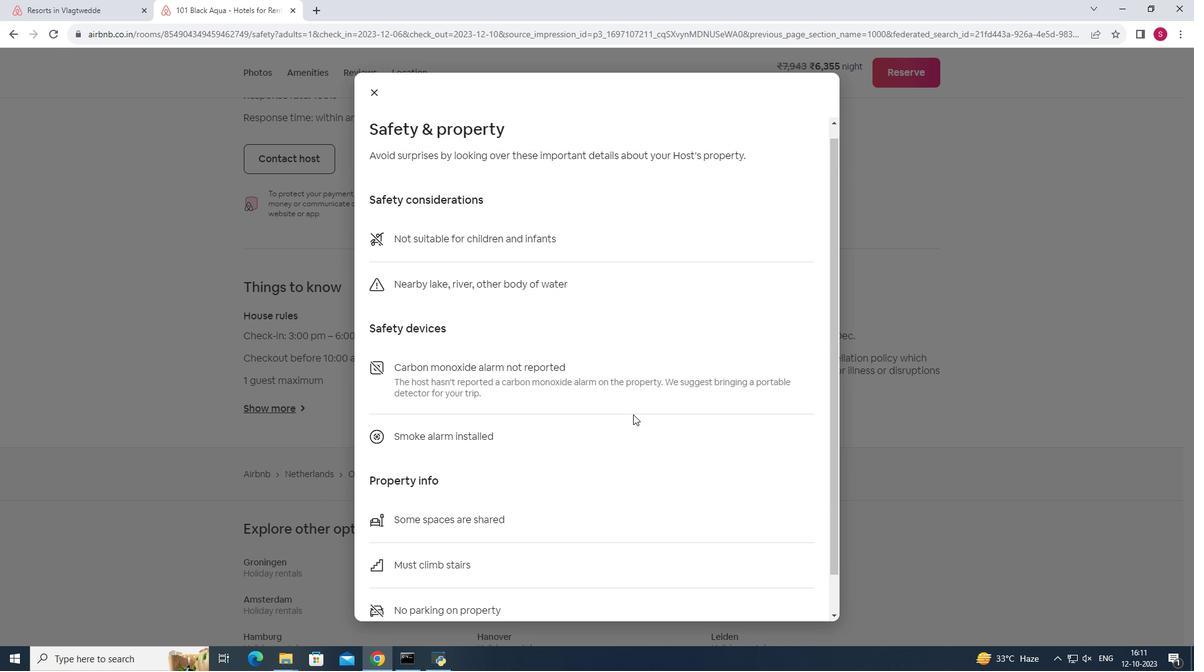 
Action: Mouse scrolled (633, 414) with delta (0, 0)
Screenshot: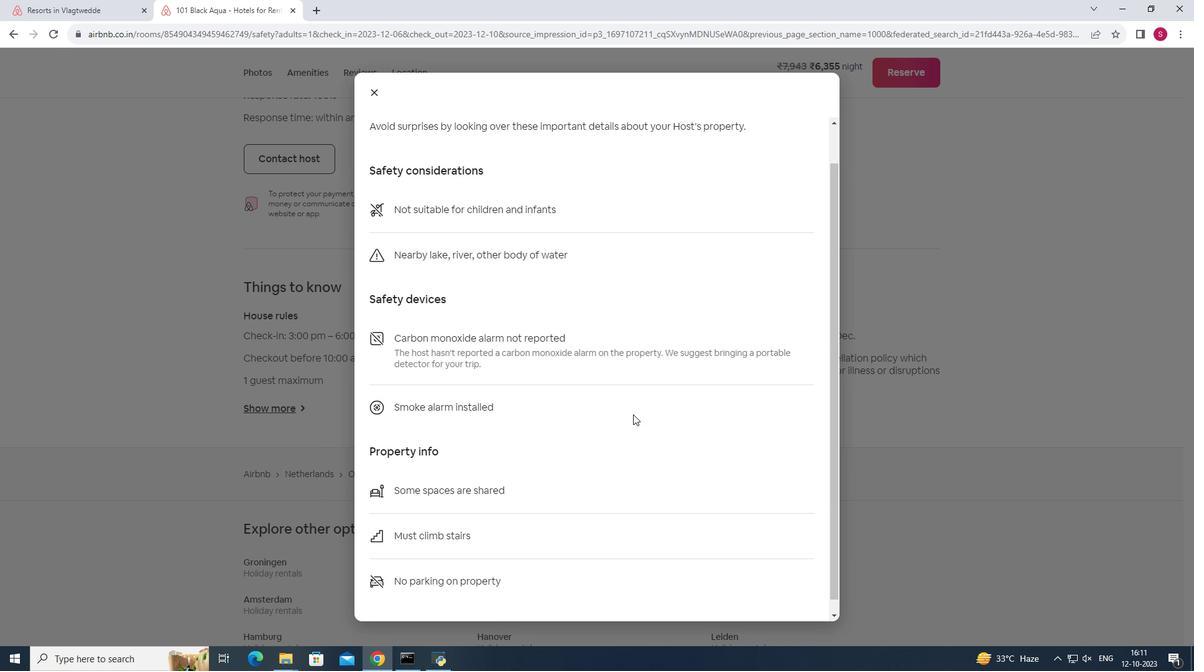 
Action: Mouse scrolled (633, 414) with delta (0, 0)
Screenshot: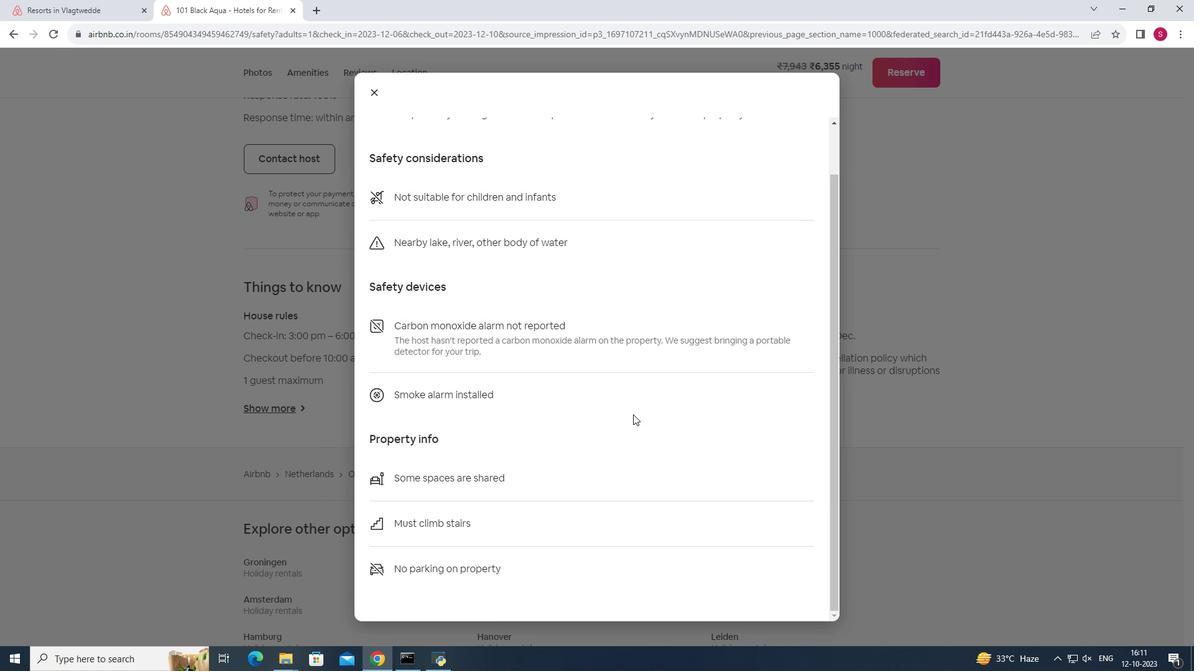 
Action: Mouse moved to (635, 414)
Screenshot: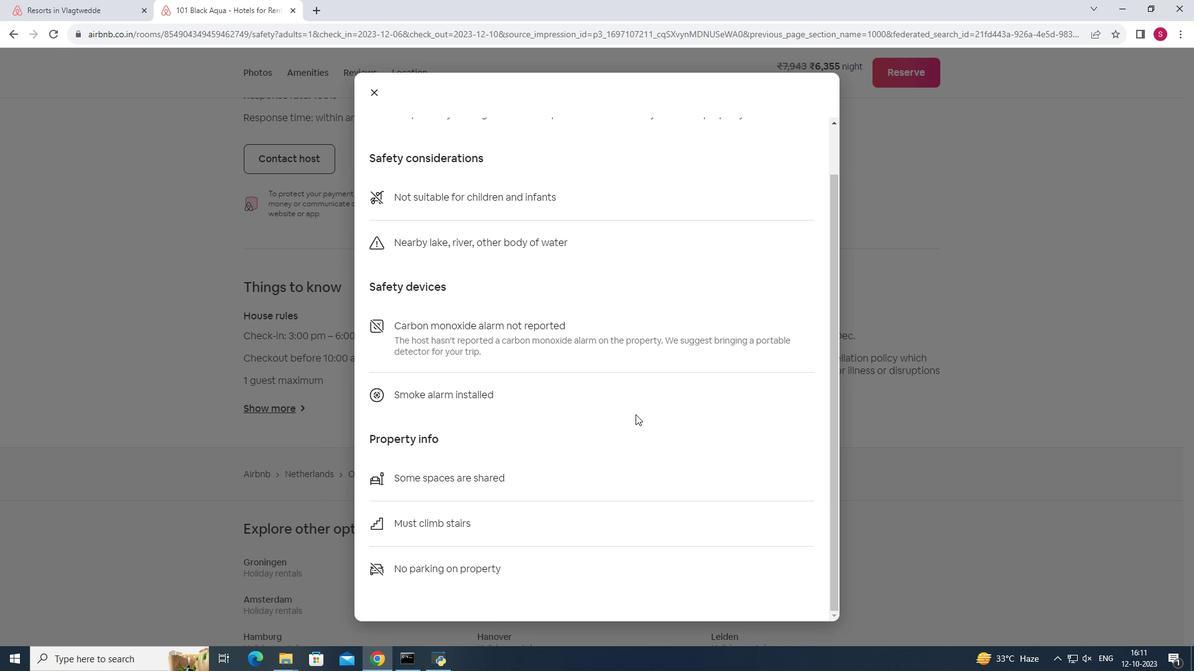 
Action: Mouse scrolled (635, 415) with delta (0, 0)
Screenshot: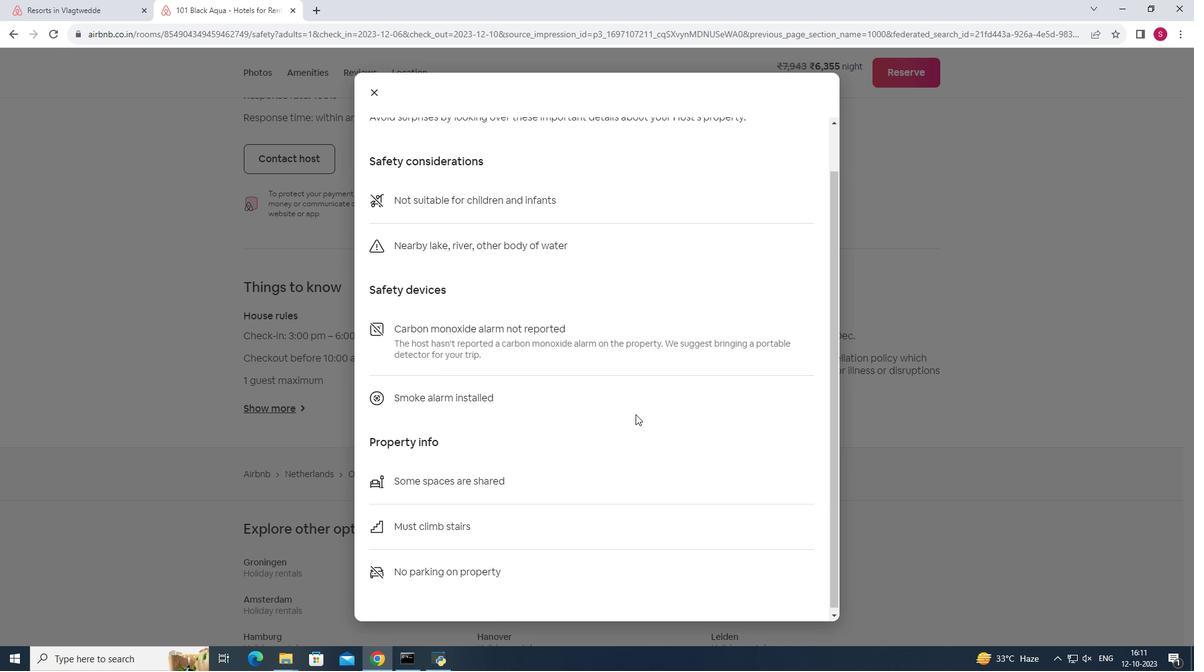 
Action: Mouse scrolled (635, 415) with delta (0, 0)
Screenshot: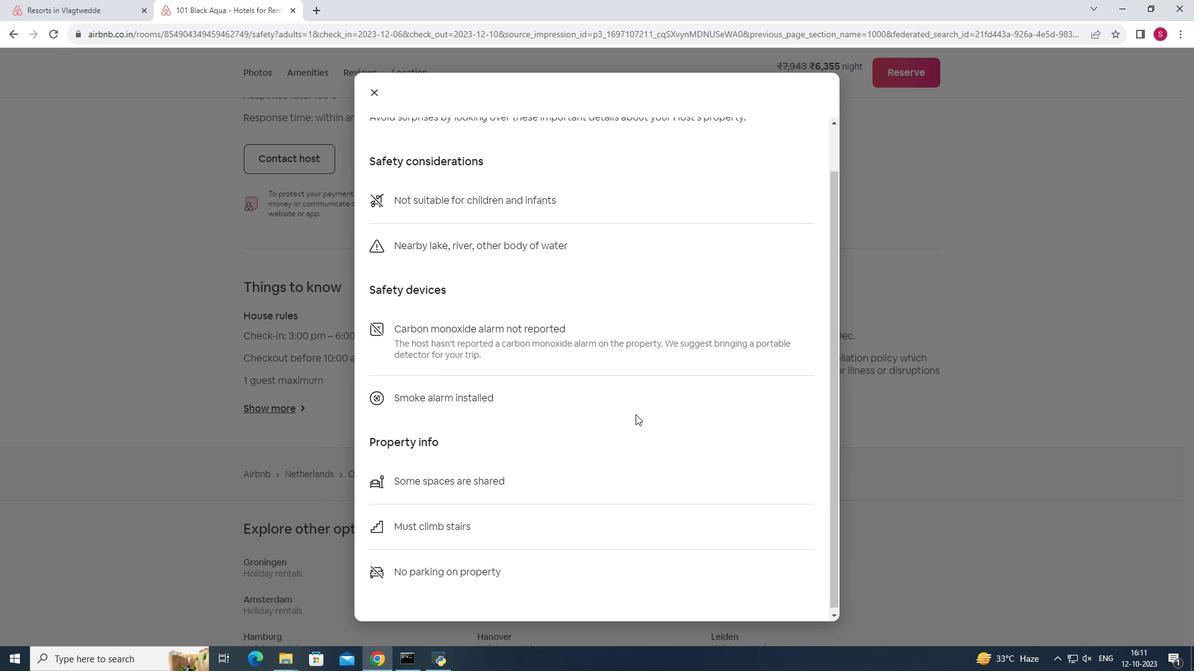 
Action: Mouse scrolled (635, 415) with delta (0, 0)
Screenshot: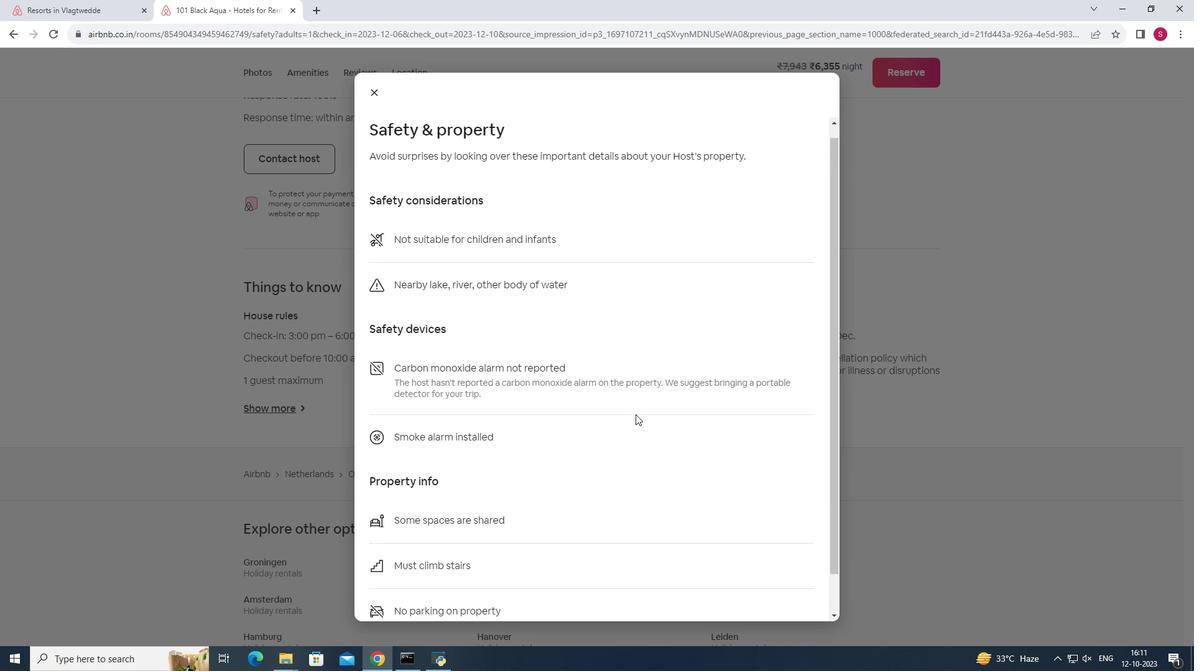 
Action: Mouse moved to (378, 91)
Screenshot: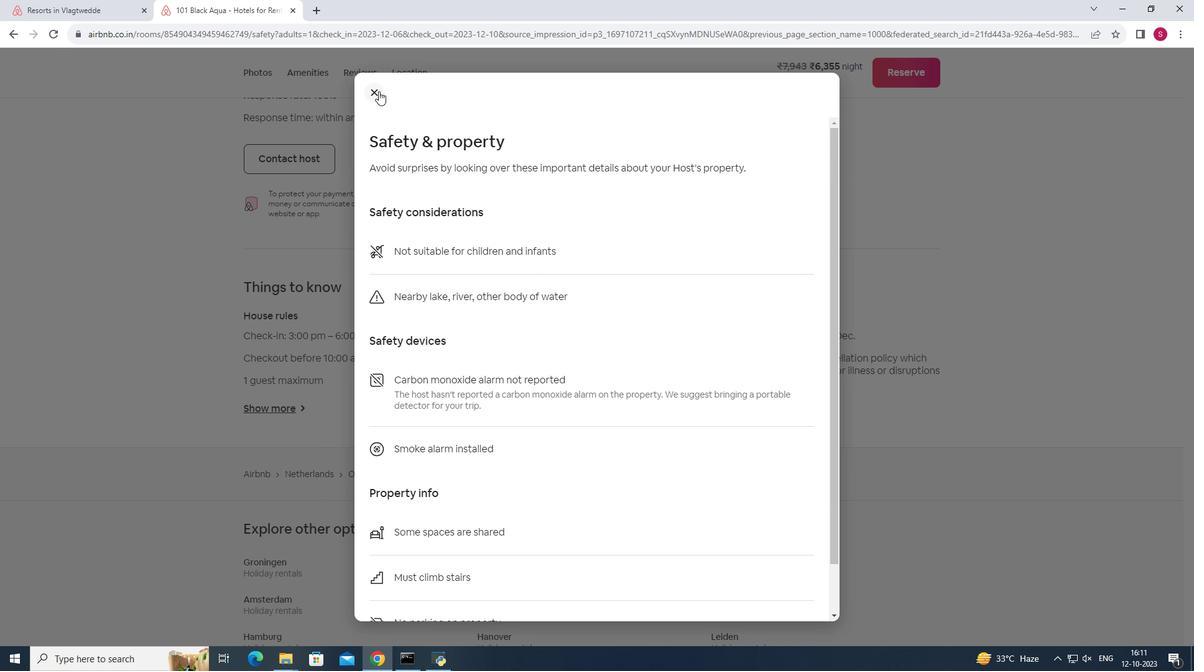
Action: Mouse pressed left at (378, 91)
Screenshot: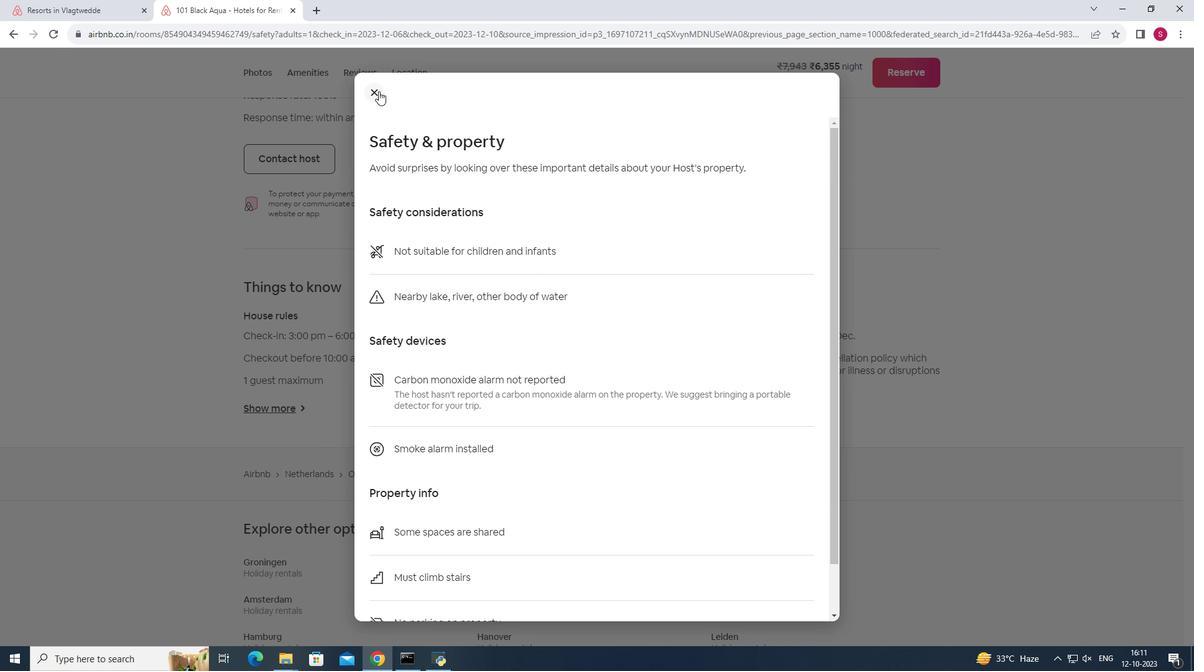 
Action: Mouse moved to (763, 412)
Screenshot: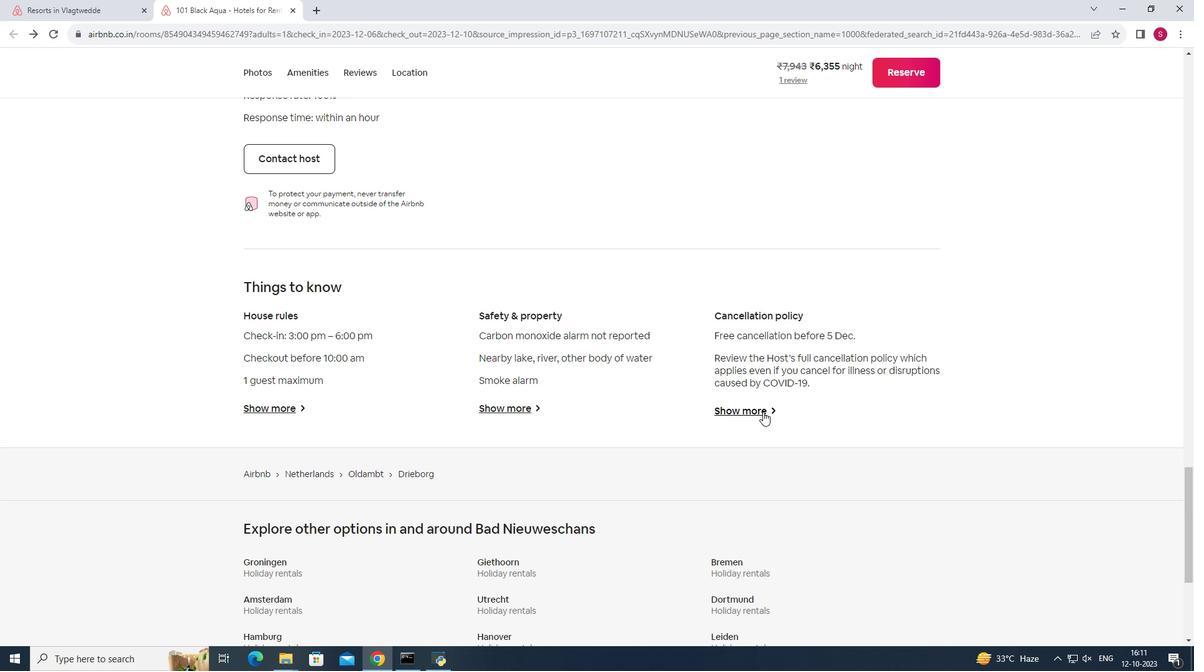
Action: Mouse pressed left at (763, 412)
Screenshot: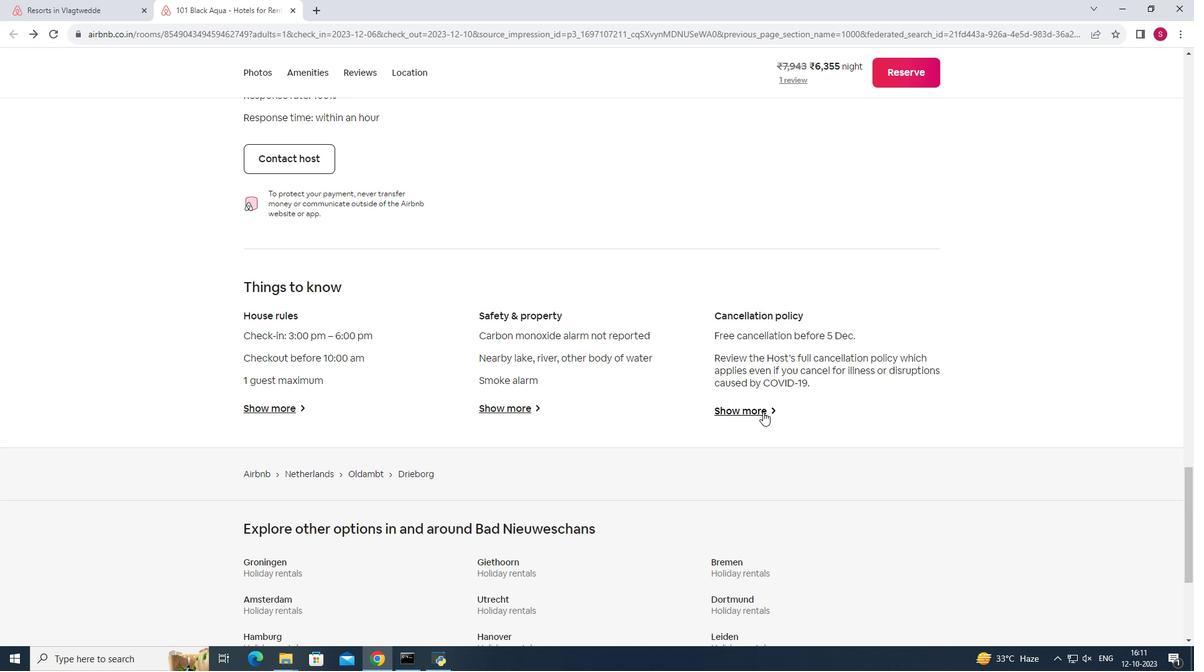 
Action: Mouse moved to (674, 395)
Screenshot: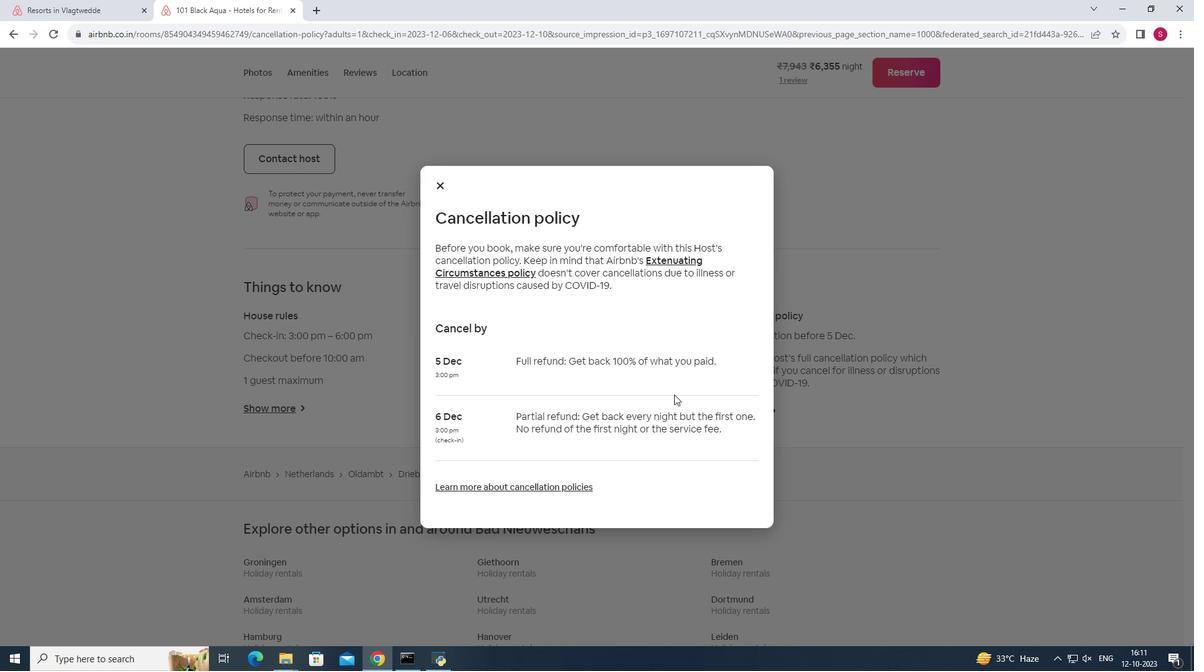 
Action: Mouse scrolled (674, 394) with delta (0, 0)
Screenshot: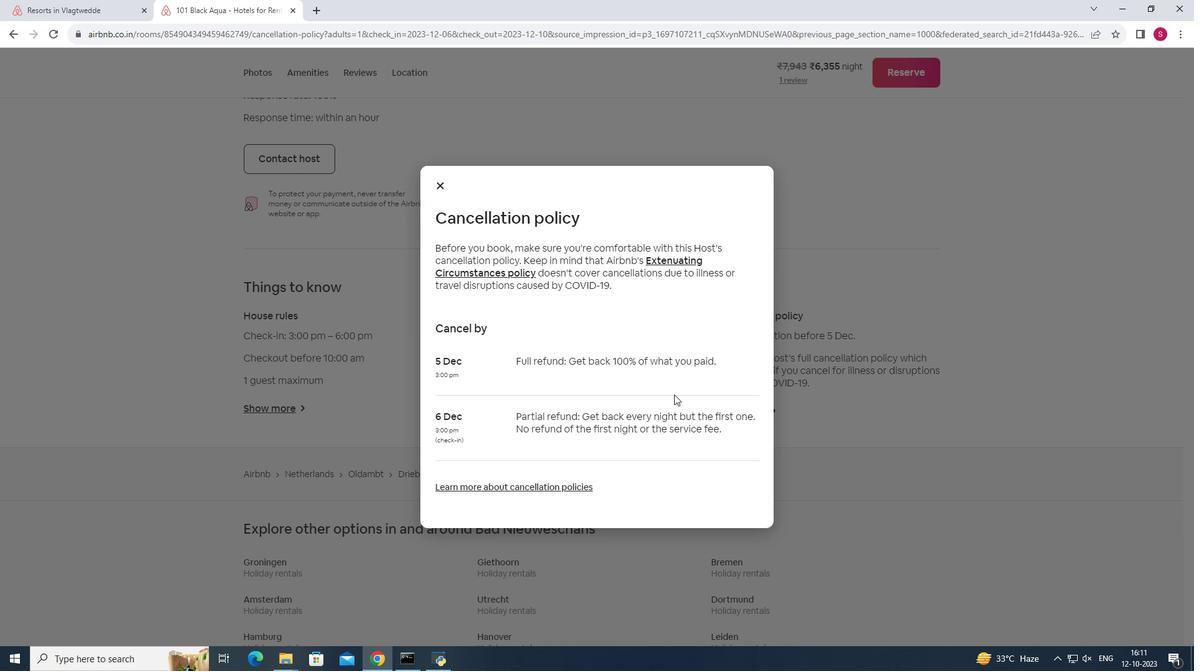 
Action: Mouse moved to (440, 182)
Screenshot: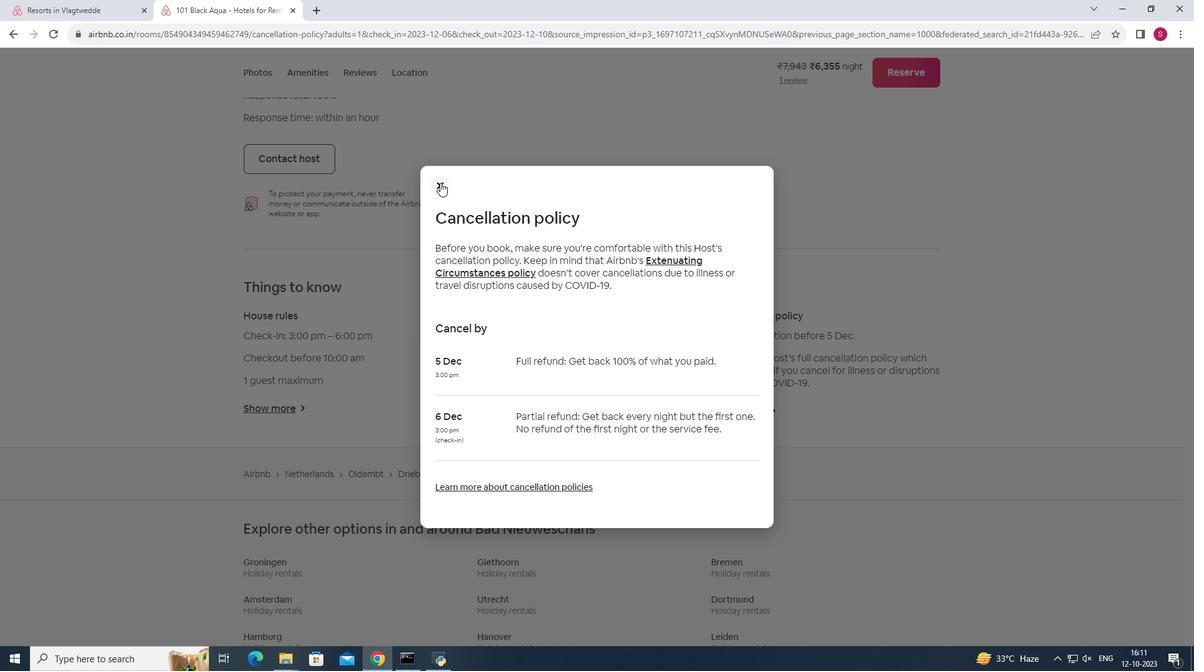 
Action: Mouse pressed left at (440, 182)
Screenshot: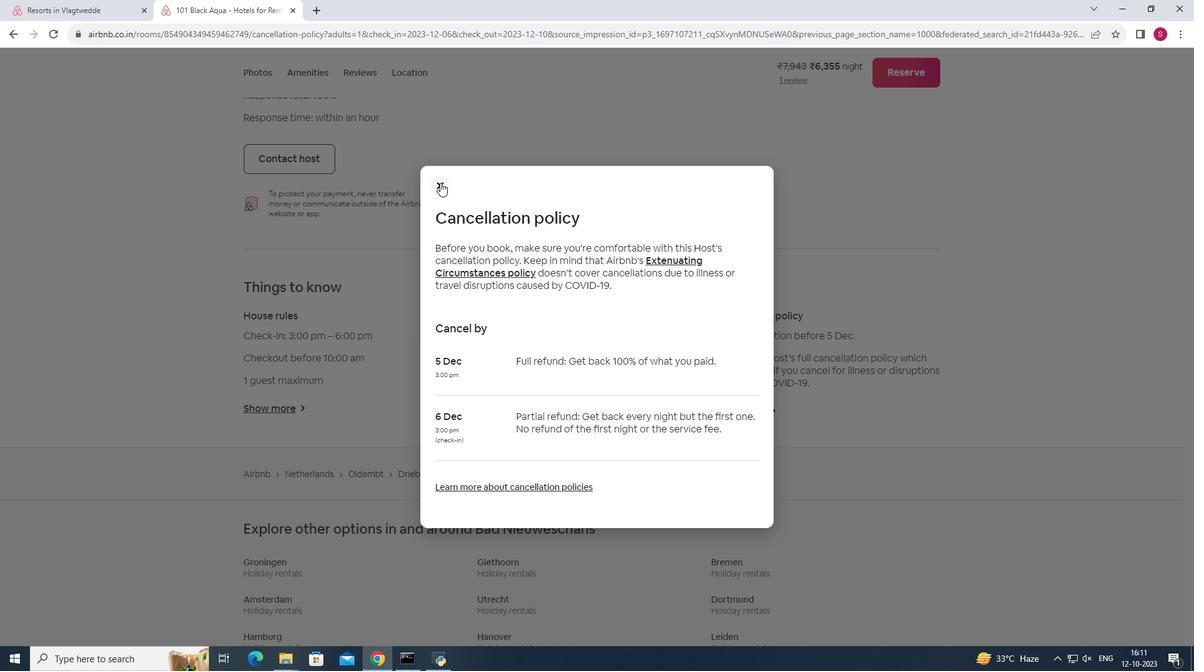 
Action: Mouse moved to (964, 426)
Screenshot: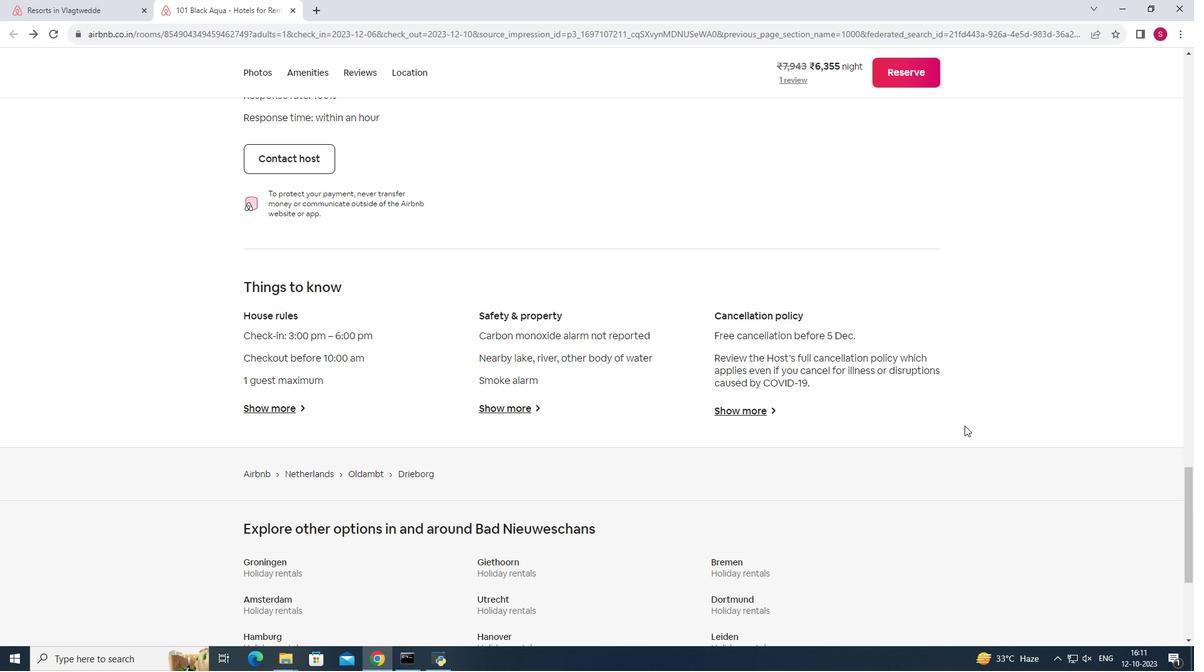 
Action: Mouse scrolled (964, 425) with delta (0, 0)
Screenshot: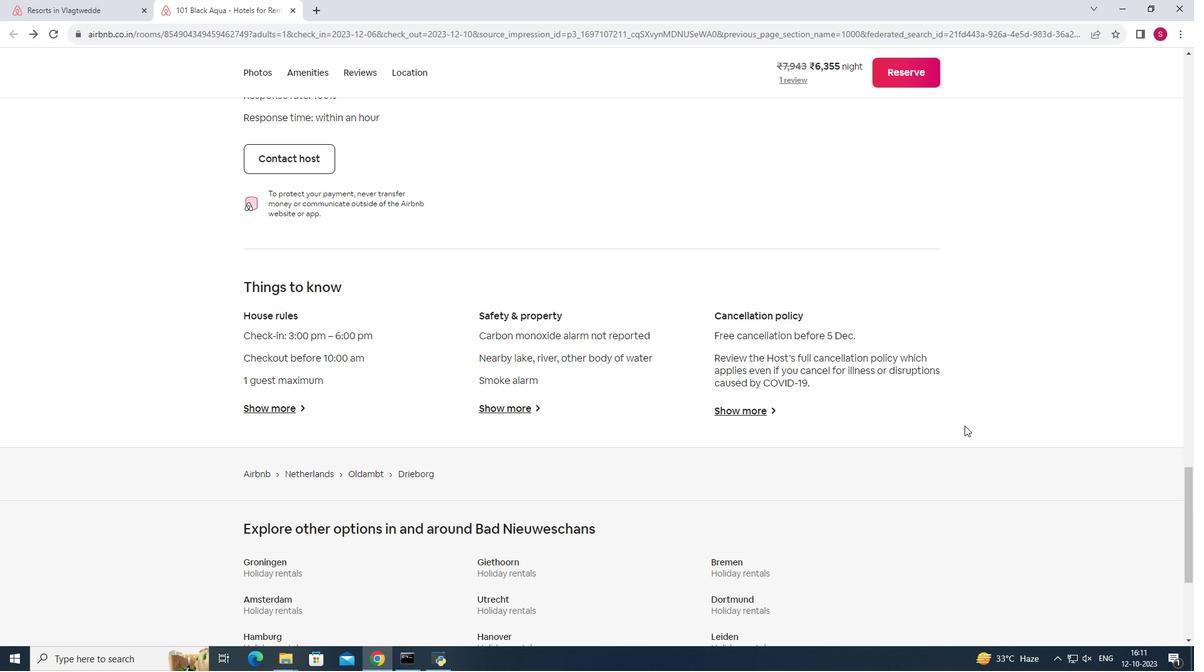 
Action: Mouse moved to (964, 426)
Screenshot: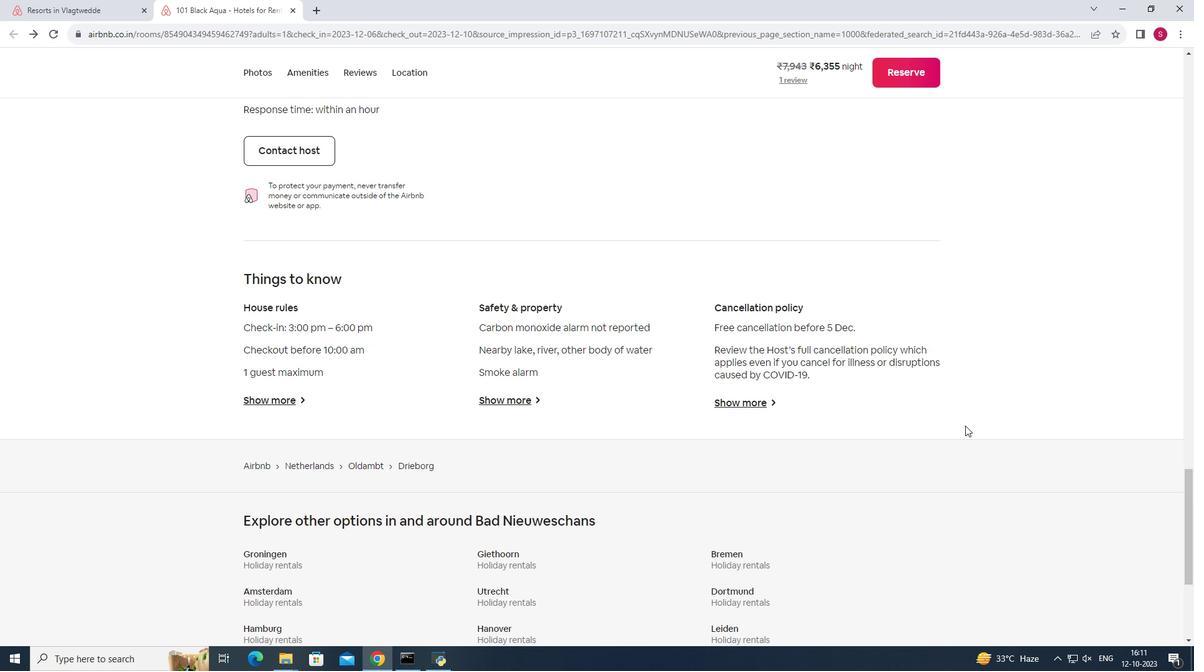 
Action: Mouse scrolled (964, 425) with delta (0, 0)
Screenshot: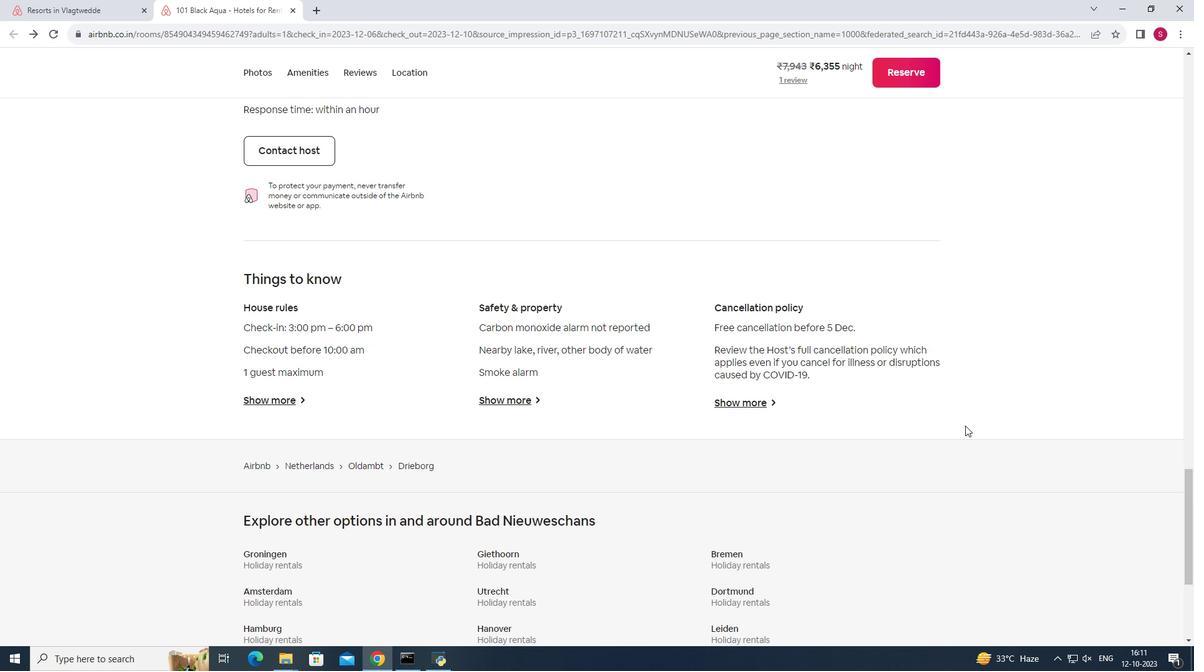 
Action: Mouse moved to (965, 426)
Screenshot: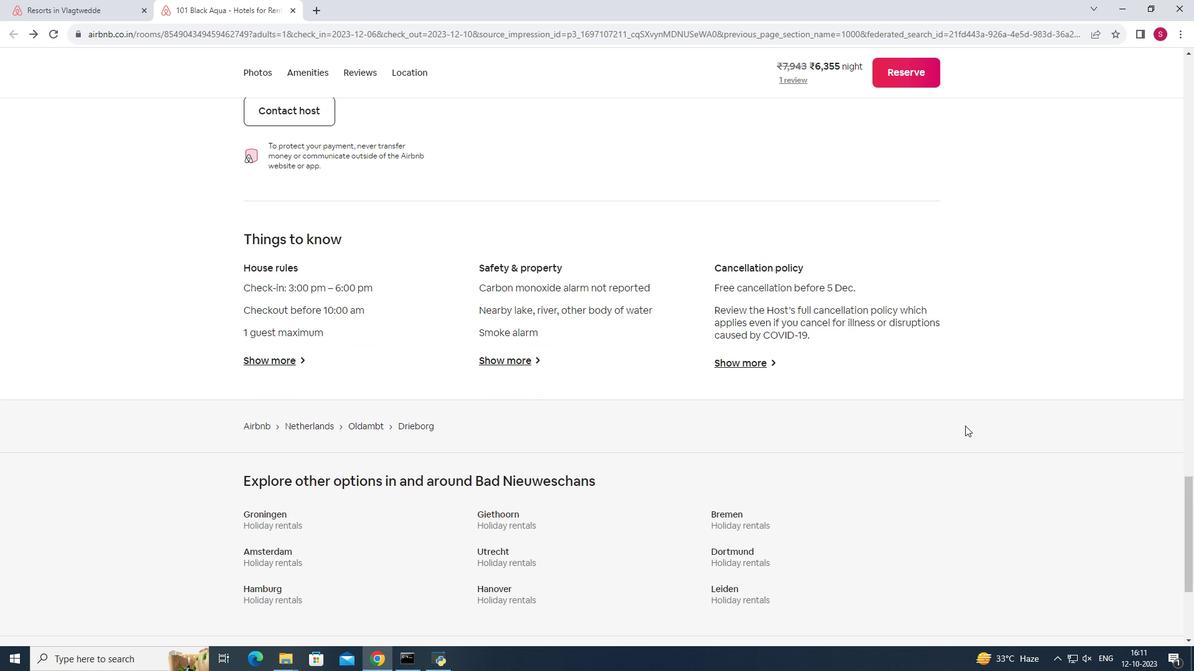 
Action: Mouse scrolled (965, 425) with delta (0, 0)
Screenshot: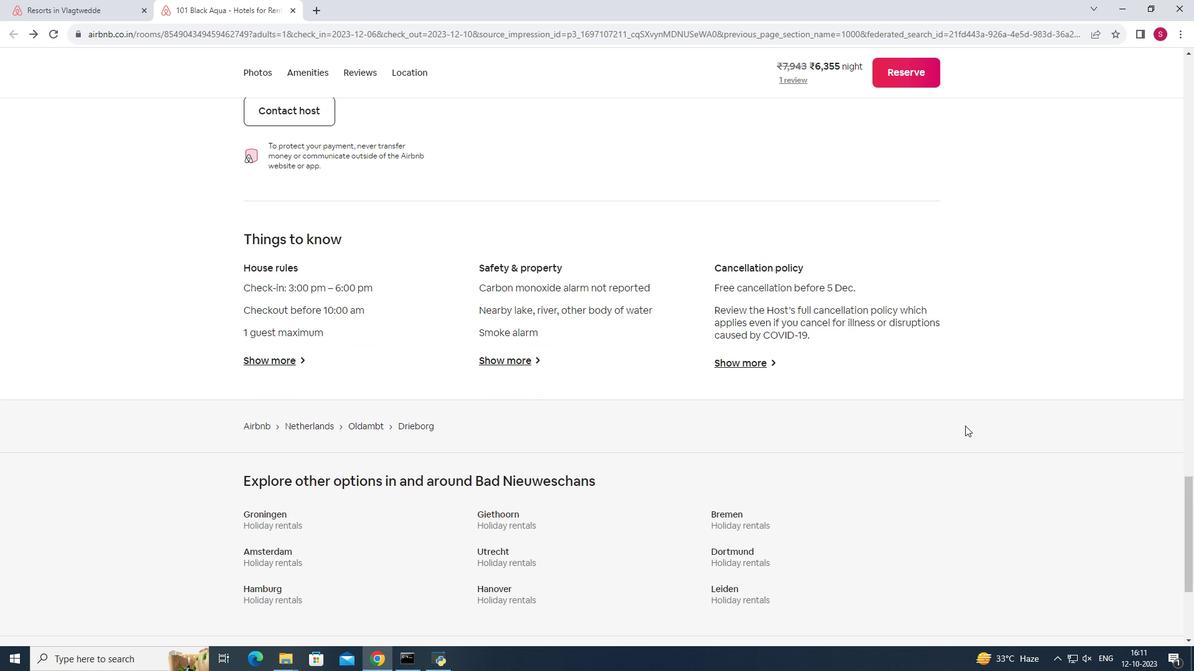 
Action: Mouse moved to (965, 426)
Screenshot: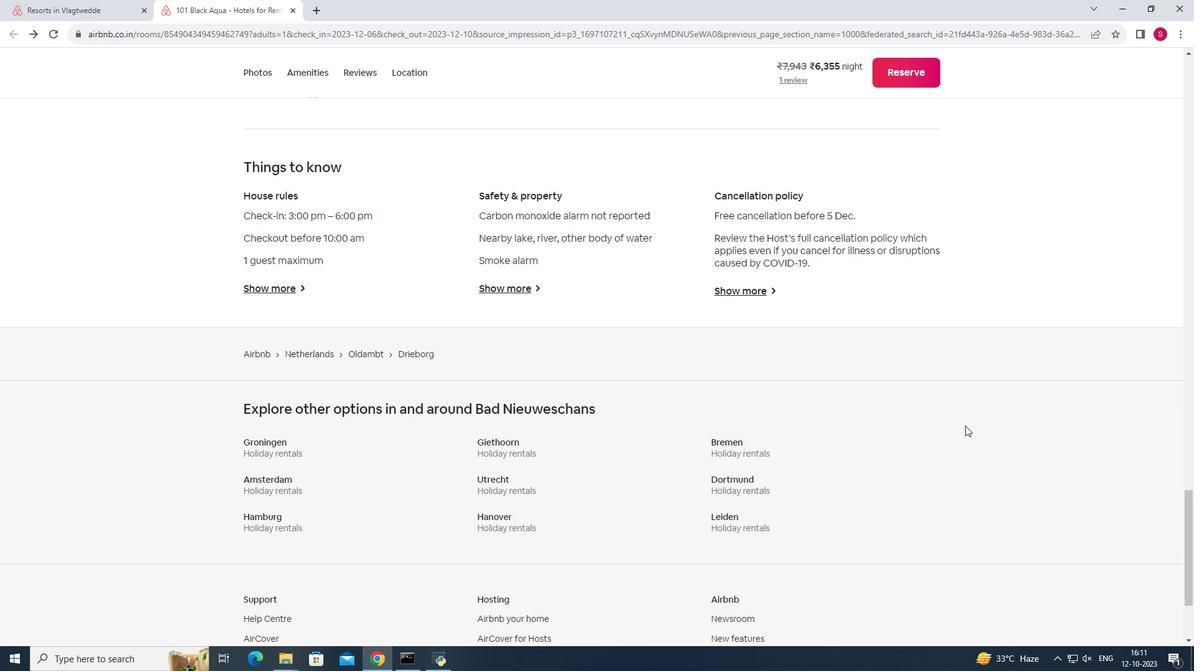 
Action: Mouse scrolled (965, 425) with delta (0, 0)
Screenshot: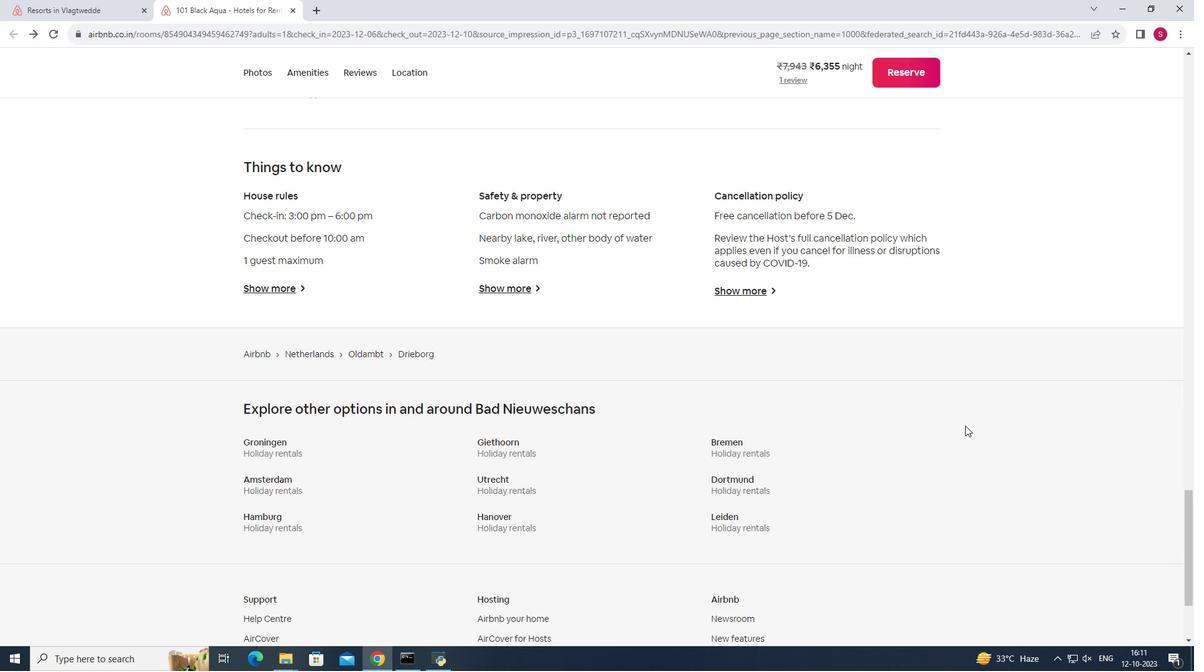 
Action: Mouse scrolled (965, 425) with delta (0, 0)
Screenshot: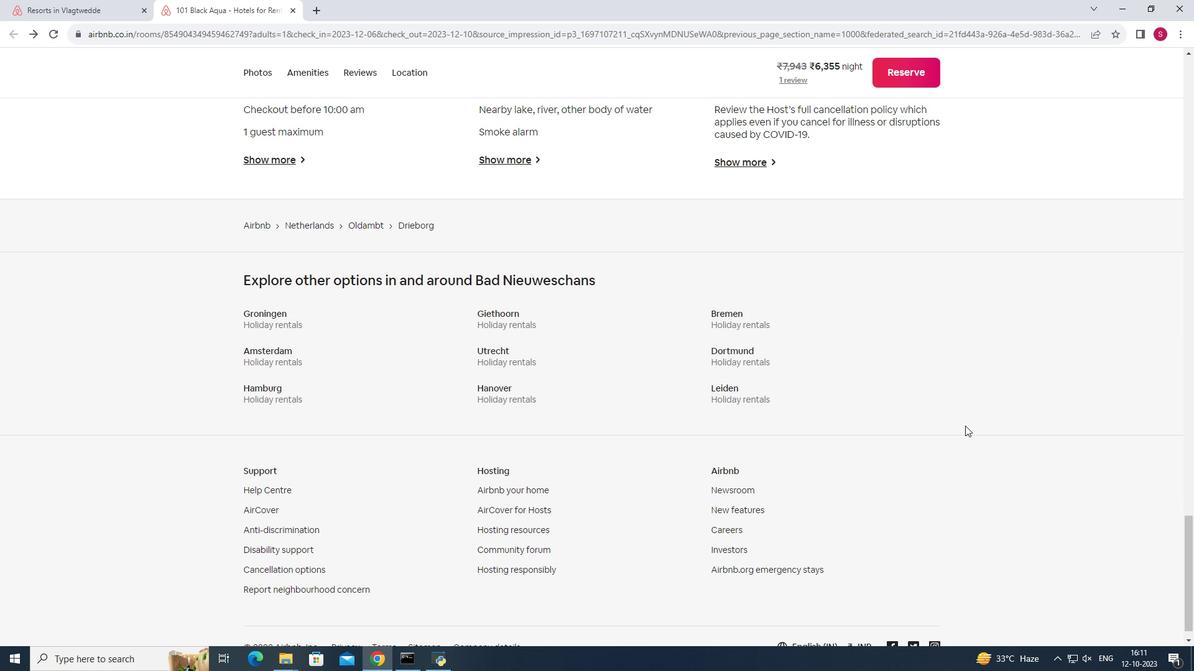
Action: Mouse scrolled (965, 425) with delta (0, 0)
Screenshot: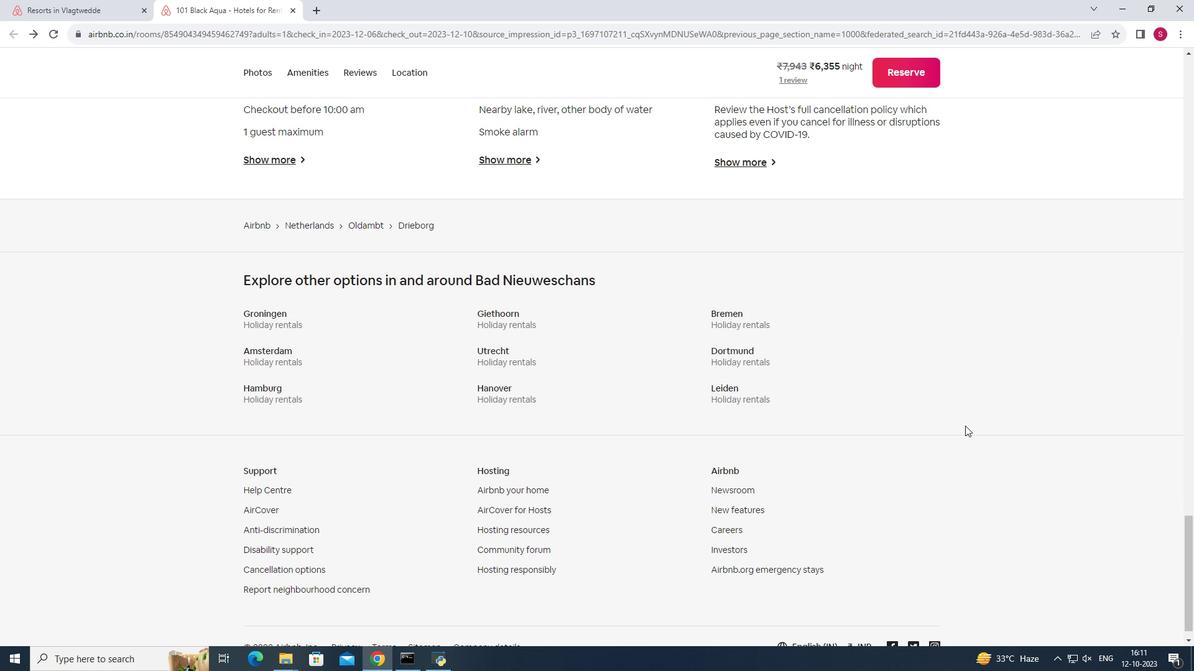 
Action: Mouse scrolled (965, 425) with delta (0, 0)
Screenshot: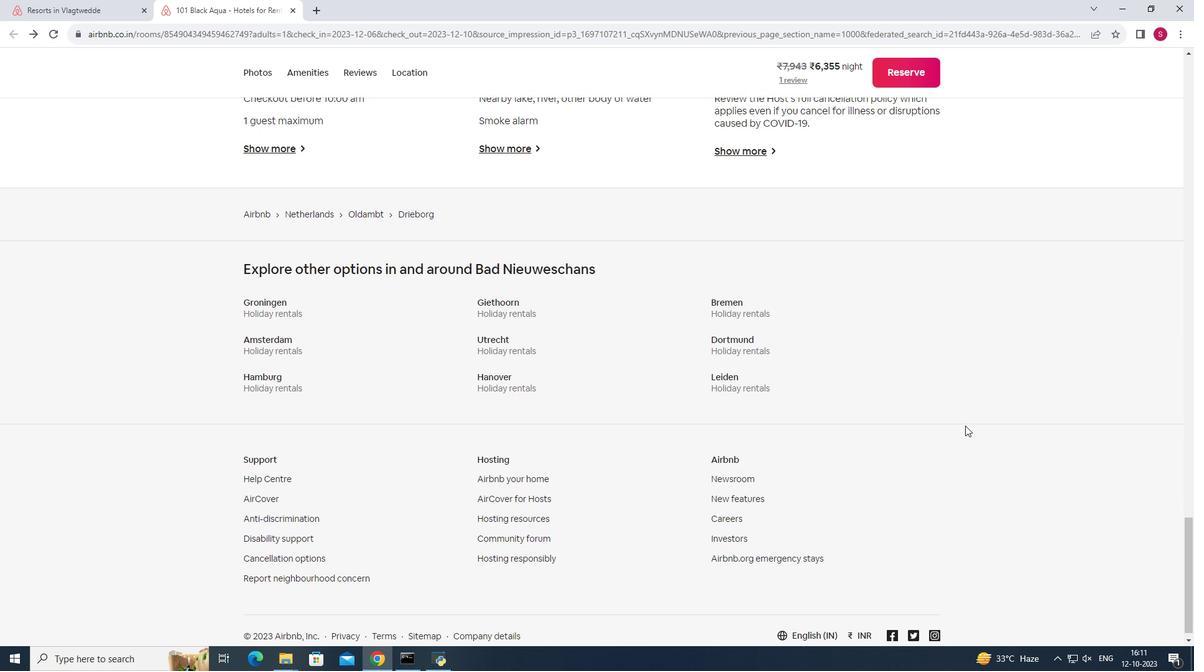 
Action: Mouse moved to (967, 425)
Screenshot: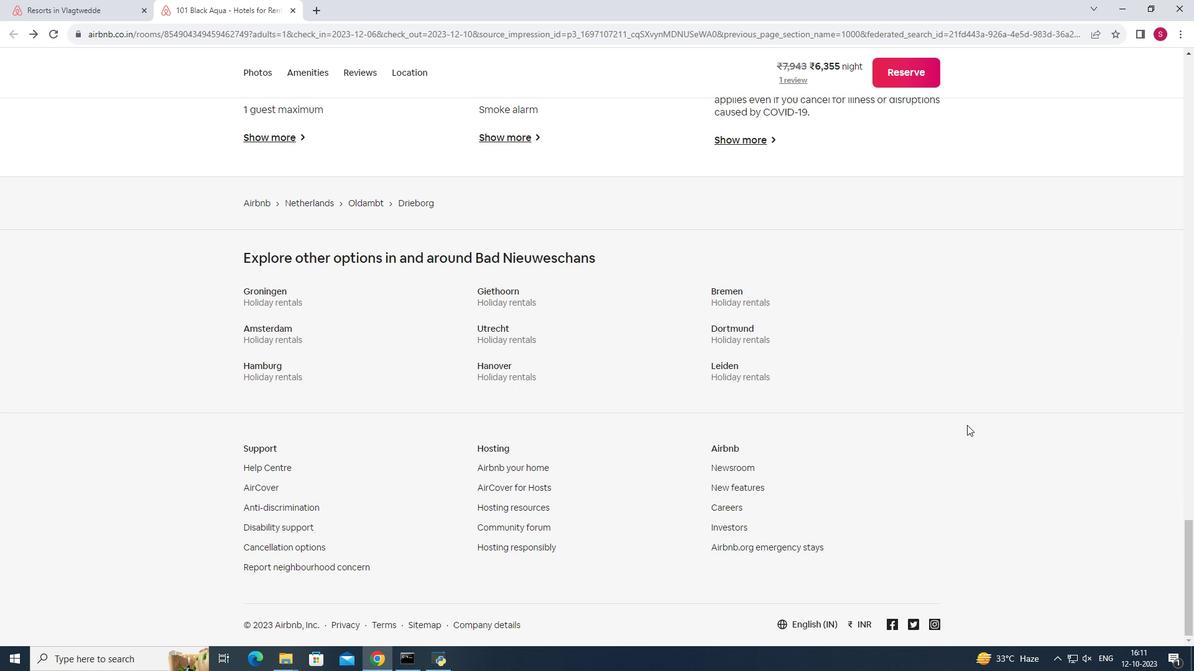 
Action: Mouse scrolled (967, 426) with delta (0, 0)
Screenshot: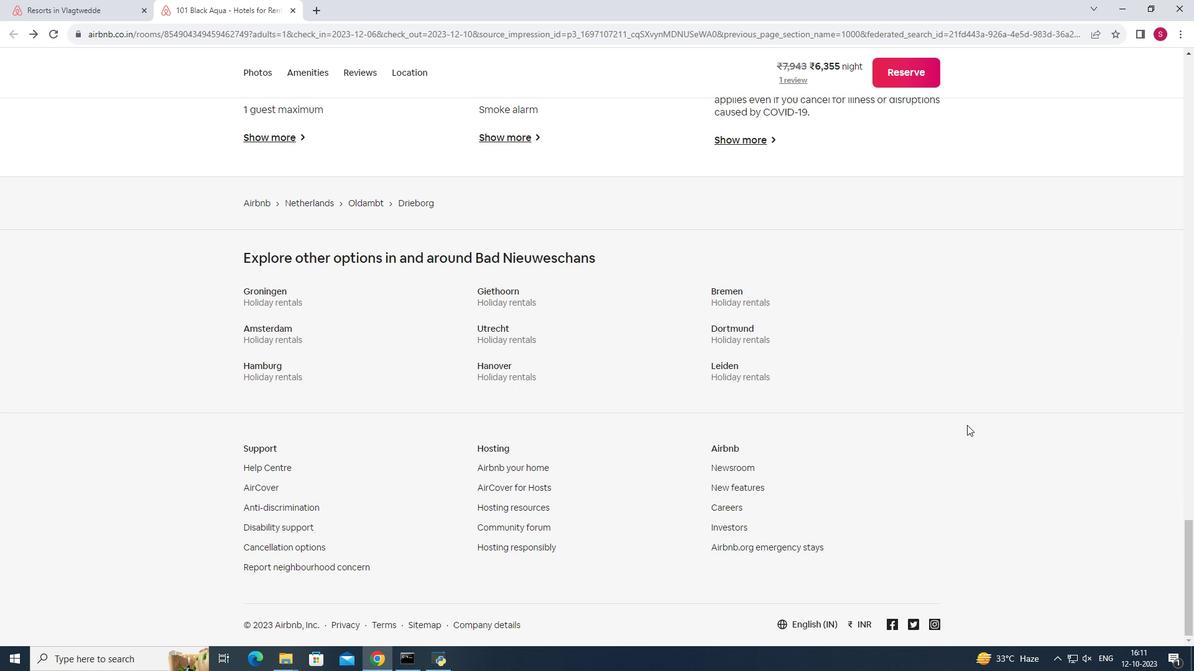 
Action: Mouse scrolled (967, 426) with delta (0, 0)
Screenshot: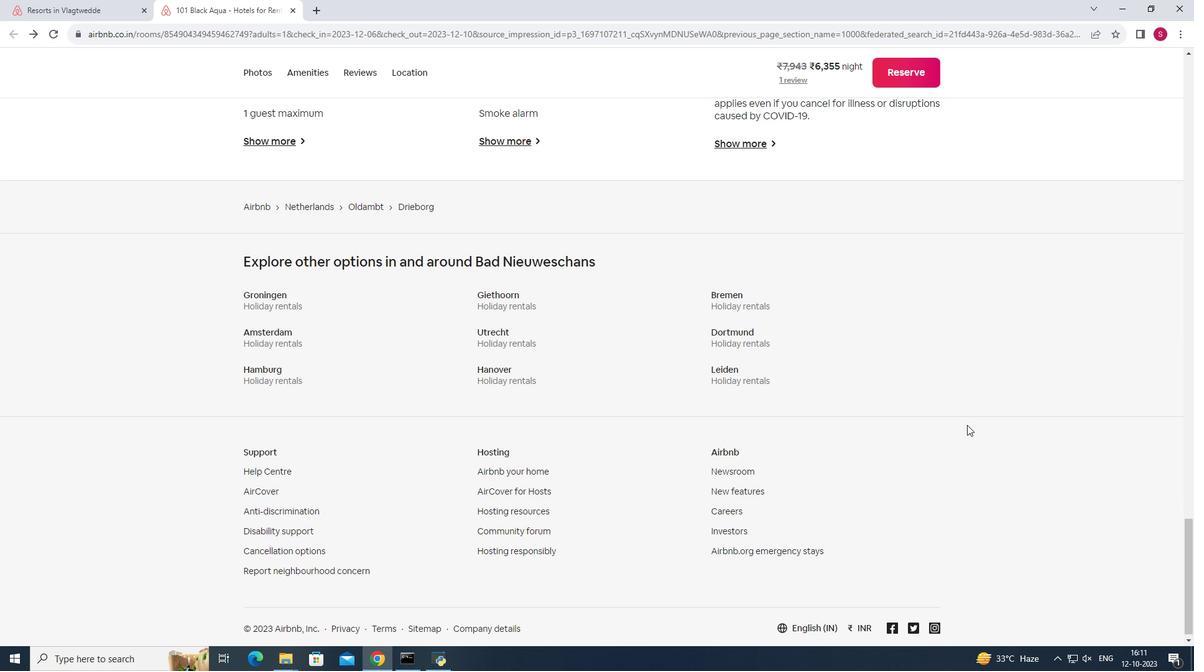 
Action: Mouse moved to (967, 425)
Screenshot: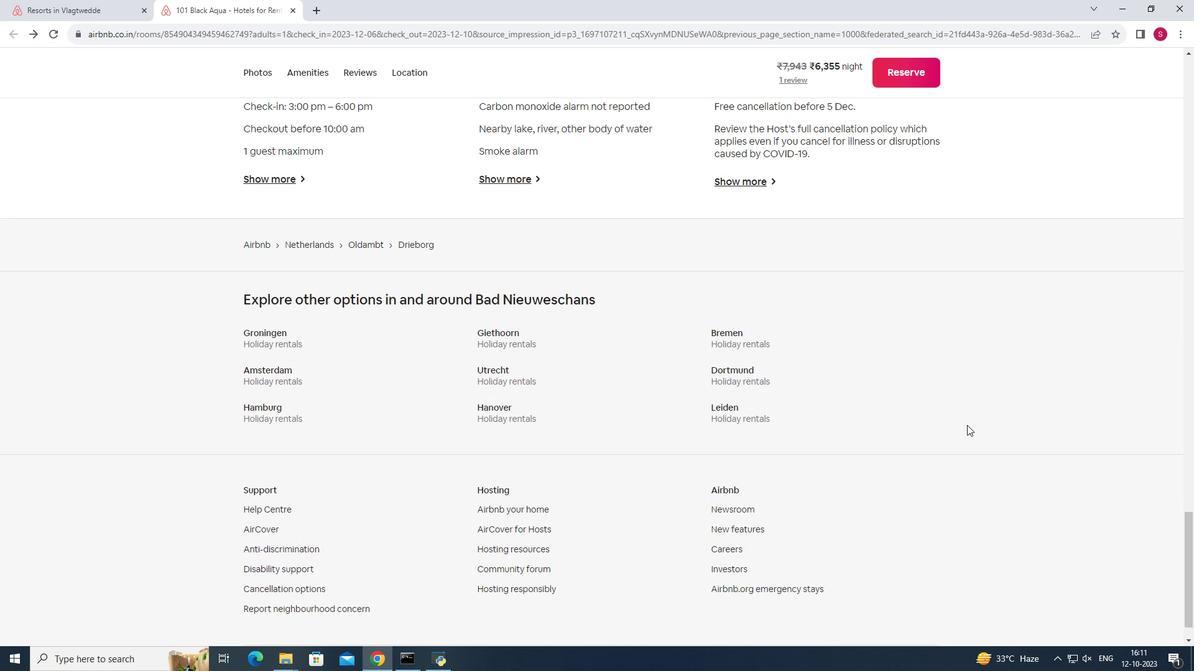 
Action: Mouse scrolled (967, 426) with delta (0, 0)
Screenshot: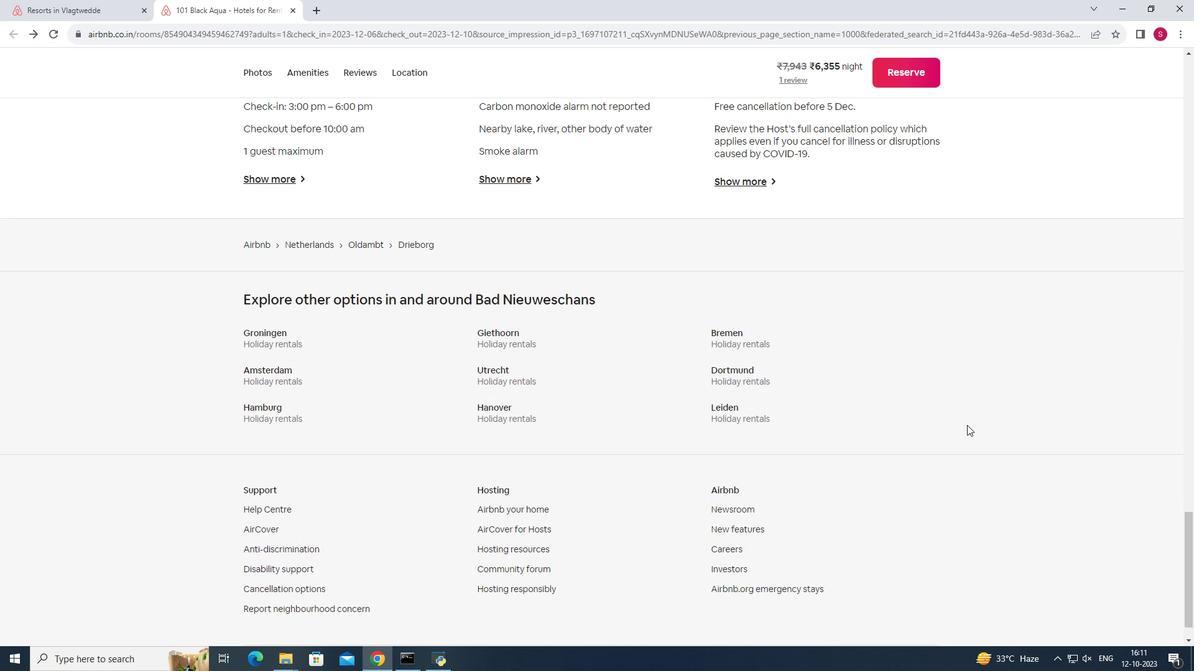 
Action: Mouse scrolled (967, 426) with delta (0, 0)
Screenshot: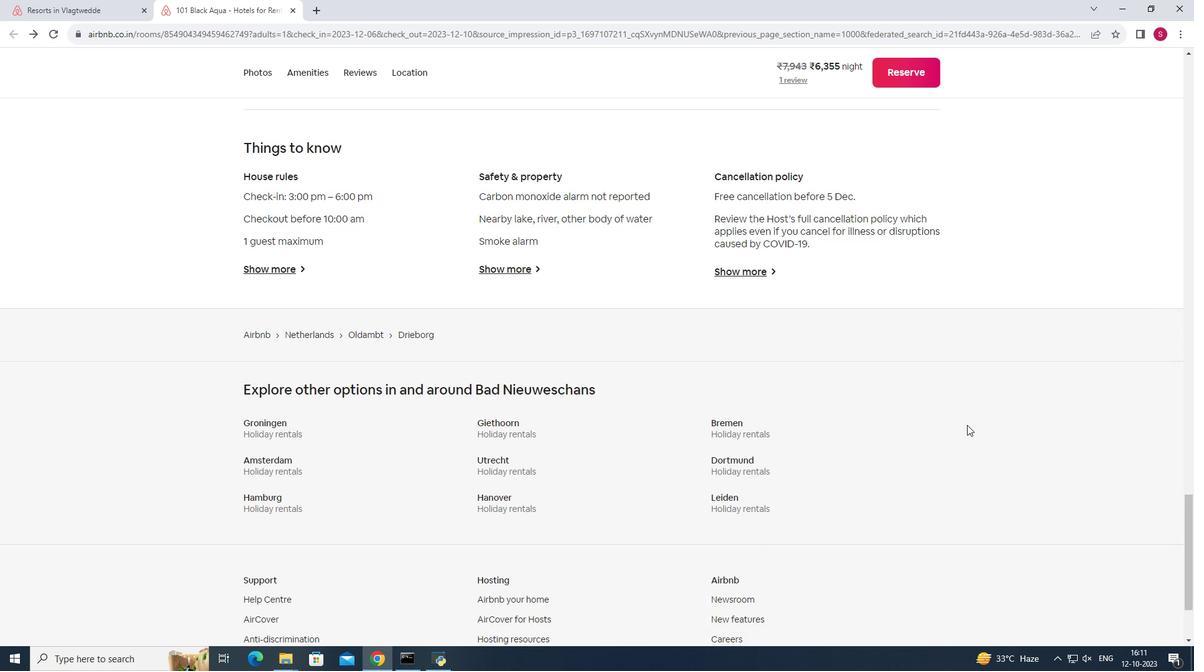 
Action: Mouse moved to (431, 237)
Screenshot: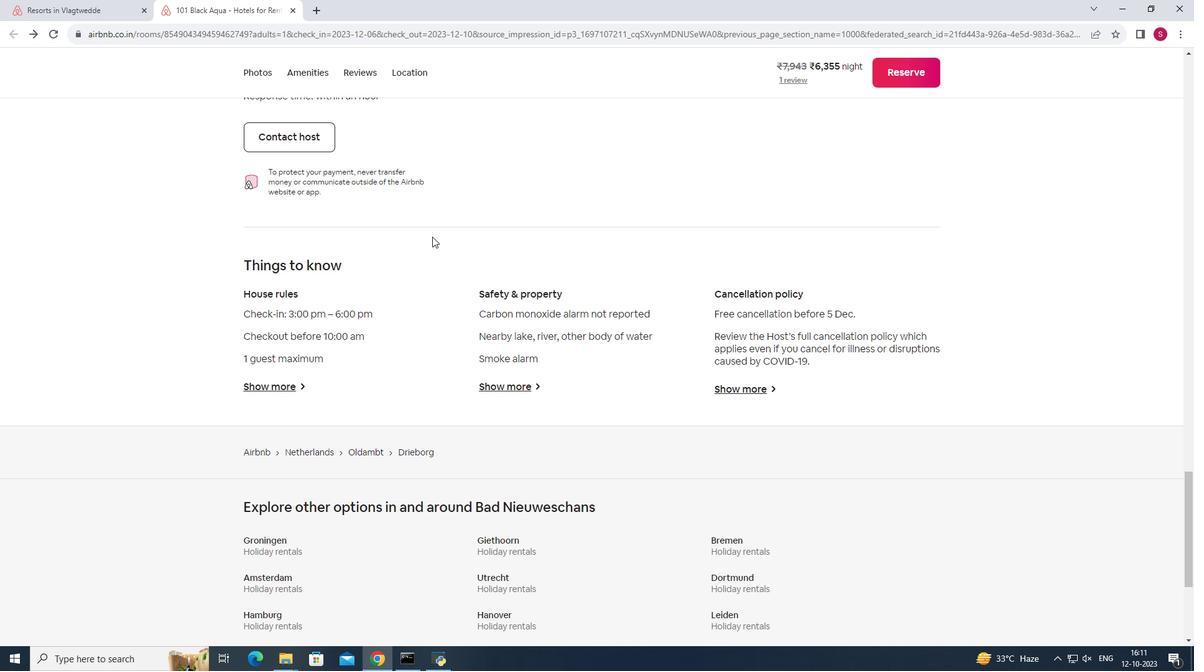 
Action: Mouse scrolled (431, 237) with delta (0, 0)
Screenshot: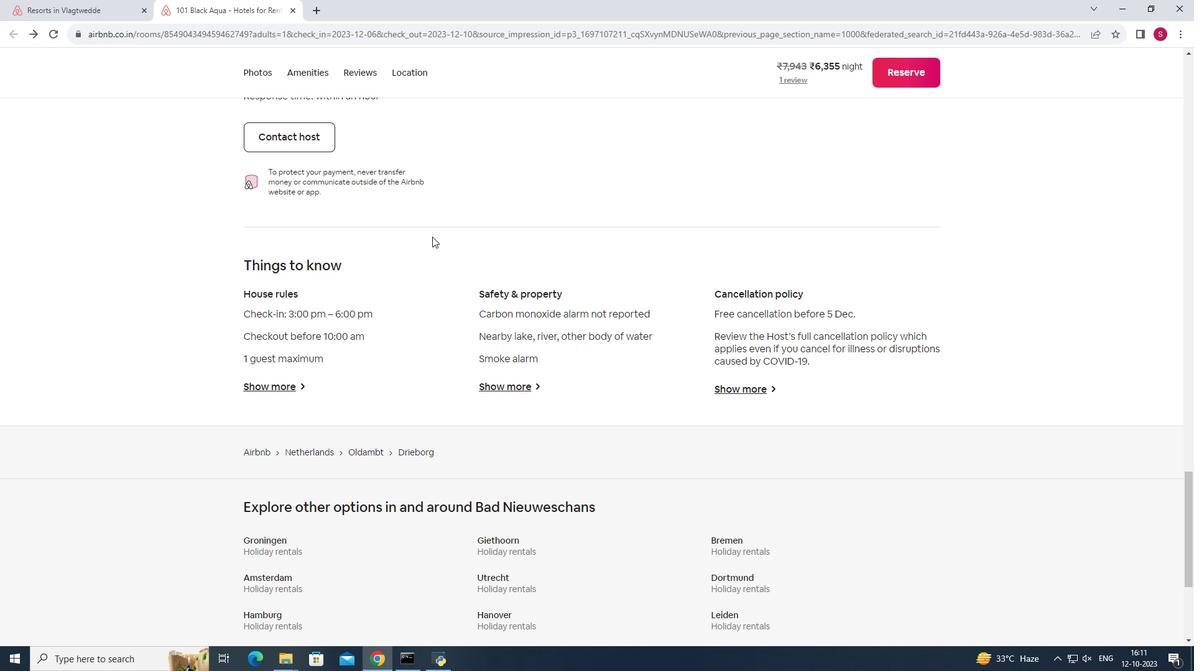 
Action: Mouse moved to (432, 237)
Screenshot: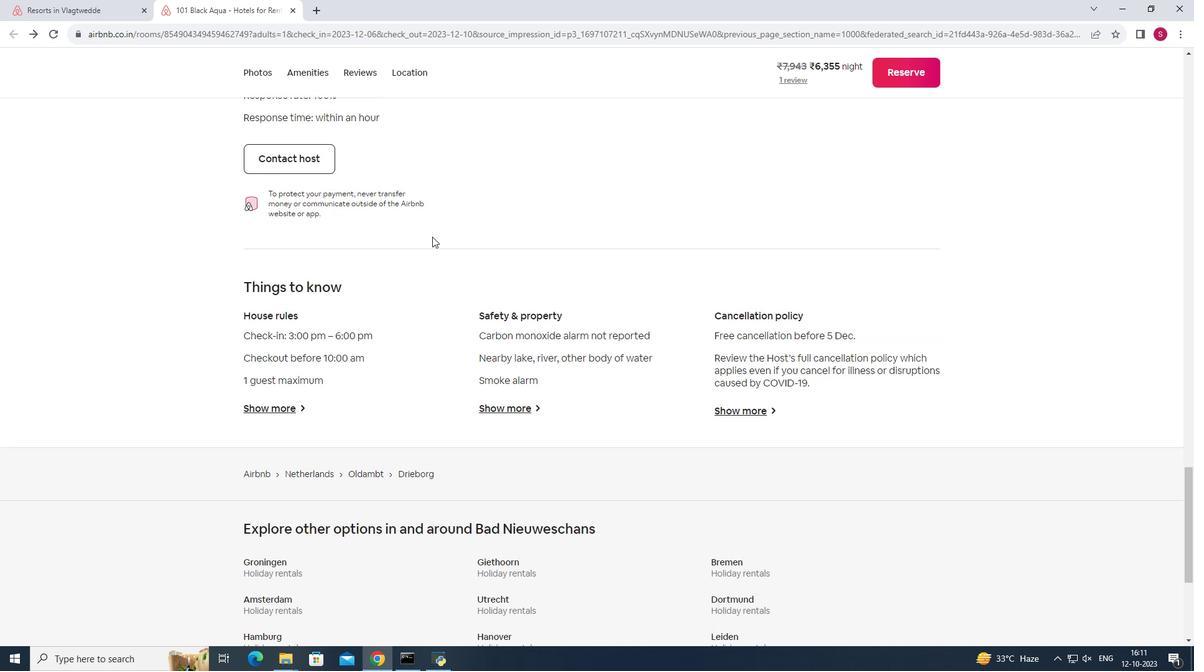 
Action: Mouse scrolled (432, 237) with delta (0, 0)
Screenshot: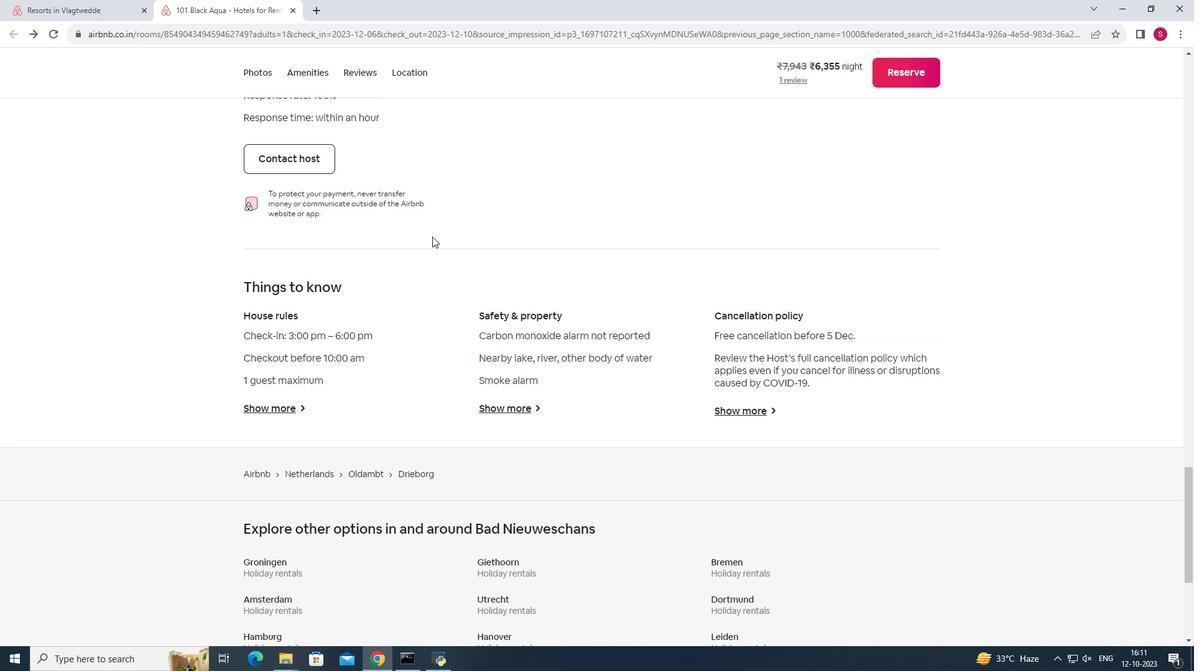 
Action: Mouse moved to (432, 237)
Screenshot: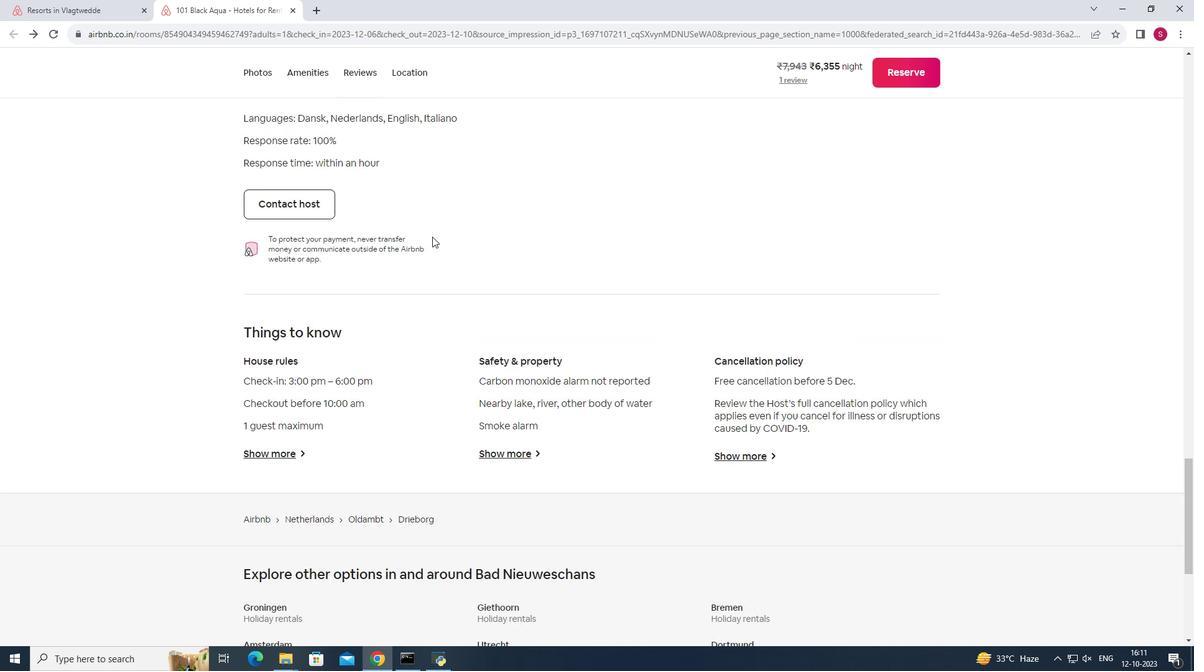 
Action: Mouse scrolled (432, 237) with delta (0, 0)
Screenshot: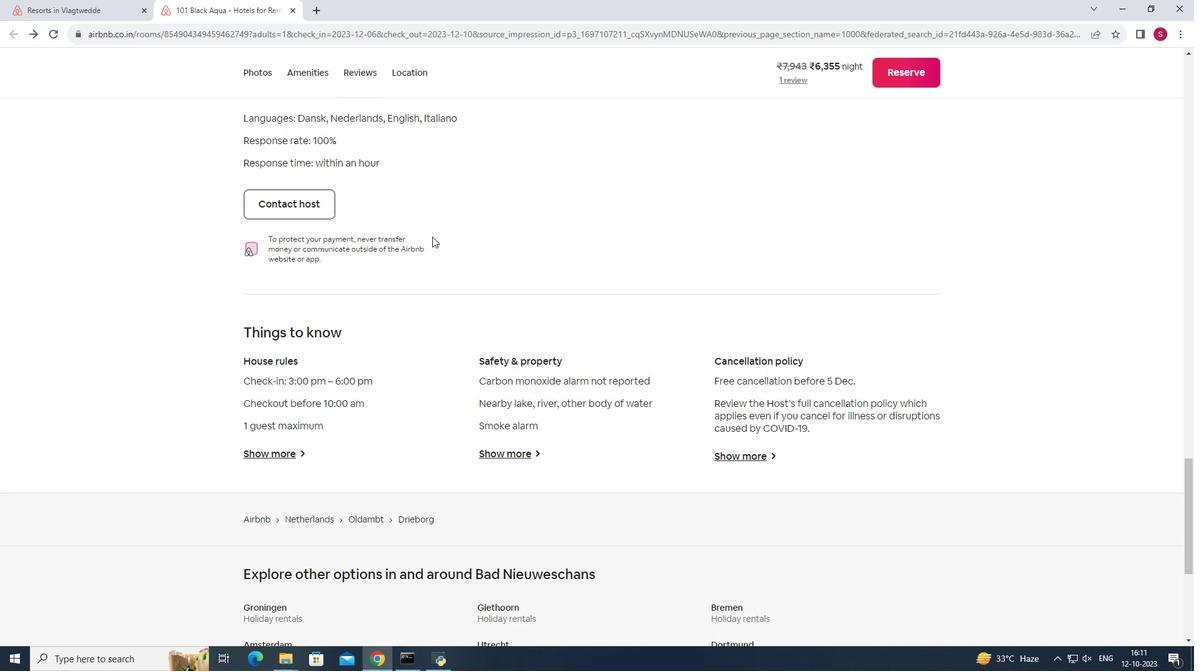 
Action: Mouse scrolled (432, 237) with delta (0, 0)
Screenshot: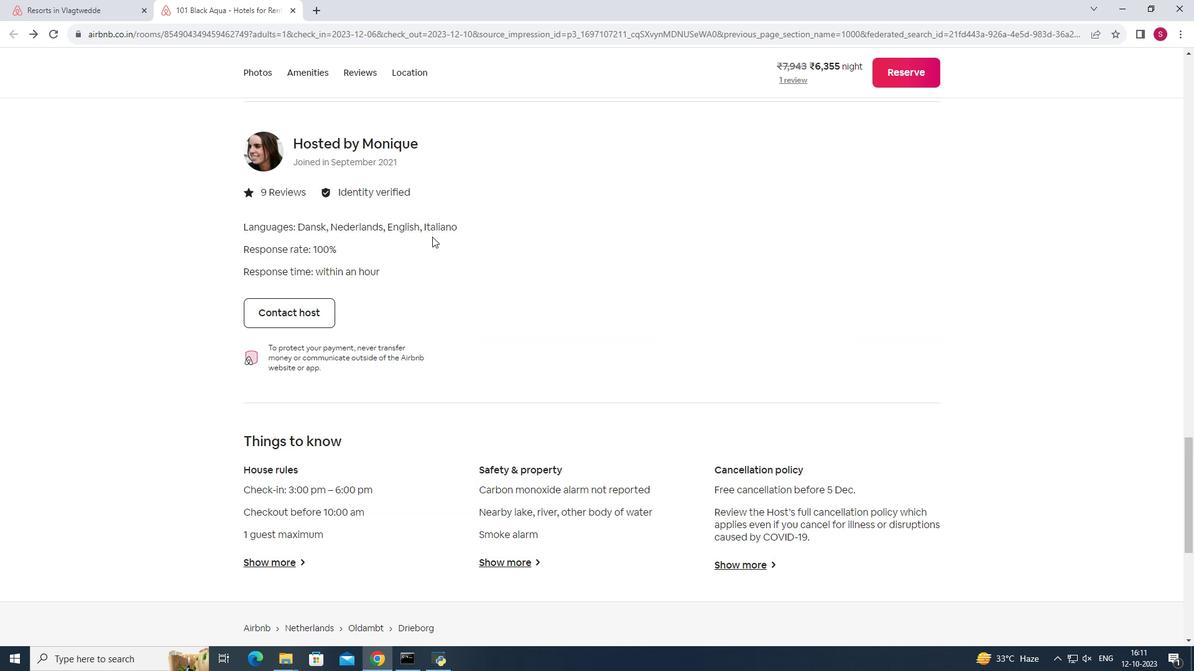 
Action: Mouse moved to (434, 237)
Screenshot: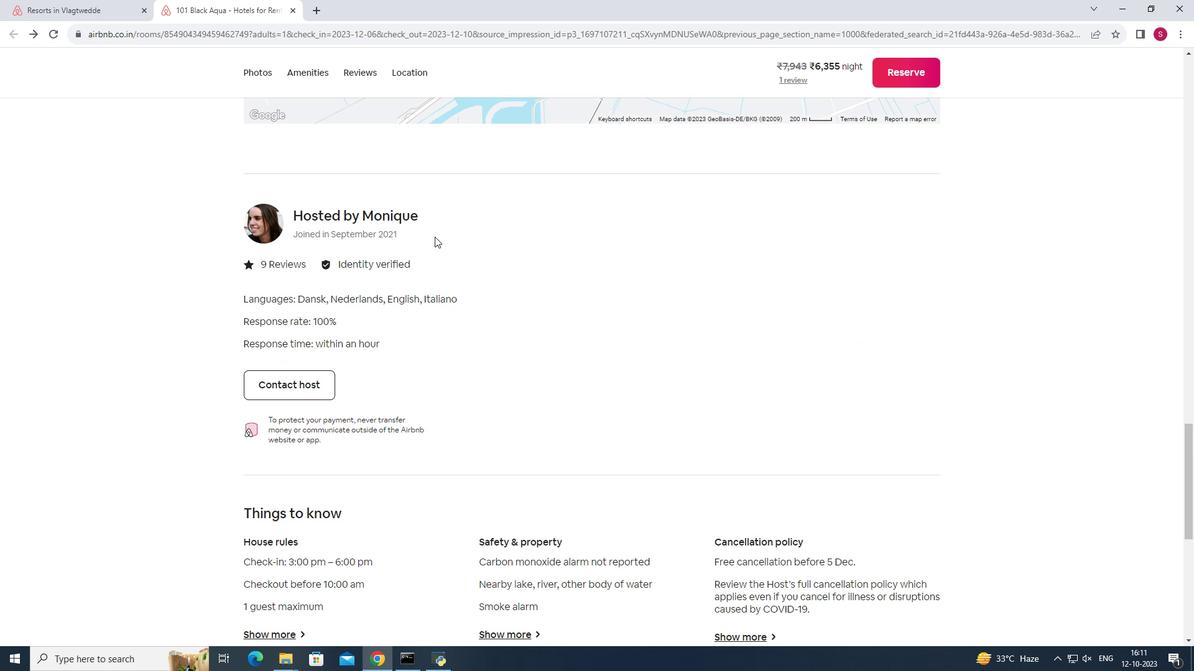 
Action: Mouse scrolled (434, 237) with delta (0, 0)
Screenshot: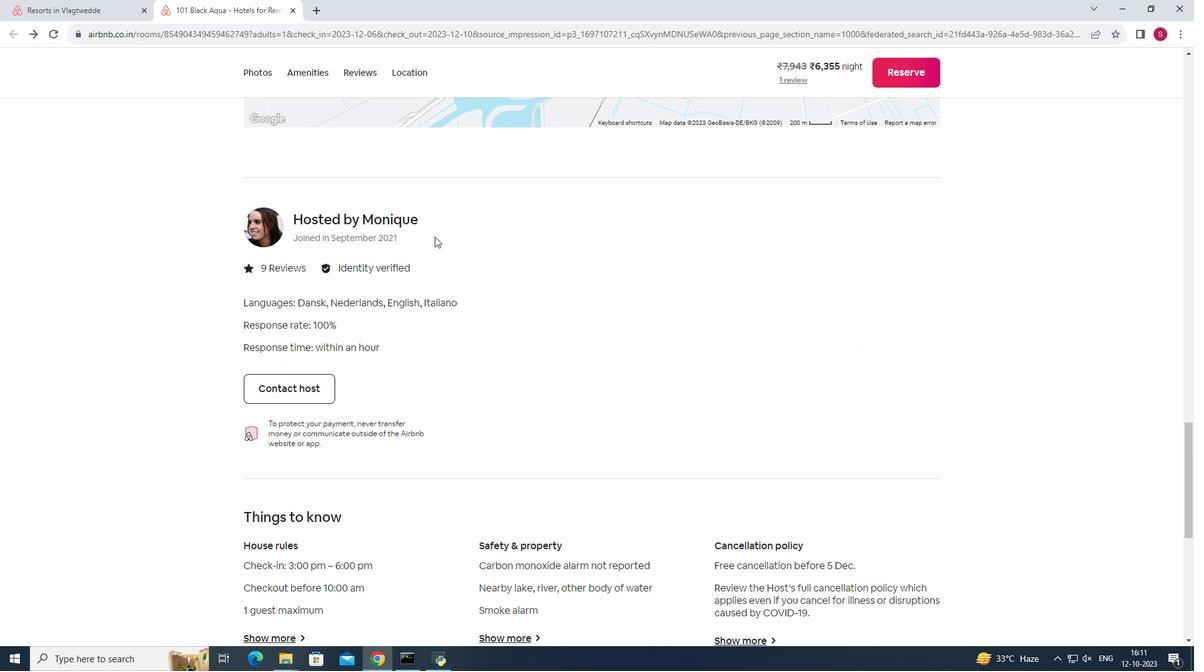 
Action: Mouse scrolled (434, 237) with delta (0, 0)
Screenshot: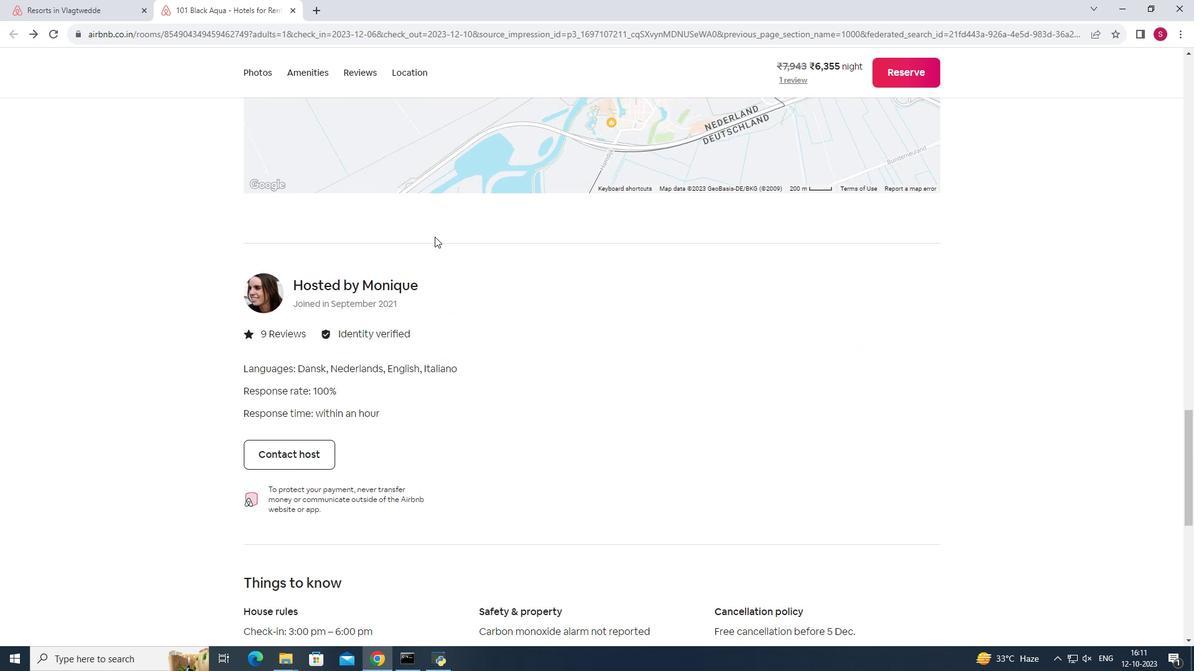 
Action: Mouse moved to (293, 9)
Screenshot: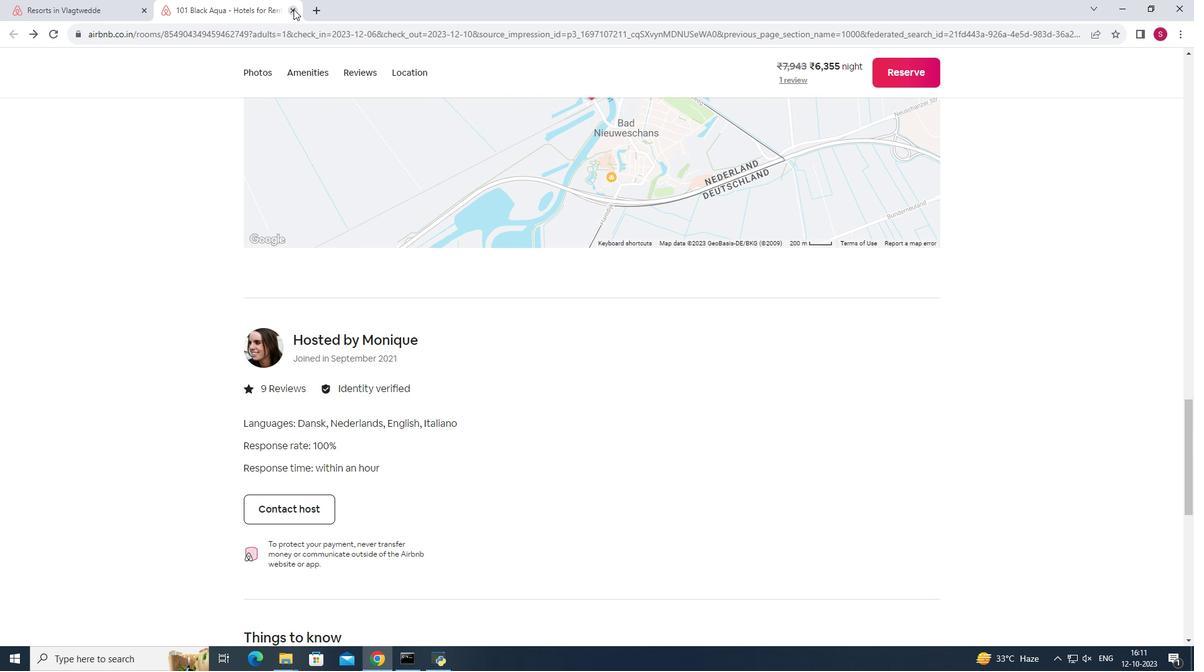 
Action: Mouse pressed left at (293, 9)
Screenshot: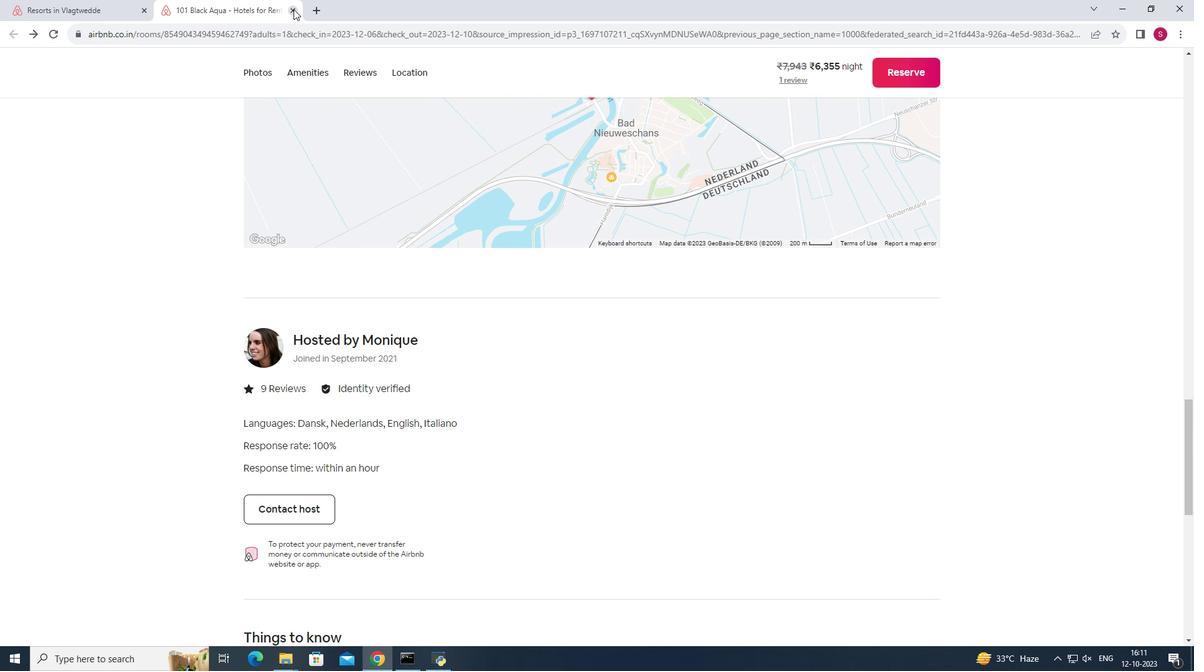 
Action: Mouse moved to (294, 10)
Screenshot: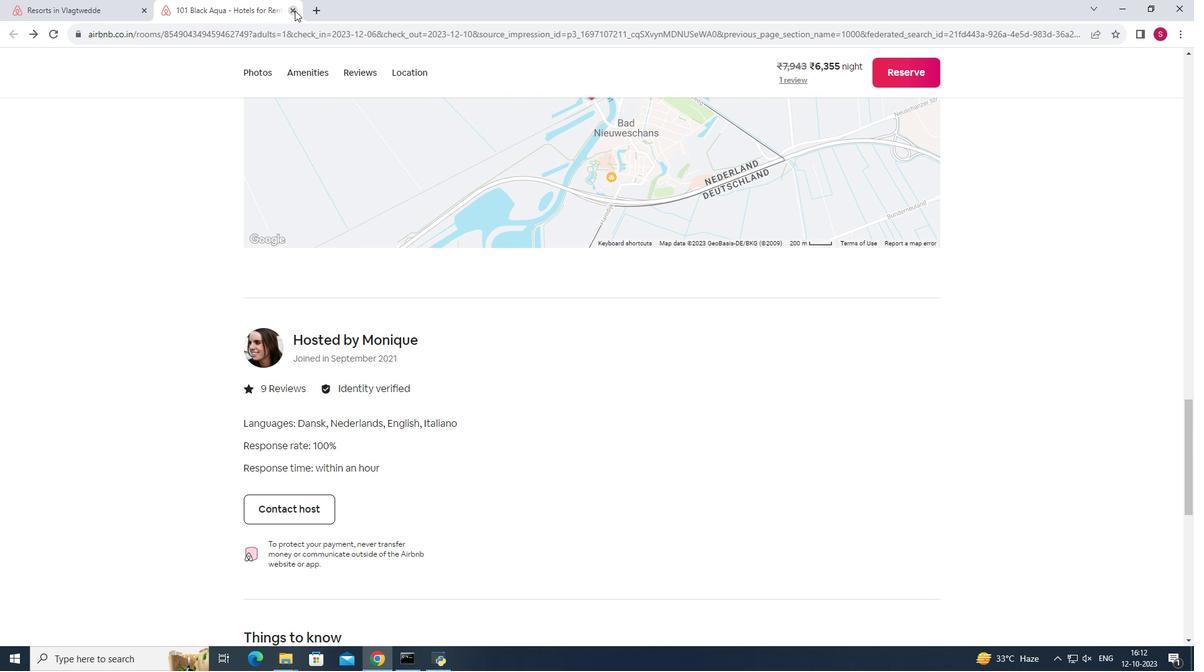 
Action: Mouse pressed left at (294, 10)
Screenshot: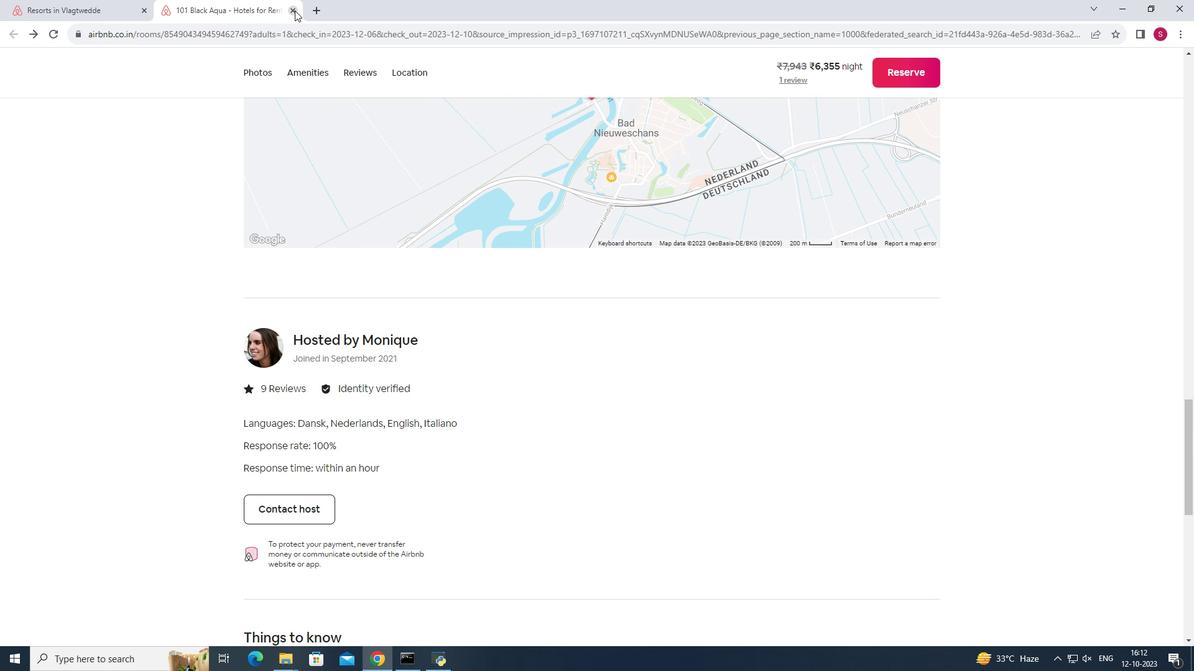 
Action: Mouse moved to (579, 251)
Screenshot: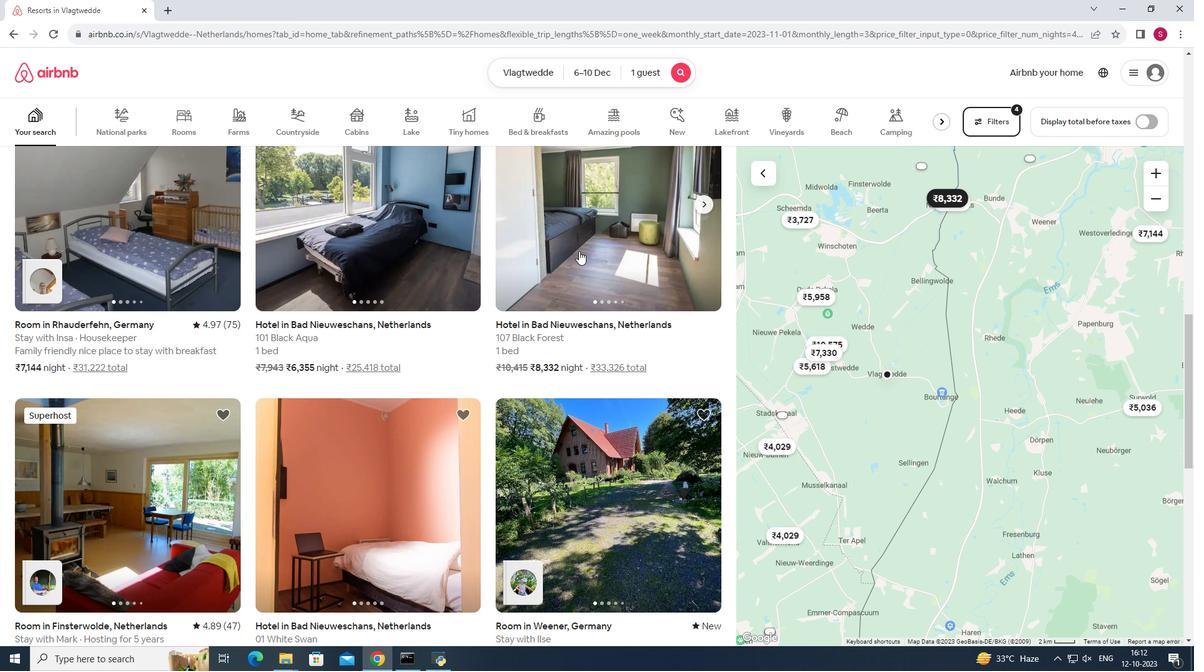 
Action: Mouse pressed left at (579, 251)
Screenshot: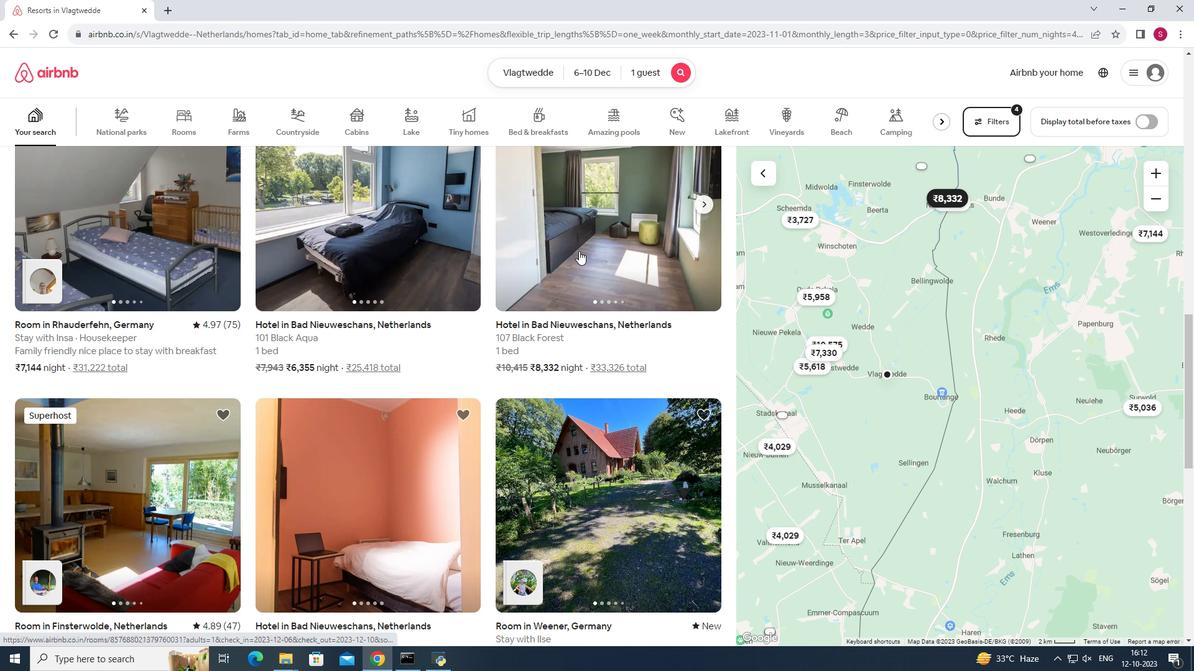 
Action: Mouse moved to (903, 459)
Screenshot: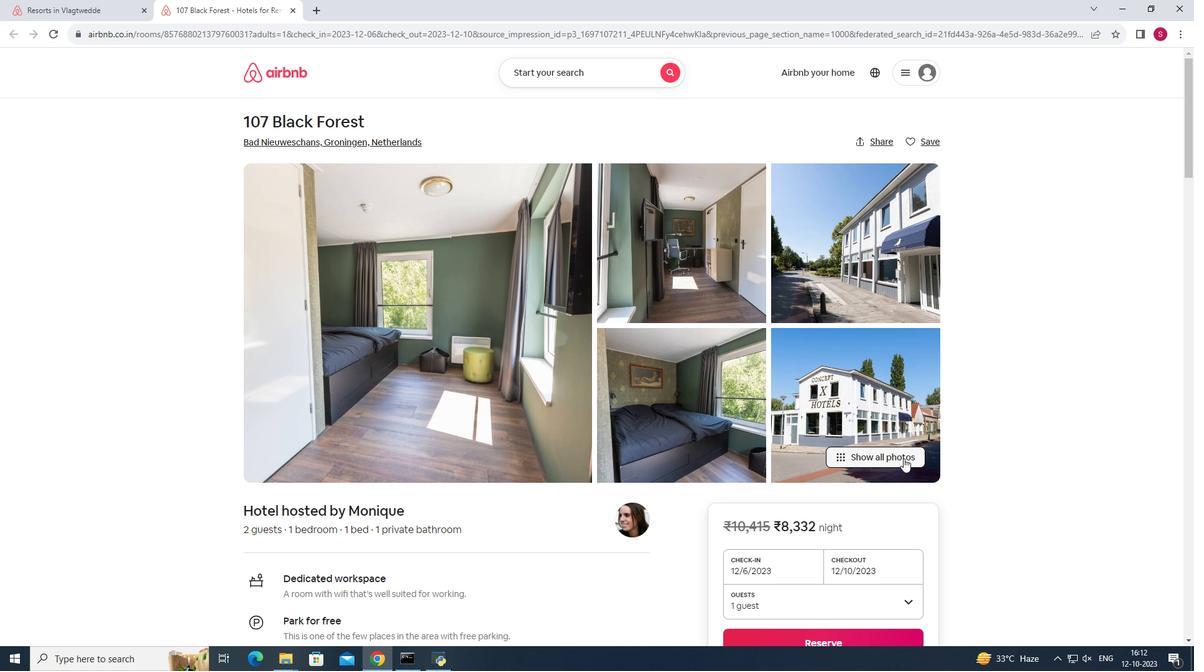 
Action: Mouse pressed left at (903, 459)
Screenshot: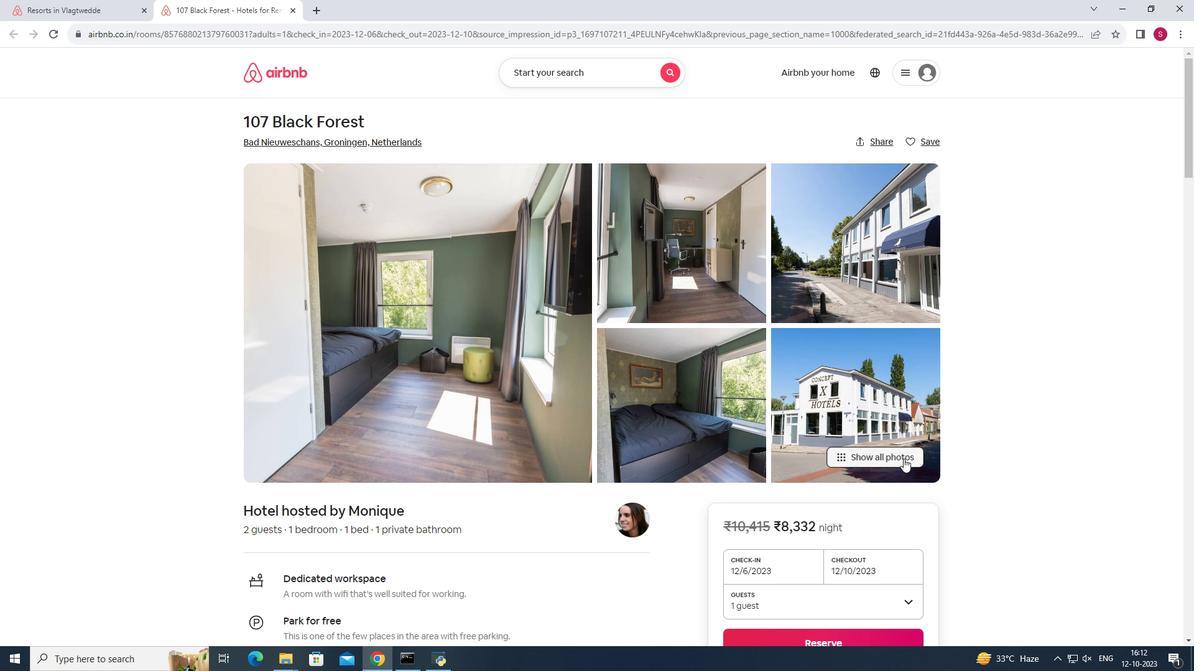 
Action: Mouse moved to (863, 459)
Screenshot: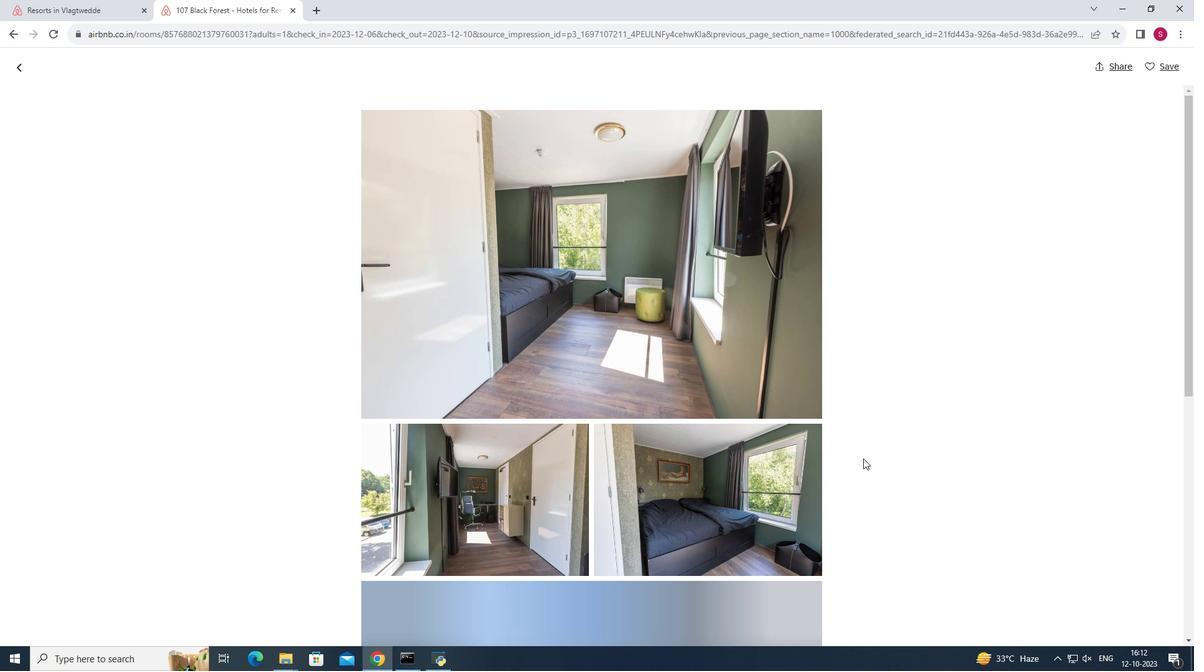 
Action: Mouse scrolled (863, 458) with delta (0, 0)
Screenshot: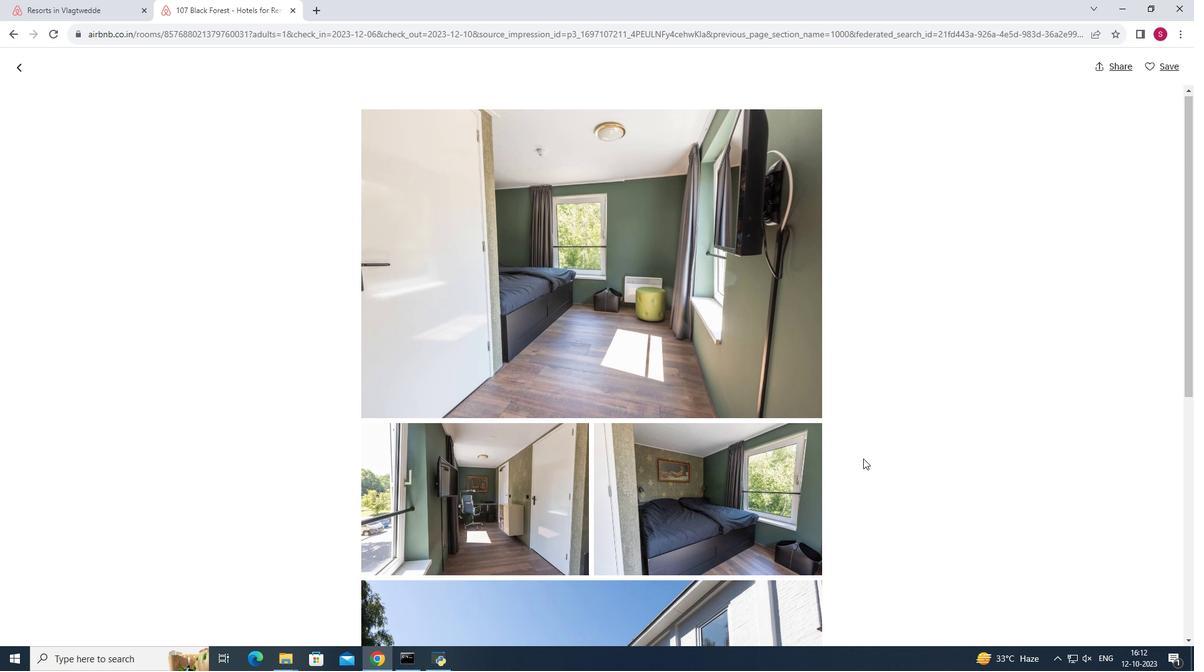 
Action: Mouse scrolled (863, 458) with delta (0, 0)
Screenshot: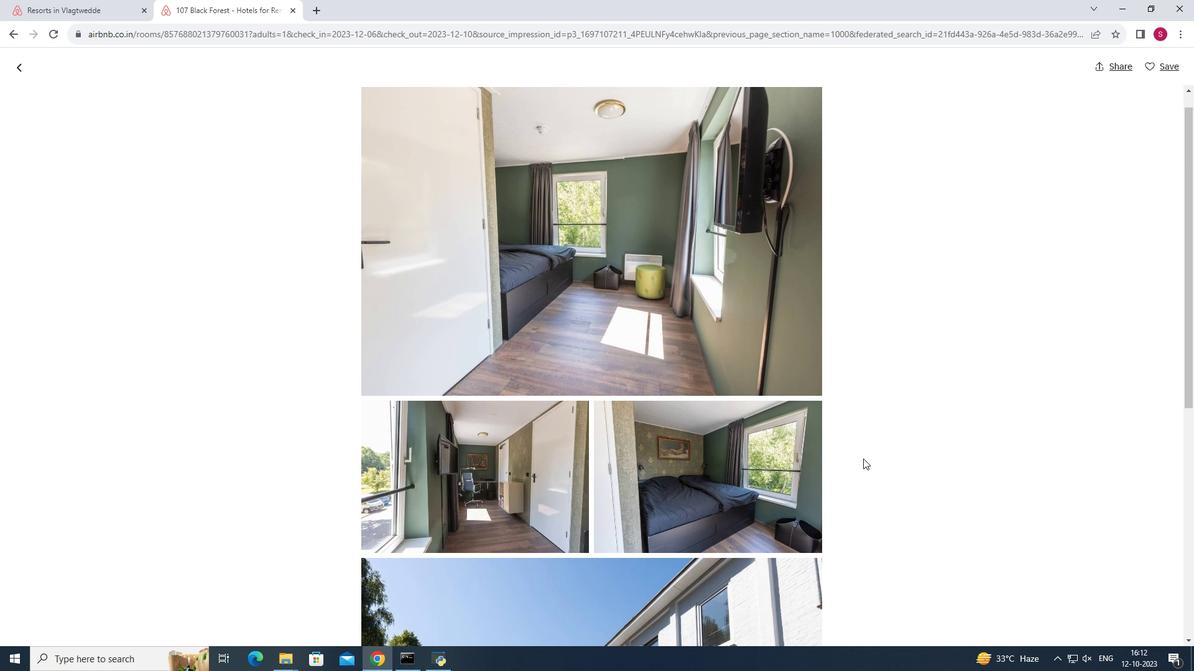 
Action: Mouse scrolled (863, 458) with delta (0, 0)
Screenshot: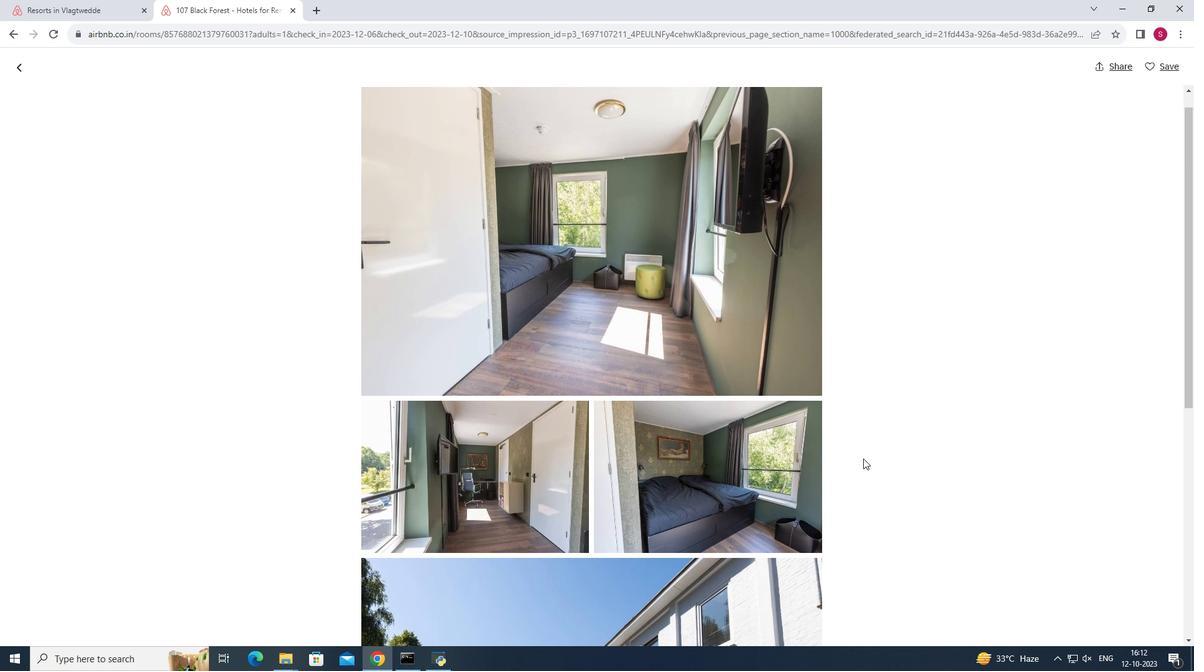 
Action: Mouse scrolled (863, 458) with delta (0, 0)
Screenshot: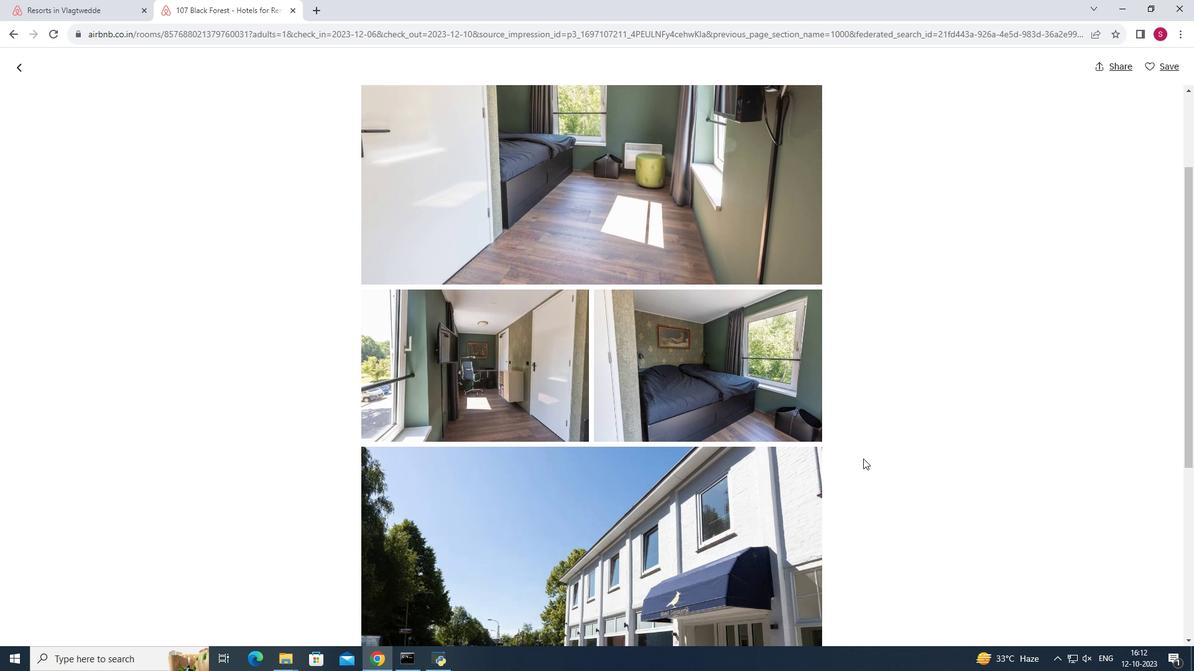 
Action: Mouse scrolled (863, 458) with delta (0, 0)
Screenshot: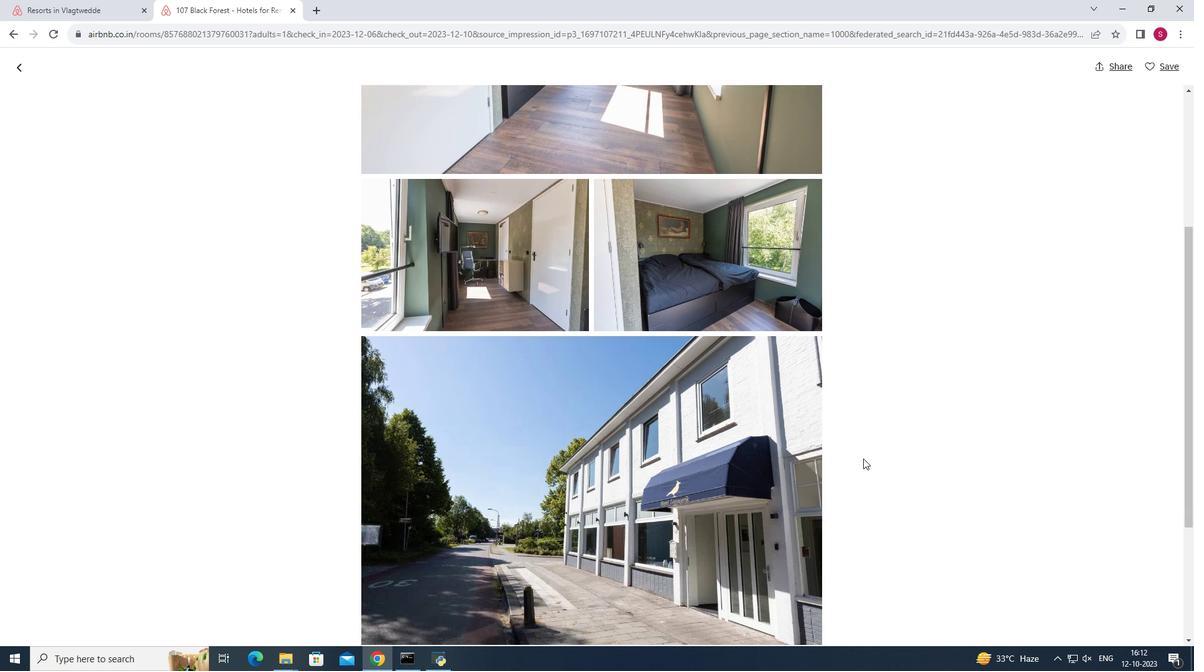
Action: Mouse scrolled (863, 458) with delta (0, 0)
Screenshot: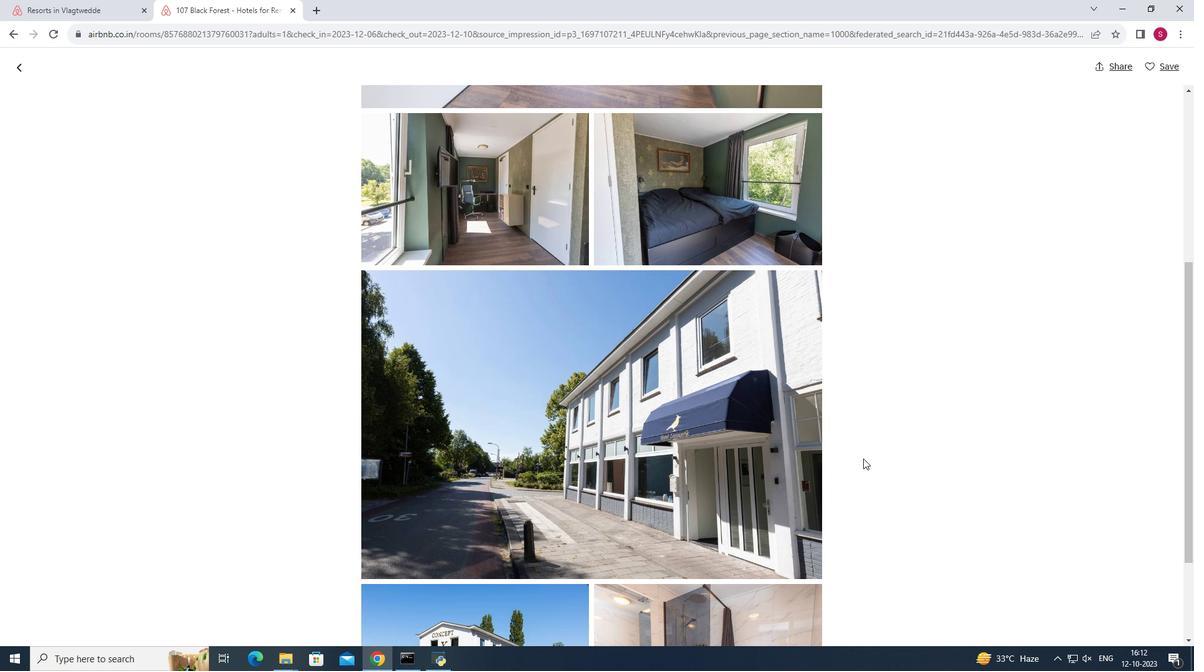 
Action: Mouse scrolled (863, 458) with delta (0, 0)
Screenshot: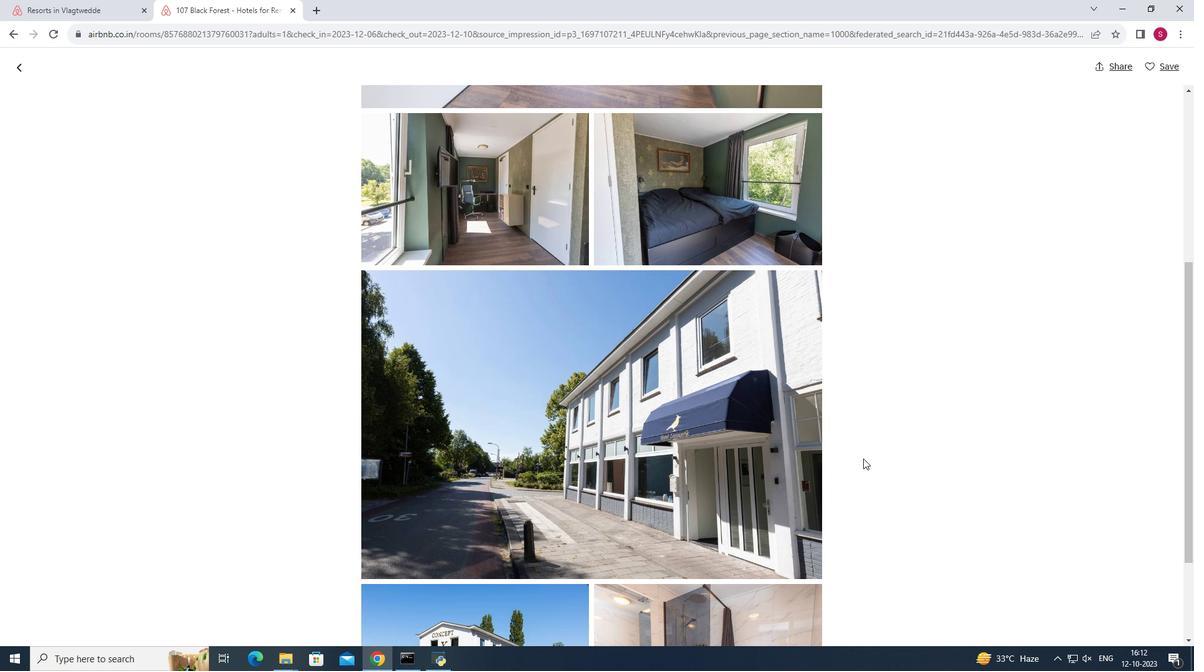 
Action: Mouse scrolled (863, 458) with delta (0, 0)
Screenshot: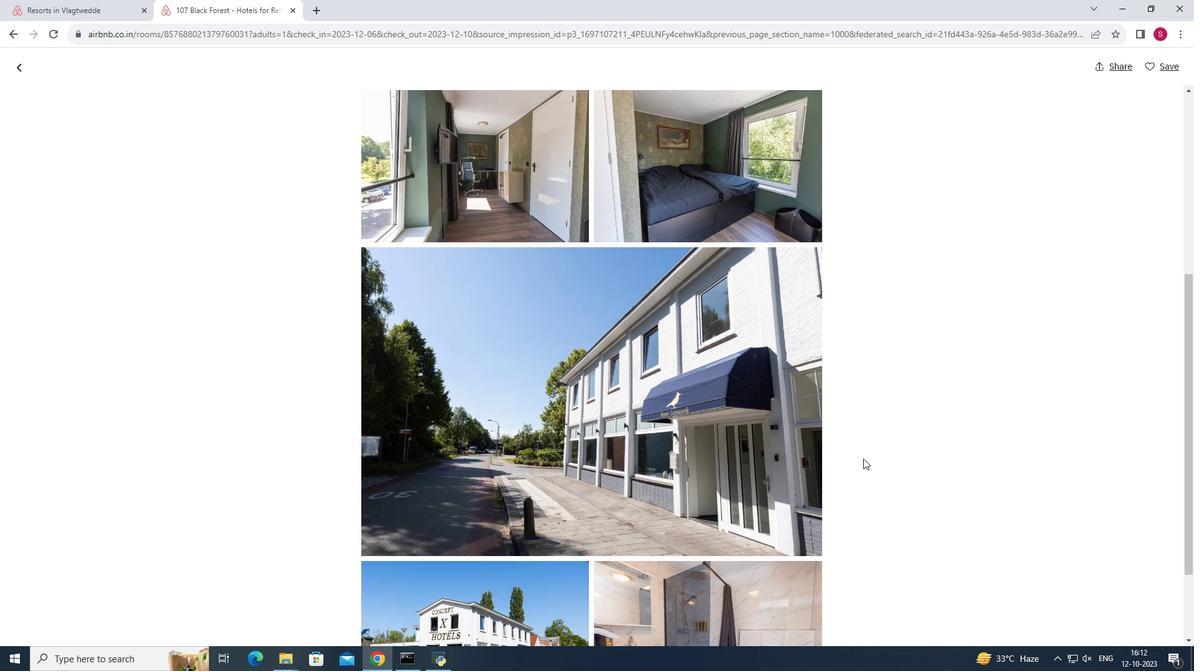 
Action: Mouse scrolled (863, 458) with delta (0, 0)
Screenshot: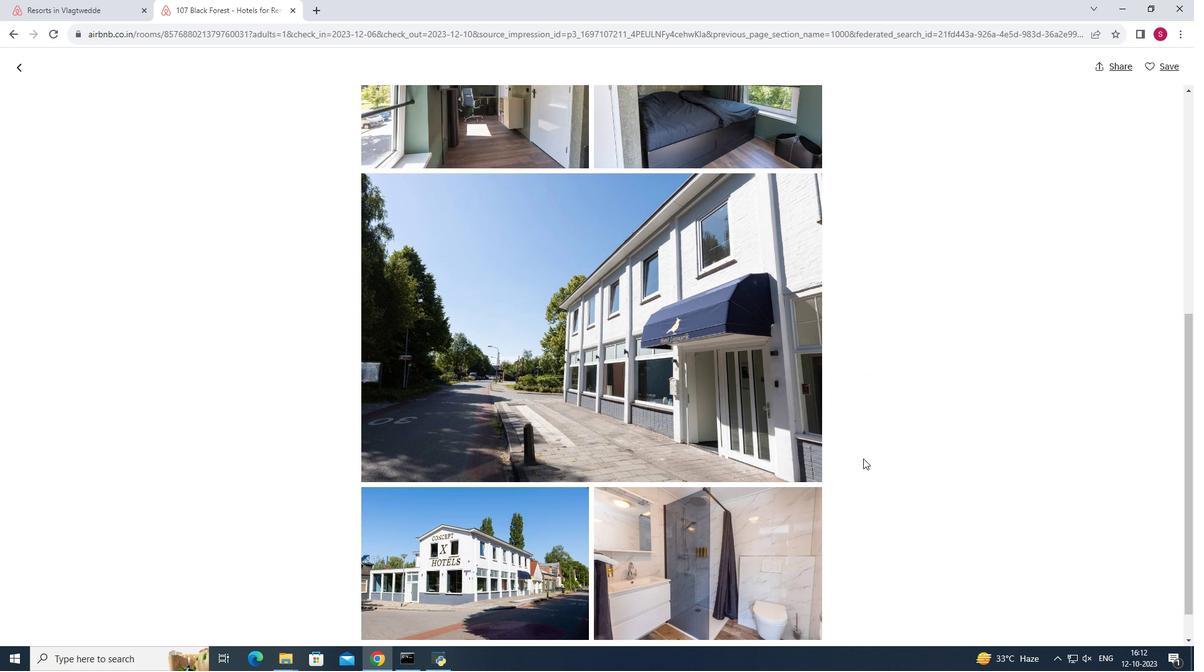 
Action: Mouse scrolled (863, 459) with delta (0, 0)
Screenshot: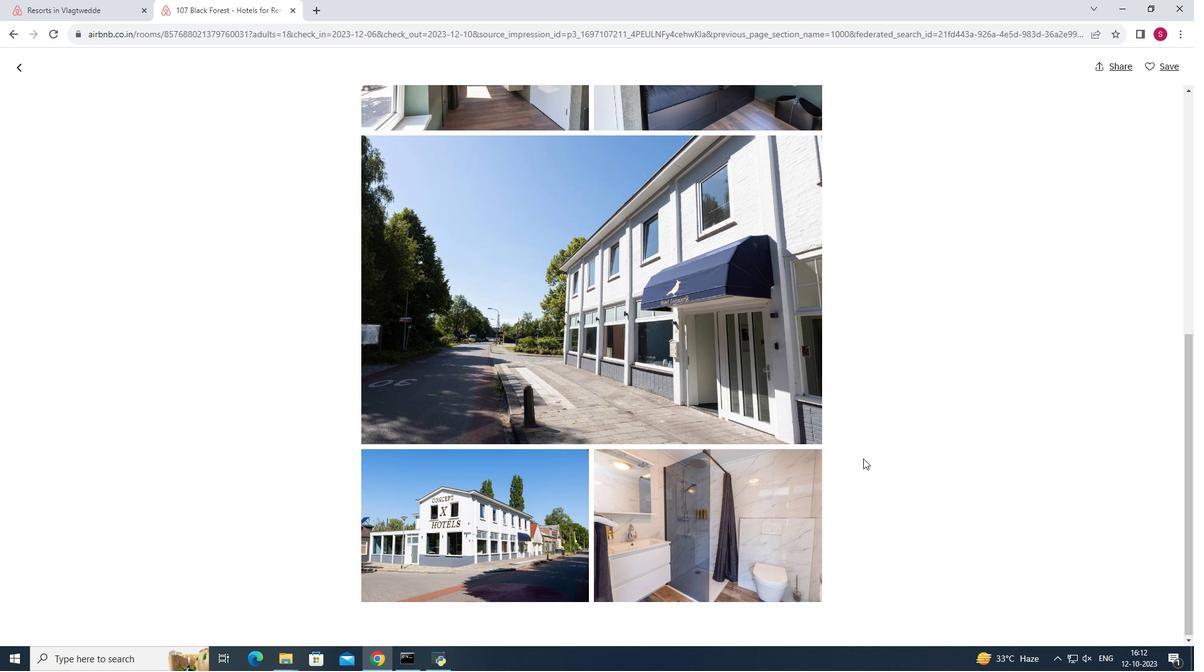 
Action: Mouse scrolled (863, 459) with delta (0, 0)
Screenshot: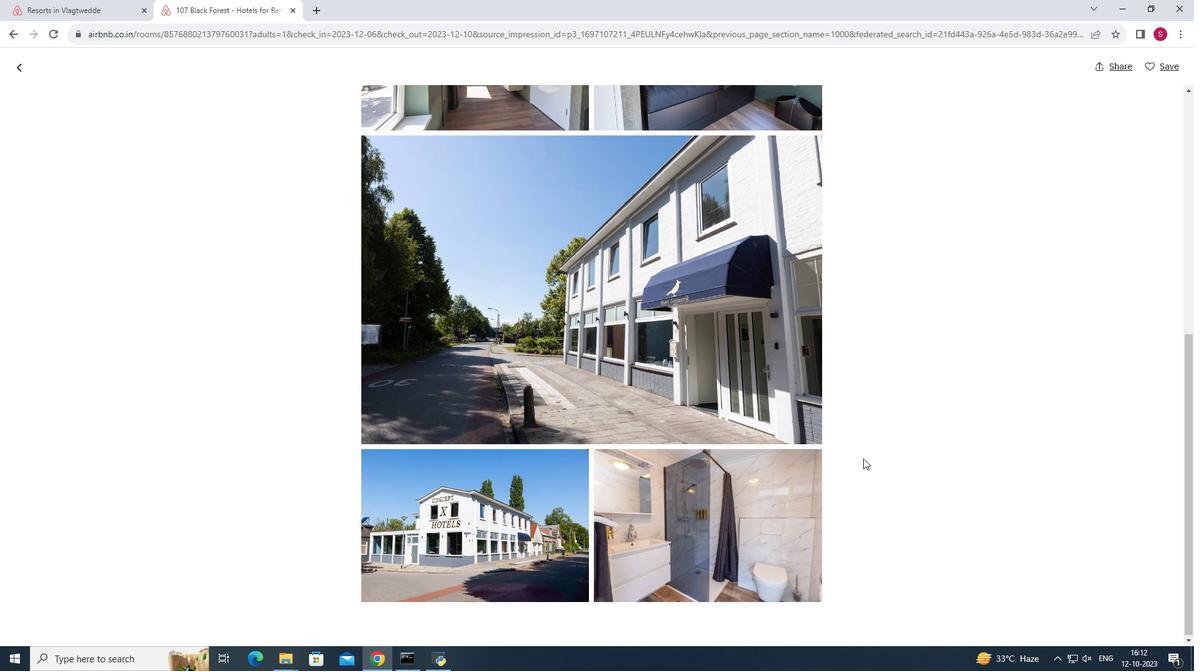 
Action: Mouse scrolled (863, 459) with delta (0, 0)
Screenshot: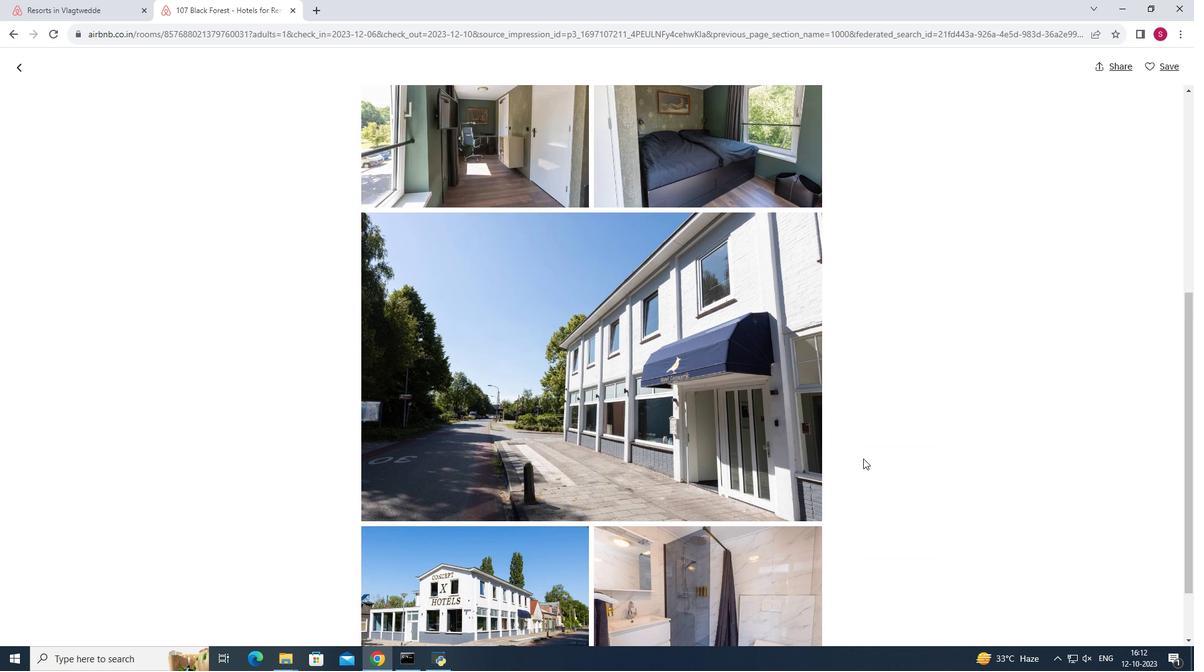 
Action: Mouse moved to (19, 65)
Screenshot: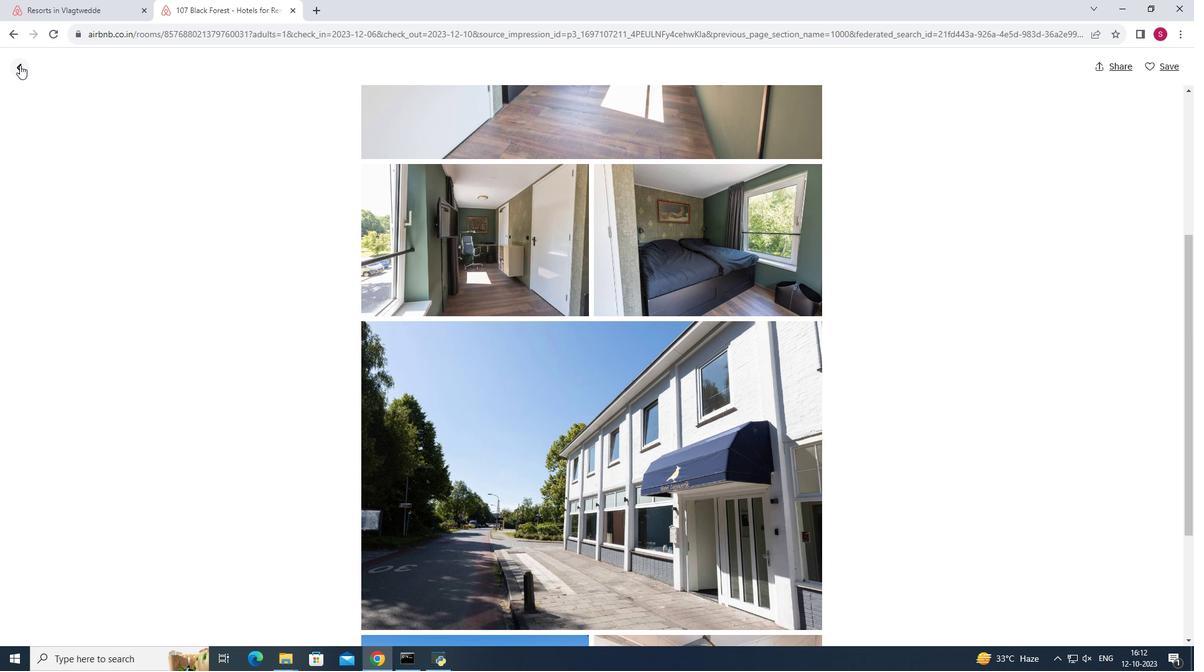 
Action: Mouse pressed left at (19, 65)
Screenshot: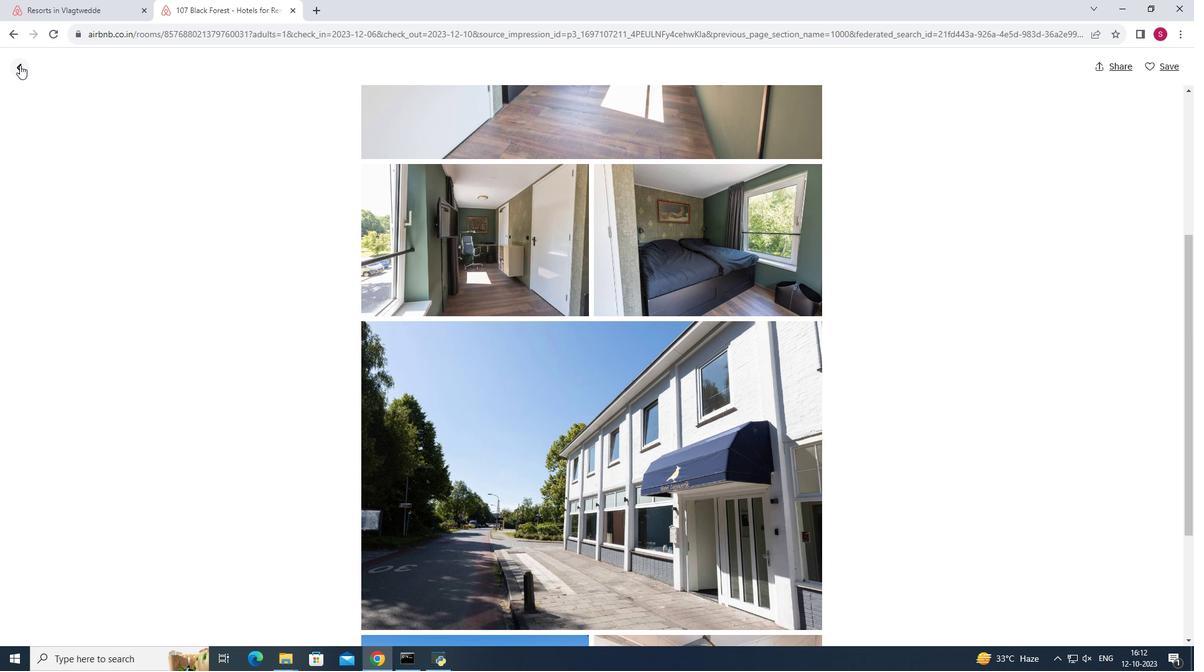 
Action: Mouse moved to (1014, 429)
Screenshot: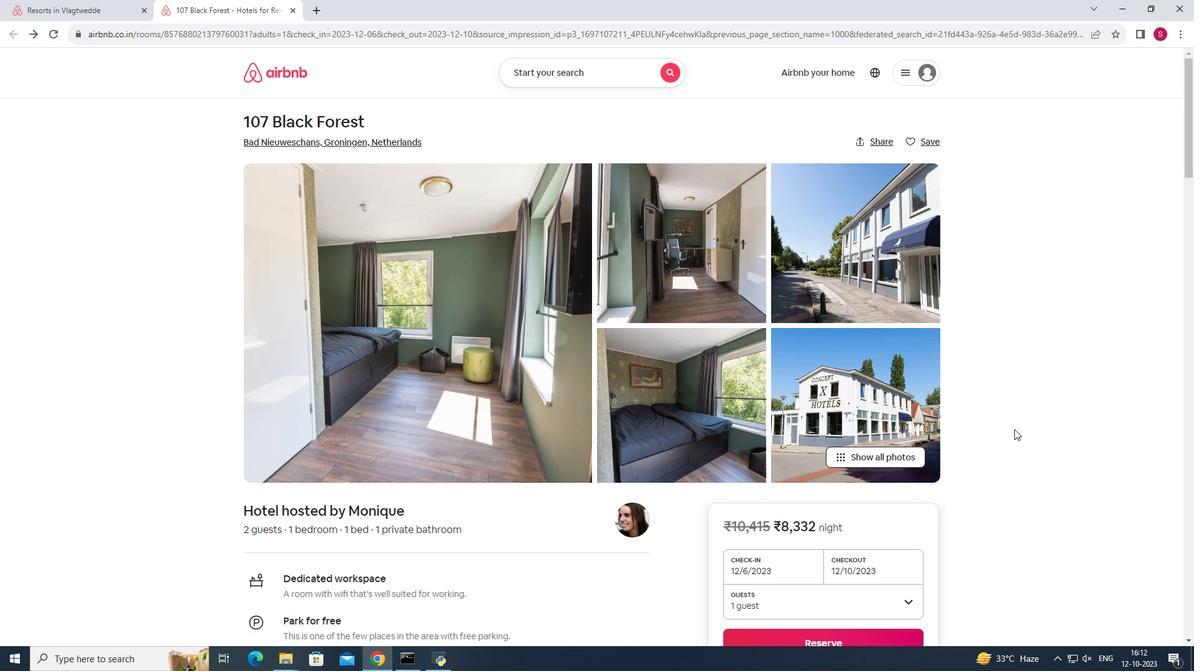 
Action: Mouse scrolled (1014, 429) with delta (0, 0)
Screenshot: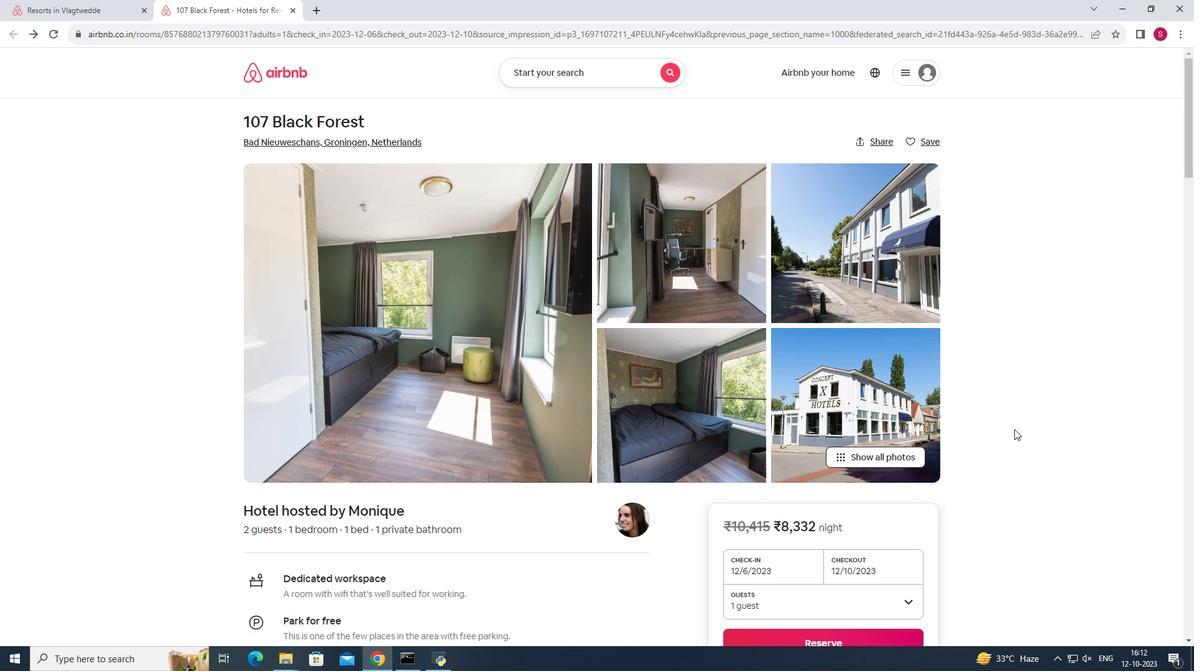 
Action: Mouse scrolled (1014, 429) with delta (0, 0)
Screenshot: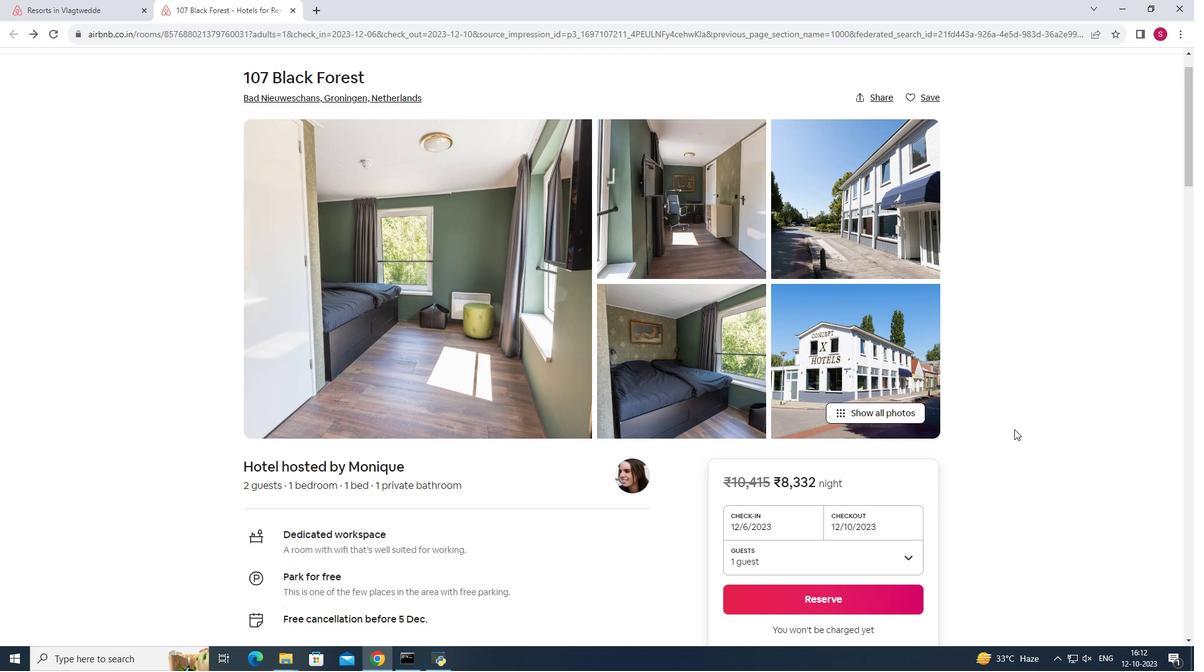 
Action: Mouse scrolled (1014, 429) with delta (0, 0)
Screenshot: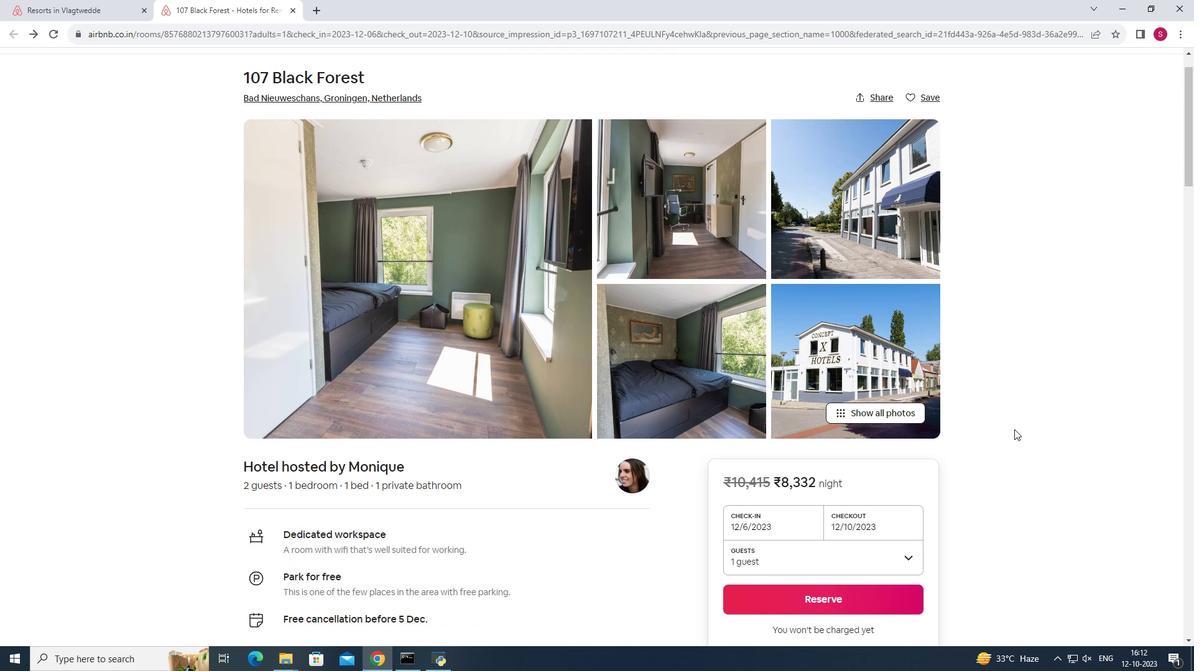 
Action: Mouse scrolled (1014, 429) with delta (0, 0)
Screenshot: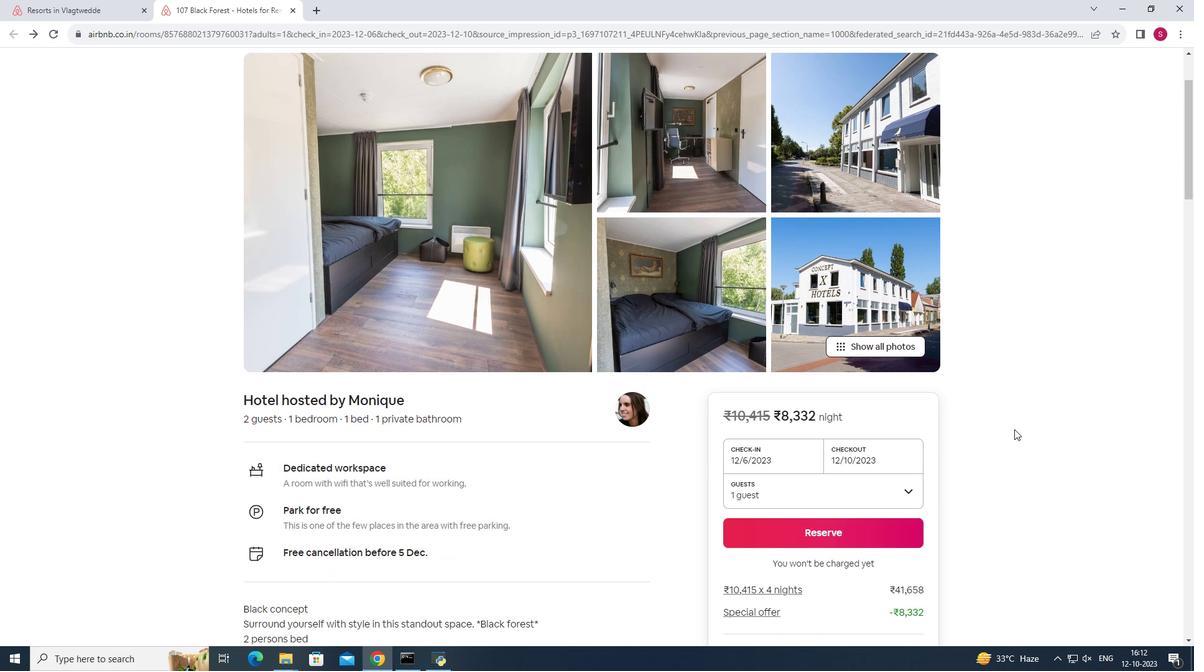 
Action: Mouse scrolled (1014, 429) with delta (0, 0)
Screenshot: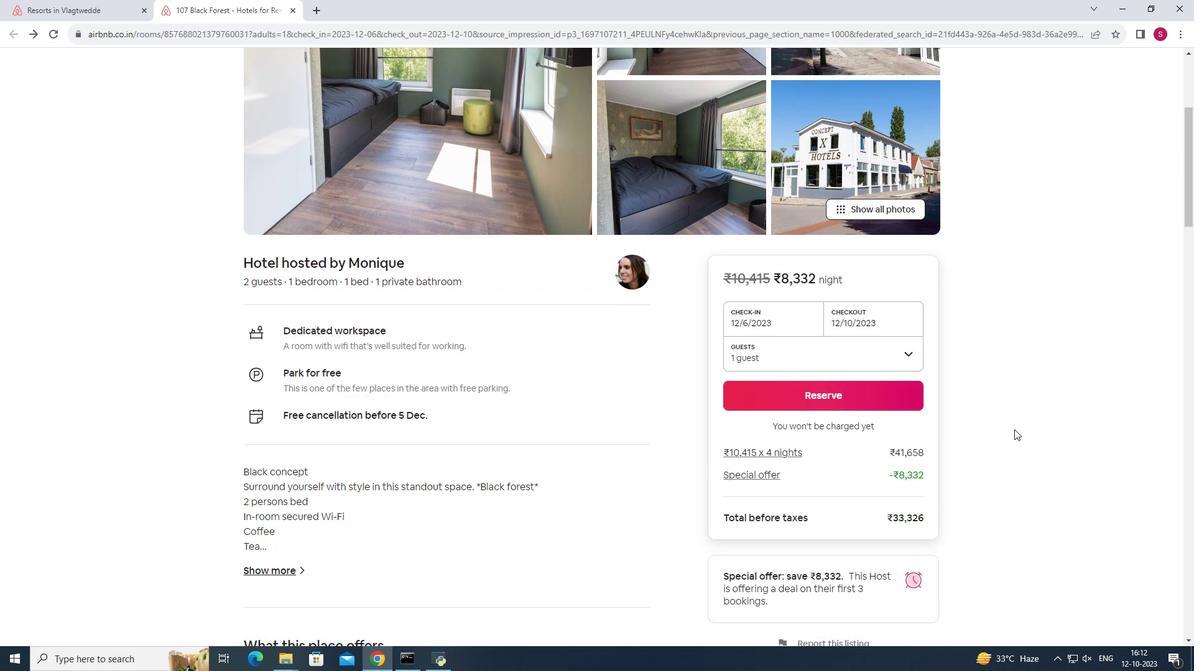 
Action: Mouse scrolled (1014, 429) with delta (0, 0)
Screenshot: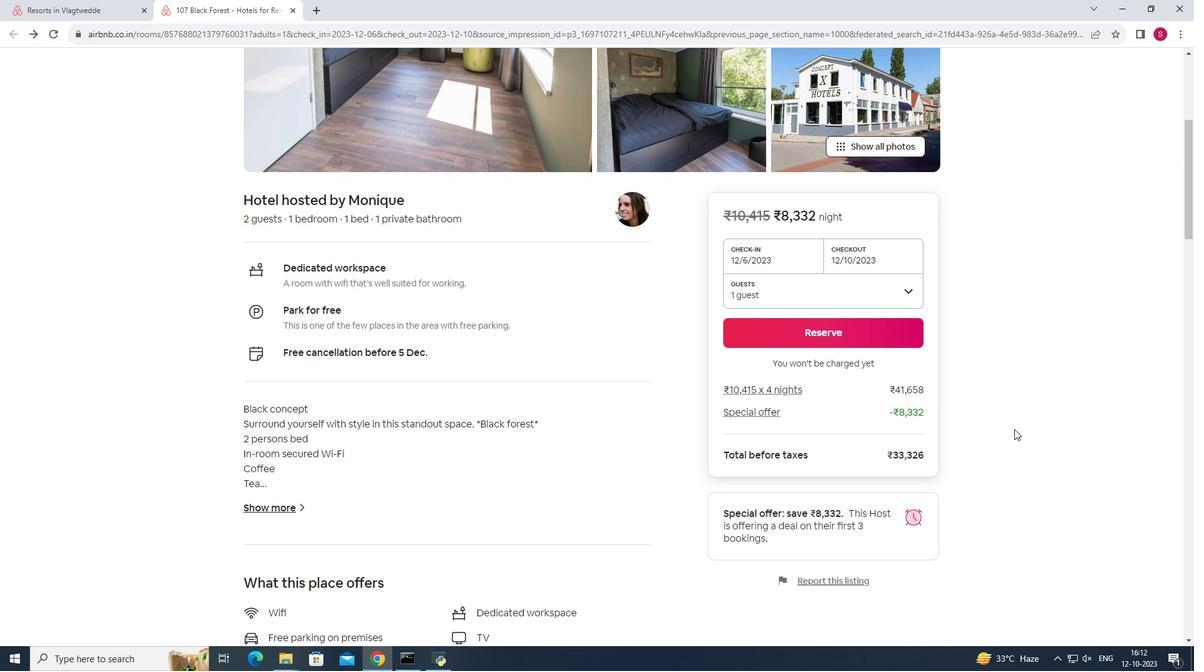 
Action: Mouse scrolled (1014, 429) with delta (0, 0)
Screenshot: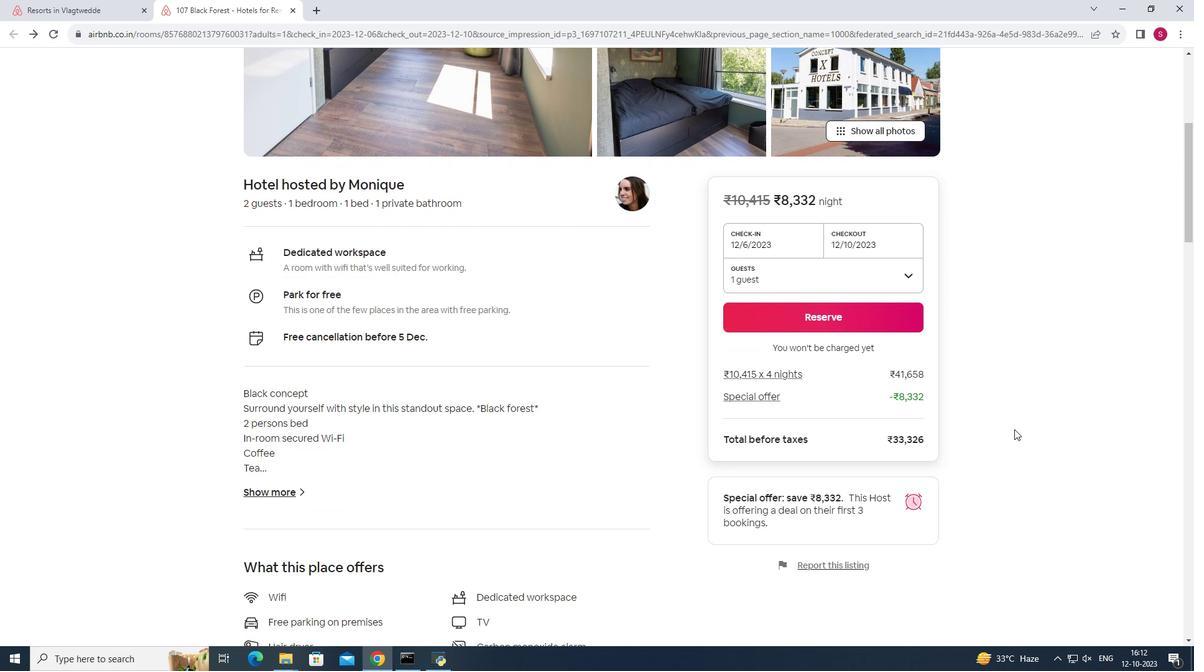 
Action: Mouse scrolled (1014, 429) with delta (0, 0)
Screenshot: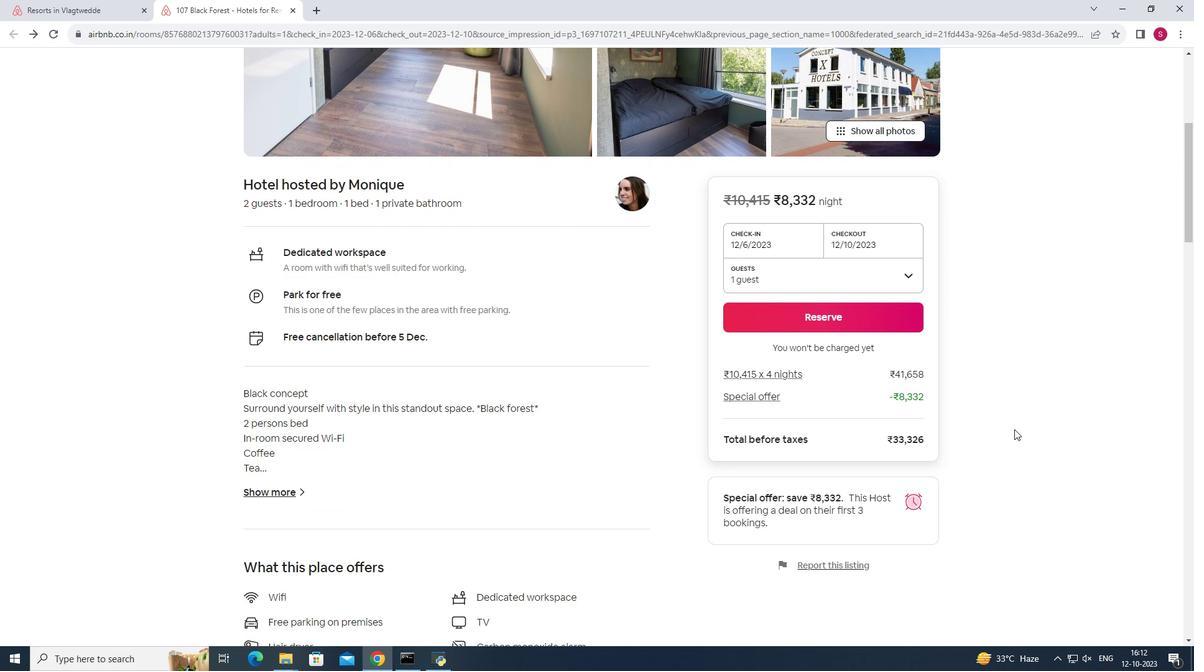 
Action: Mouse scrolled (1014, 429) with delta (0, 0)
Screenshot: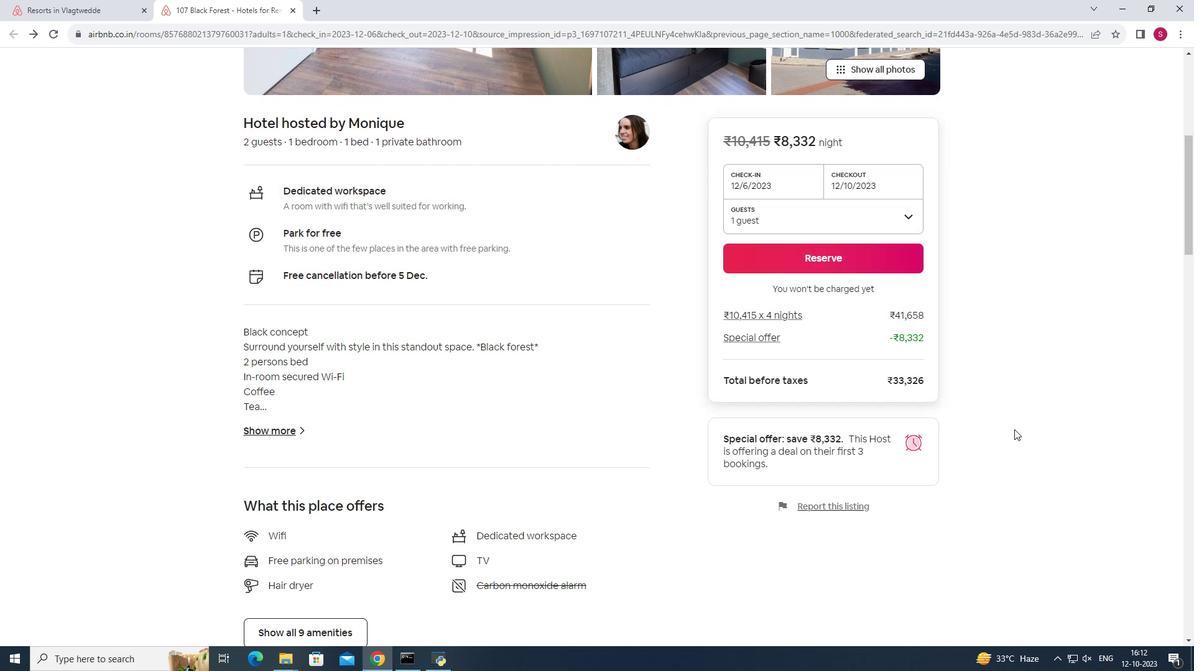 
Action: Mouse moved to (328, 464)
Screenshot: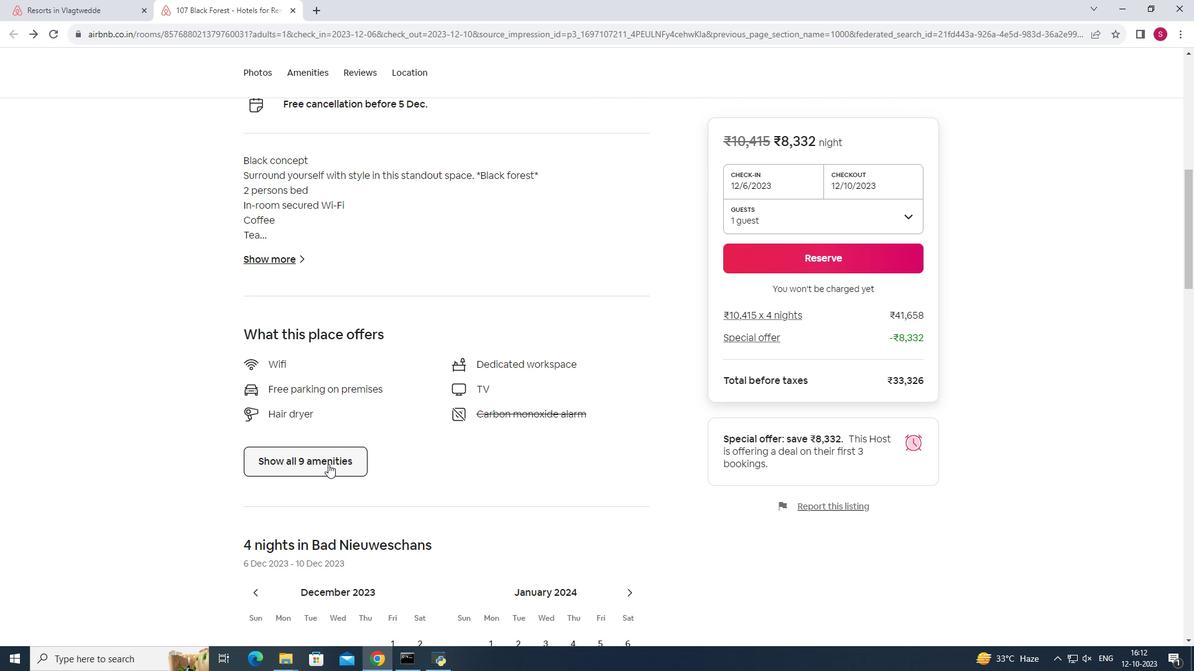 
Action: Mouse pressed left at (328, 464)
